 Task: Develop a neon sign-style font for a nightclub.
Action: Mouse moved to (115, 97)
Screenshot: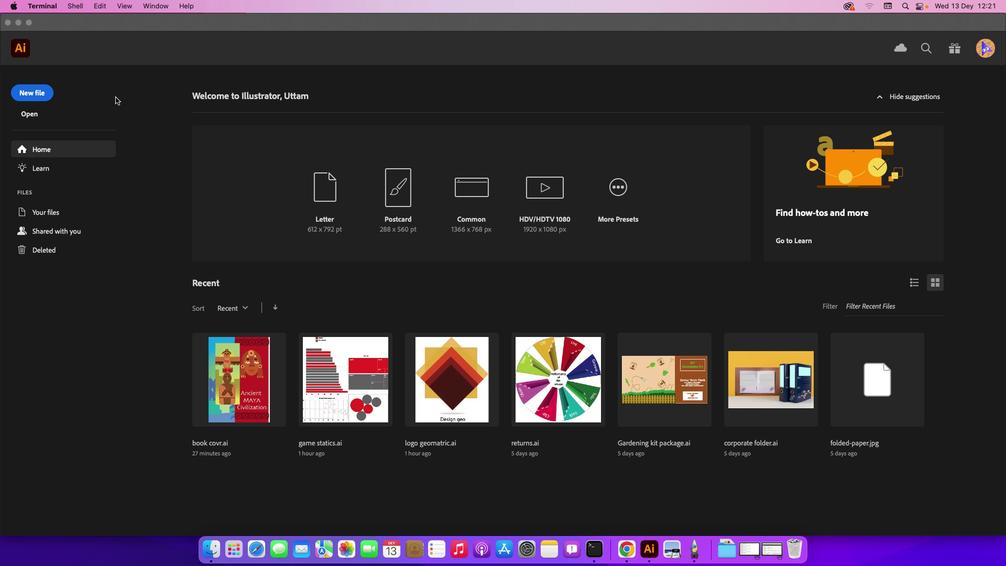 
Action: Mouse pressed left at (115, 97)
Screenshot: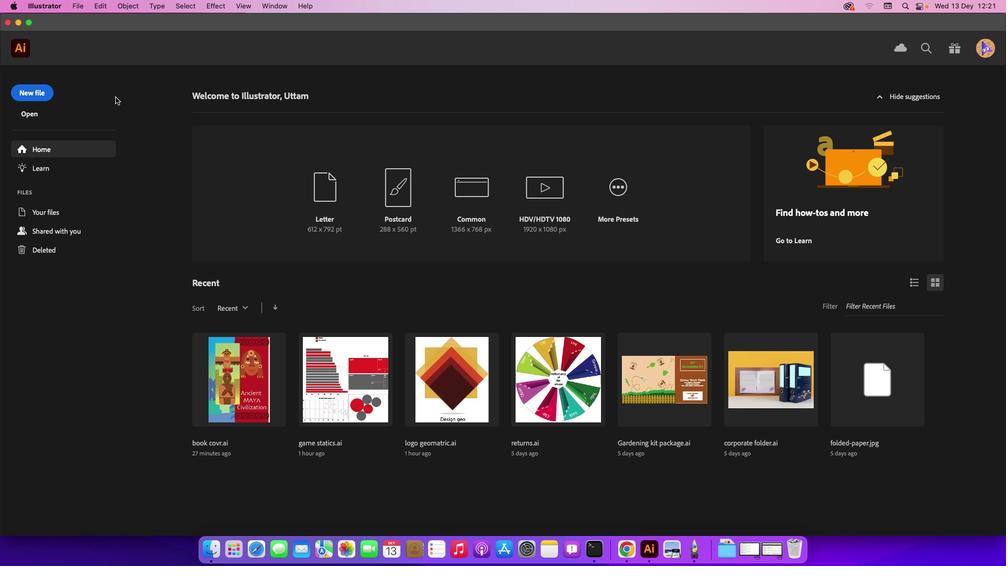 
Action: Mouse moved to (32, 93)
Screenshot: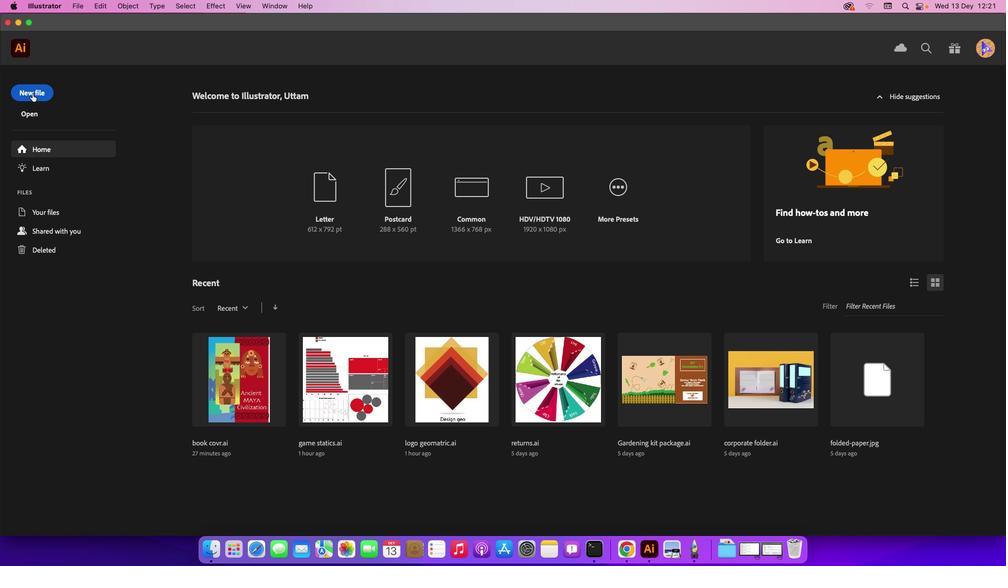 
Action: Mouse pressed left at (32, 93)
Screenshot: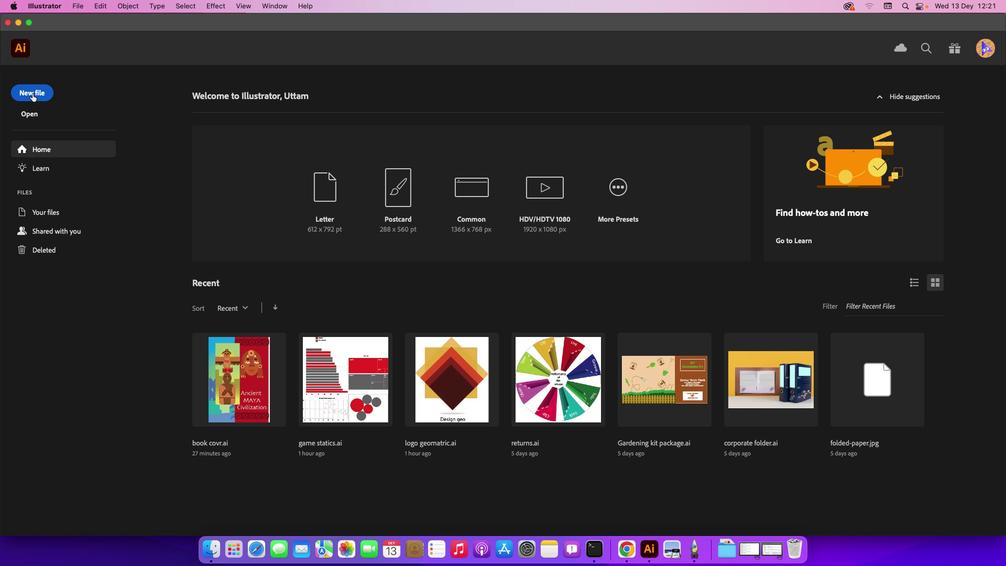 
Action: Mouse moved to (735, 428)
Screenshot: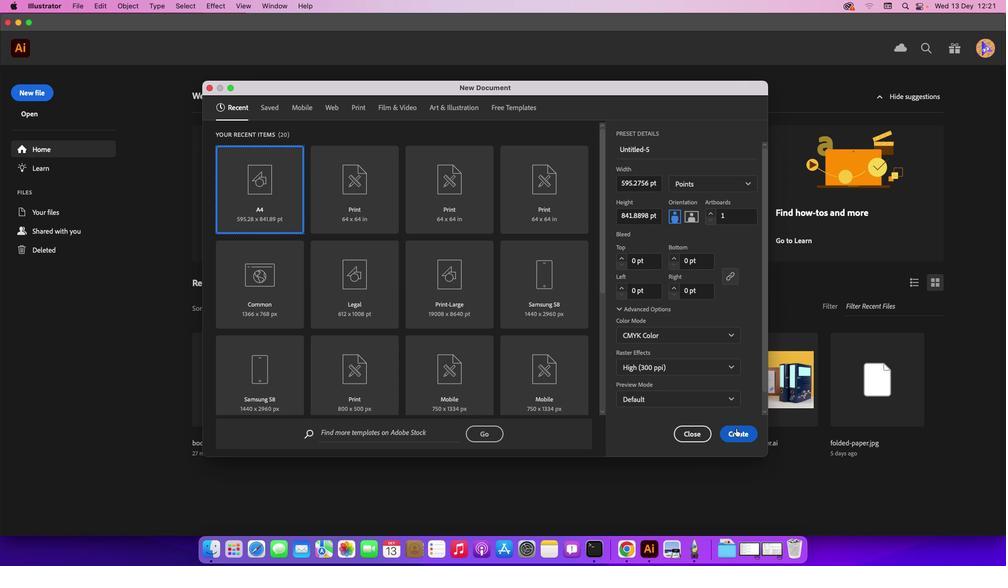 
Action: Mouse pressed left at (735, 428)
Screenshot: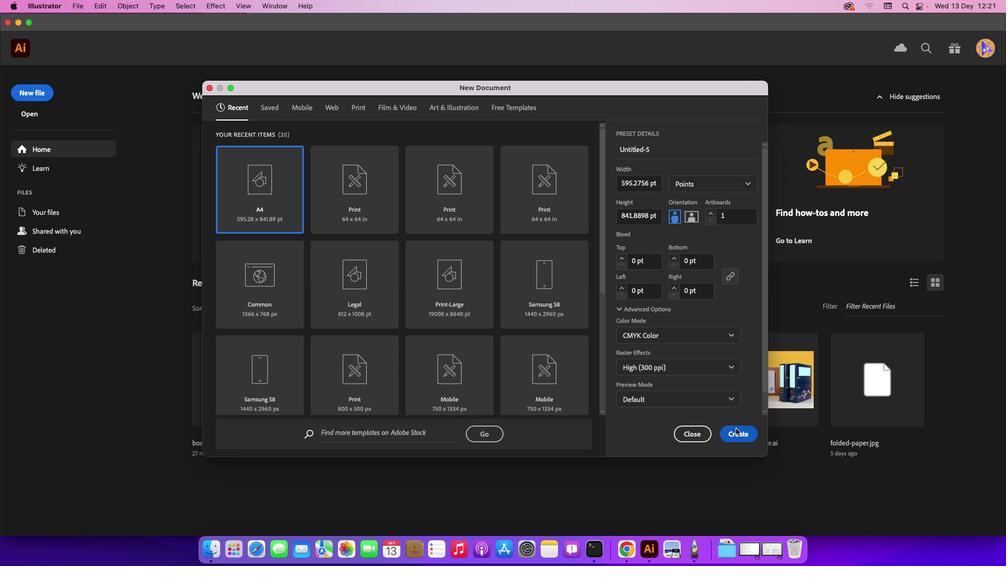 
Action: Mouse moved to (12, 147)
Screenshot: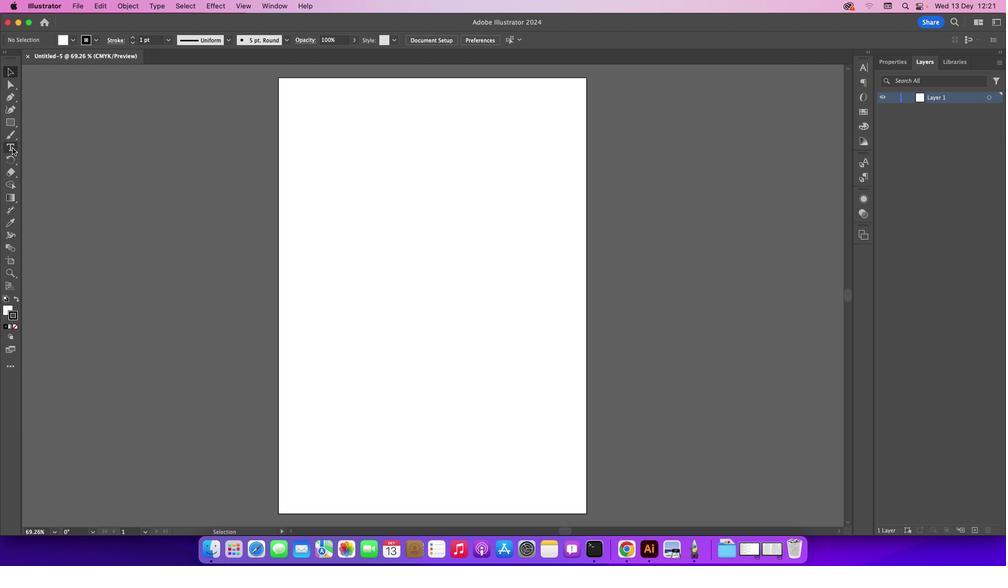 
Action: Mouse pressed left at (12, 147)
Screenshot: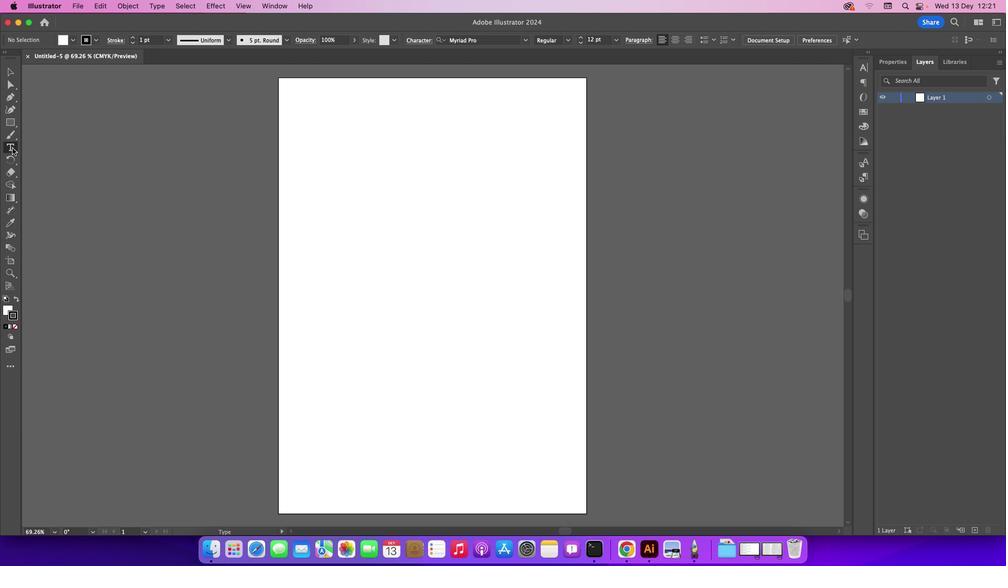 
Action: Mouse moved to (332, 190)
Screenshot: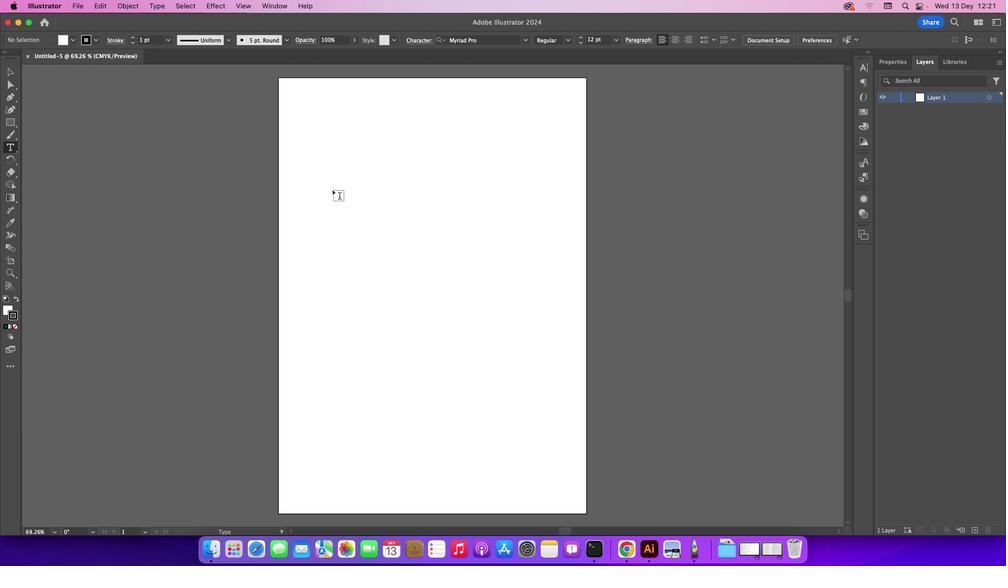 
Action: Mouse pressed left at (332, 190)
Screenshot: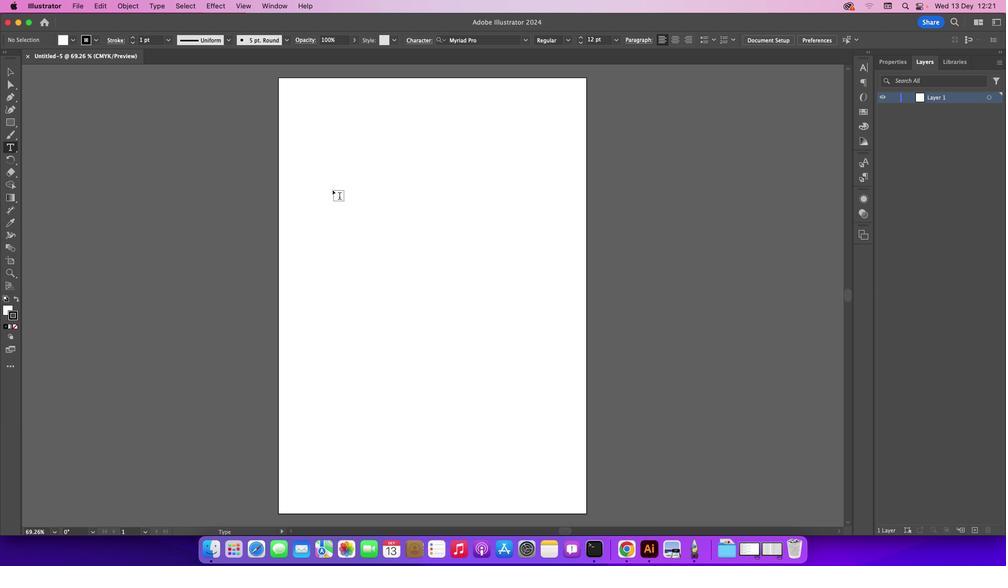 
Action: Mouse moved to (4, 70)
Screenshot: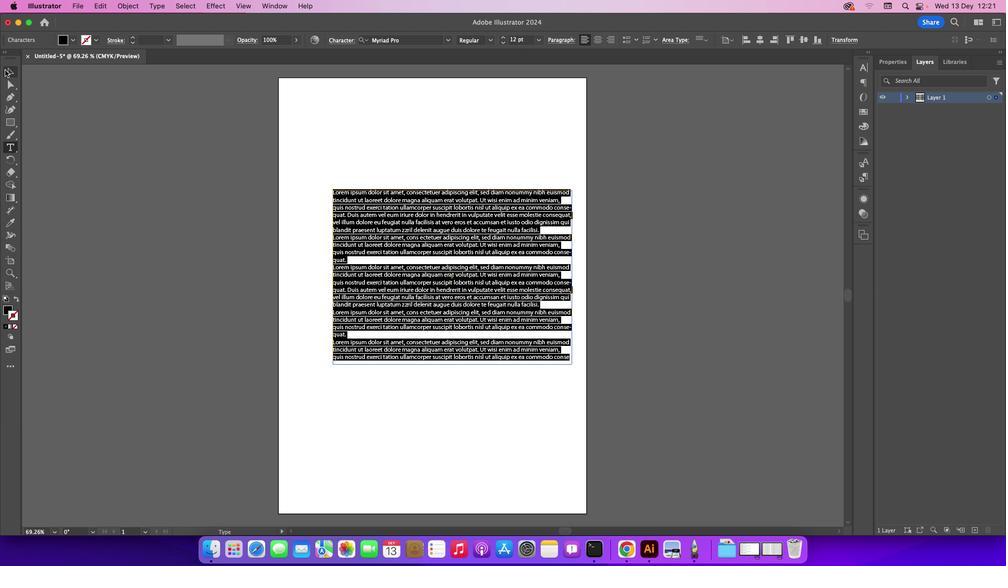 
Action: Mouse pressed left at (4, 70)
Screenshot: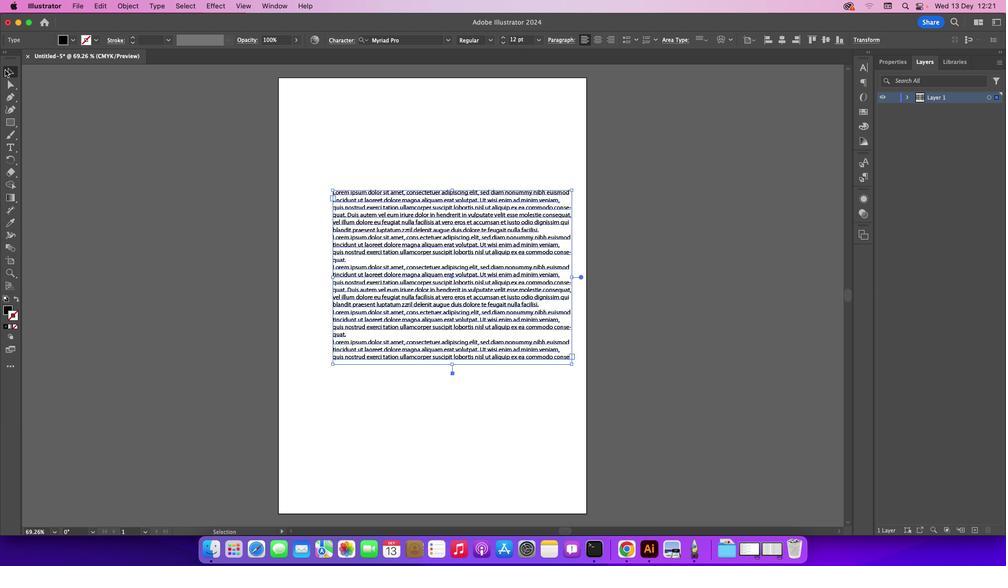 
Action: Mouse moved to (377, 210)
Screenshot: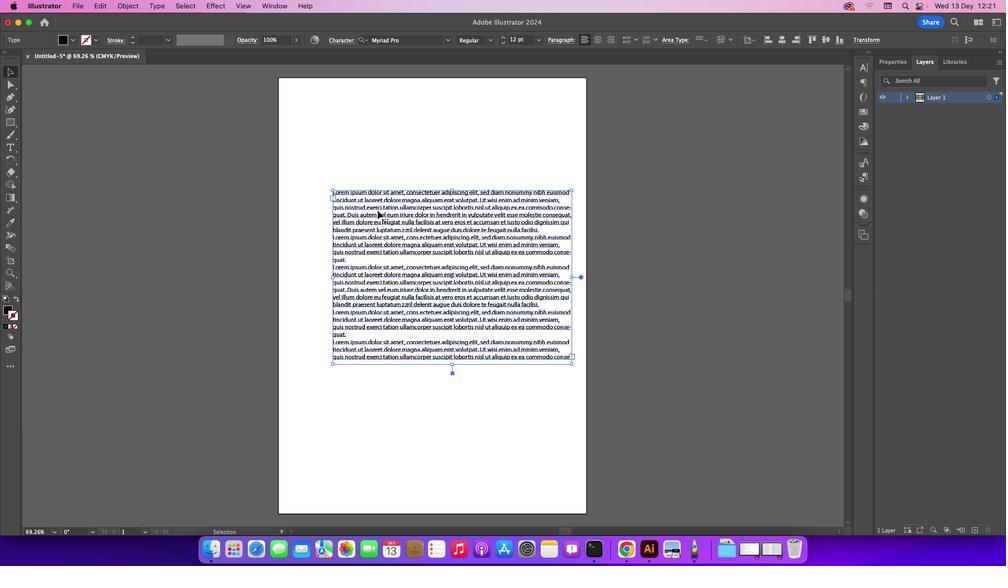 
Action: Mouse pressed left at (377, 210)
Screenshot: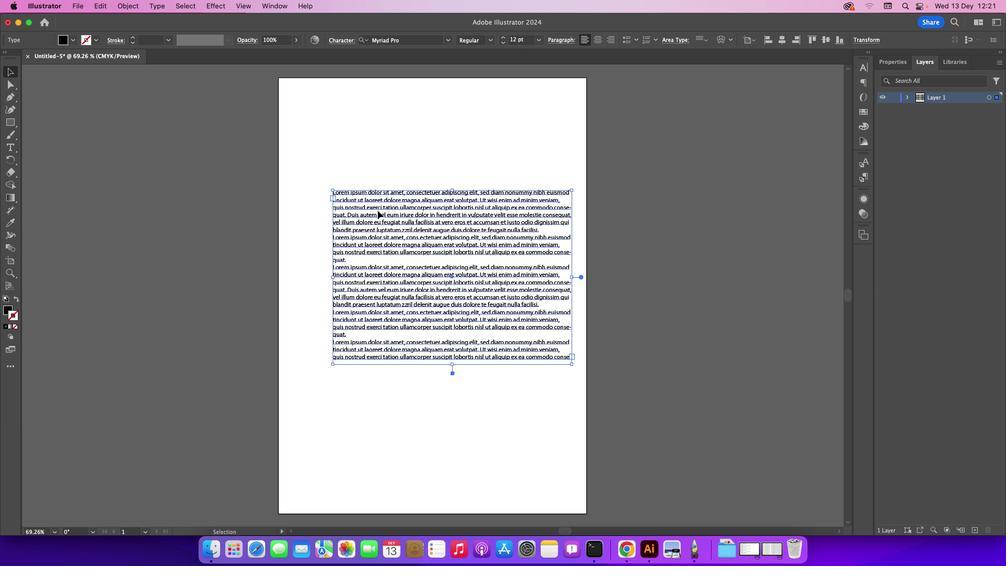 
Action: Mouse moved to (377, 210)
Screenshot: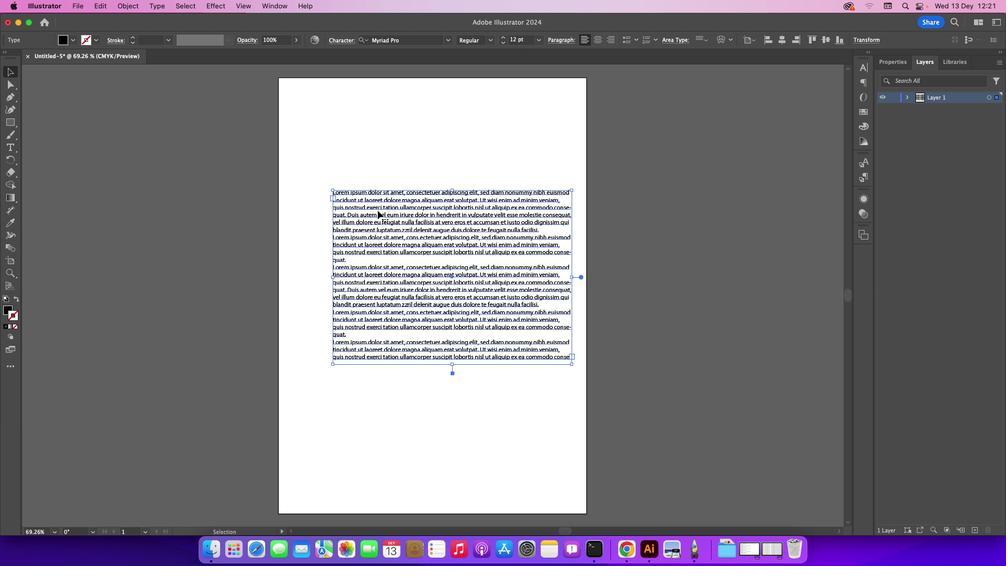 
Action: Key pressed Key.delete
Screenshot: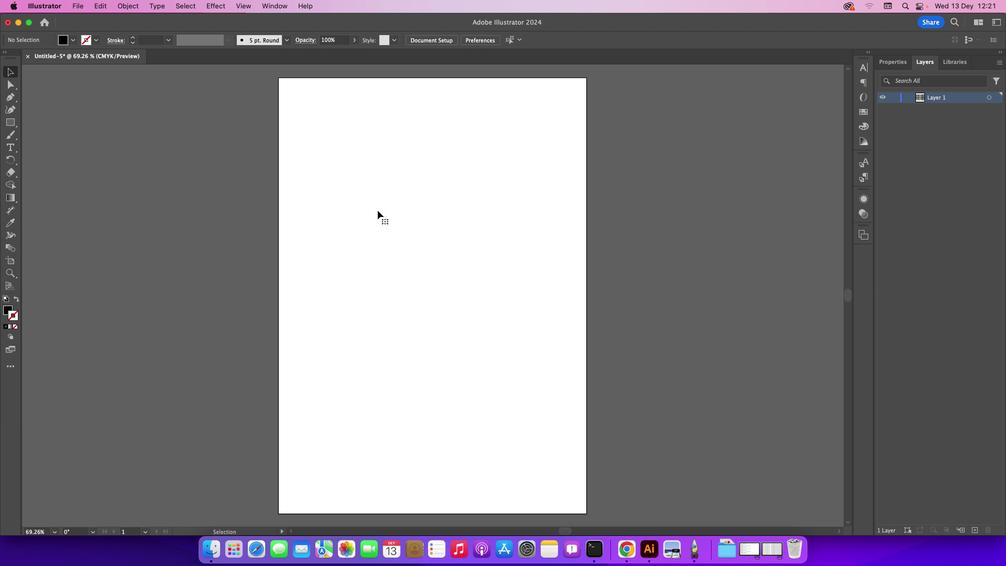 
Action: Mouse moved to (5, 148)
Screenshot: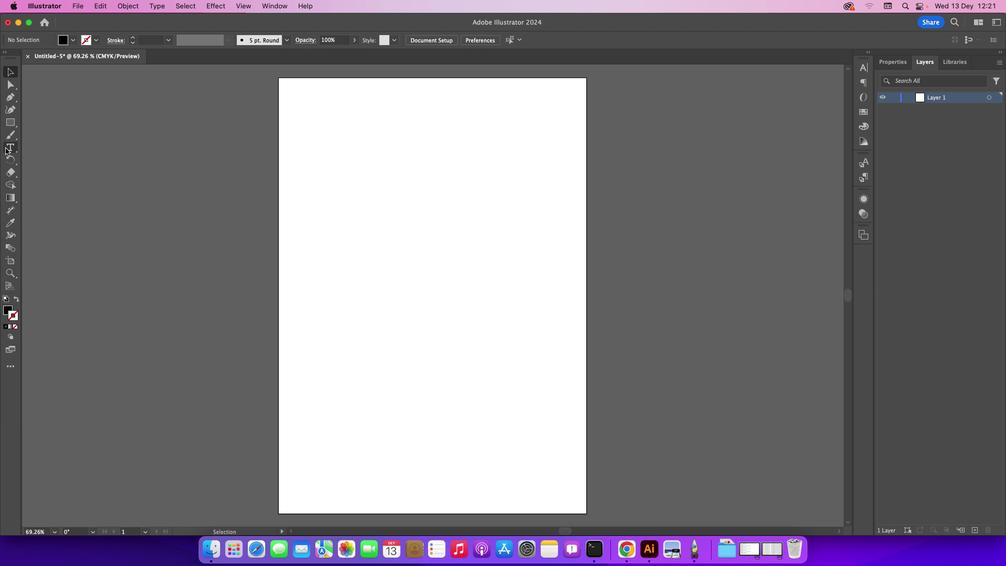 
Action: Mouse pressed left at (5, 148)
Screenshot: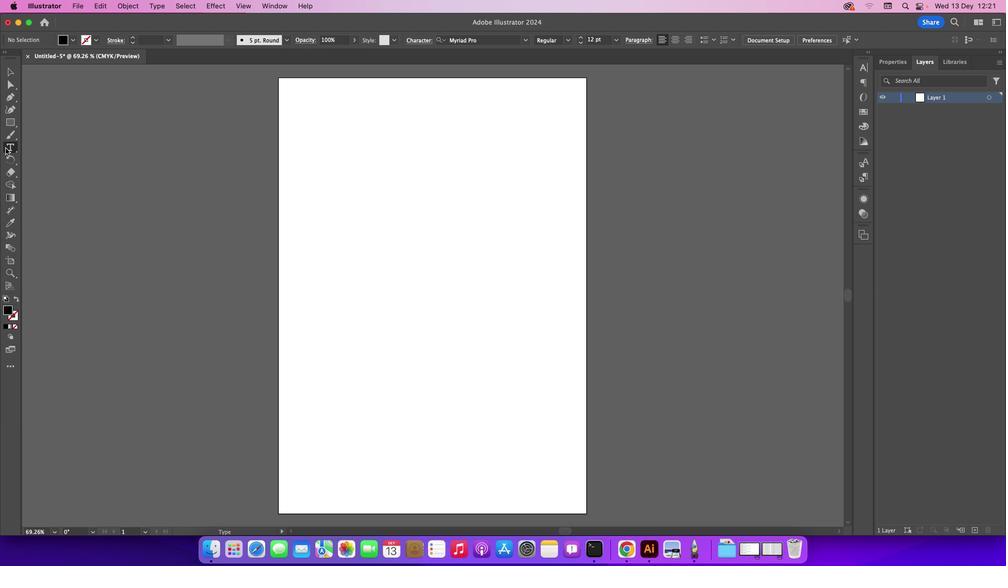 
Action: Mouse moved to (382, 221)
Screenshot: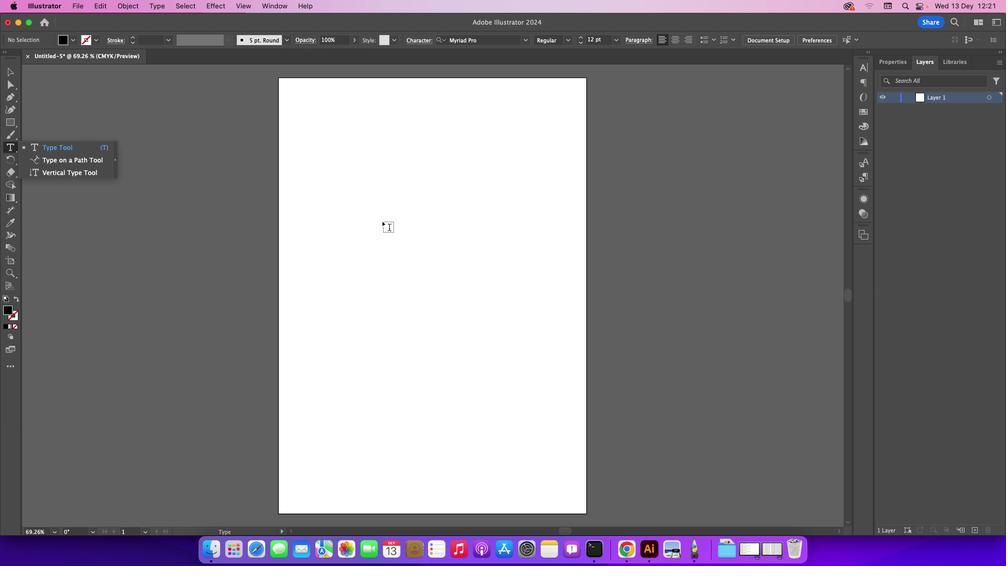 
Action: Mouse pressed left at (382, 221)
Screenshot: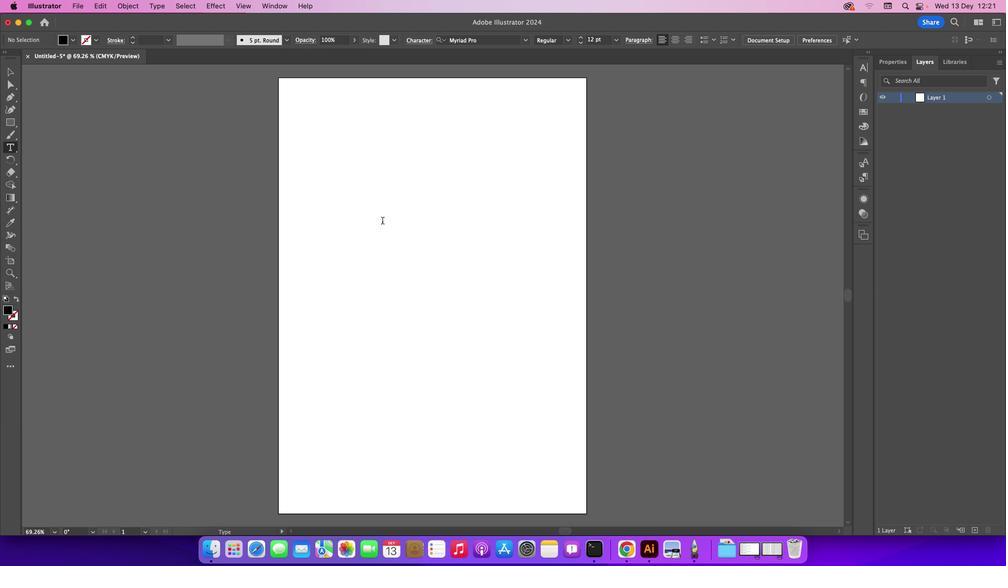 
Action: Mouse moved to (459, 234)
Screenshot: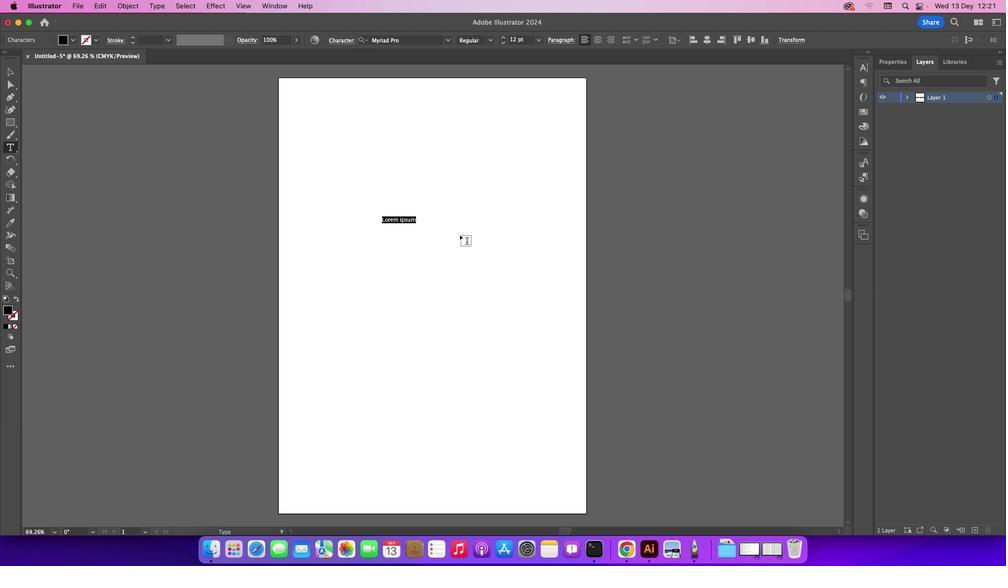 
Action: Key pressed Key.backspaceKey.caps_lockKey.caps_lock'P''A''R''T''Y'
Screenshot: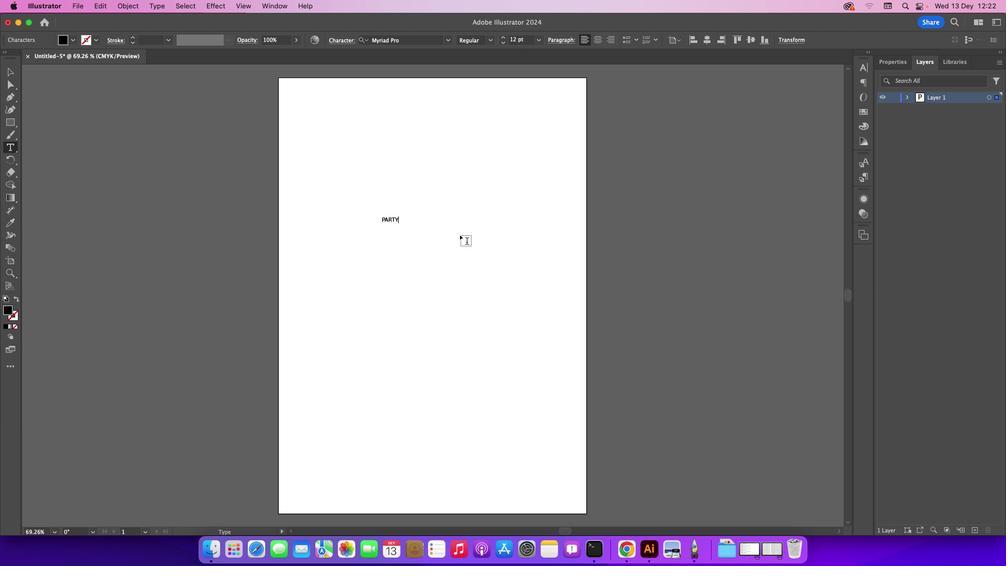 
Action: Mouse moved to (10, 69)
Screenshot: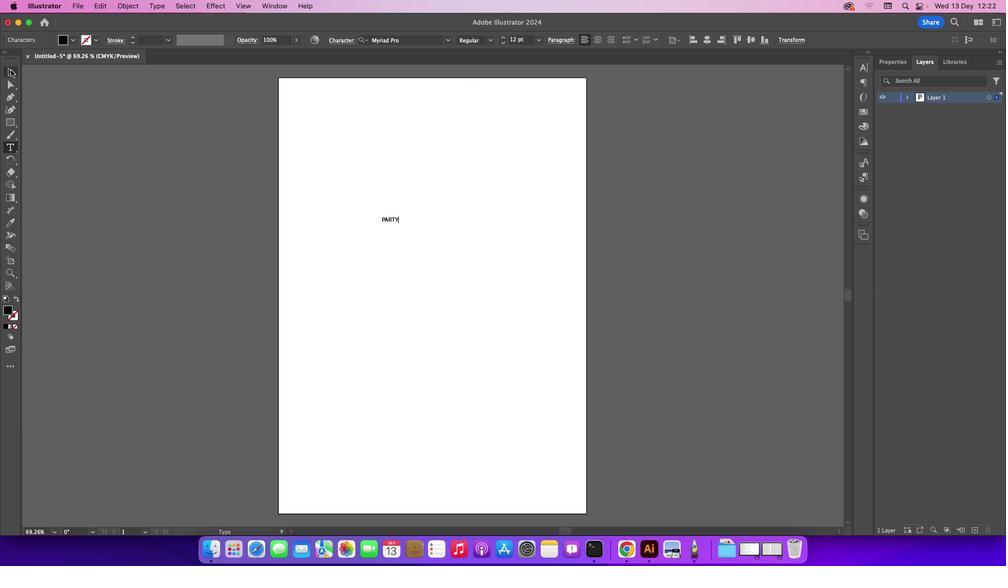 
Action: Mouse pressed left at (10, 69)
Screenshot: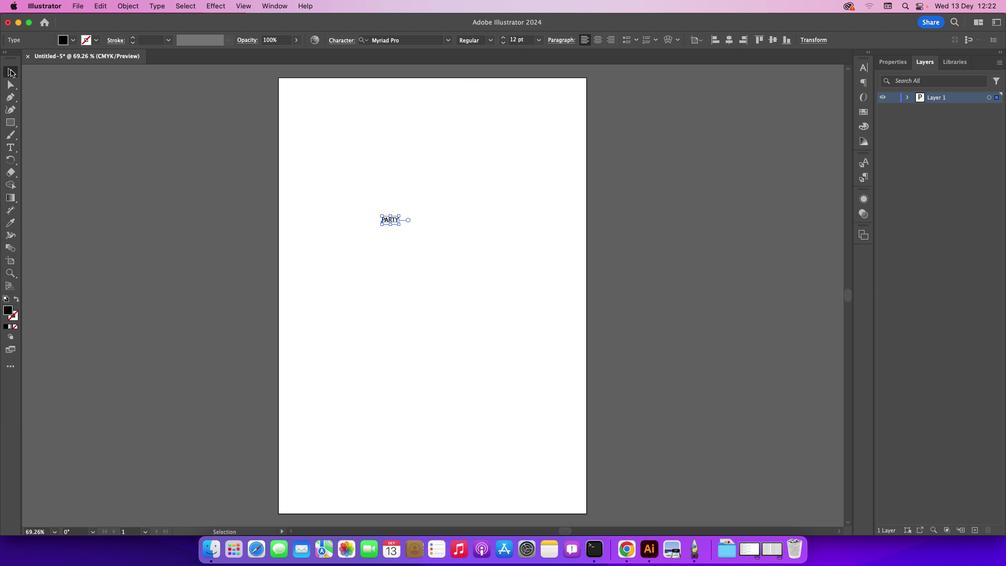 
Action: Mouse moved to (503, 203)
Screenshot: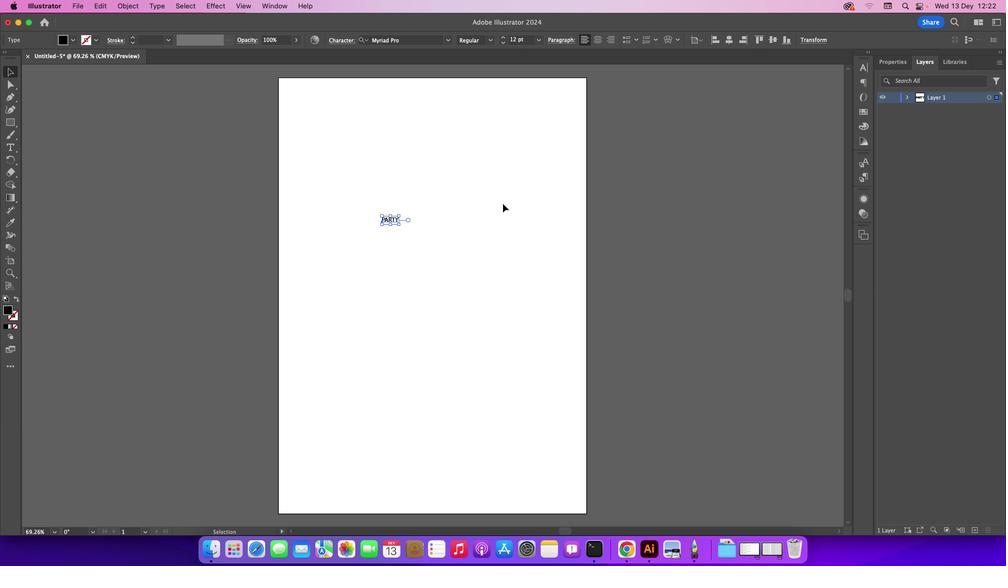 
Action: Mouse pressed left at (503, 203)
Screenshot: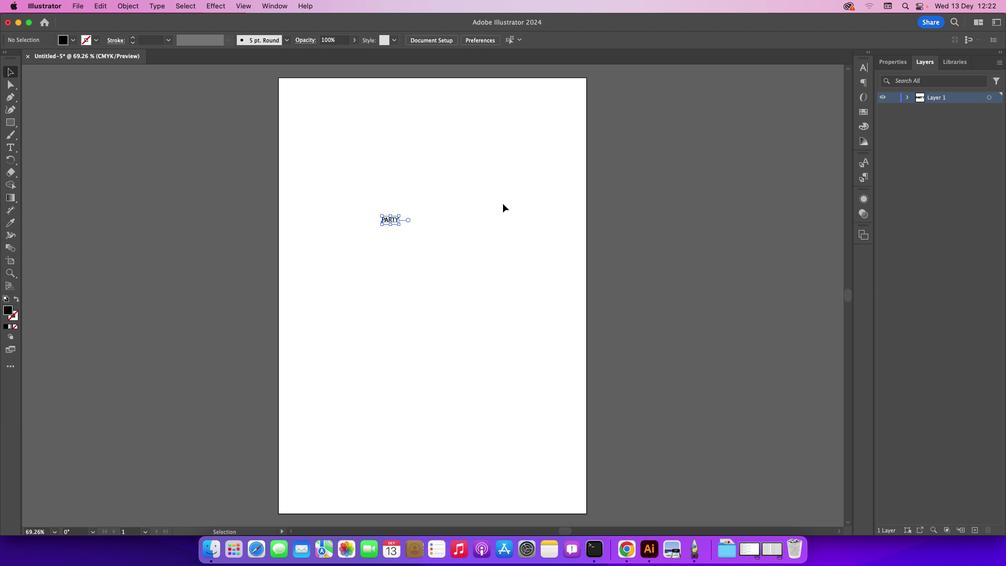 
Action: Mouse moved to (349, 192)
Screenshot: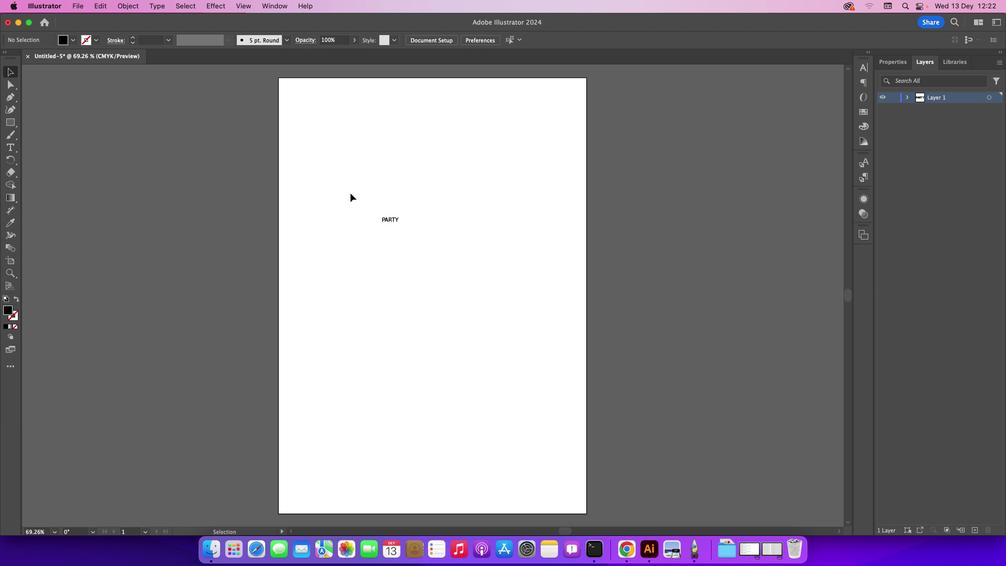 
Action: Mouse pressed left at (349, 192)
Screenshot: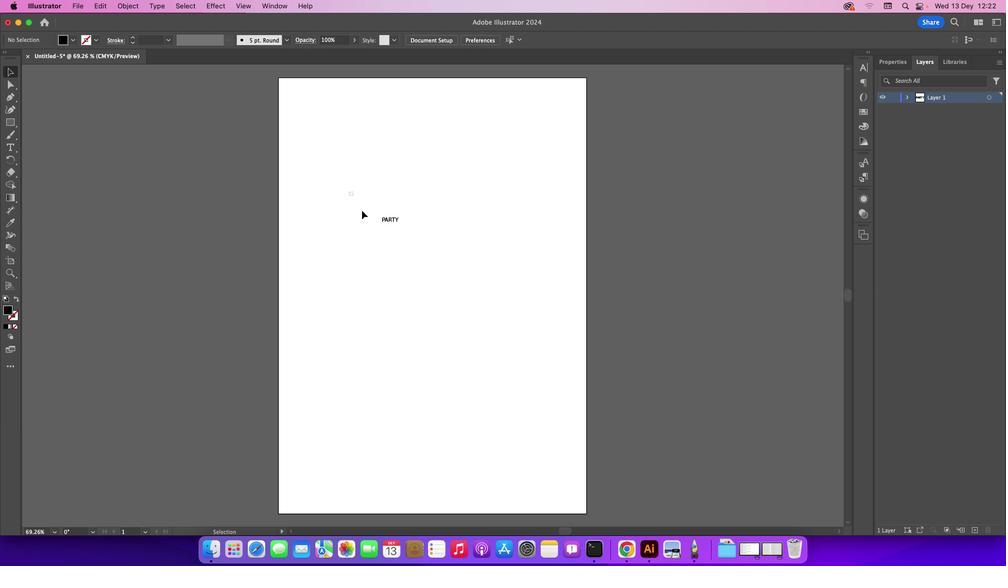 
Action: Mouse moved to (858, 64)
Screenshot: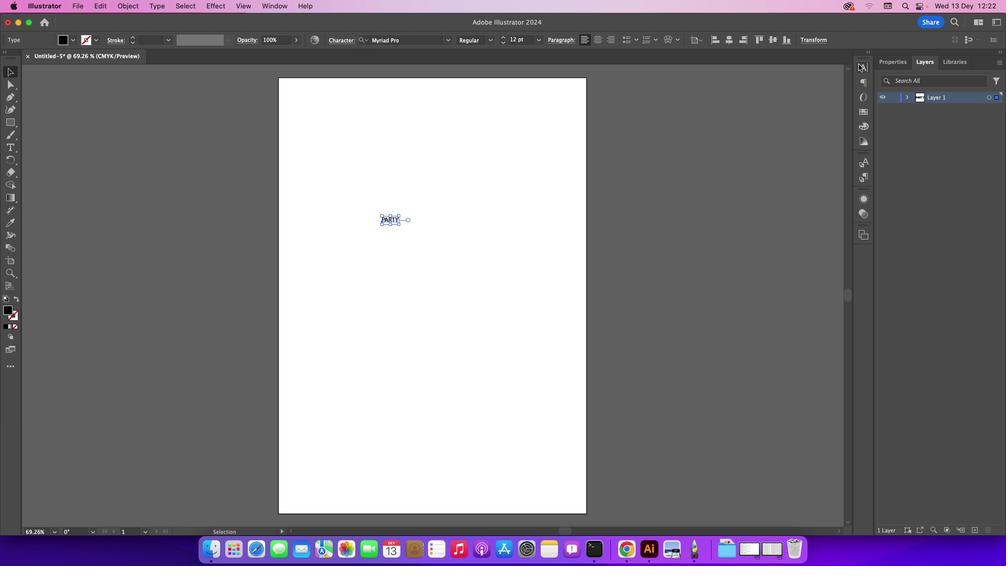 
Action: Mouse pressed left at (858, 64)
Screenshot: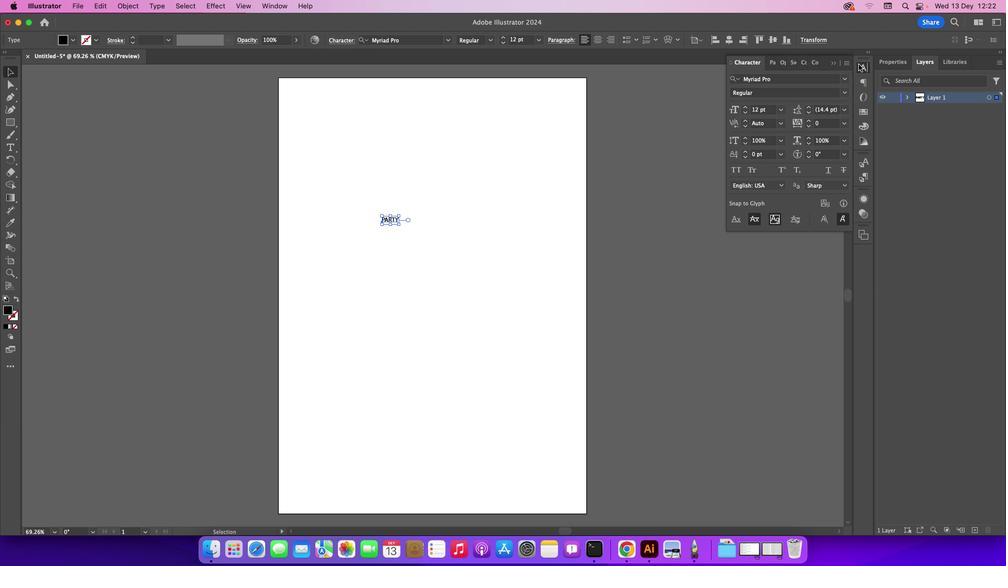
Action: Mouse moved to (742, 108)
Screenshot: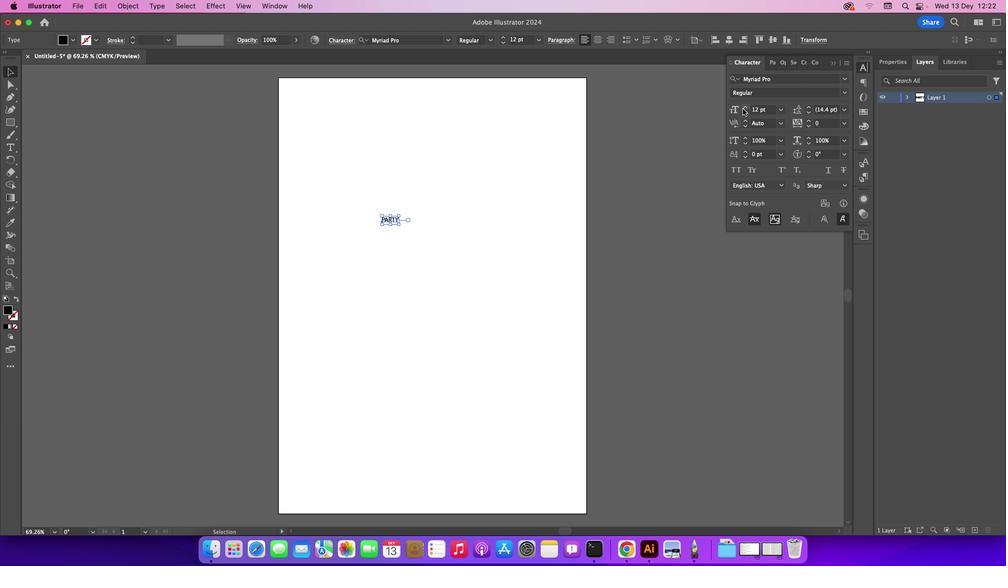 
Action: Mouse pressed left at (742, 108)
Screenshot: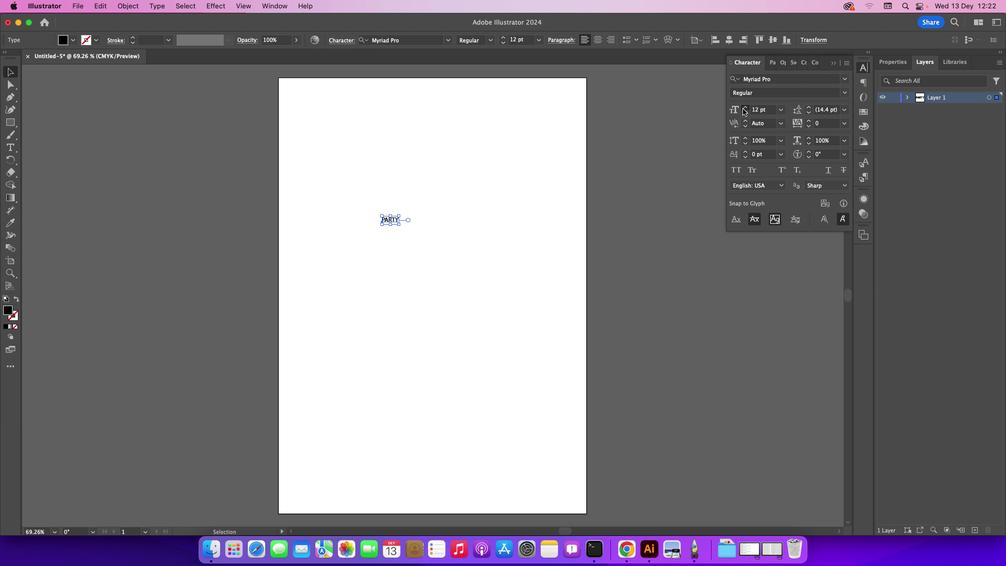 
Action: Mouse moved to (476, 201)
Screenshot: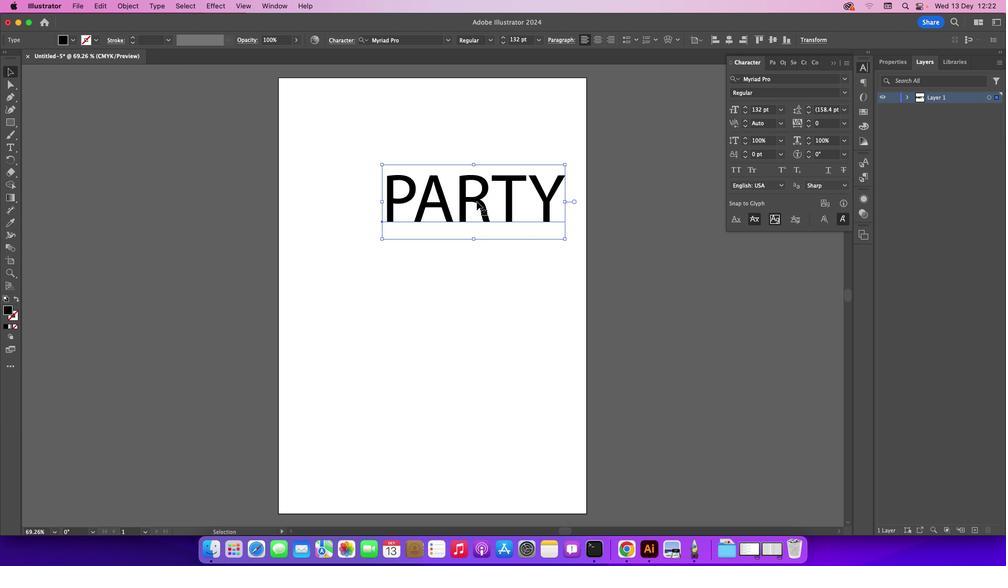 
Action: Mouse pressed left at (476, 201)
Screenshot: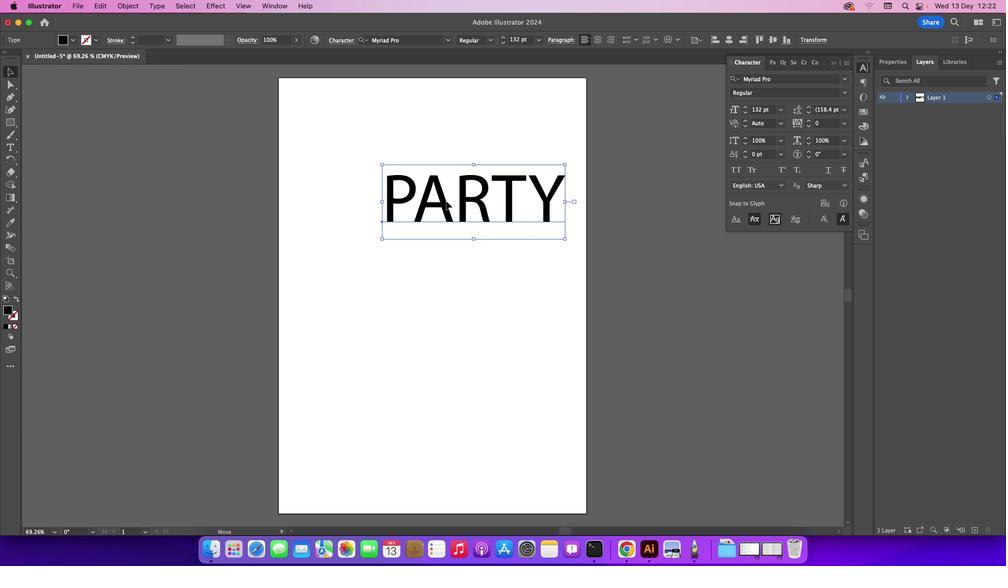 
Action: Mouse moved to (509, 197)
Screenshot: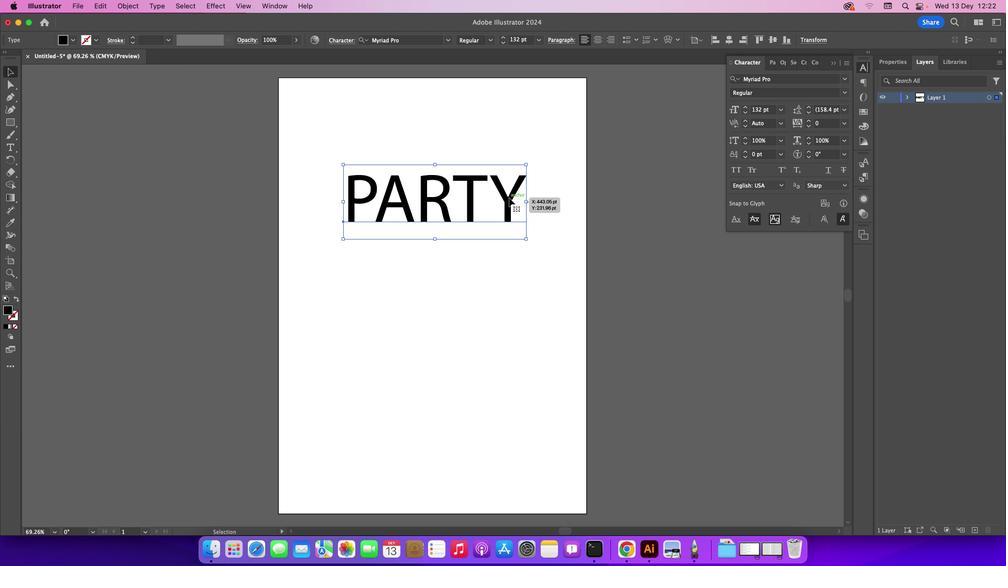 
Action: Mouse pressed left at (509, 197)
Screenshot: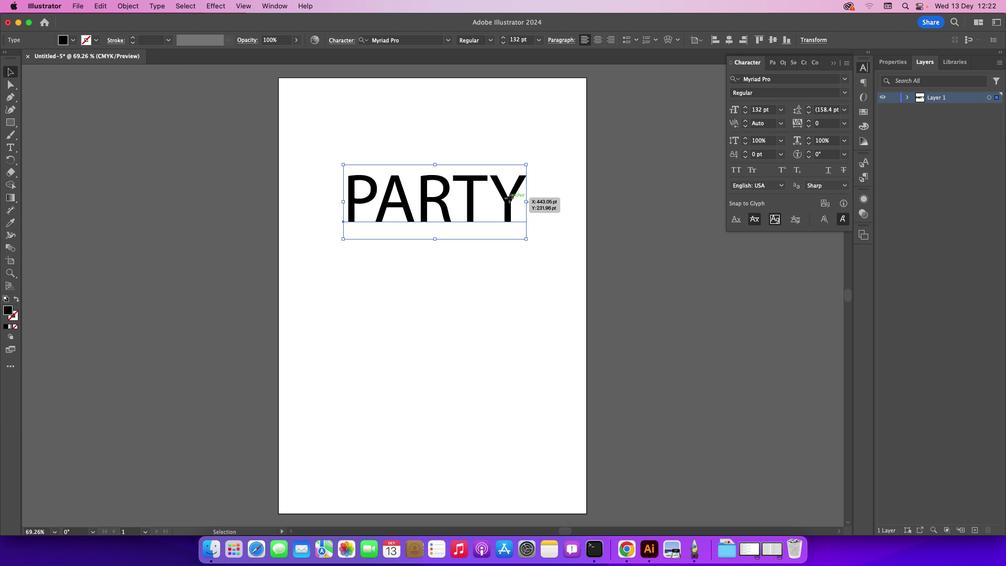 
Action: Mouse pressed left at (509, 197)
Screenshot: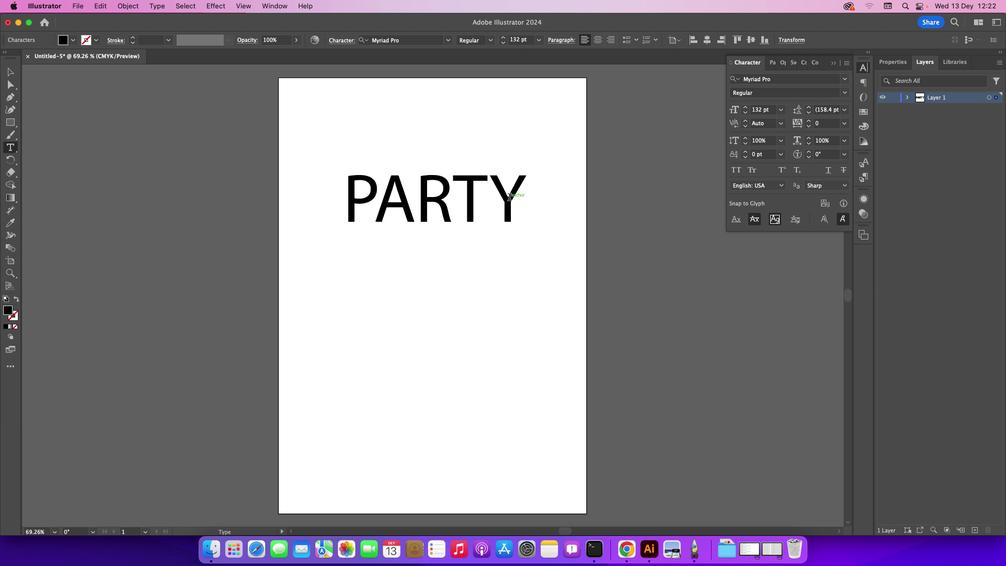 
Action: Mouse moved to (518, 194)
Screenshot: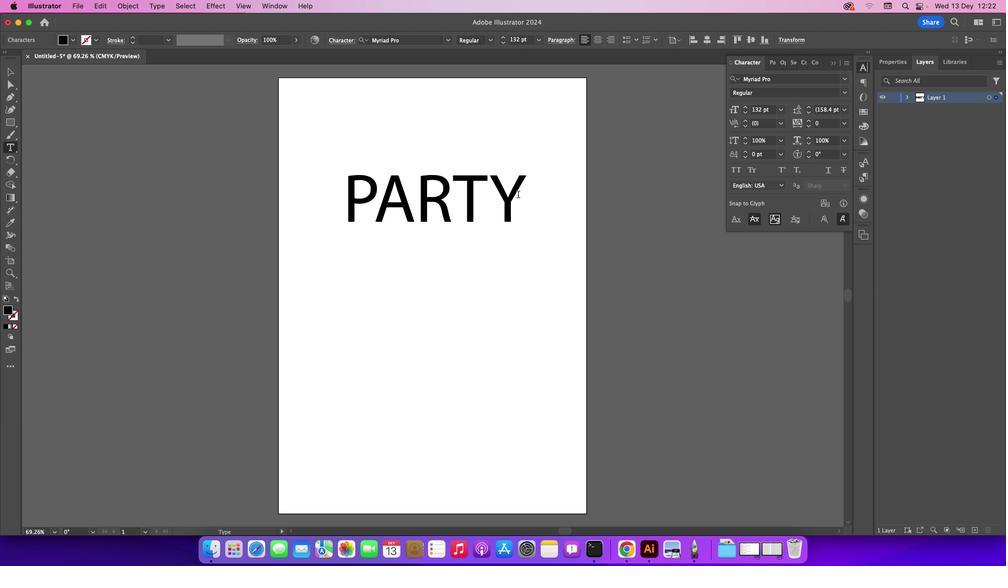 
Action: Key pressed Key.enter'A''L''L'Key.enter'N''I''G''H''T'
Screenshot: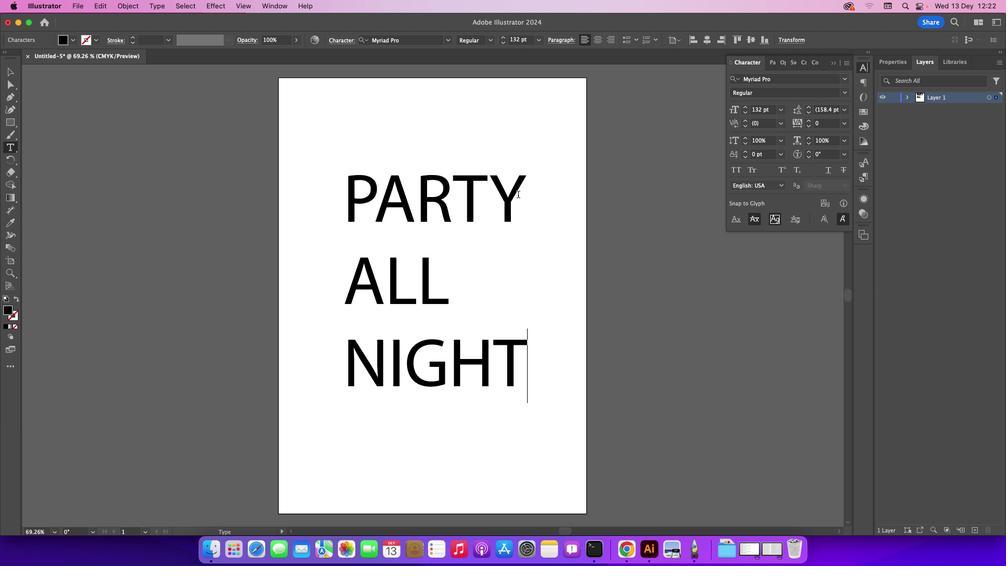 
Action: Mouse moved to (349, 187)
Screenshot: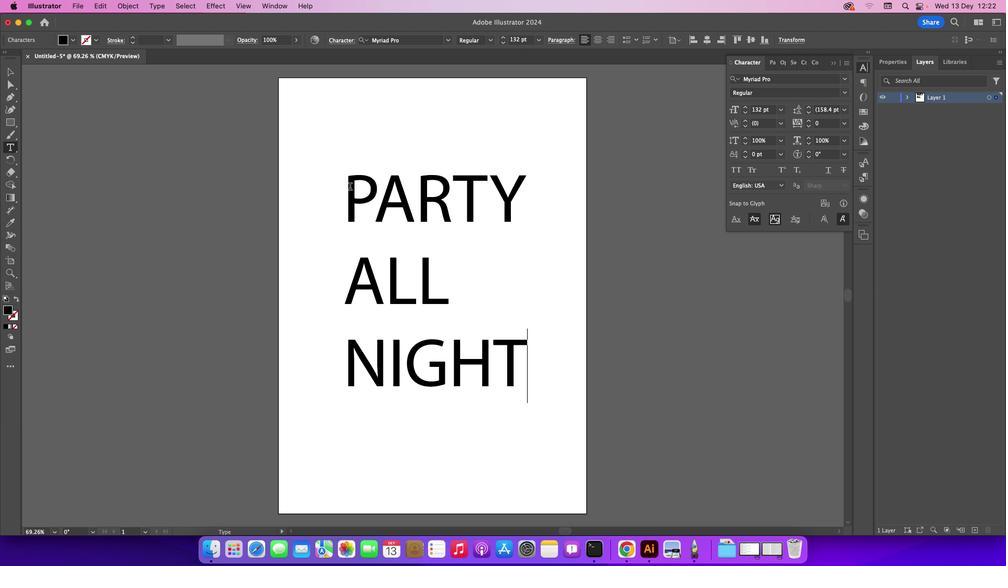 
Action: Mouse pressed left at (349, 187)
Screenshot: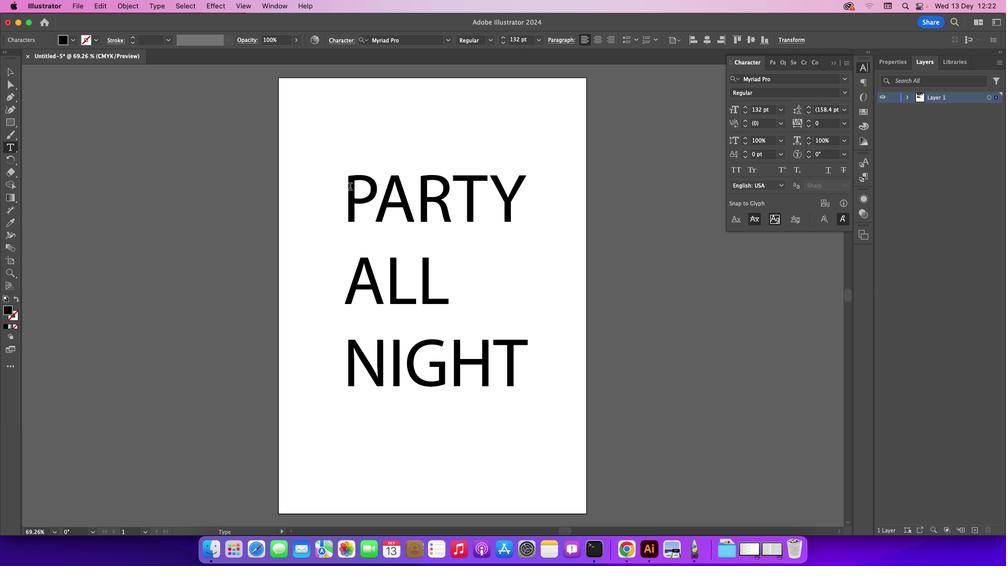 
Action: Mouse moved to (600, 38)
Screenshot: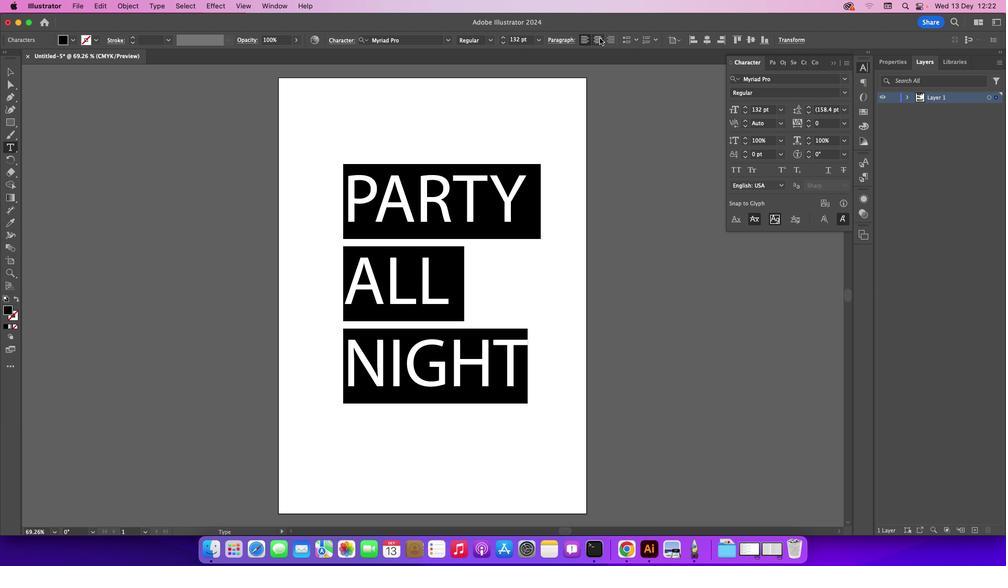 
Action: Mouse pressed left at (600, 38)
Screenshot: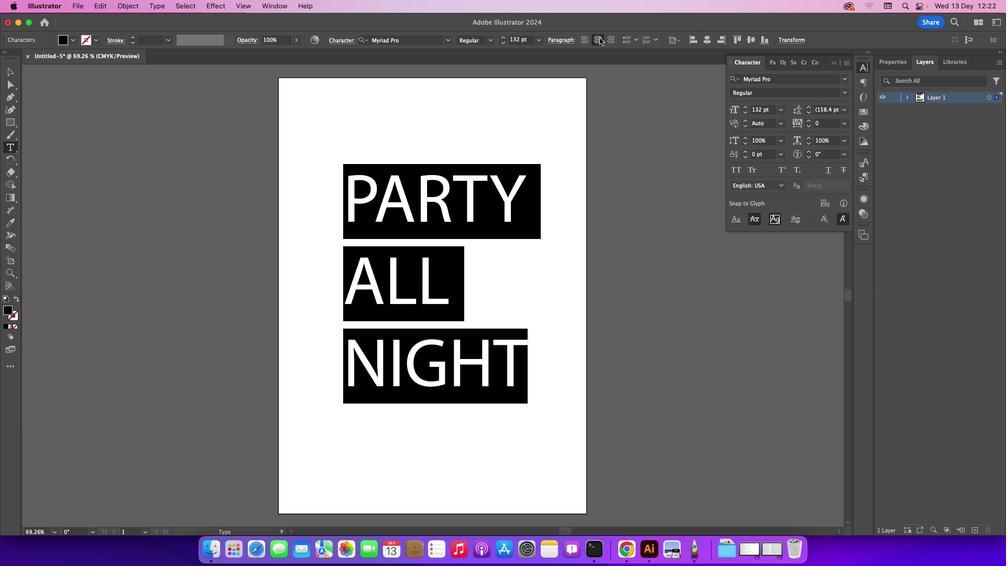 
Action: Mouse moved to (12, 73)
Screenshot: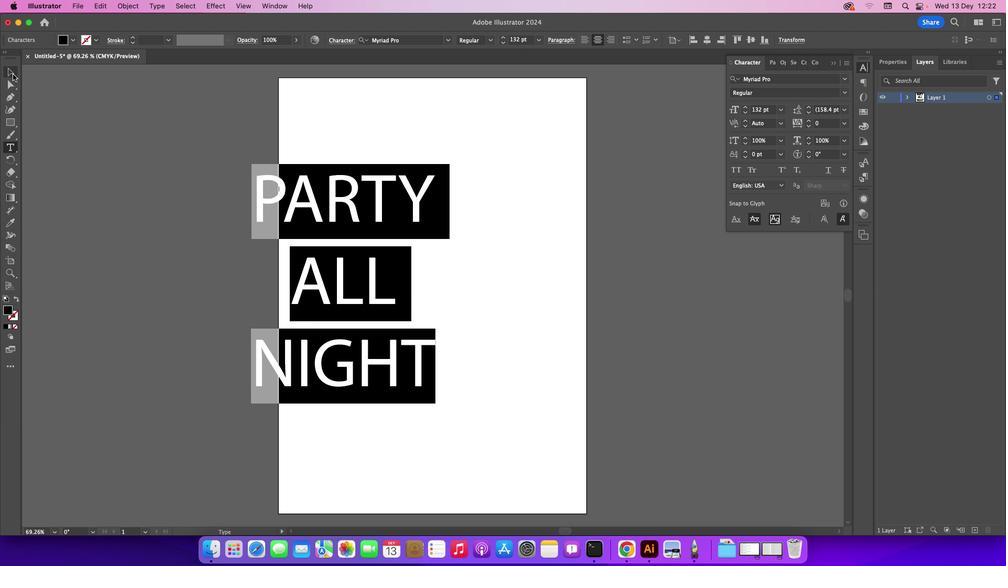 
Action: Mouse pressed left at (12, 73)
Screenshot: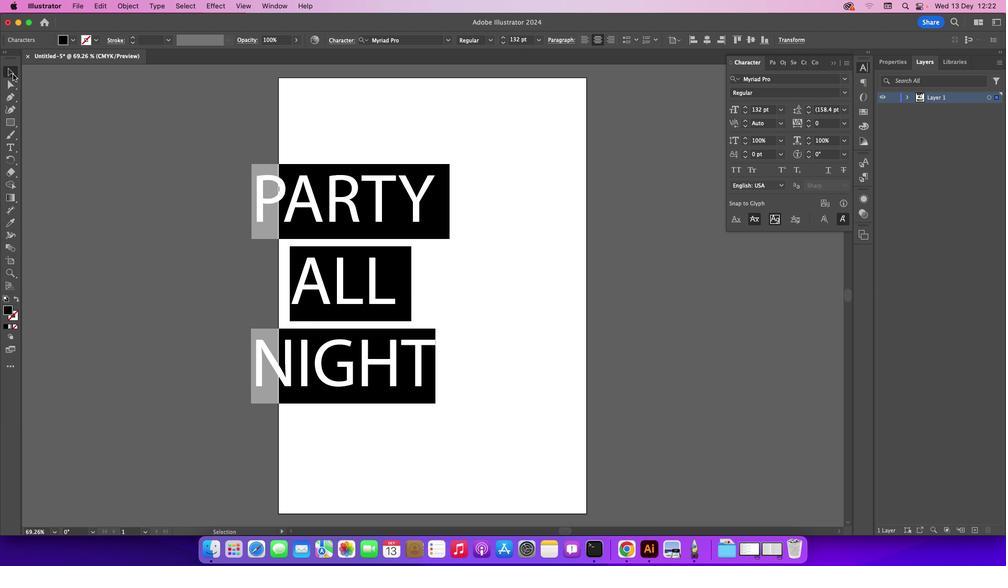 
Action: Mouse moved to (179, 113)
Screenshot: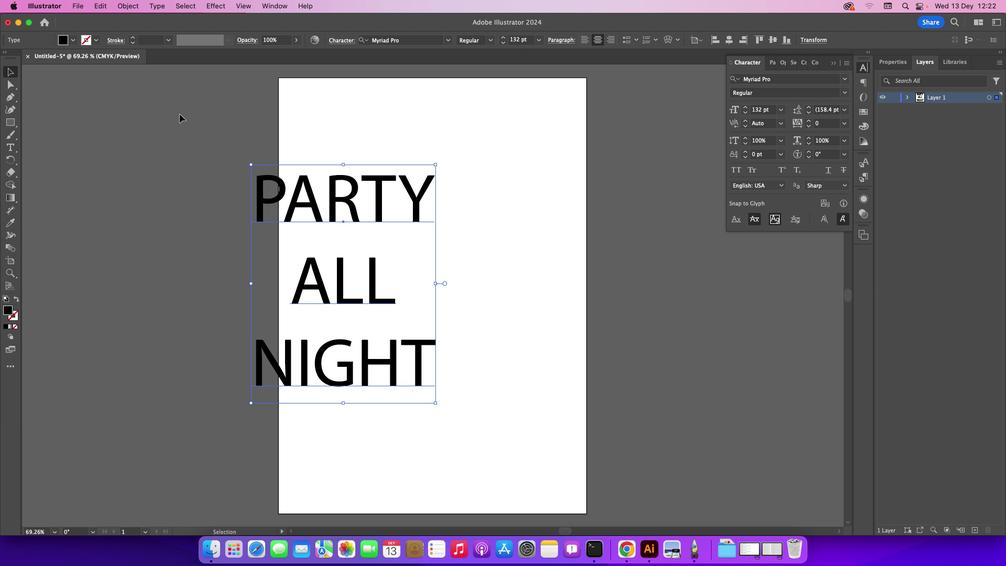 
Action: Mouse pressed left at (179, 113)
Screenshot: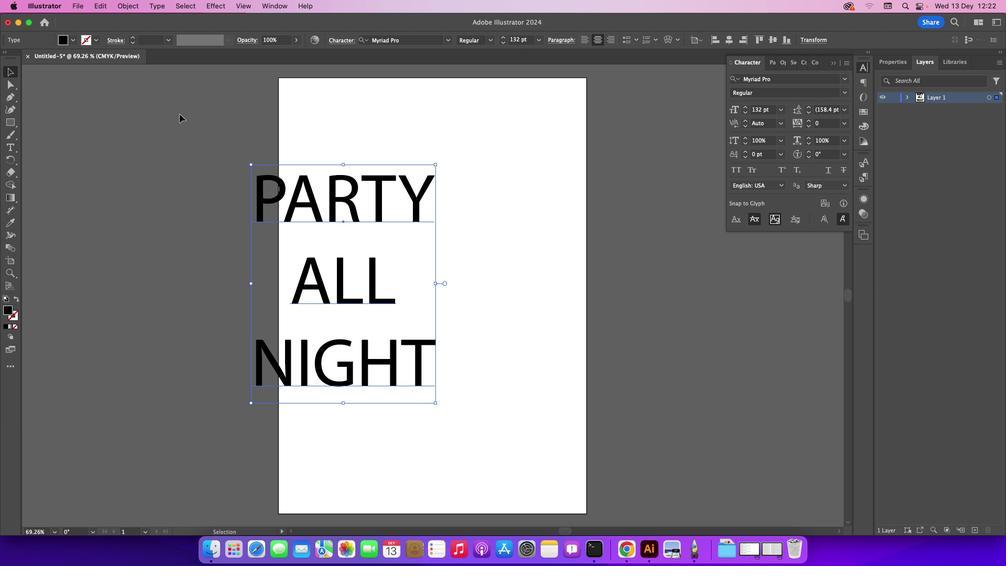 
Action: Mouse moved to (340, 286)
Screenshot: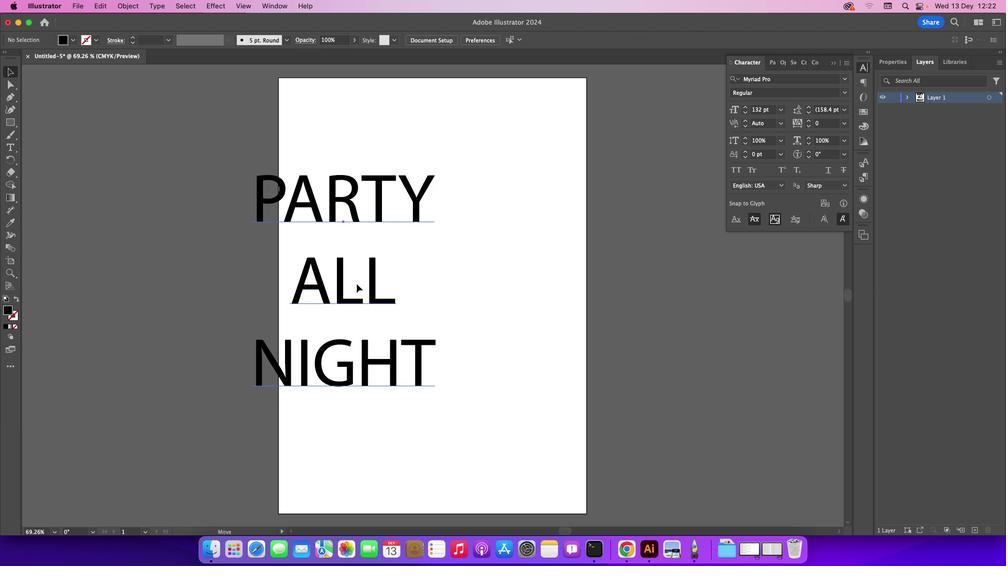 
Action: Mouse pressed left at (340, 286)
Screenshot: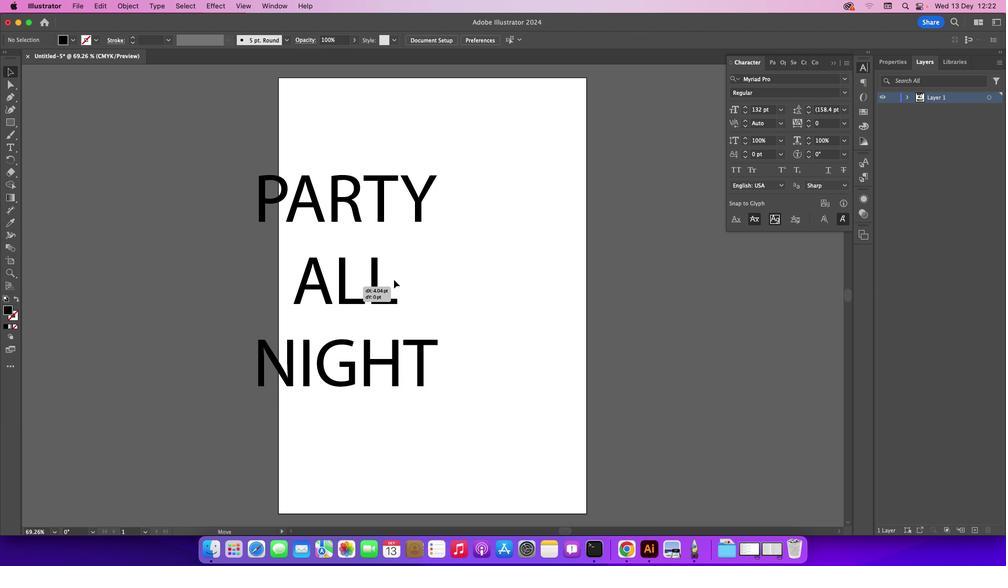 
Action: Mouse moved to (835, 61)
Screenshot: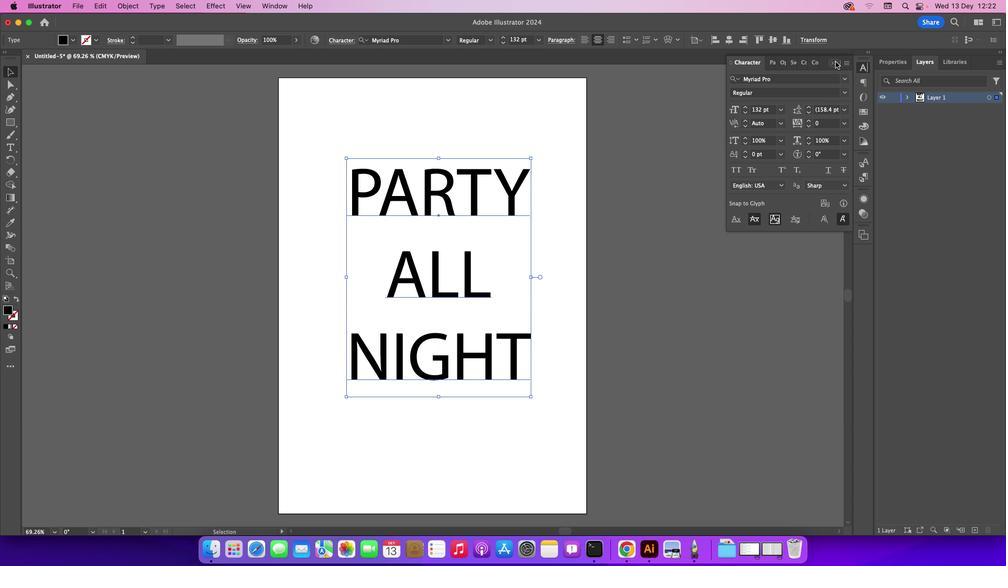 
Action: Mouse pressed left at (835, 61)
Screenshot: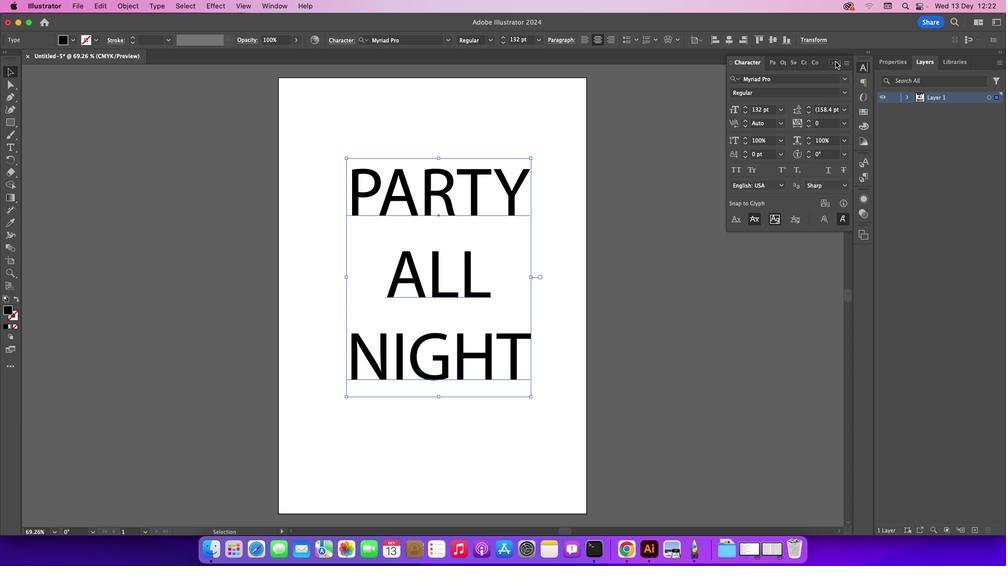 
Action: Mouse moved to (354, 190)
Screenshot: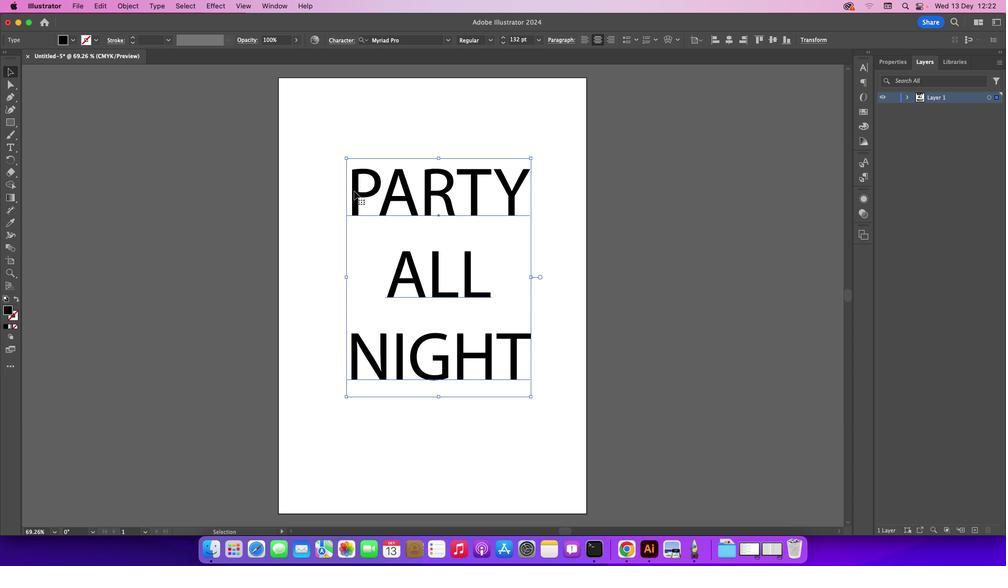 
Action: Mouse pressed left at (354, 190)
Screenshot: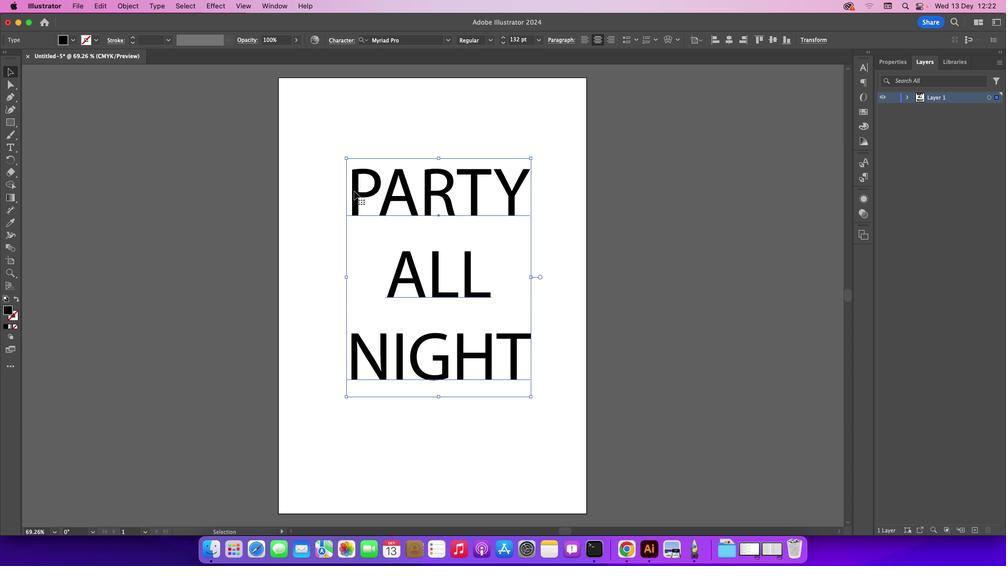 
Action: Mouse pressed left at (354, 190)
Screenshot: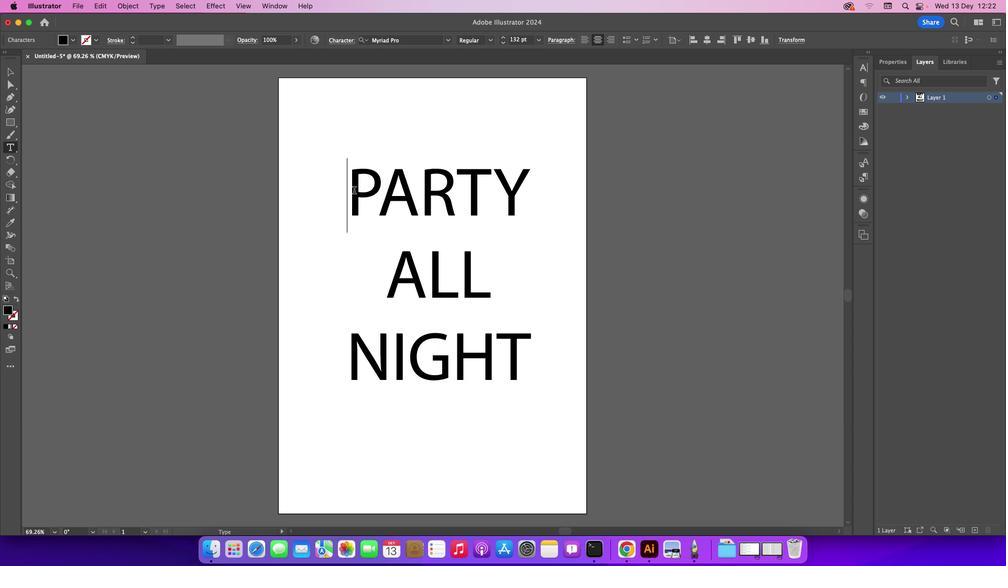 
Action: Mouse moved to (354, 189)
Screenshot: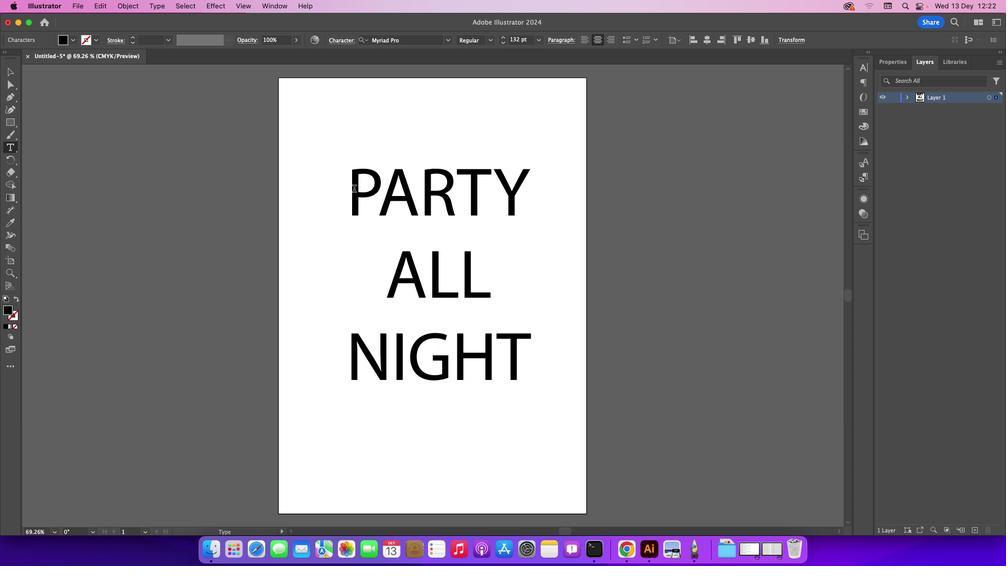 
Action: Mouse pressed left at (354, 189)
Screenshot: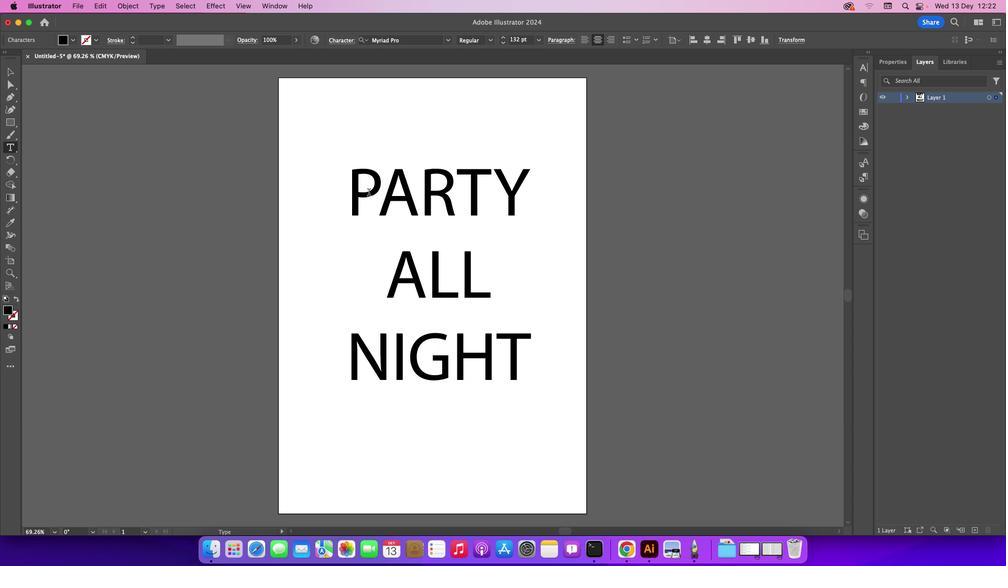
Action: Mouse moved to (5, 309)
Screenshot: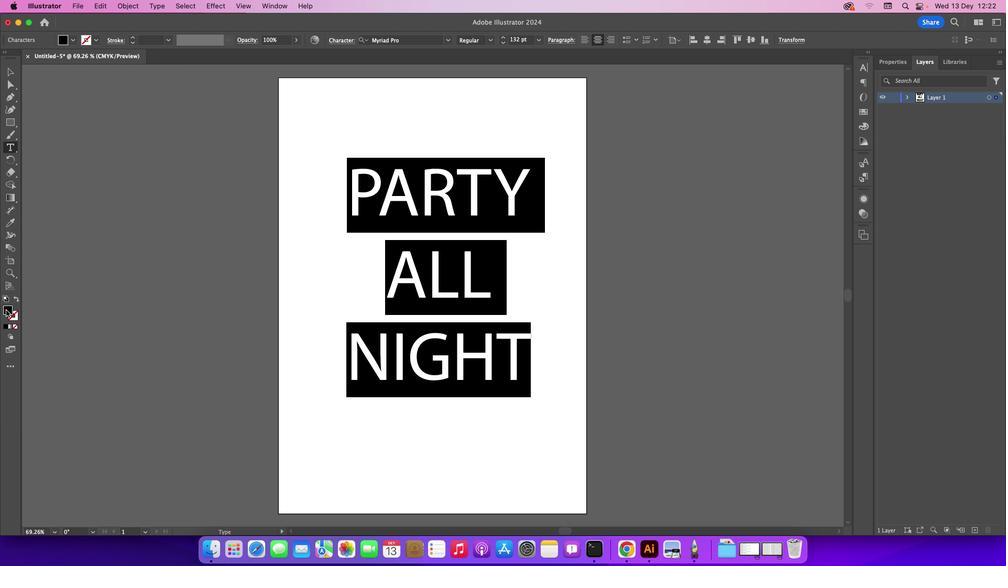 
Action: Mouse pressed left at (5, 309)
Screenshot: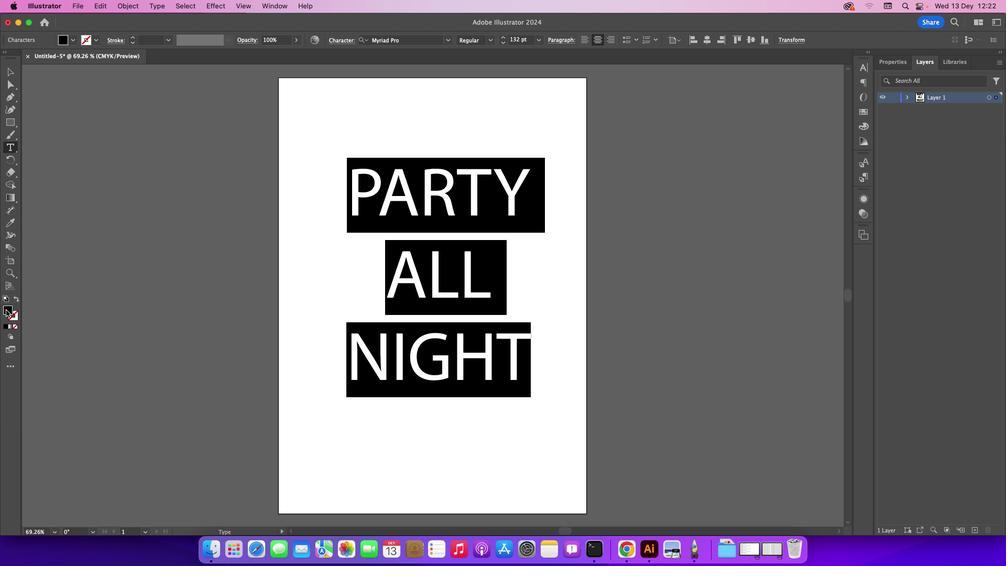 
Action: Mouse pressed left at (5, 309)
Screenshot: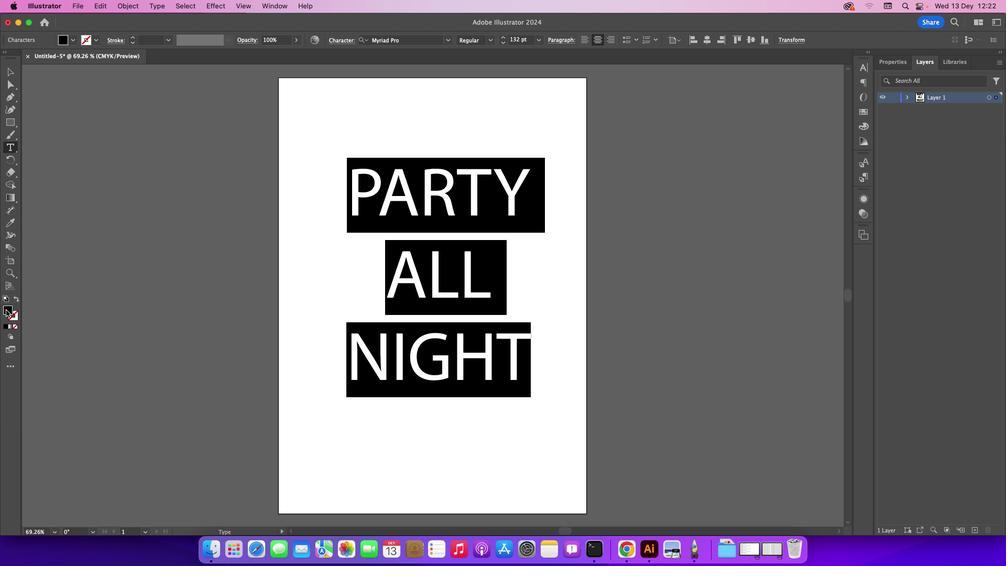 
Action: Mouse moved to (690, 381)
Screenshot: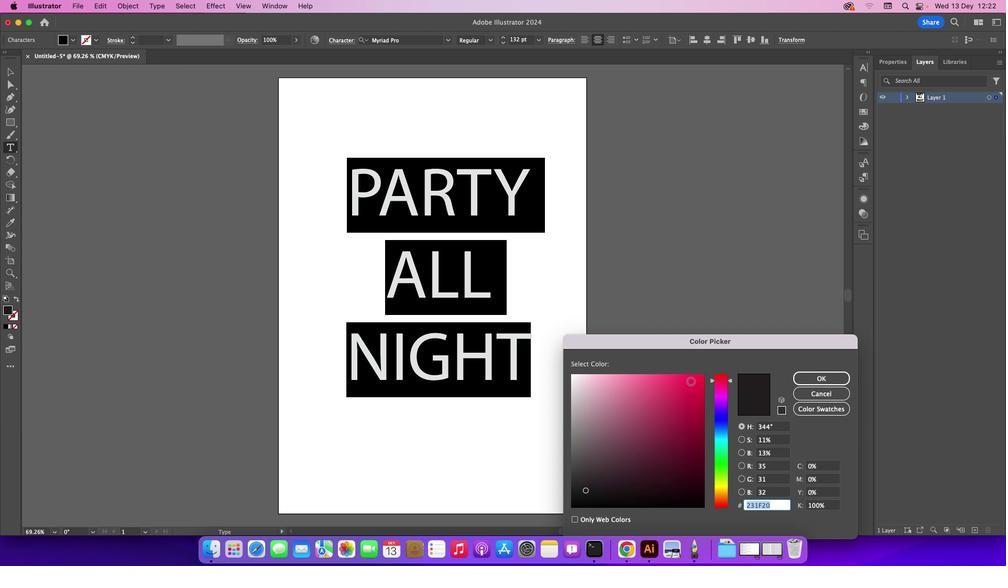 
Action: Mouse pressed left at (690, 381)
Screenshot: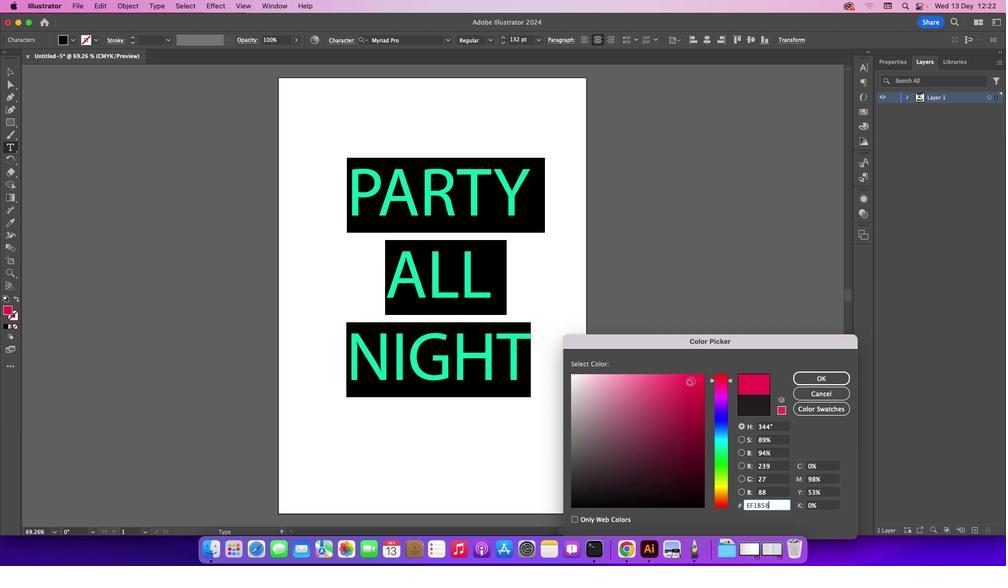 
Action: Mouse moved to (820, 378)
Screenshot: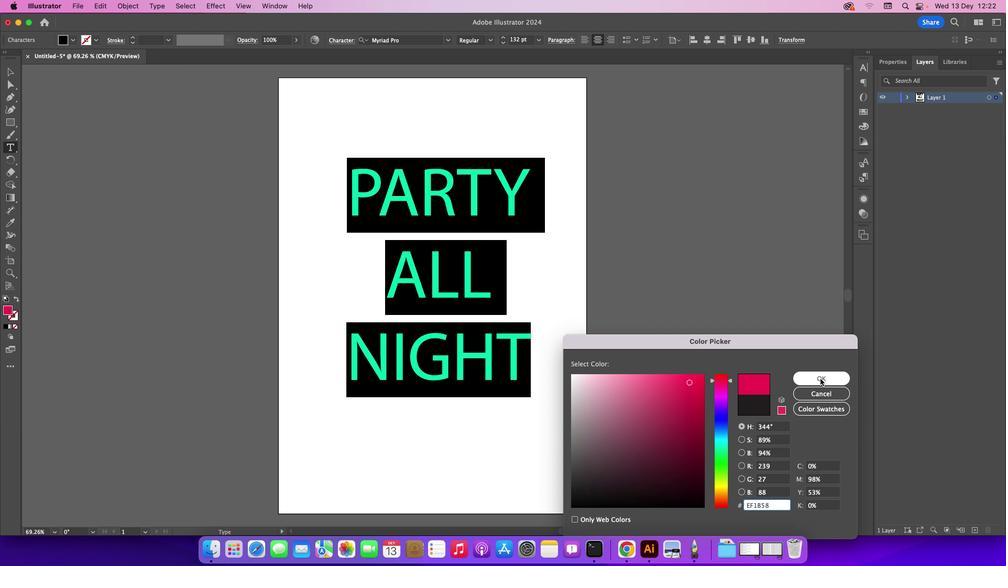 
Action: Mouse pressed left at (820, 378)
Screenshot: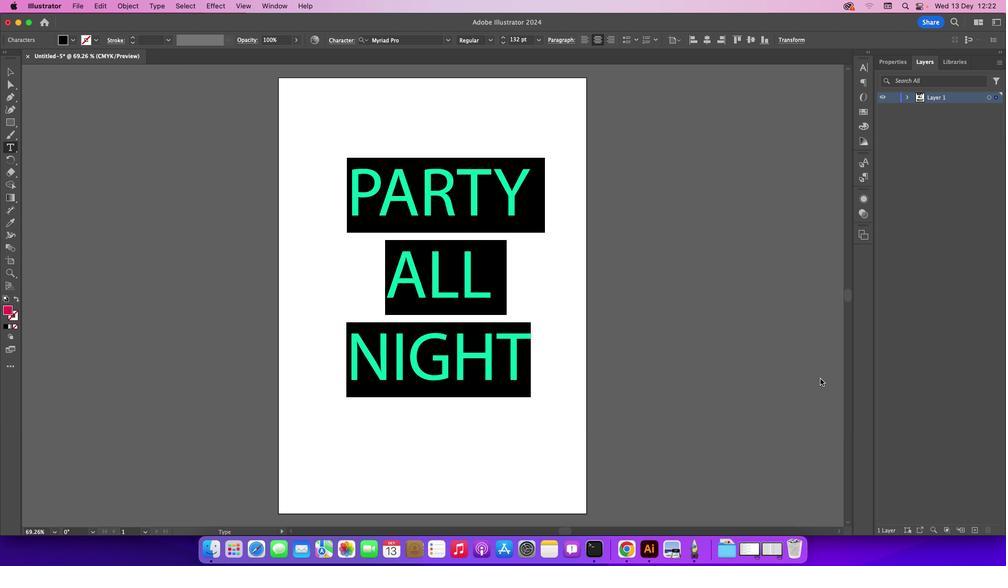 
Action: Mouse moved to (8, 73)
Screenshot: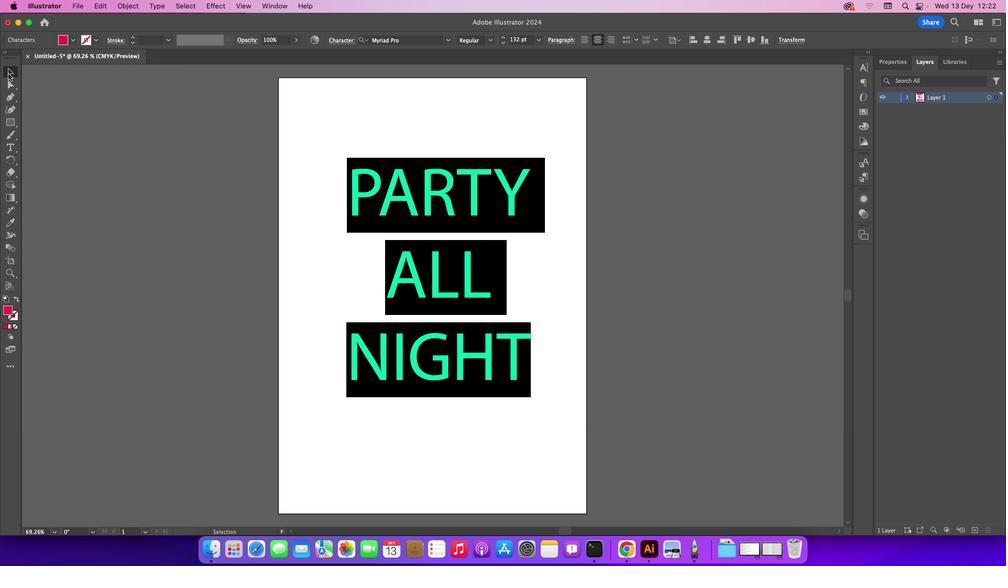 
Action: Mouse pressed left at (8, 73)
Screenshot: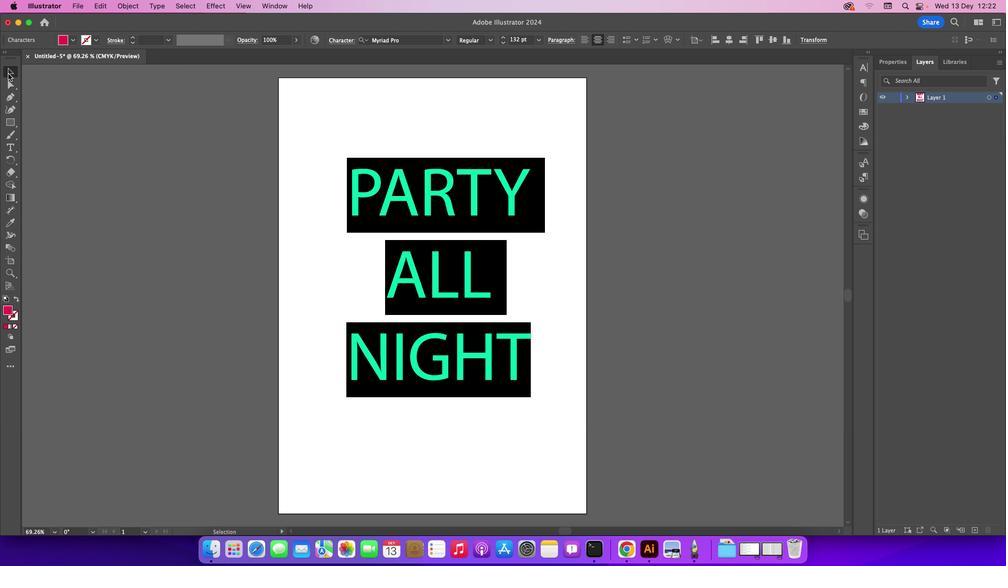 
Action: Mouse moved to (219, 164)
Screenshot: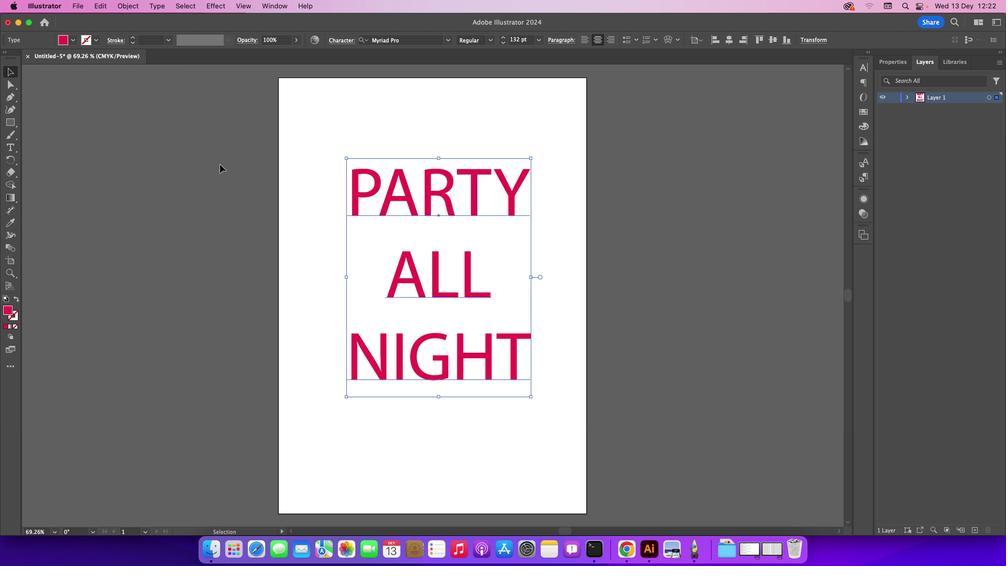 
Action: Mouse pressed left at (219, 164)
Screenshot: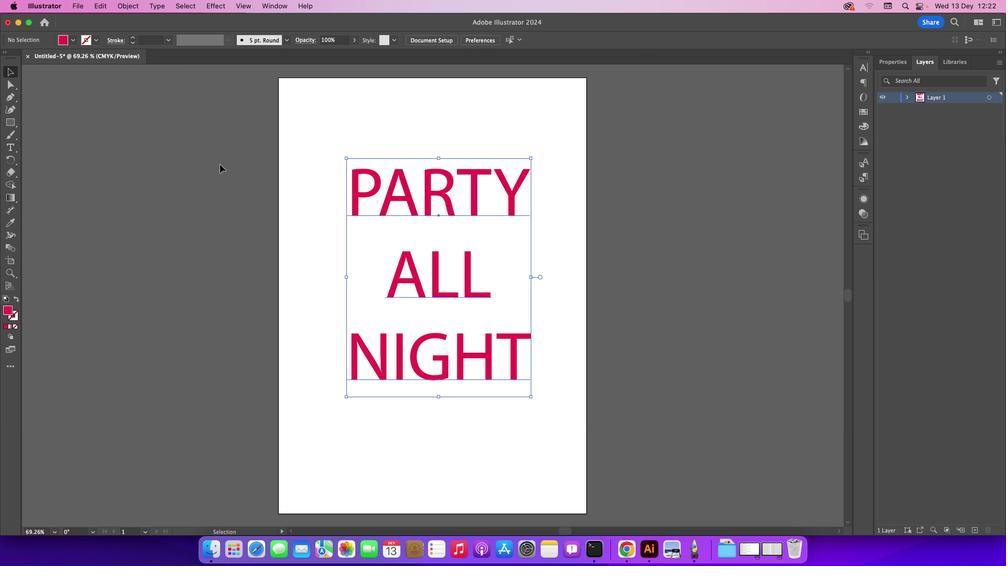 
Action: Mouse moved to (354, 182)
Screenshot: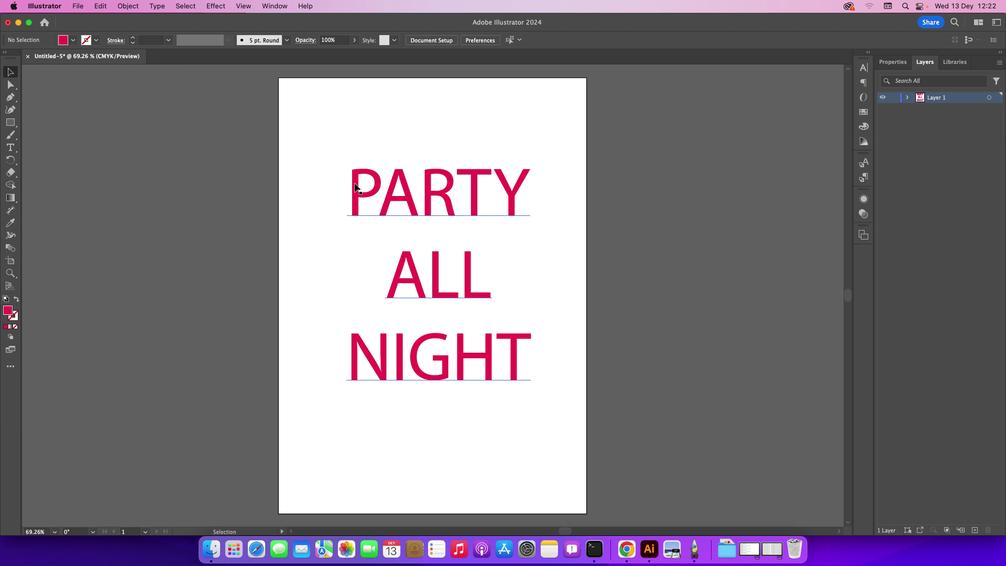 
Action: Mouse pressed left at (354, 182)
Screenshot: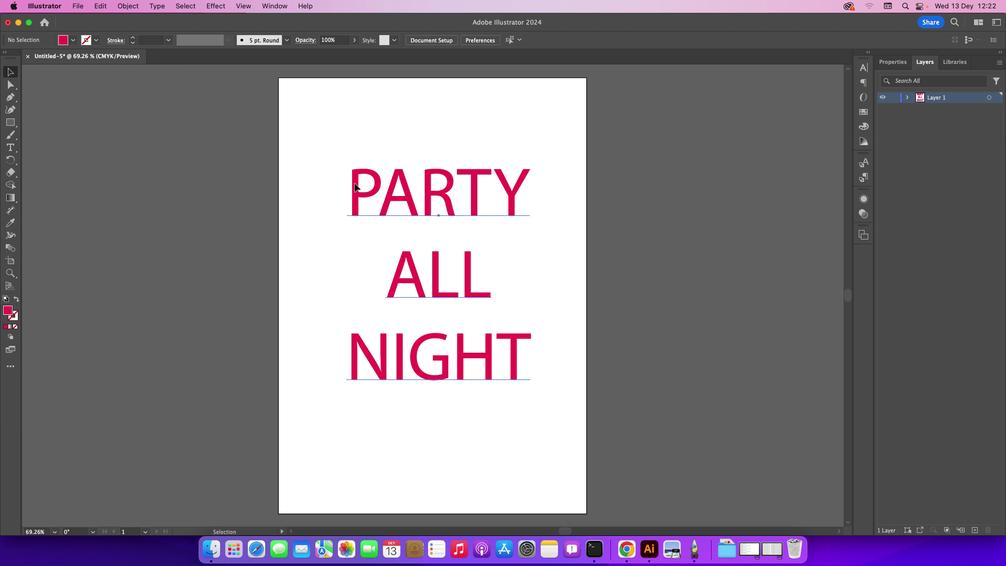 
Action: Mouse moved to (213, 2)
Screenshot: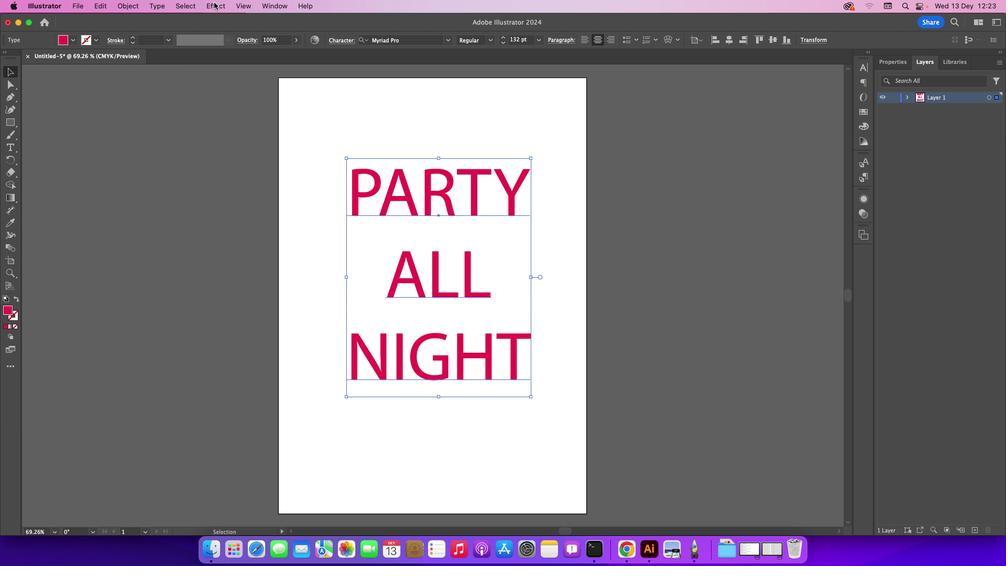 
Action: Mouse pressed left at (213, 2)
Screenshot: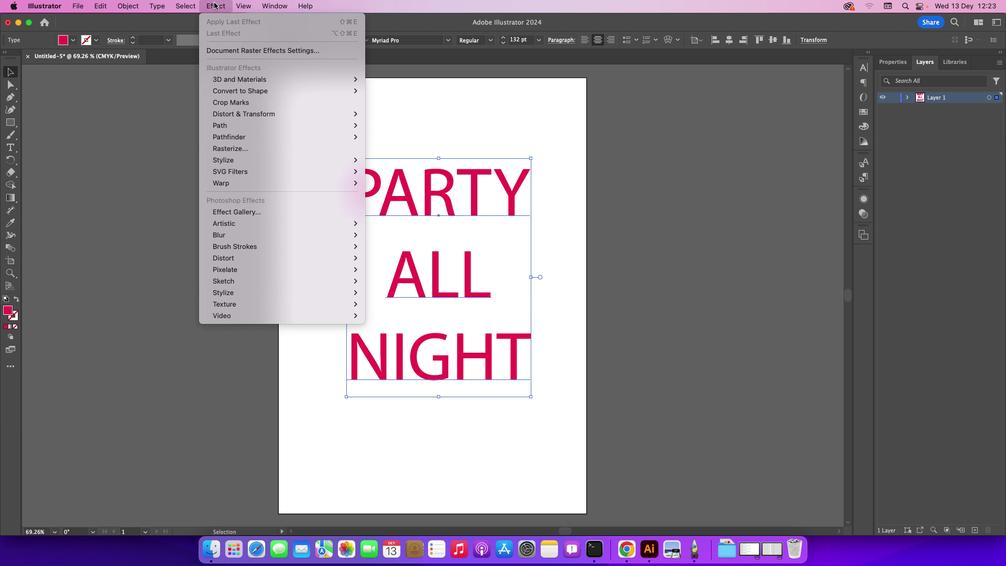 
Action: Mouse moved to (399, 235)
Screenshot: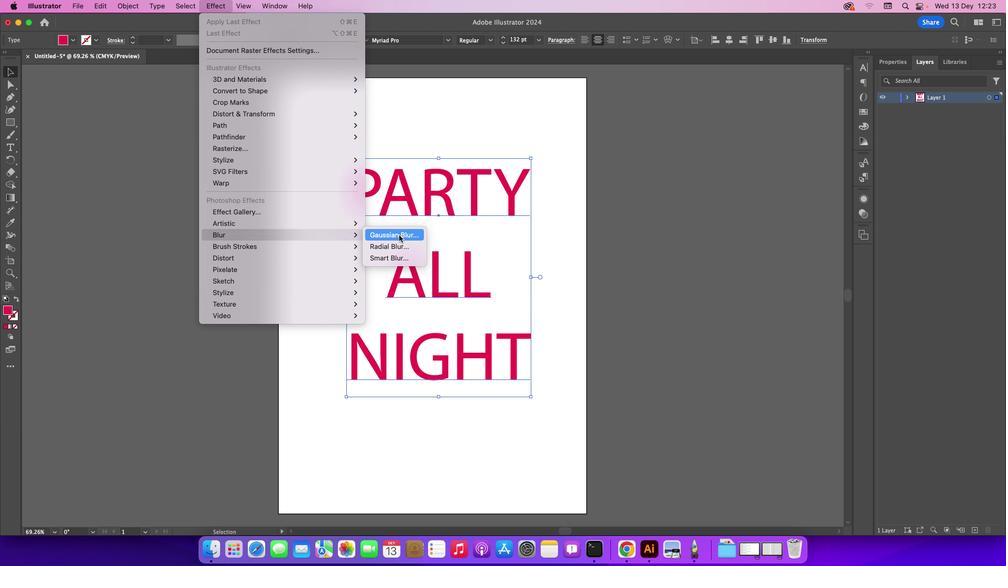 
Action: Mouse pressed left at (399, 235)
Screenshot: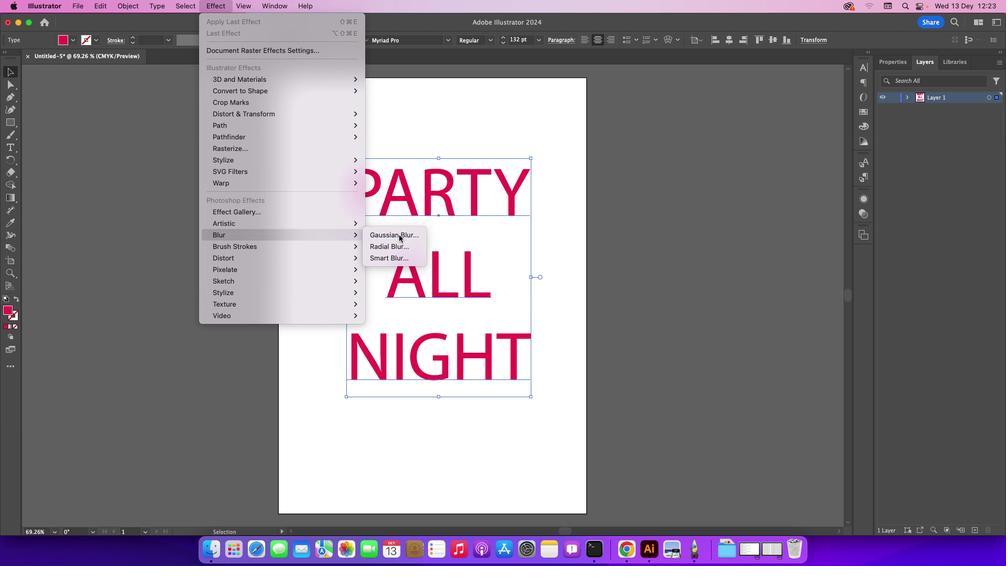 
Action: Mouse moved to (244, 227)
Screenshot: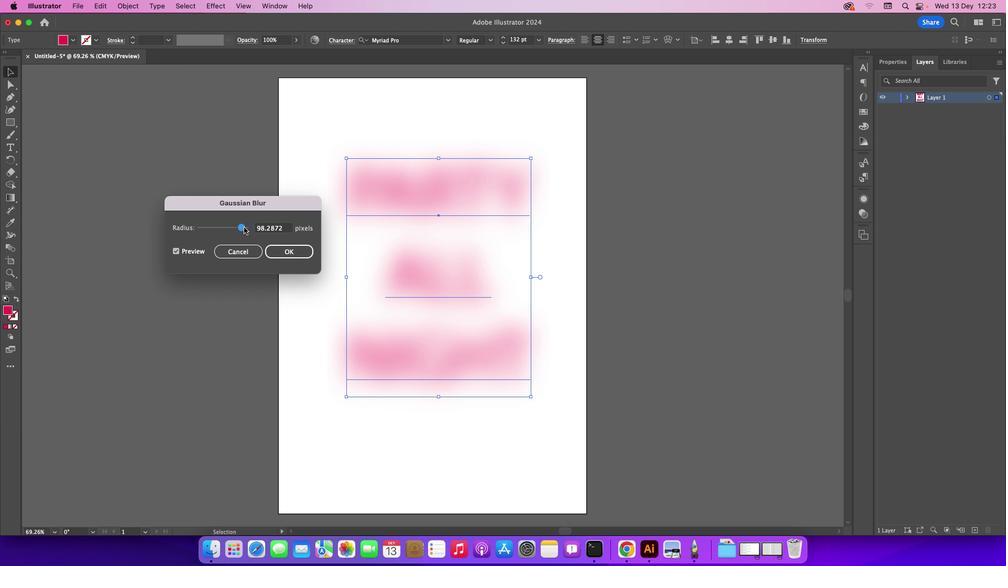 
Action: Mouse pressed left at (244, 227)
Screenshot: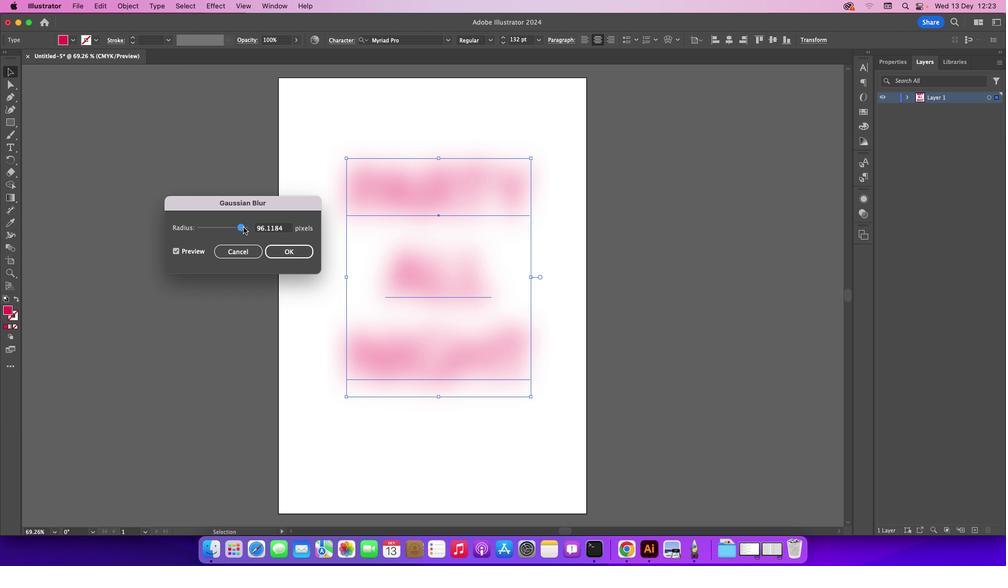 
Action: Mouse moved to (220, 228)
Screenshot: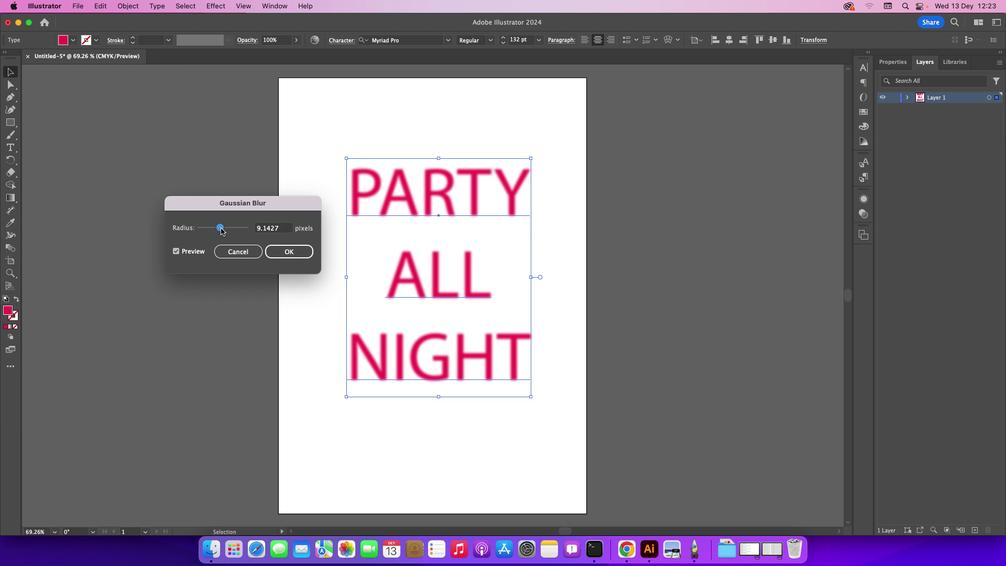 
Action: Mouse pressed left at (220, 228)
Screenshot: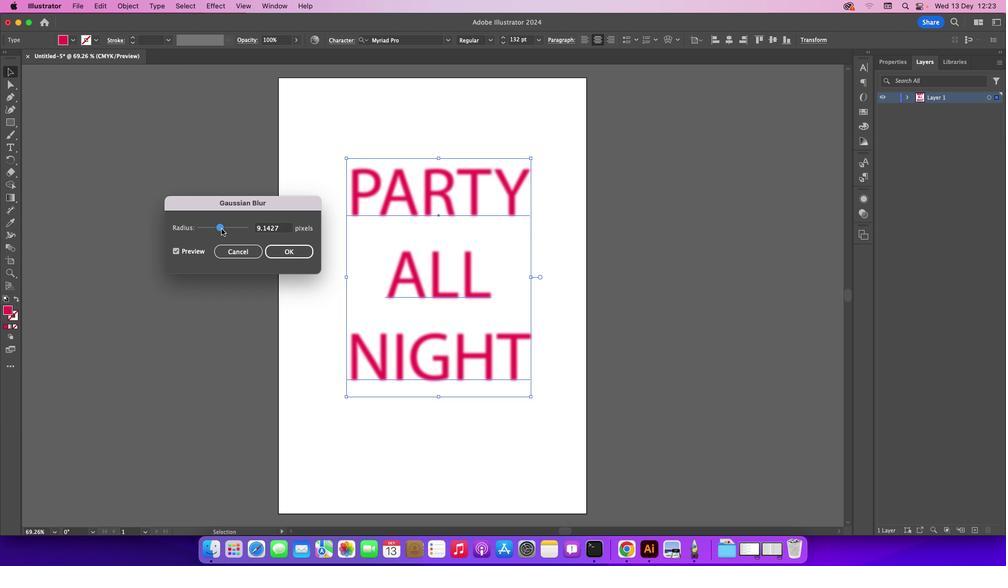
Action: Mouse moved to (243, 250)
Screenshot: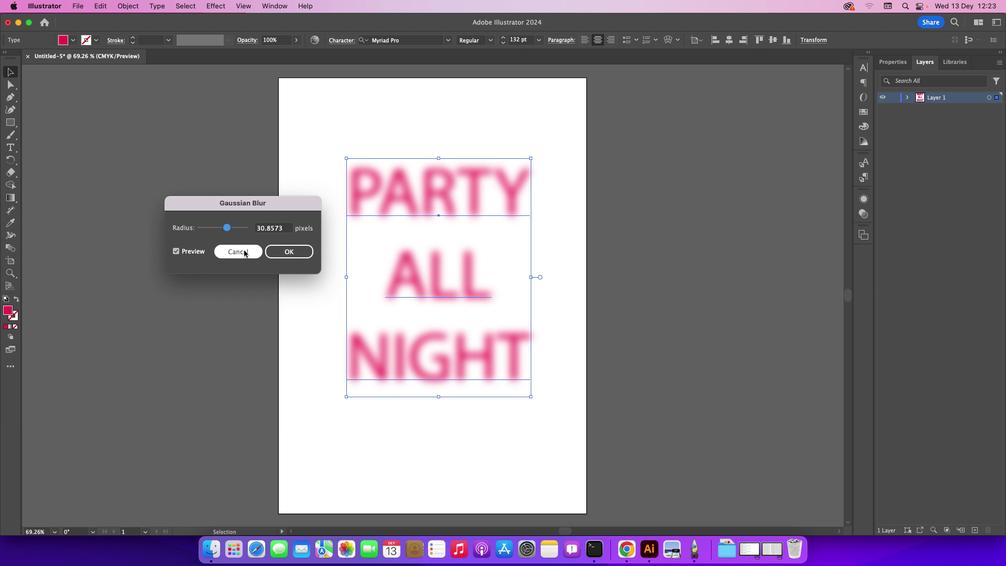 
Action: Mouse pressed left at (243, 250)
Screenshot: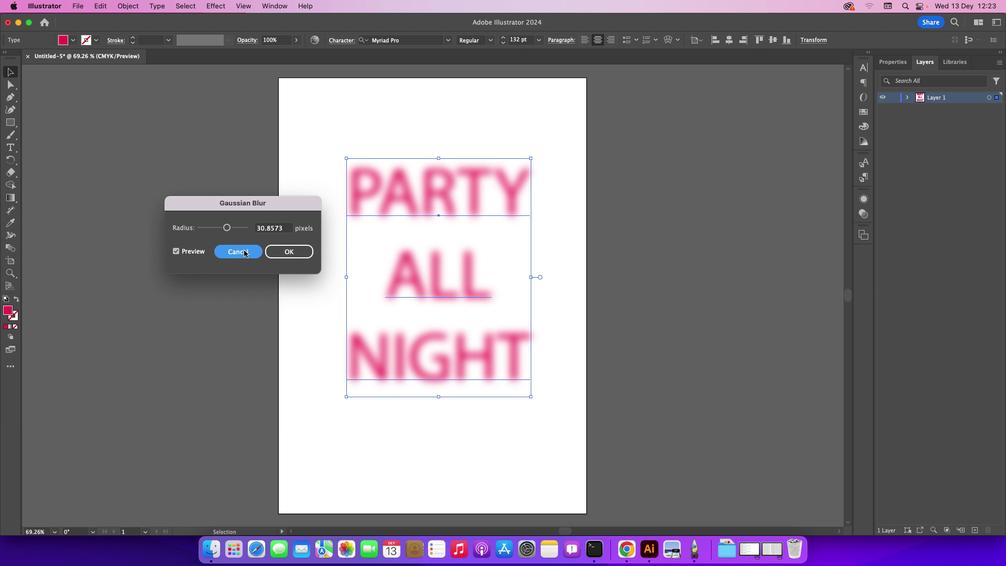 
Action: Mouse moved to (17, 298)
Screenshot: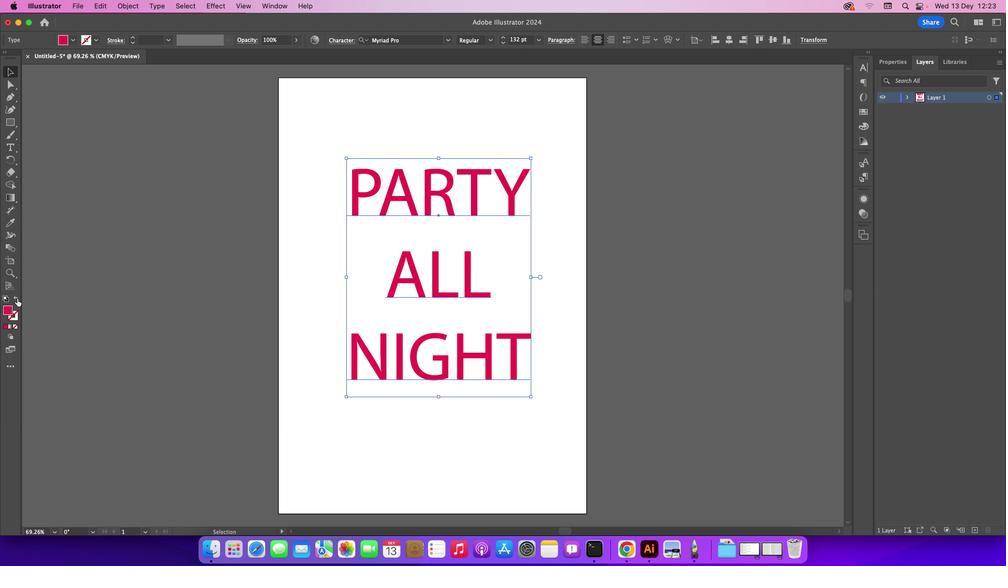 
Action: Mouse pressed left at (17, 298)
Screenshot: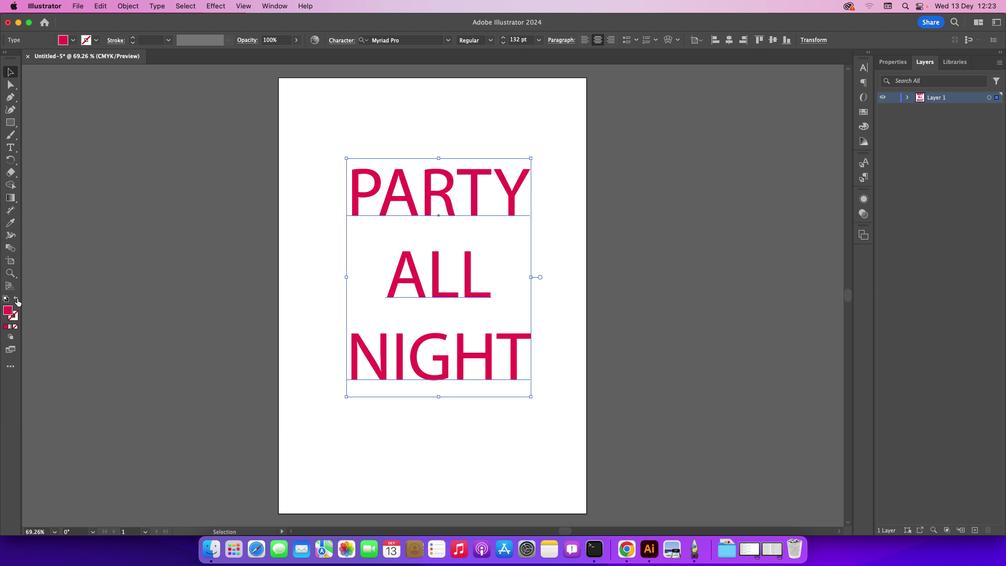 
Action: Mouse moved to (189, 4)
Screenshot: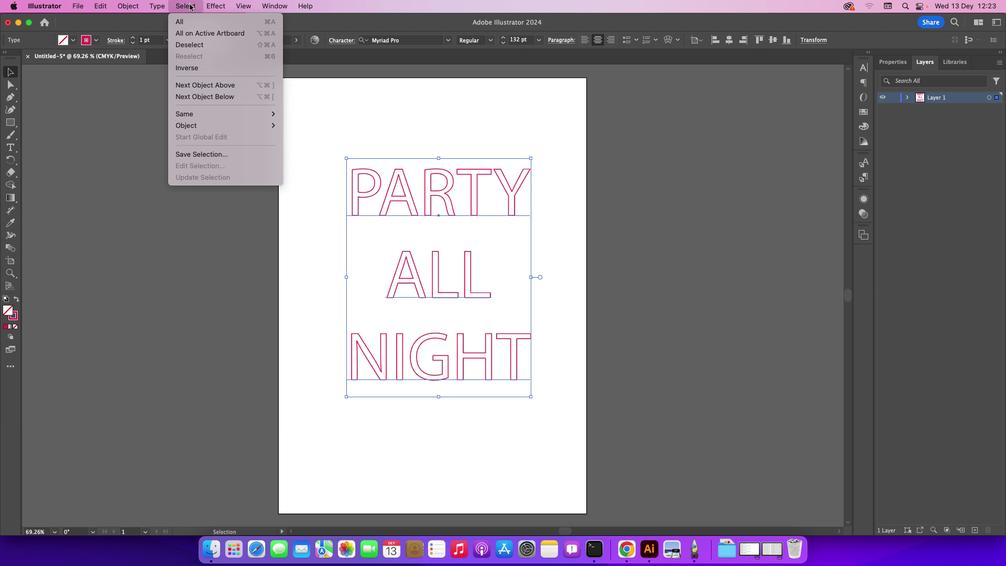 
Action: Mouse pressed left at (189, 4)
Screenshot: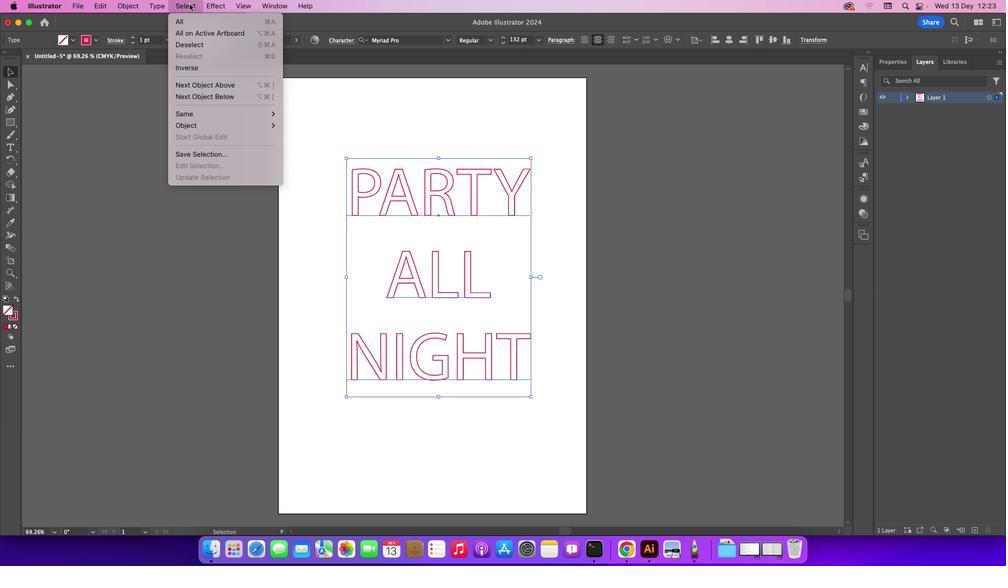 
Action: Mouse moved to (394, 234)
Screenshot: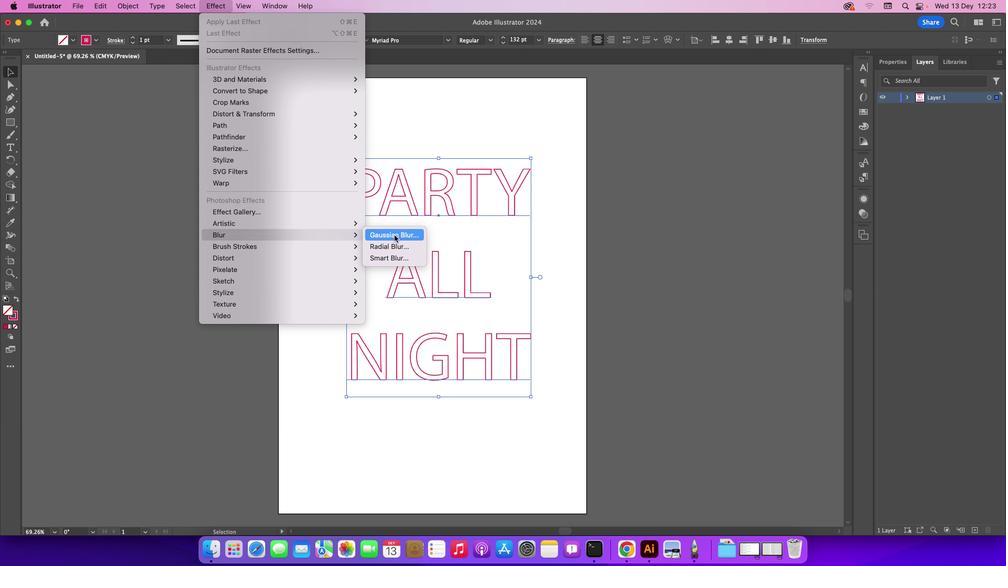 
Action: Mouse pressed left at (394, 234)
Screenshot: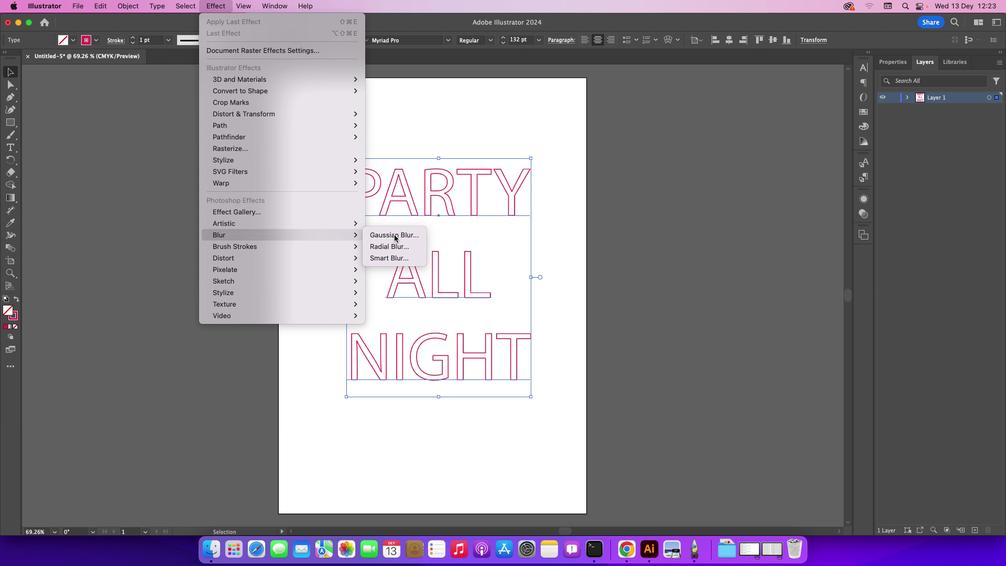 
Action: Mouse moved to (223, 229)
Screenshot: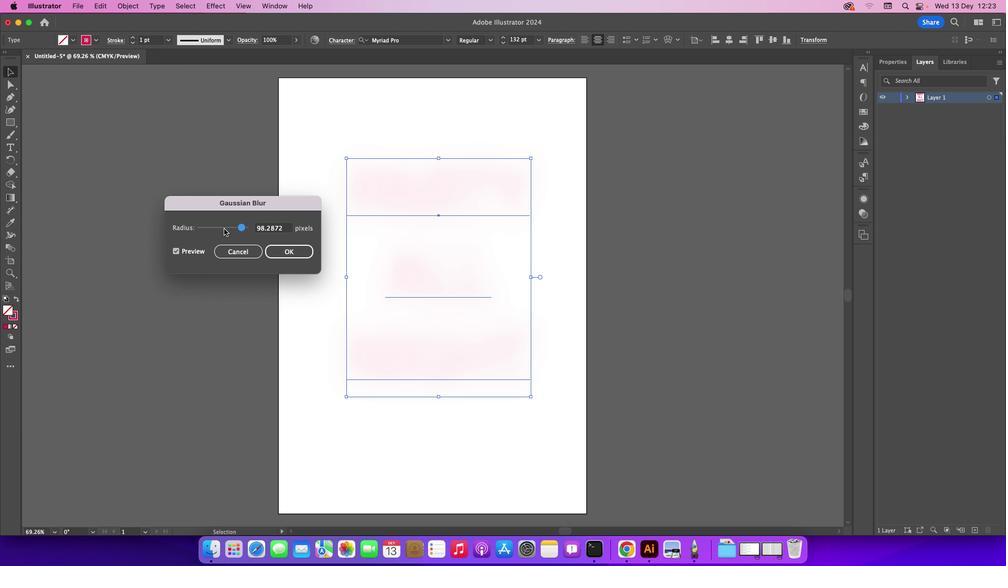 
Action: Mouse pressed left at (223, 229)
Screenshot: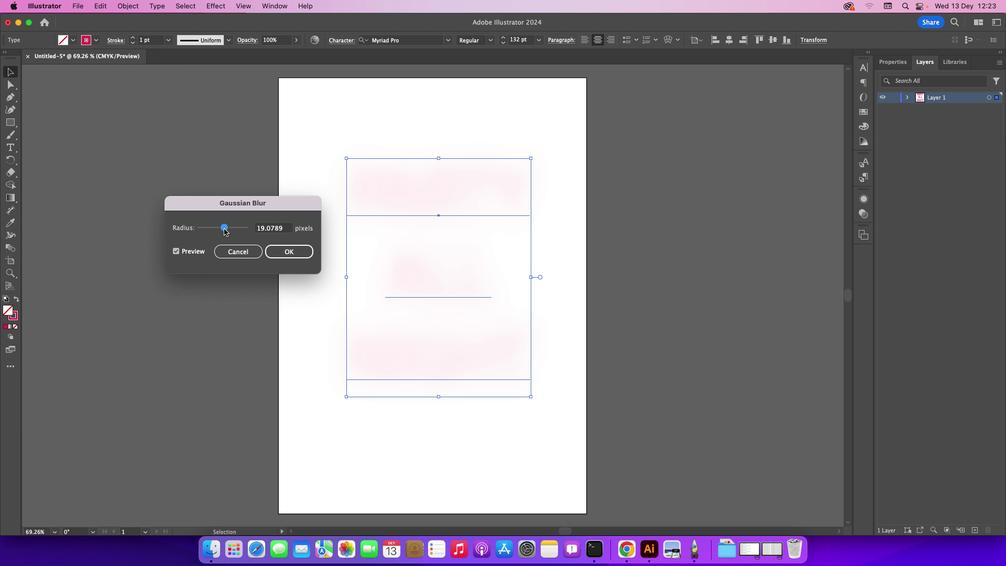 
Action: Mouse moved to (226, 227)
Screenshot: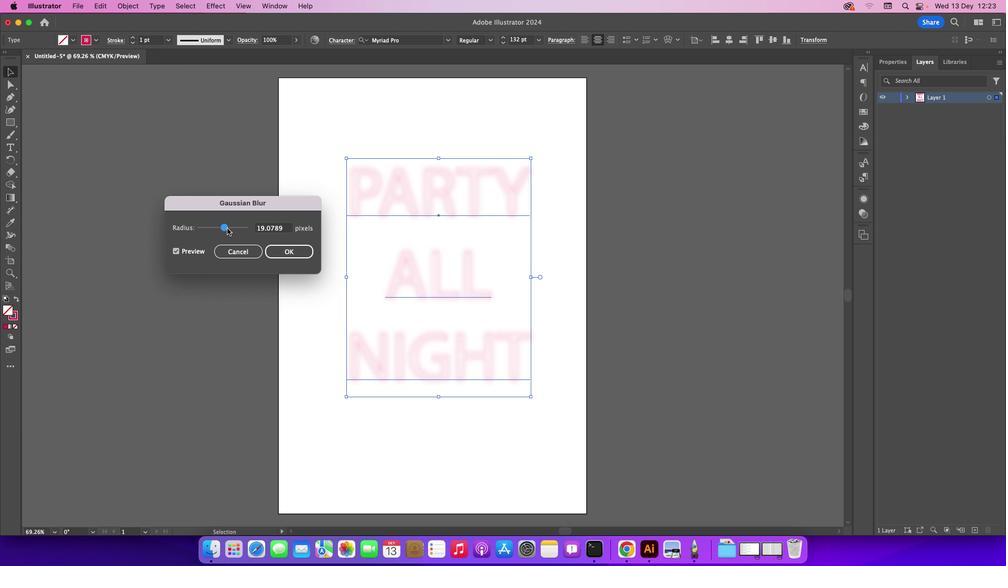 
Action: Mouse pressed left at (226, 227)
Screenshot: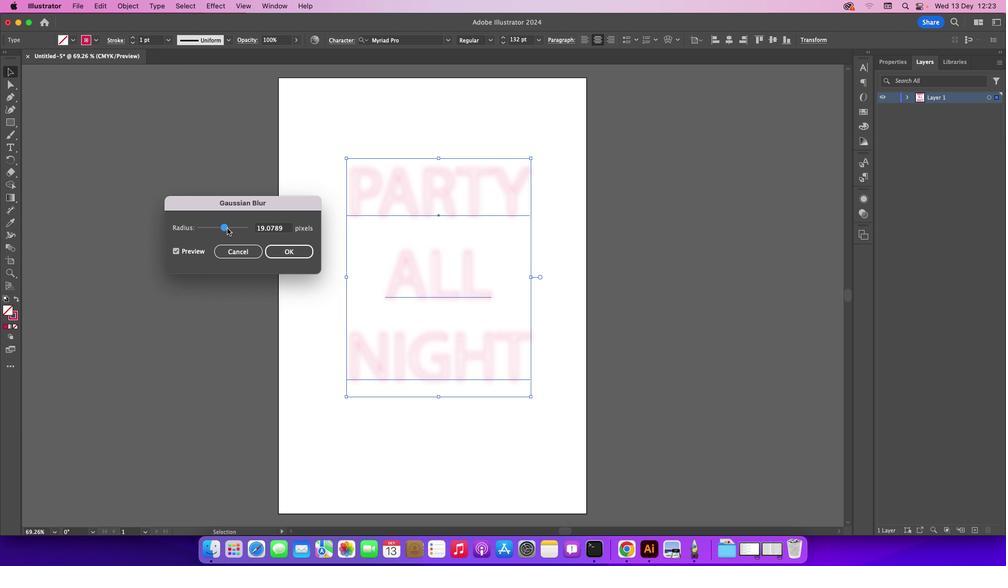 
Action: Mouse moved to (214, 226)
Screenshot: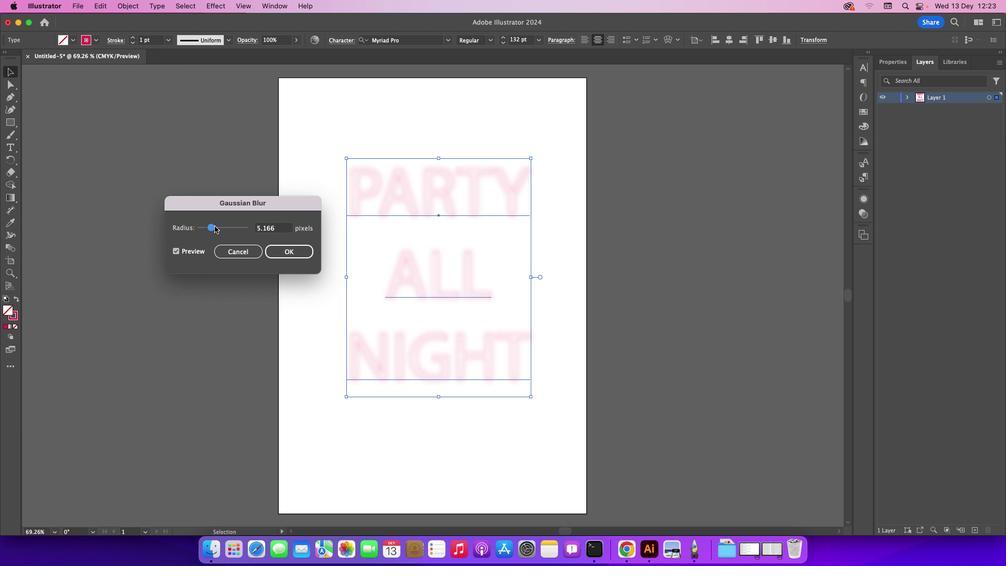 
Action: Mouse pressed left at (214, 226)
Screenshot: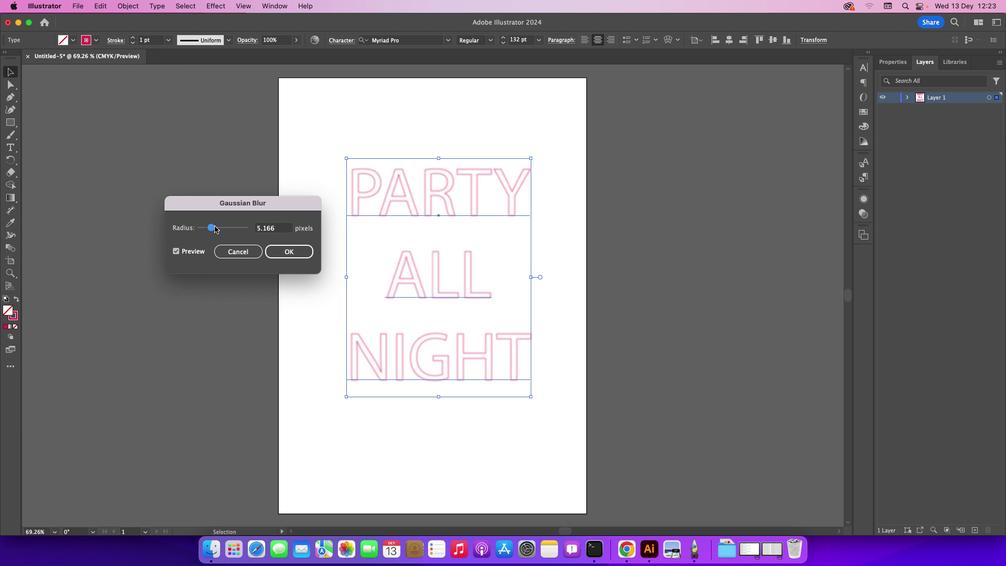 
Action: Mouse moved to (287, 248)
Screenshot: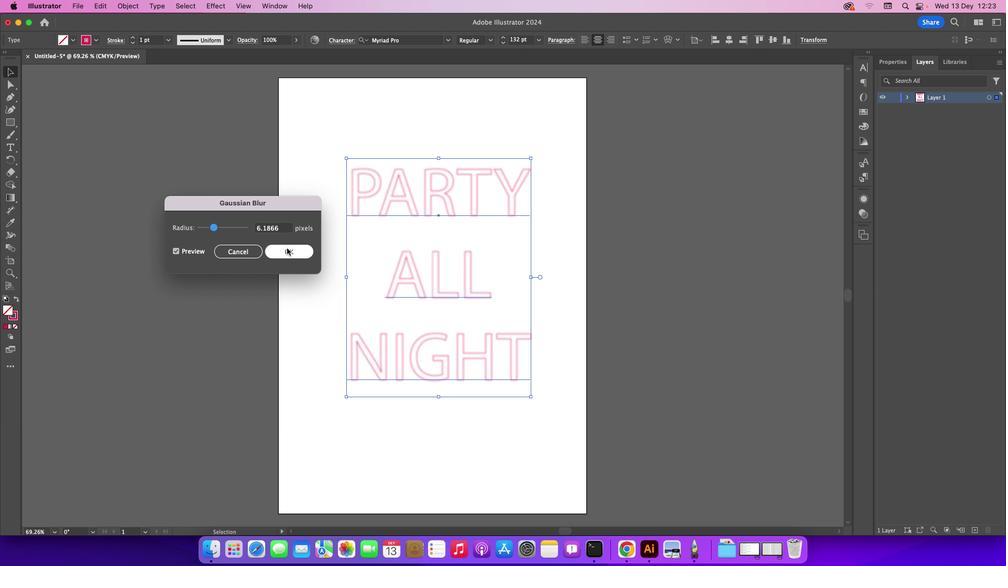 
Action: Mouse pressed left at (287, 248)
Screenshot: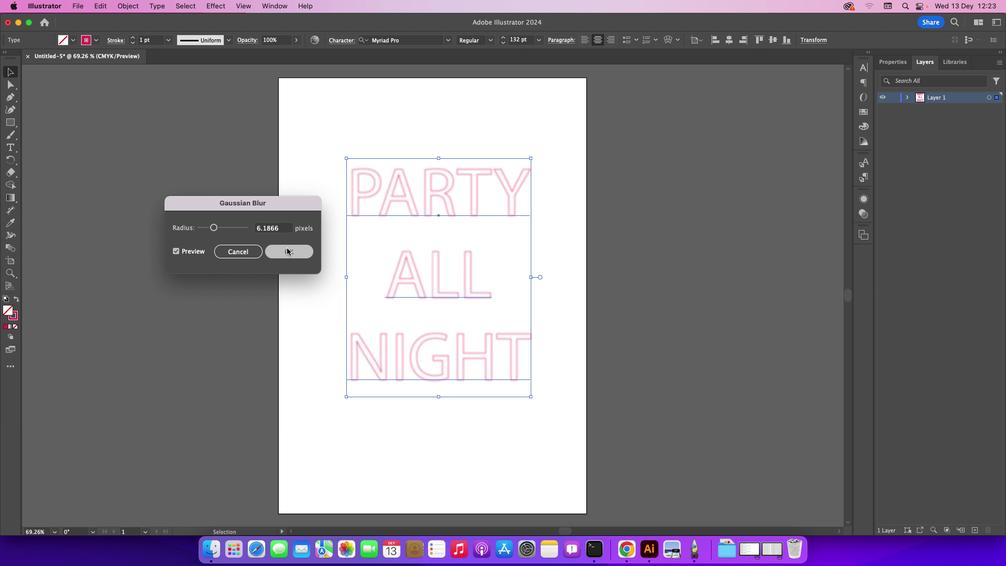
Action: Mouse moved to (12, 298)
Screenshot: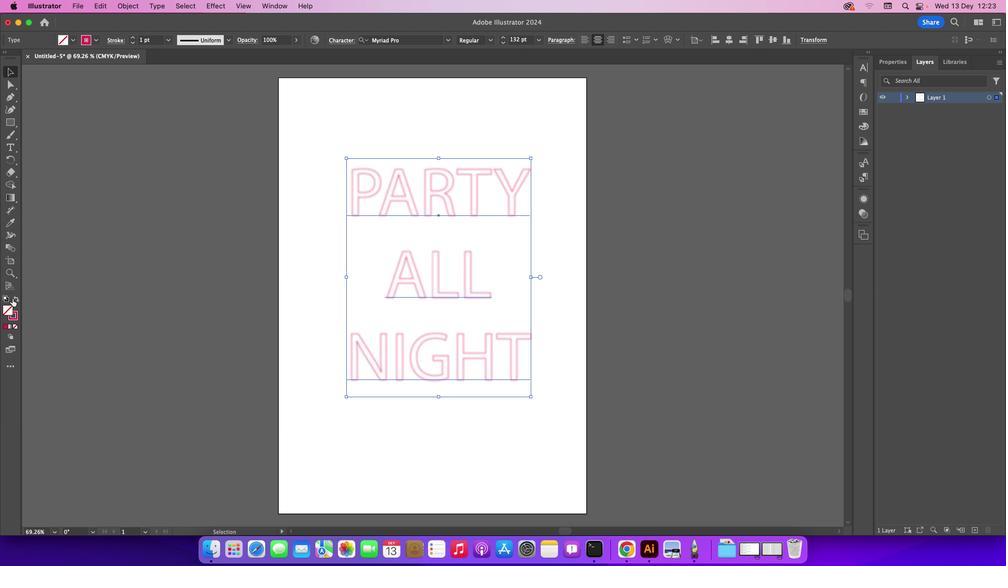 
Action: Mouse pressed left at (12, 298)
Screenshot: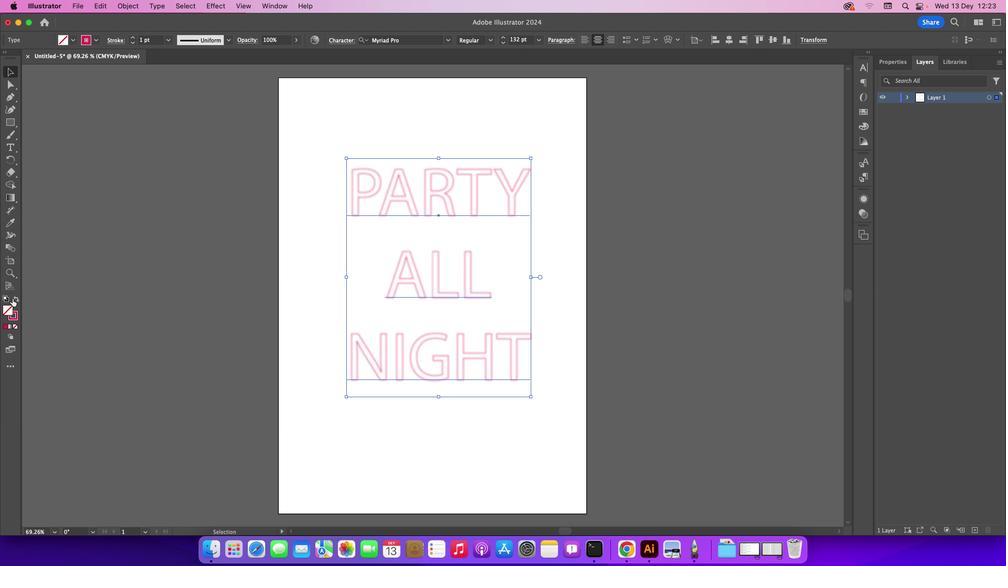 
Action: Mouse moved to (13, 316)
Screenshot: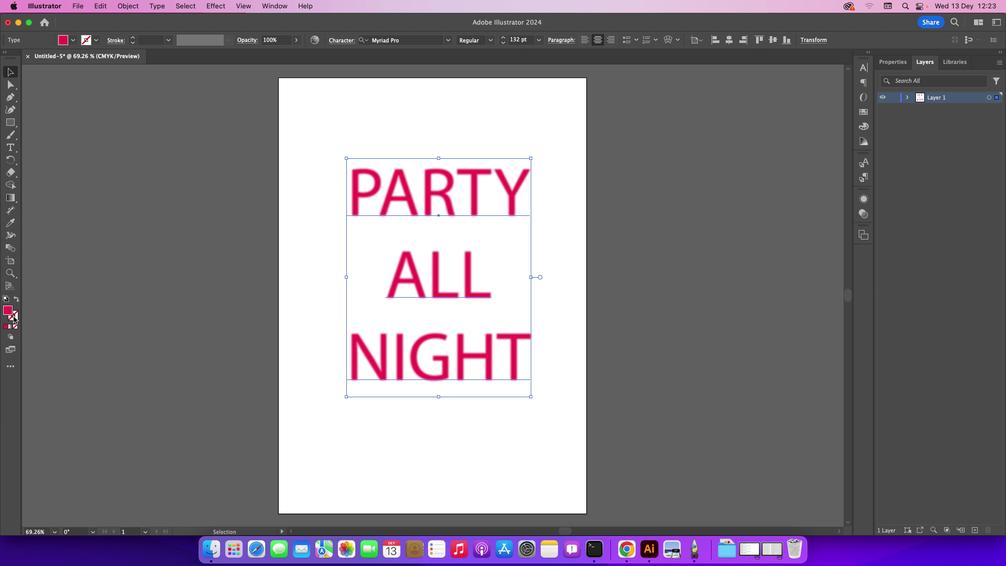 
Action: Mouse pressed left at (13, 316)
Screenshot: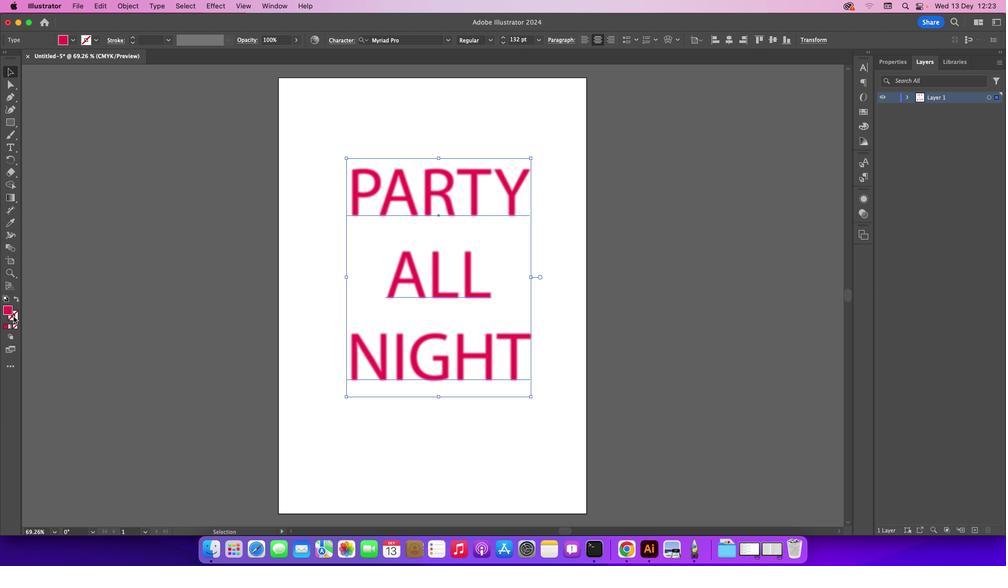 
Action: Mouse pressed left at (13, 316)
Screenshot: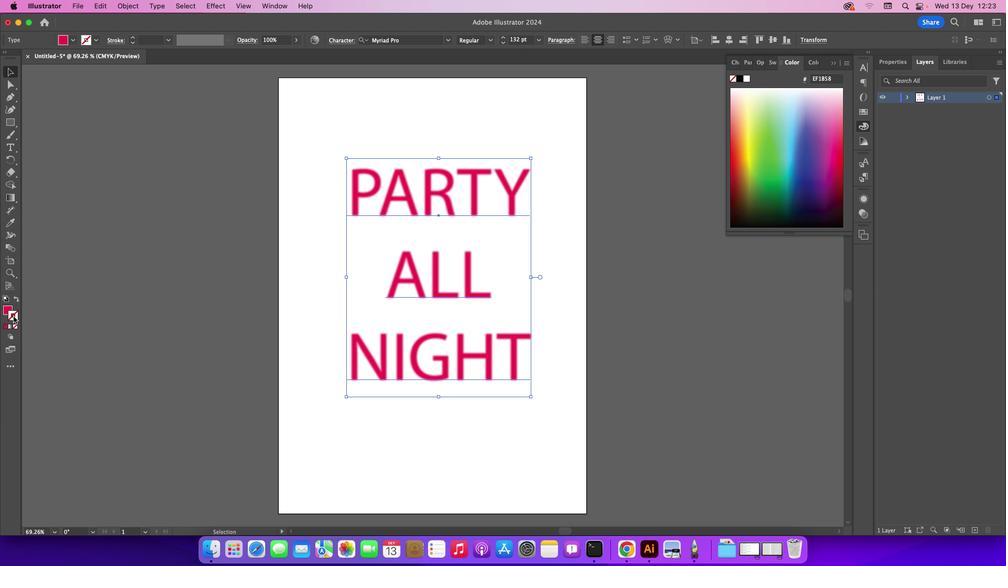 
Action: Mouse pressed left at (13, 316)
Screenshot: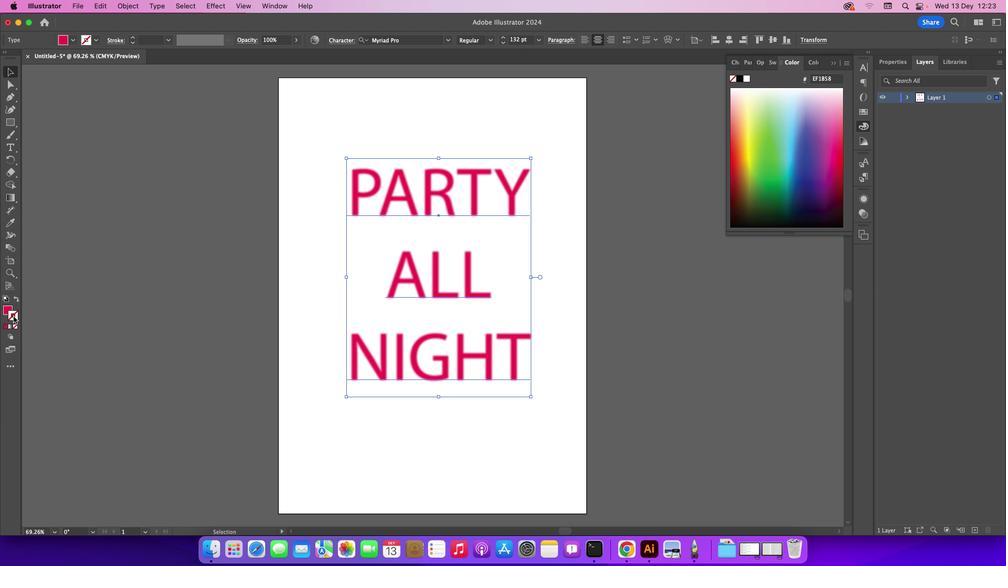 
Action: Mouse moved to (682, 430)
Screenshot: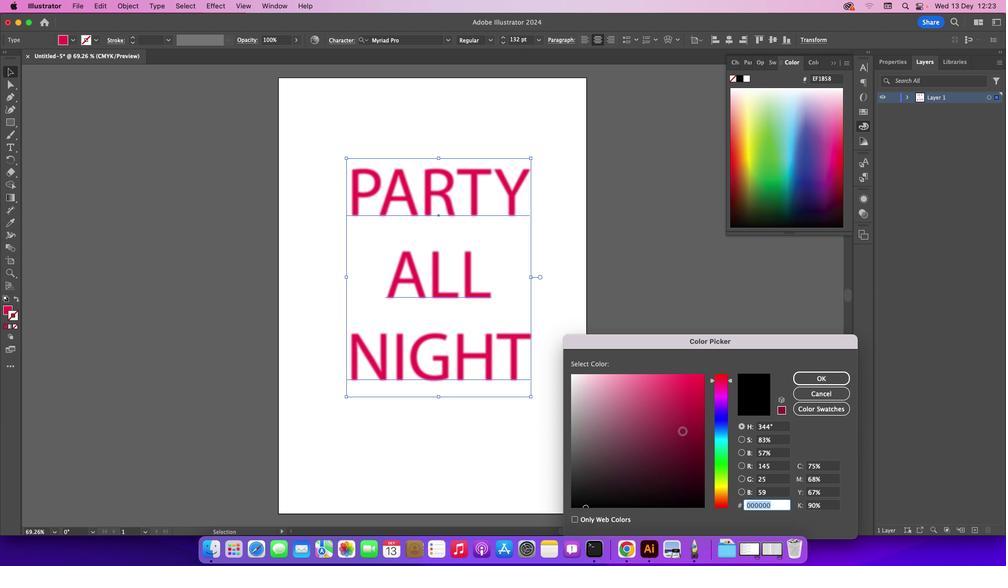
Action: Mouse pressed left at (682, 430)
Screenshot: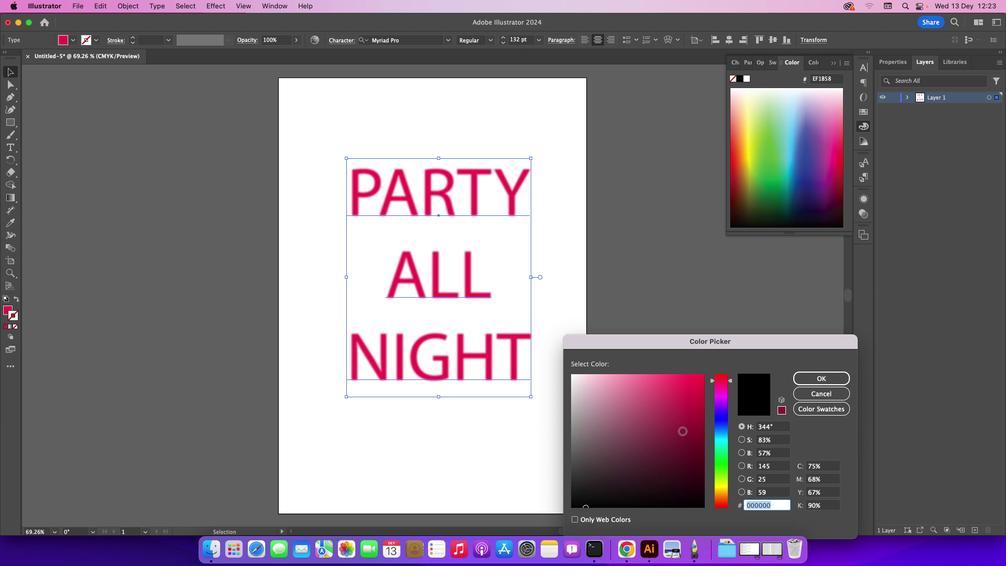 
Action: Mouse moved to (675, 445)
Screenshot: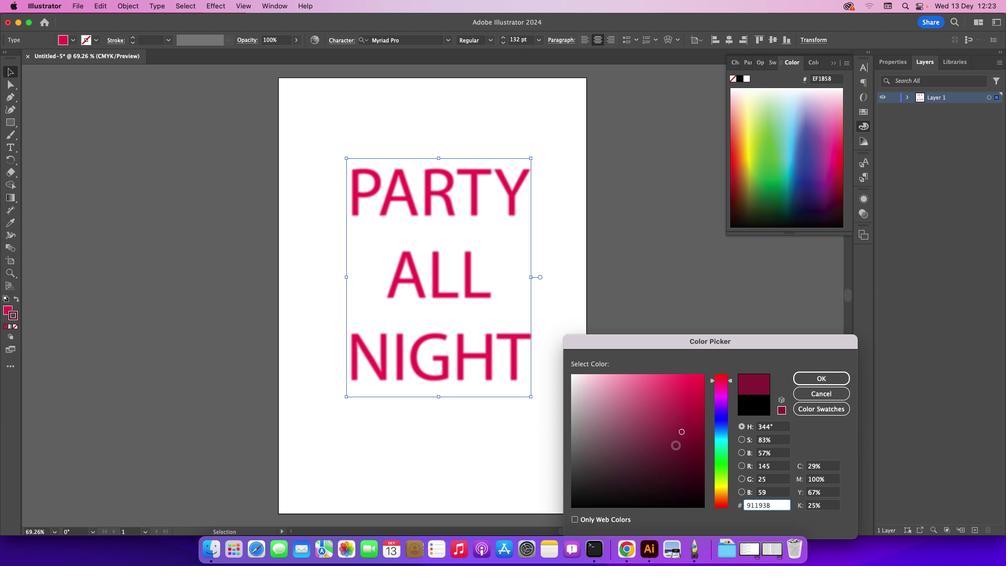 
Action: Mouse pressed left at (675, 445)
Screenshot: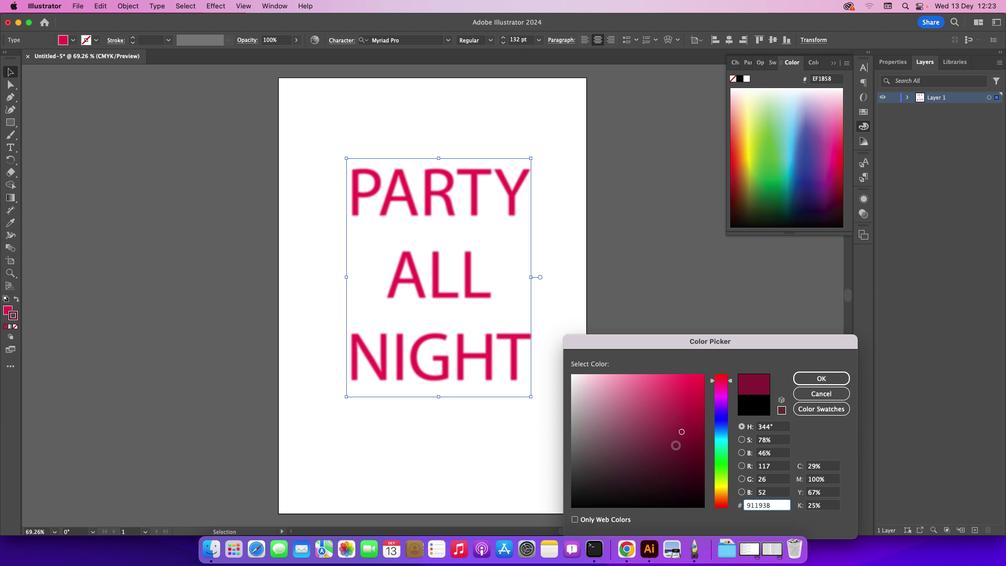 
Action: Mouse moved to (811, 377)
Screenshot: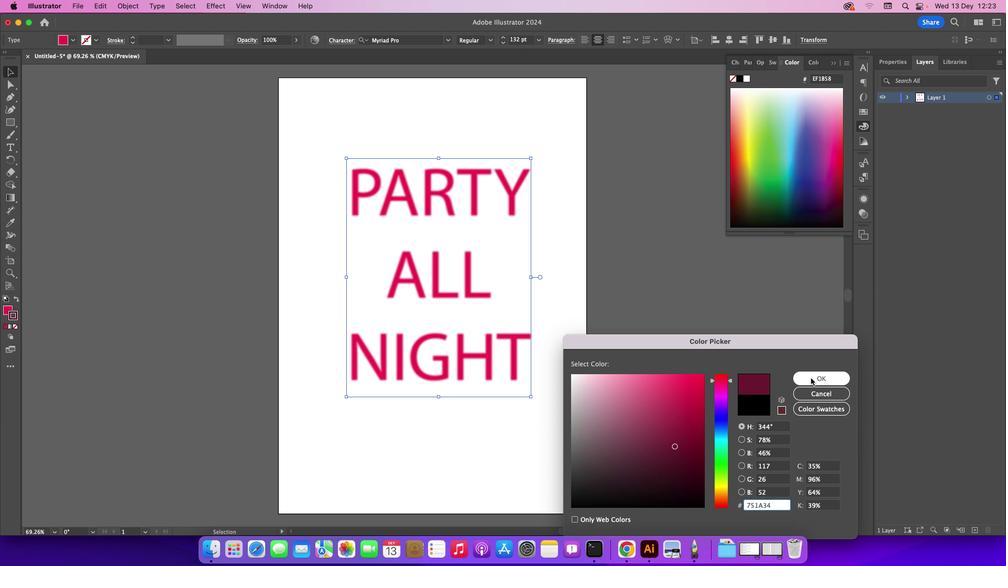 
Action: Mouse pressed left at (811, 377)
Screenshot: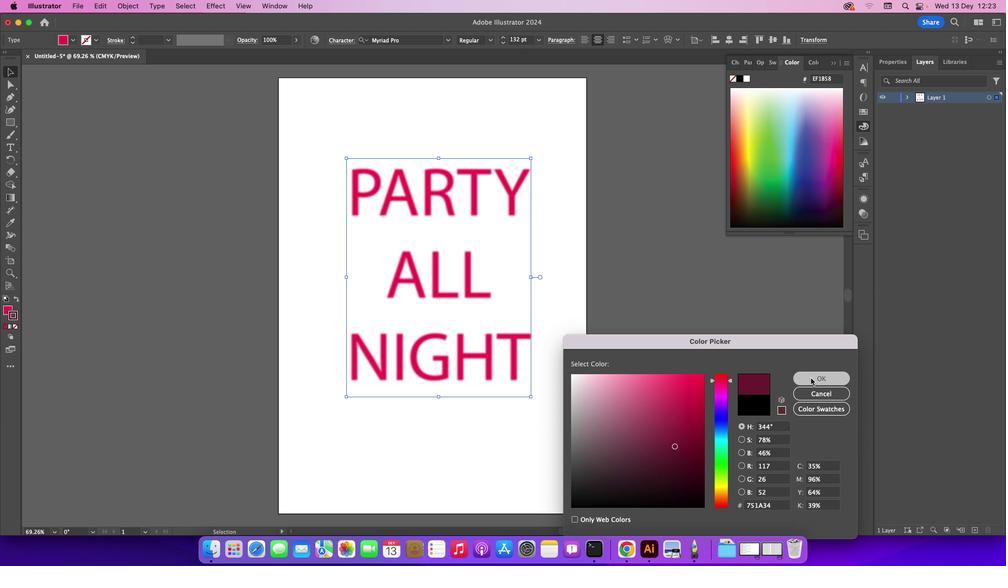 
Action: Mouse moved to (219, 3)
Screenshot: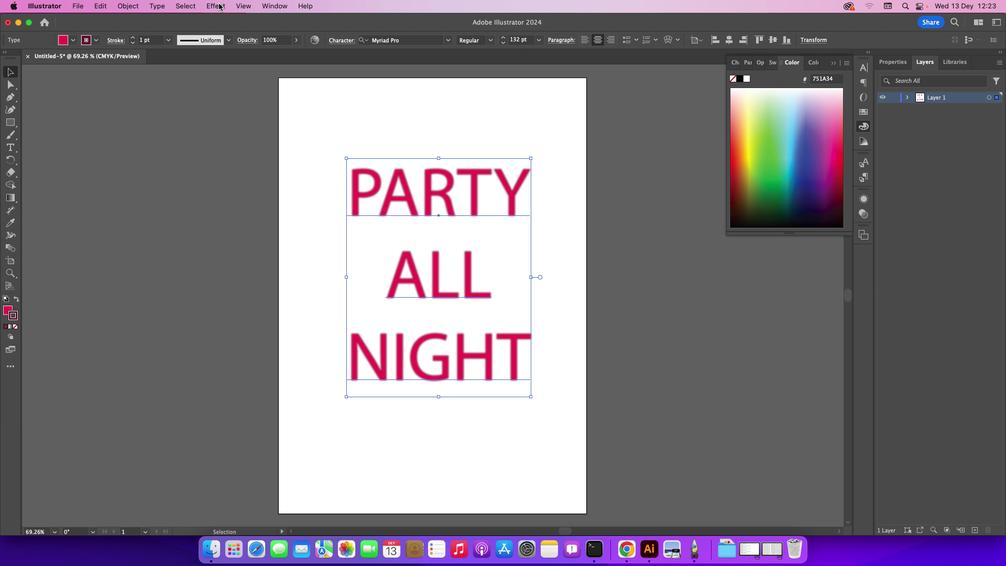 
Action: Mouse pressed left at (219, 3)
Screenshot: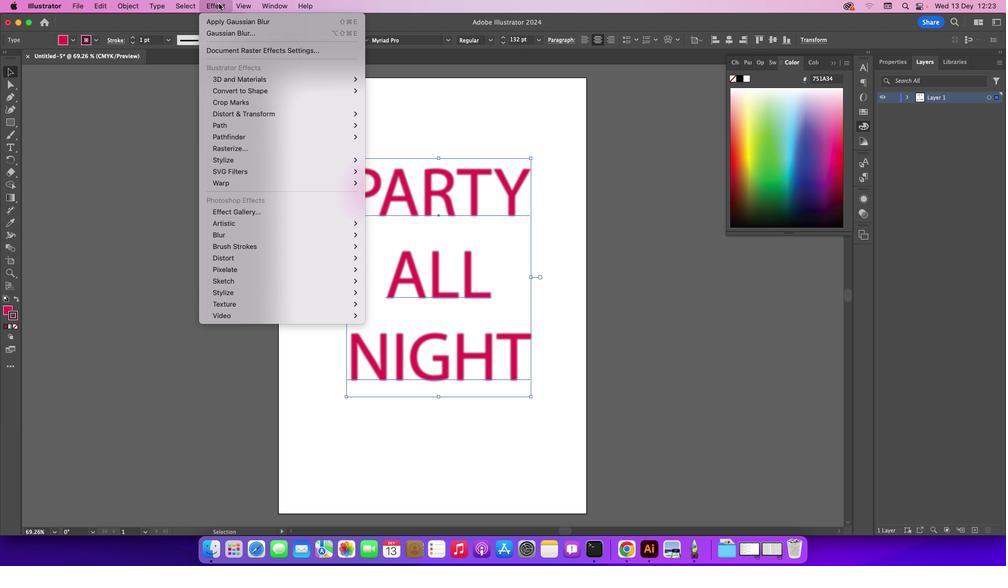 
Action: Mouse moved to (412, 231)
Screenshot: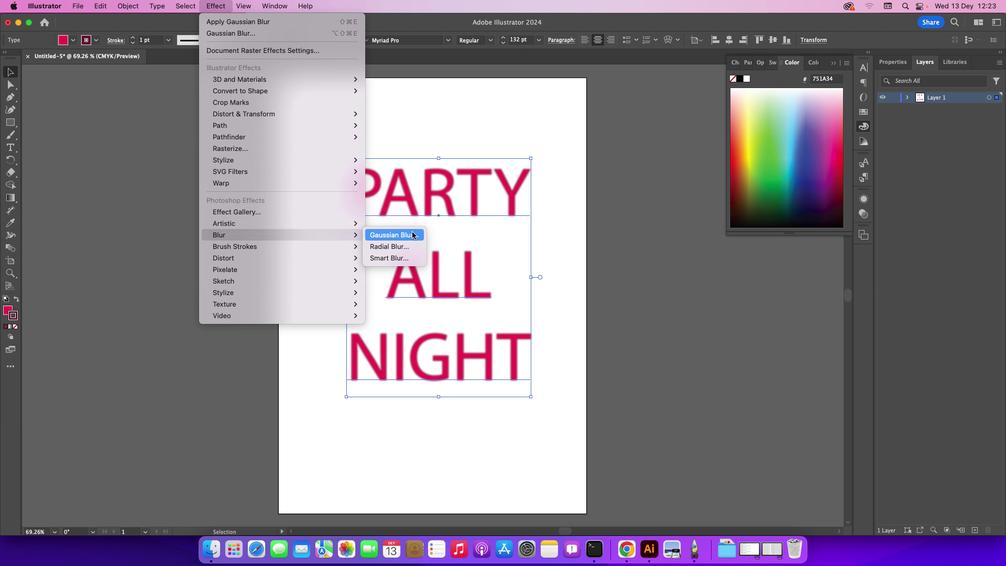 
Action: Mouse pressed left at (412, 231)
Screenshot: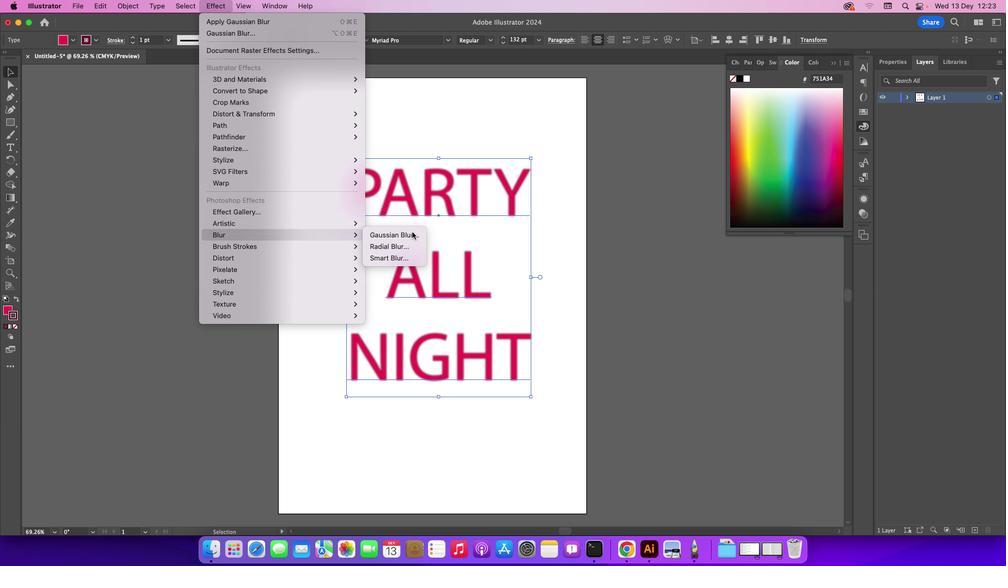 
Action: Mouse moved to (566, 302)
Screenshot: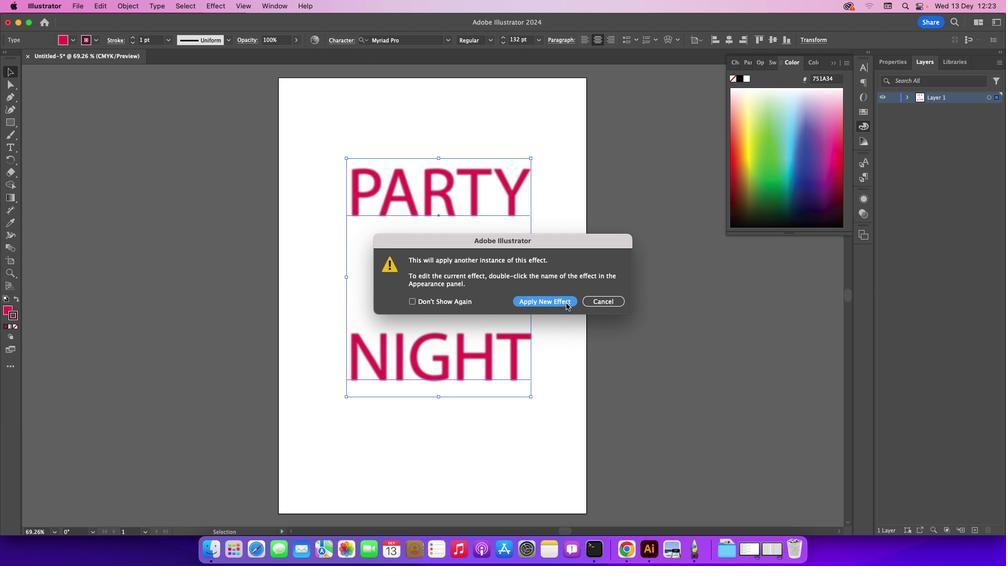 
Action: Mouse pressed left at (566, 302)
Screenshot: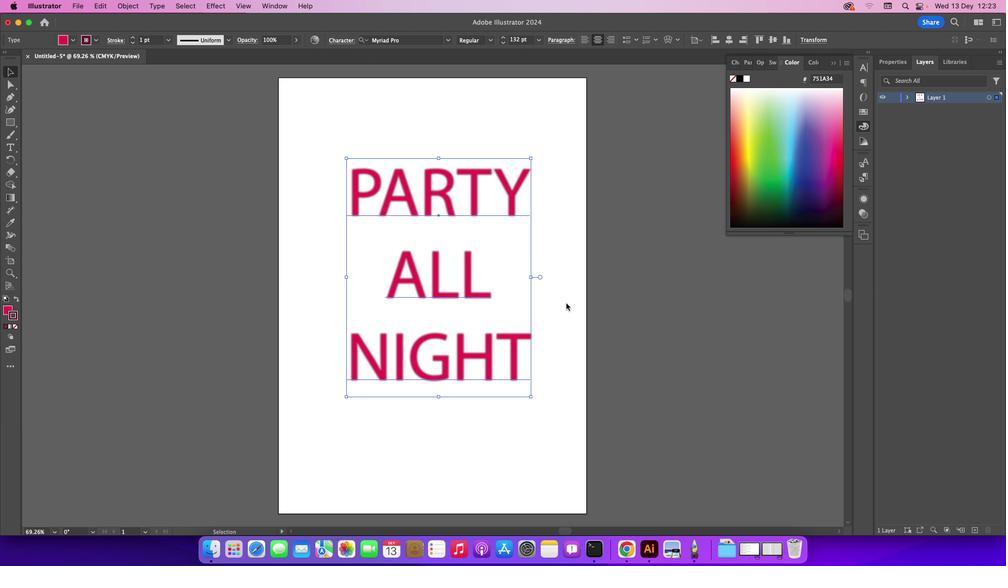 
Action: Mouse moved to (238, 230)
Screenshot: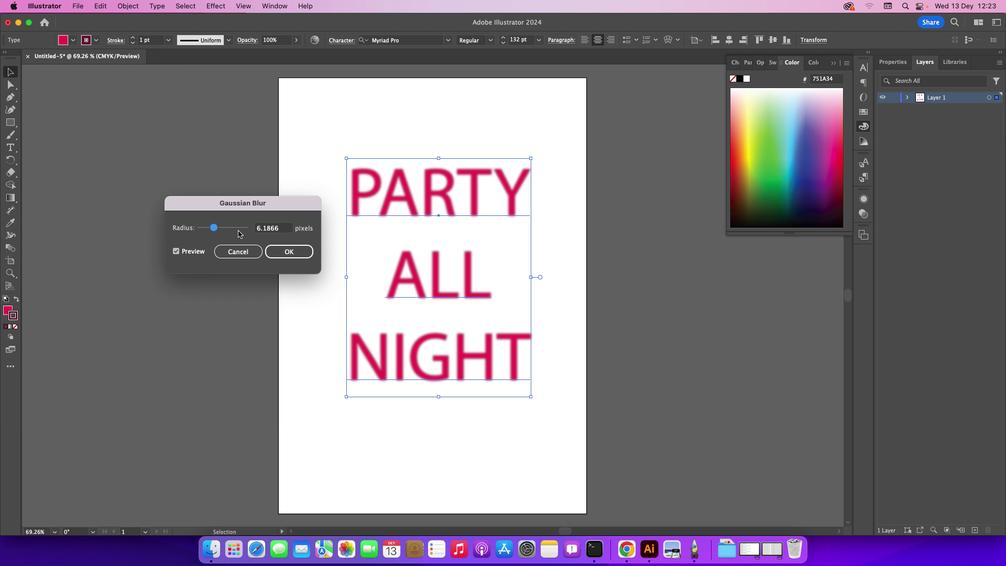 
Action: Mouse pressed left at (238, 230)
Screenshot: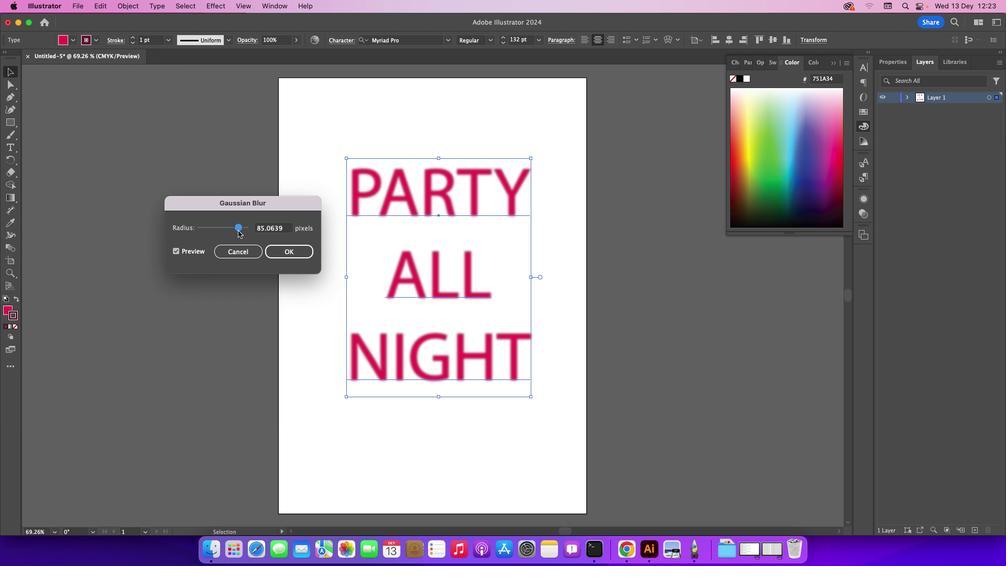 
Action: Mouse moved to (238, 229)
Screenshot: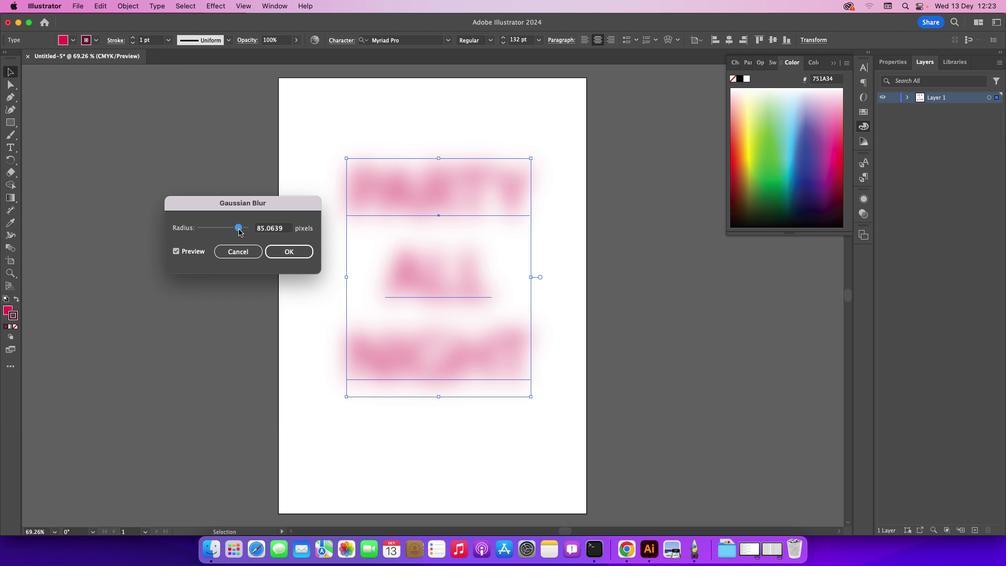 
Action: Mouse pressed left at (238, 229)
Screenshot: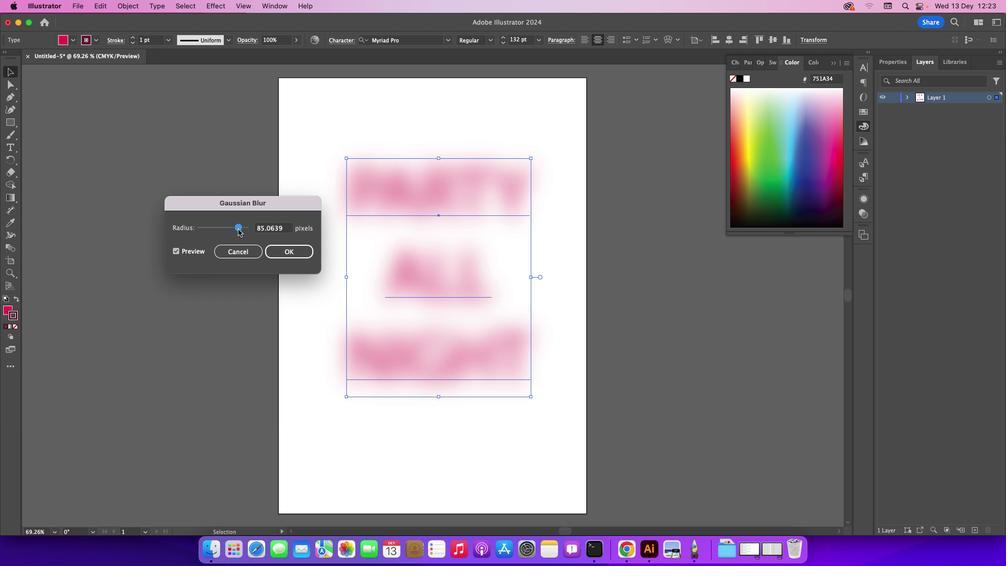 
Action: Mouse moved to (226, 230)
Screenshot: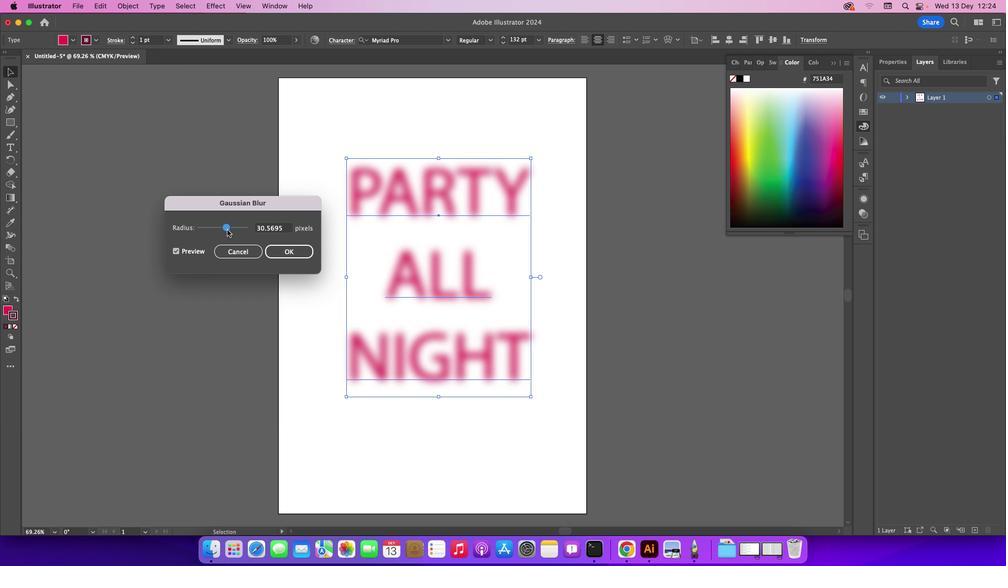 
Action: Mouse pressed left at (226, 230)
Screenshot: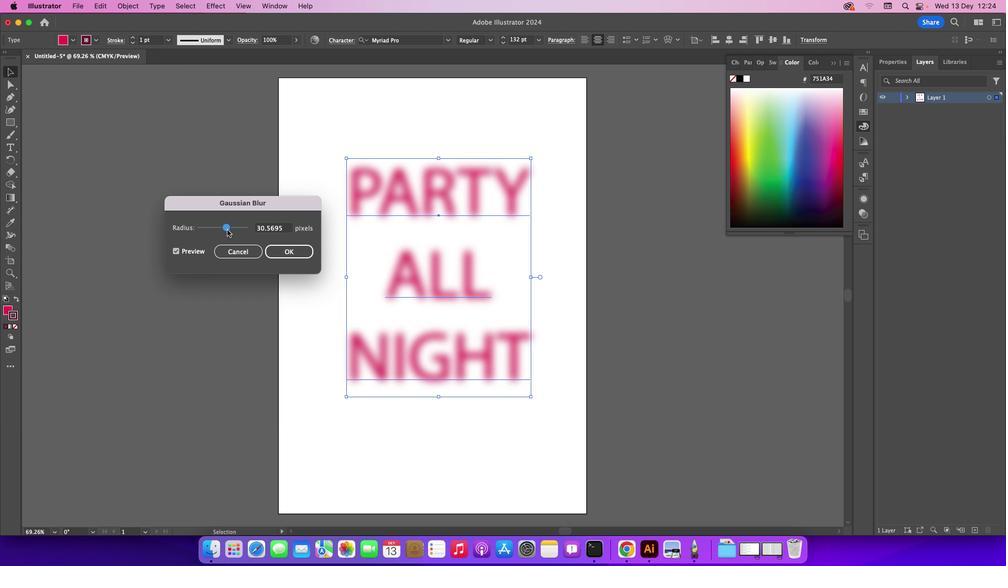 
Action: Mouse moved to (220, 229)
Screenshot: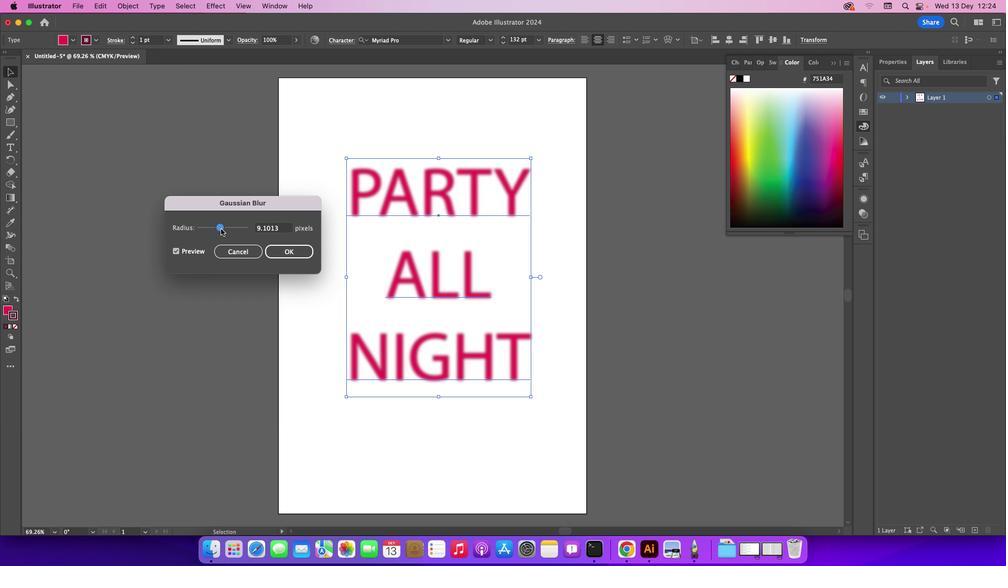 
Action: Mouse pressed left at (220, 229)
Screenshot: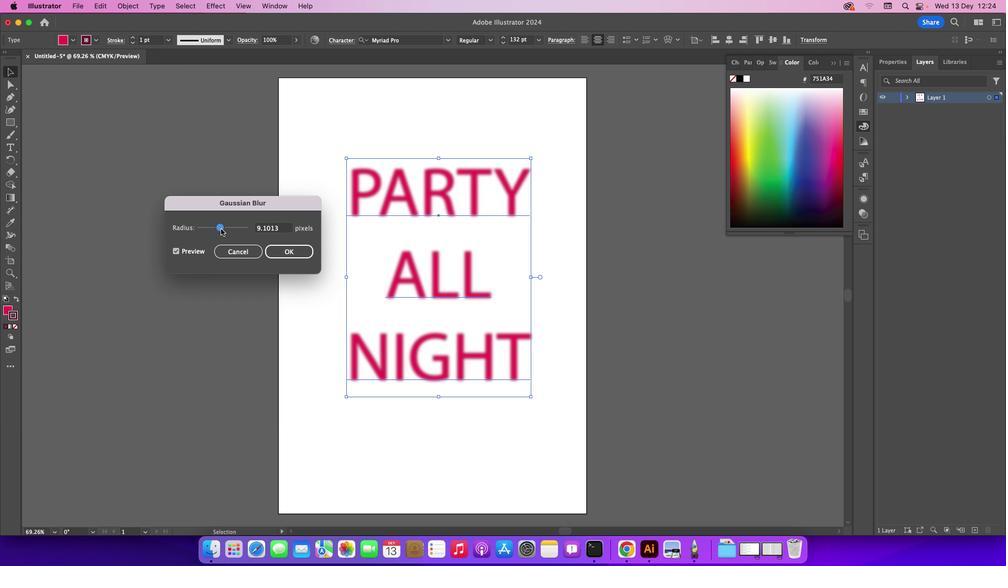 
Action: Mouse moved to (224, 227)
Screenshot: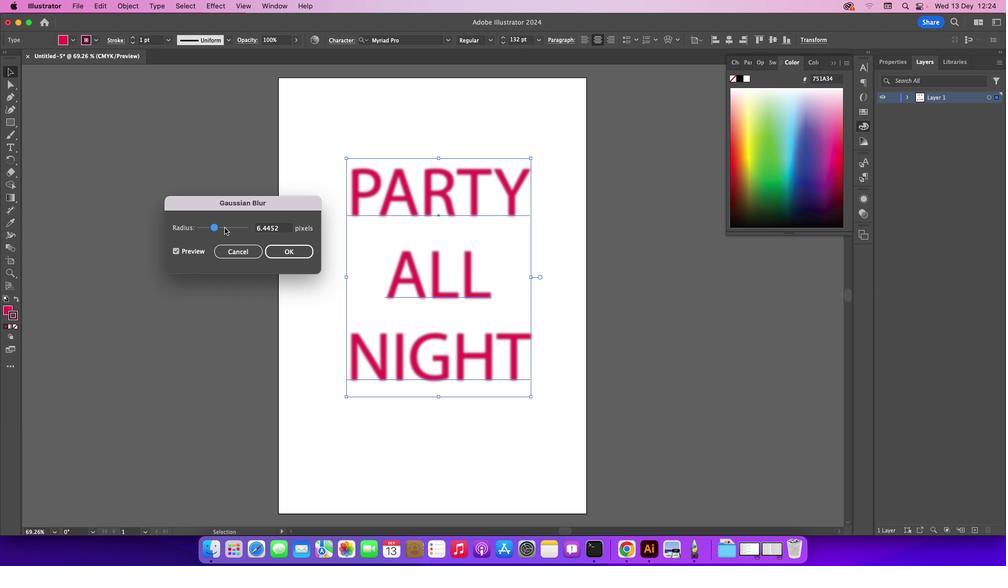 
Action: Mouse pressed left at (224, 227)
Screenshot: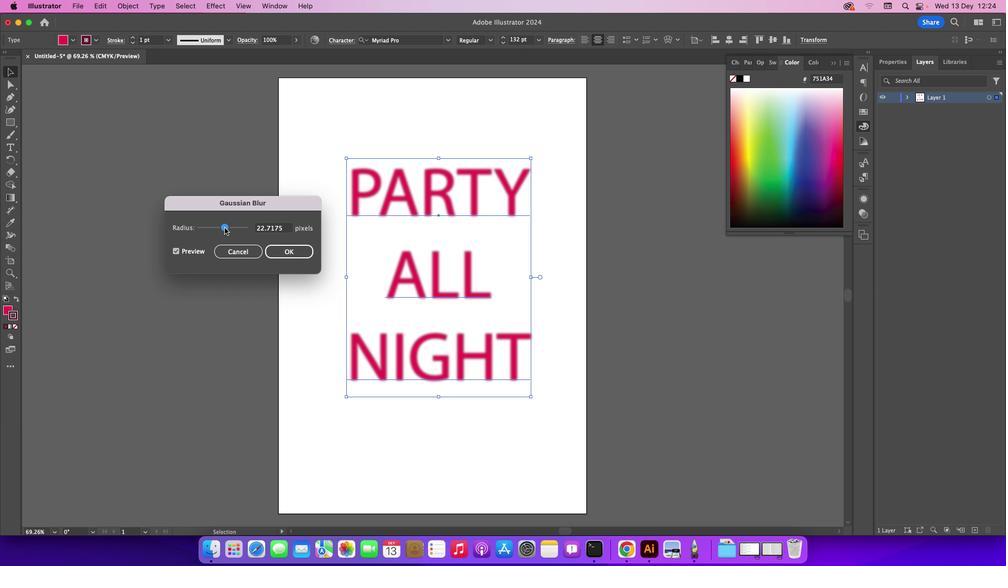 
Action: Mouse pressed left at (224, 227)
Screenshot: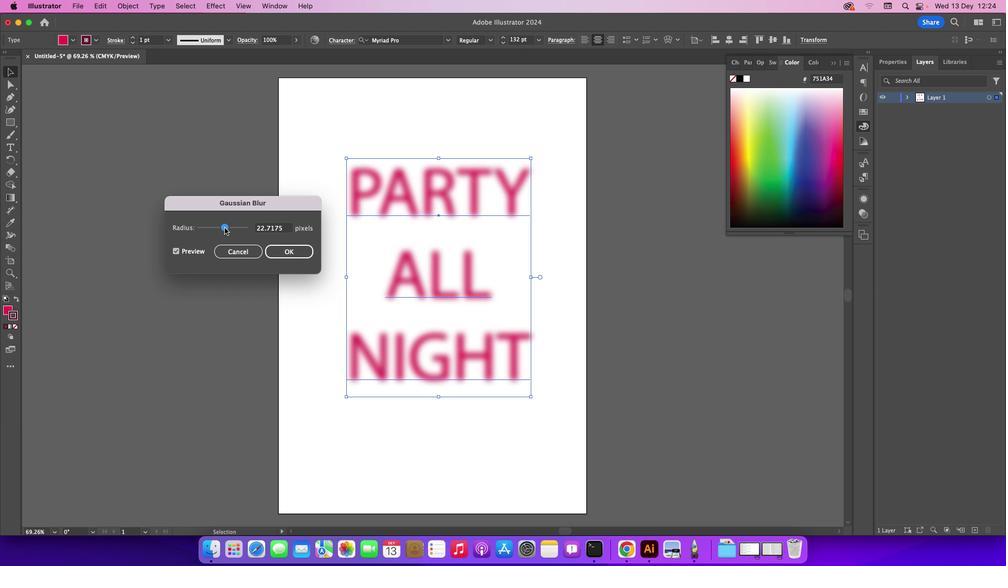 
Action: Mouse moved to (237, 227)
Screenshot: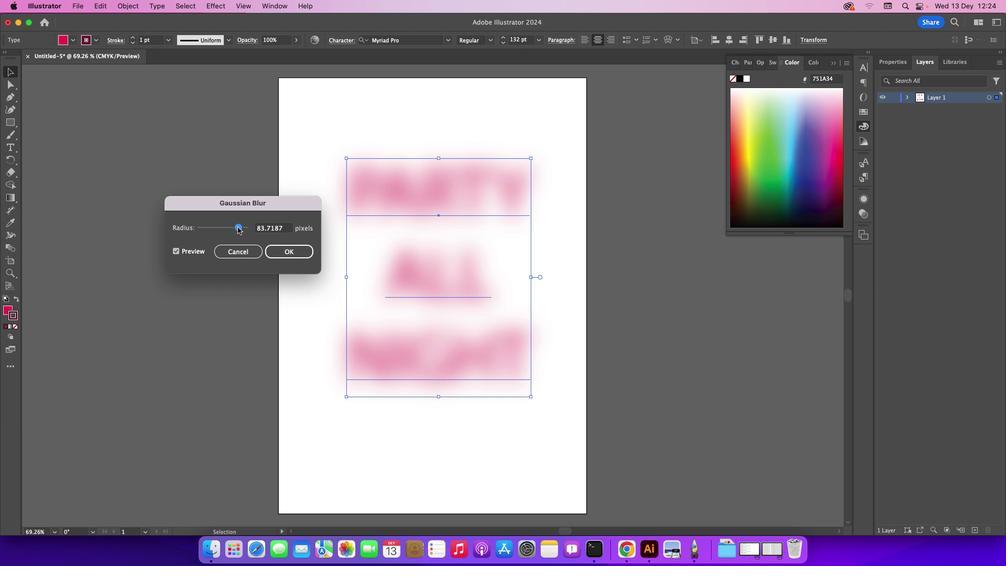 
Action: Mouse pressed left at (237, 227)
Screenshot: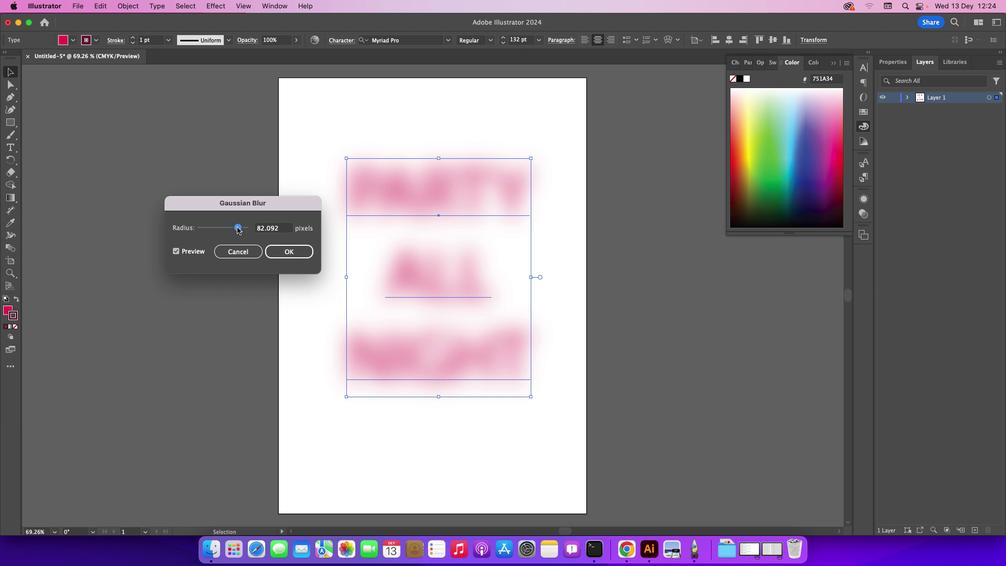 
Action: Mouse moved to (233, 227)
Screenshot: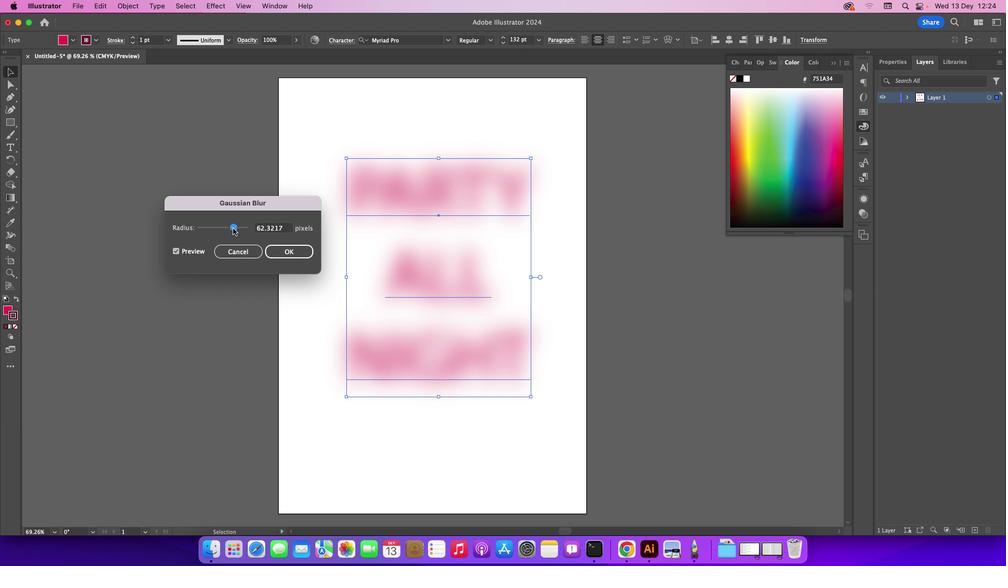 
Action: Mouse pressed left at (233, 227)
Screenshot: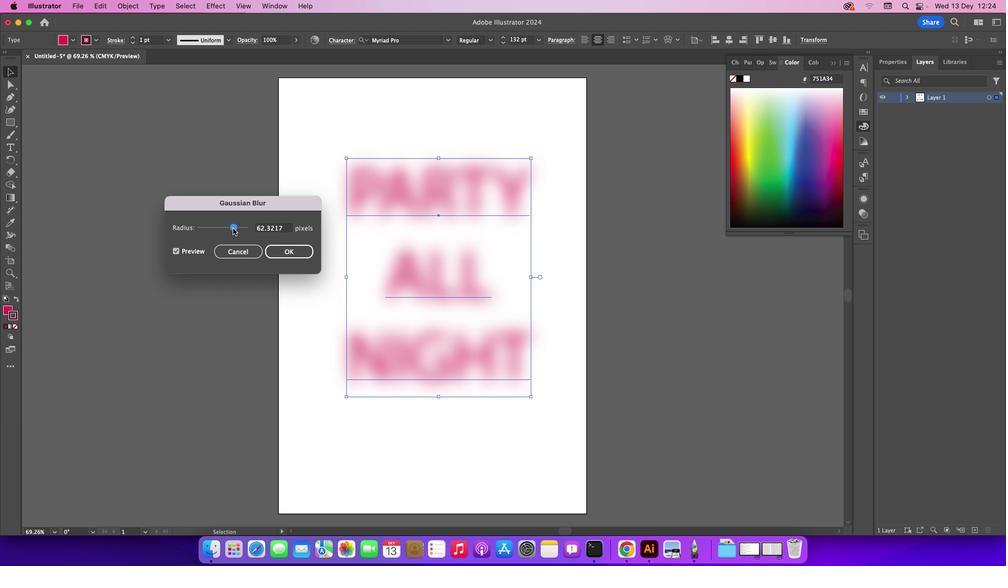 
Action: Mouse moved to (228, 229)
Screenshot: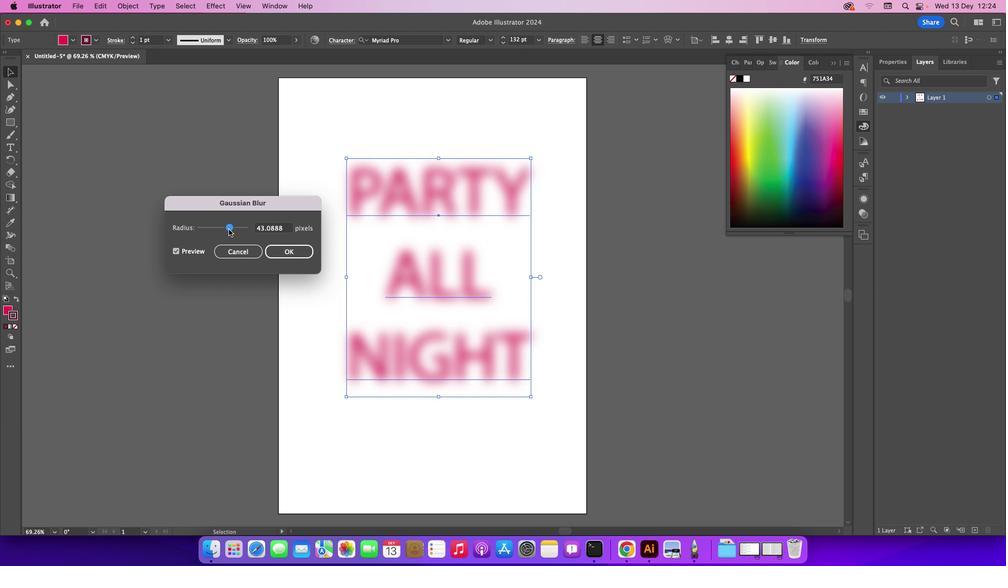 
Action: Mouse pressed left at (228, 229)
Screenshot: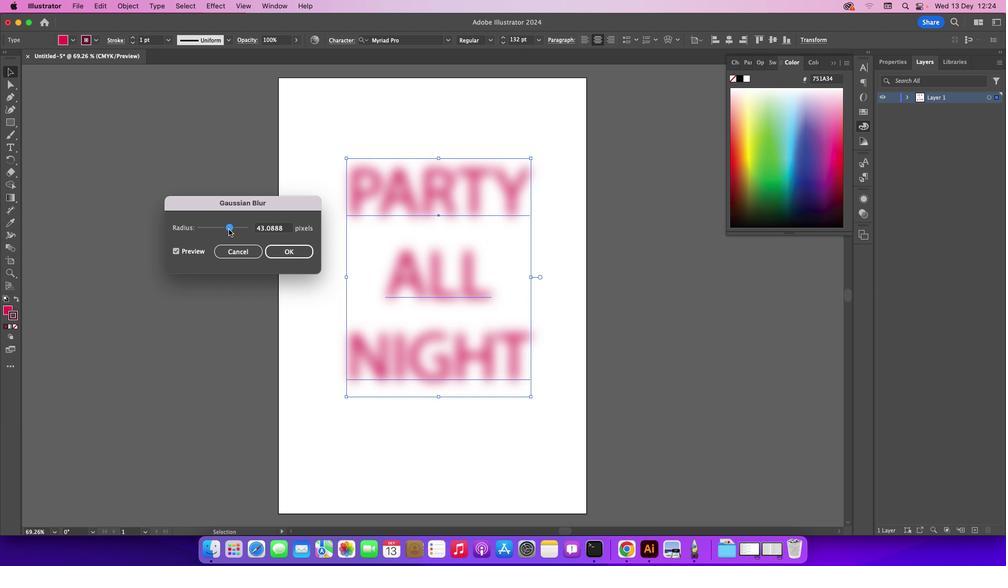 
Action: Mouse moved to (223, 226)
Screenshot: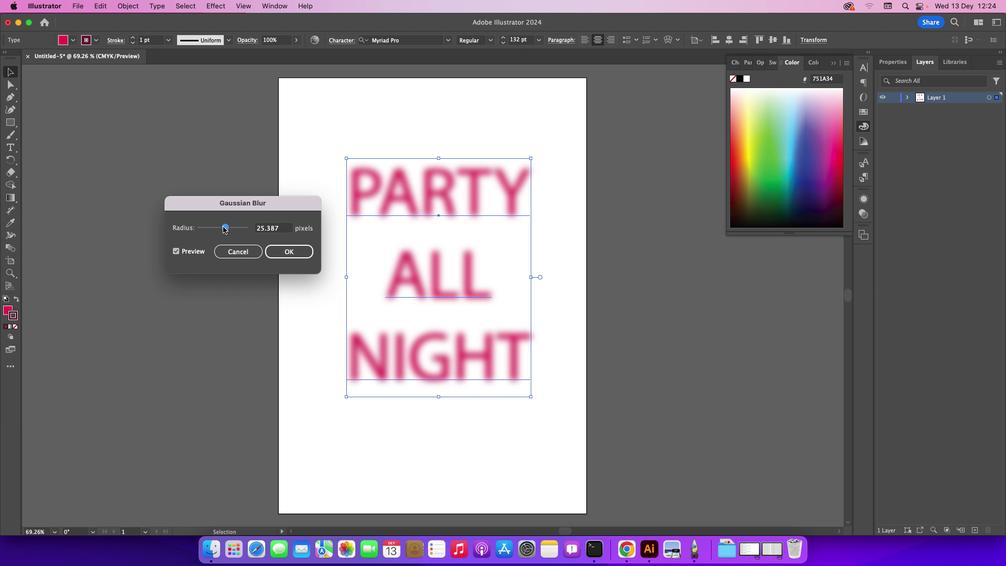 
Action: Mouse pressed left at (223, 226)
Screenshot: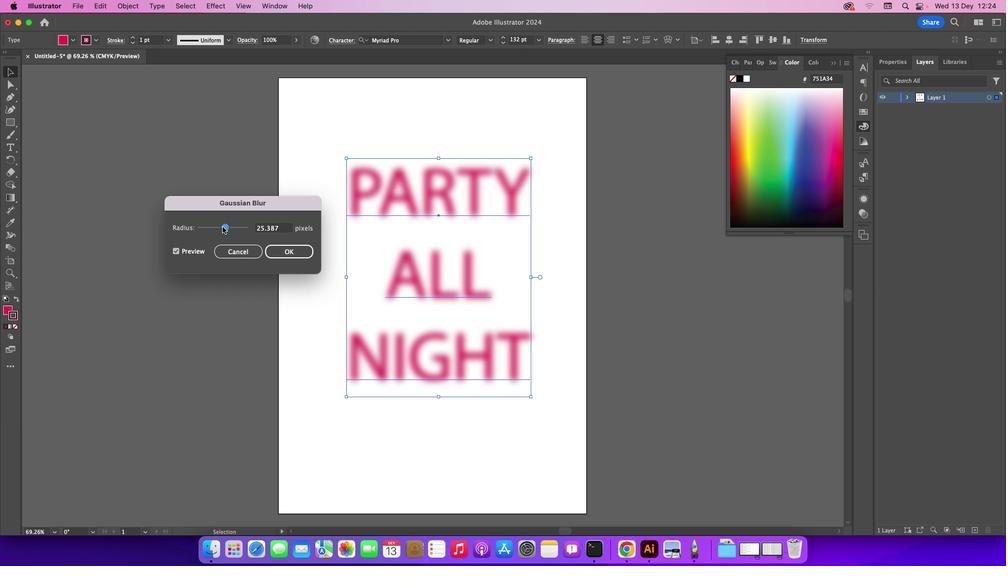 
Action: Mouse moved to (220, 227)
Screenshot: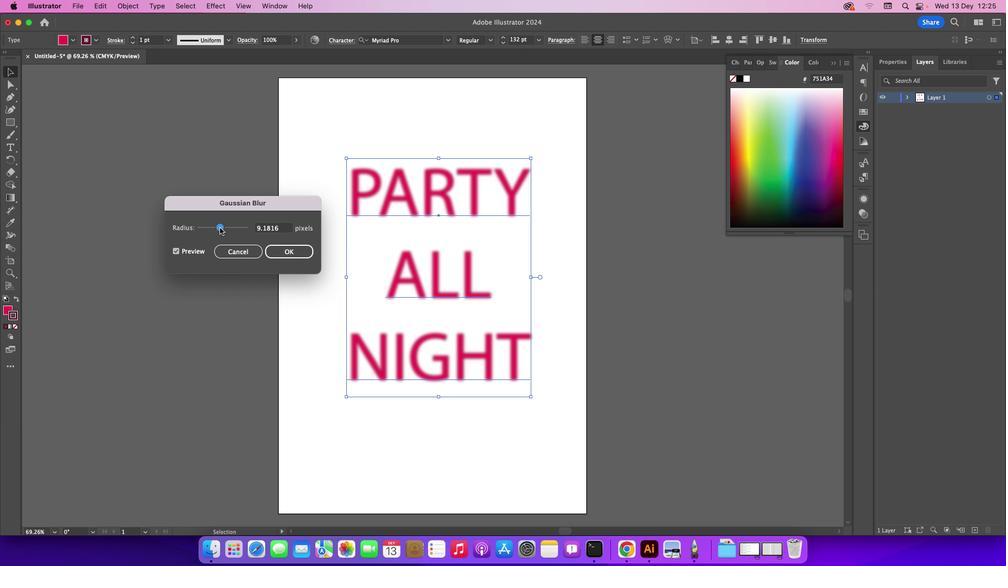 
Action: Mouse pressed left at (220, 227)
Screenshot: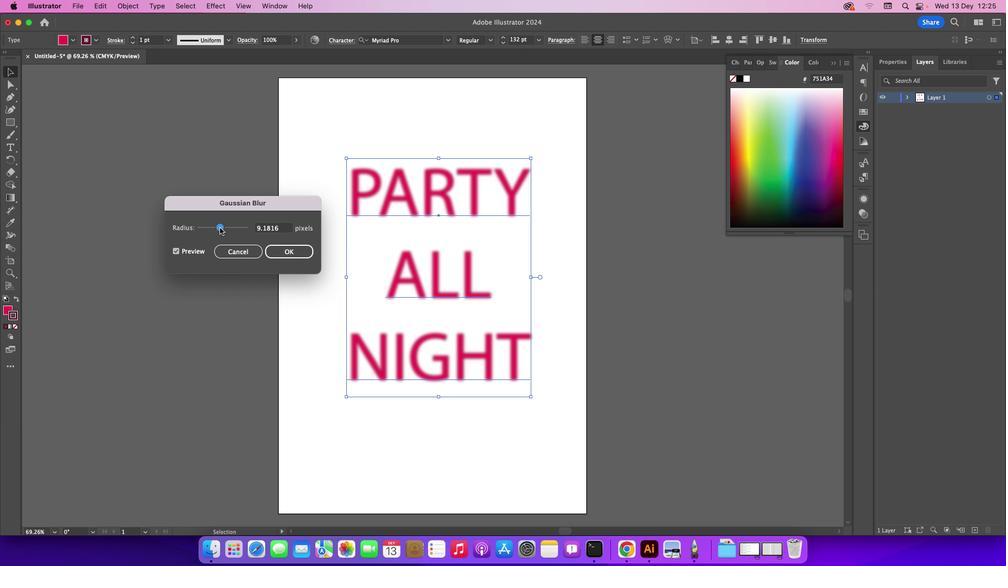 
Action: Mouse moved to (281, 255)
Screenshot: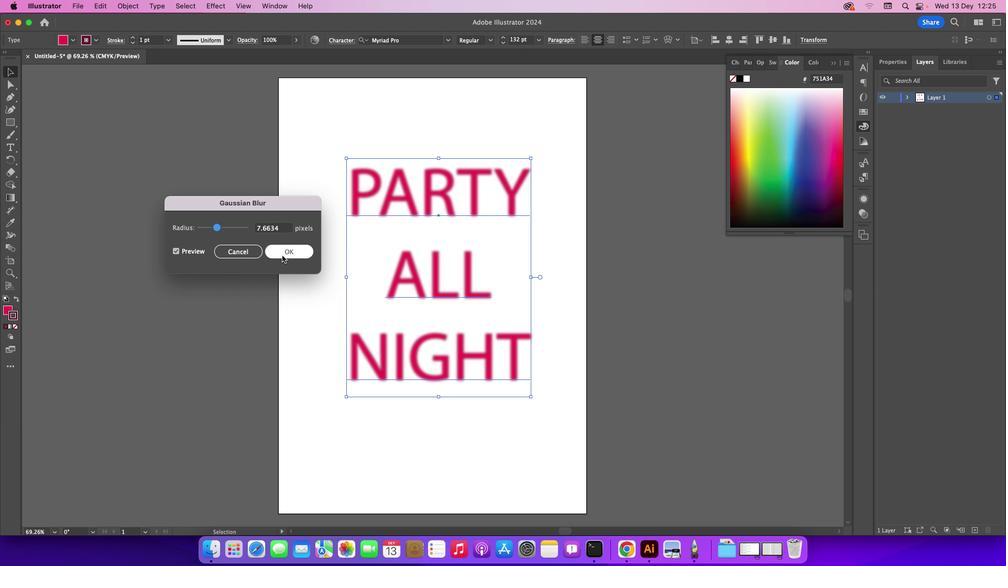 
Action: Mouse pressed left at (281, 255)
Screenshot: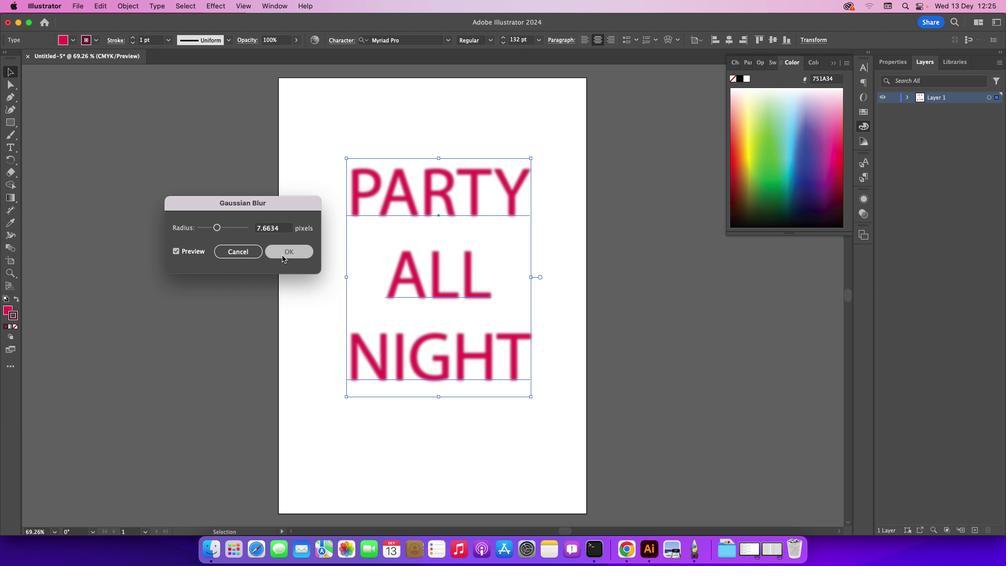 
Action: Mouse moved to (900, 61)
Screenshot: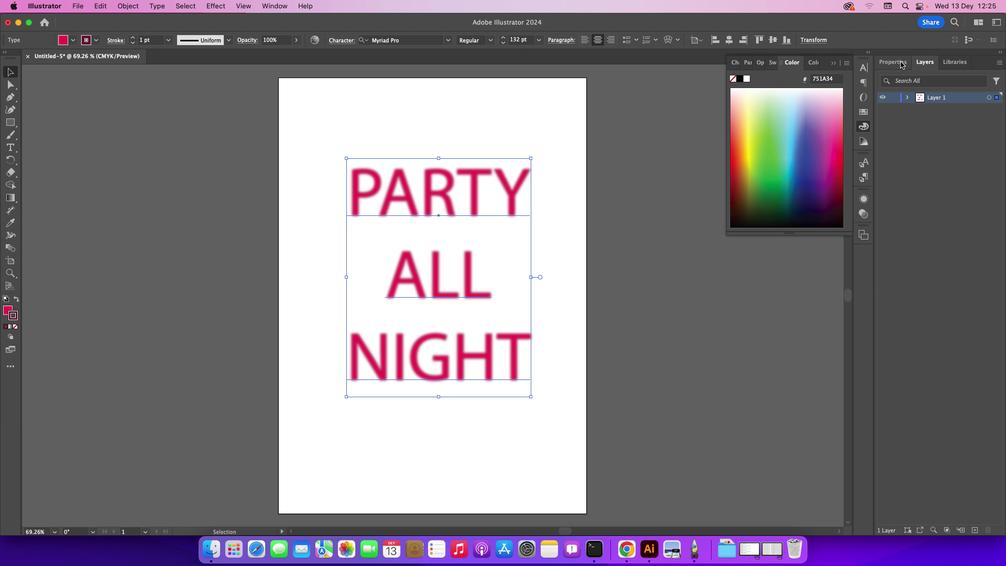 
Action: Mouse pressed left at (900, 61)
Screenshot: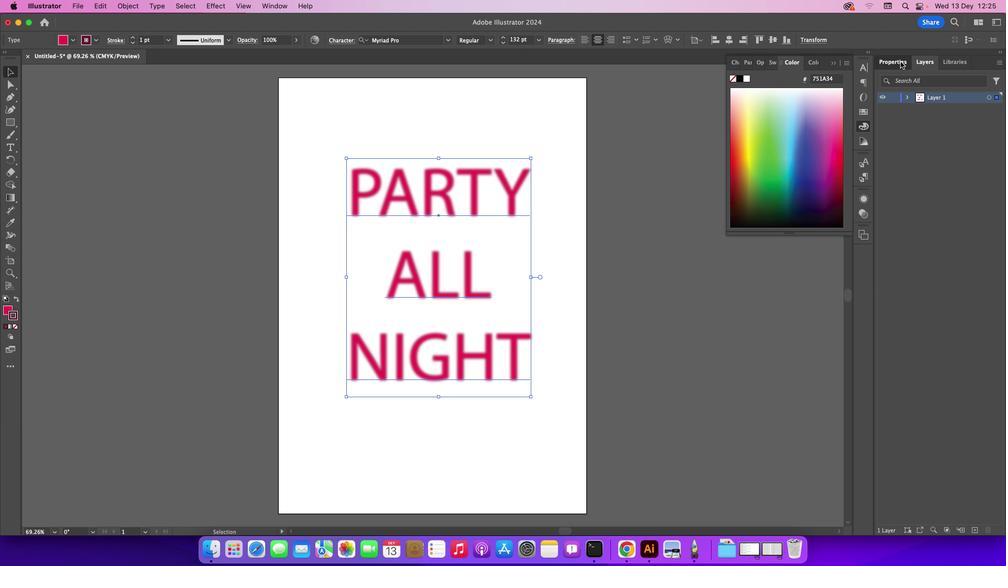 
Action: Mouse moved to (883, 443)
Screenshot: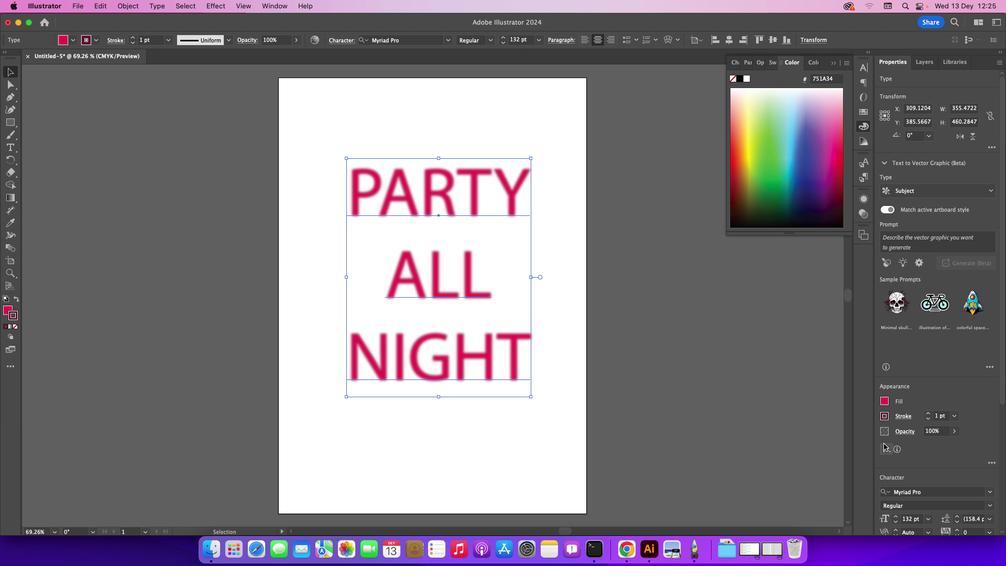 
Action: Mouse pressed left at (883, 443)
Screenshot: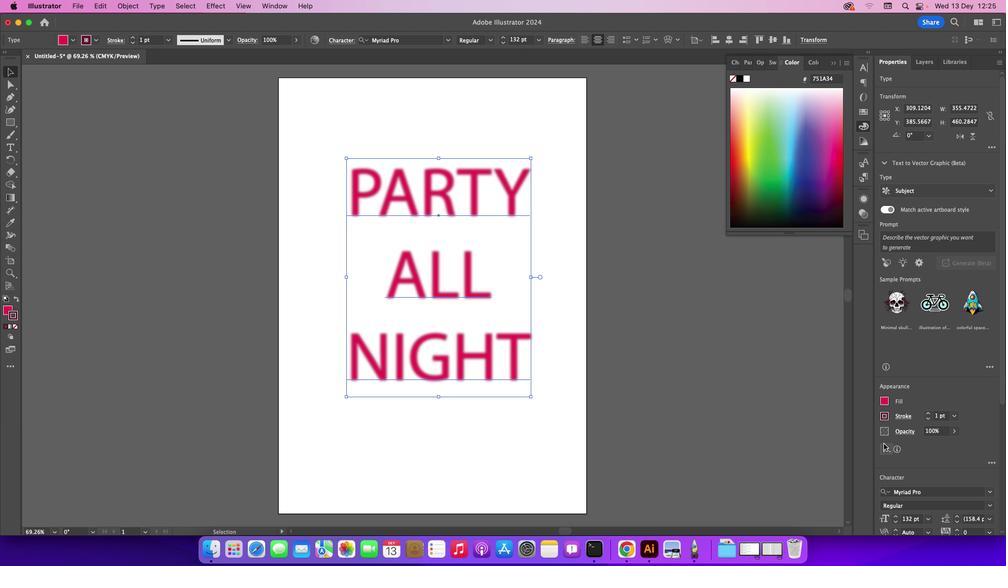 
Action: Mouse moved to (844, 403)
Screenshot: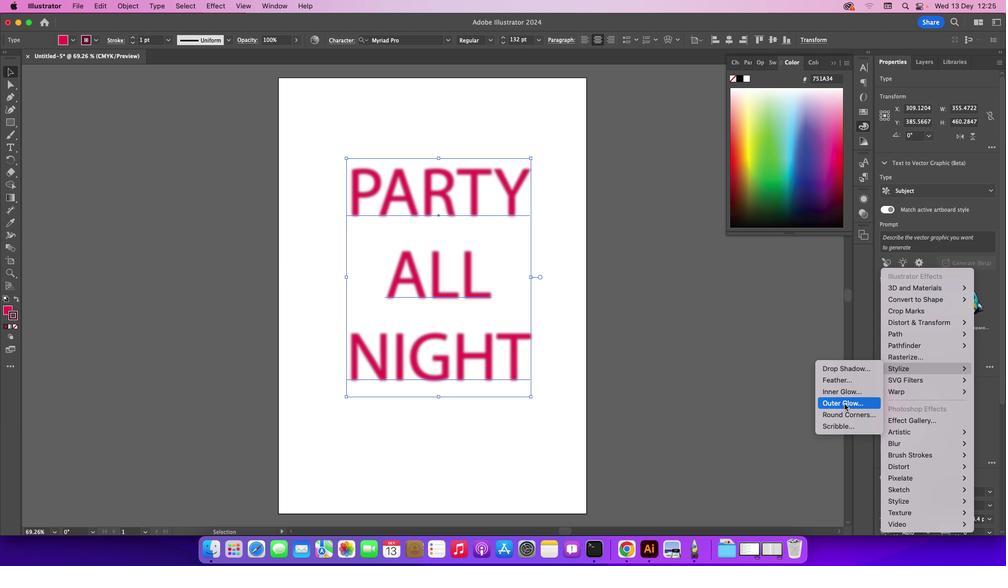 
Action: Mouse pressed left at (844, 403)
Screenshot: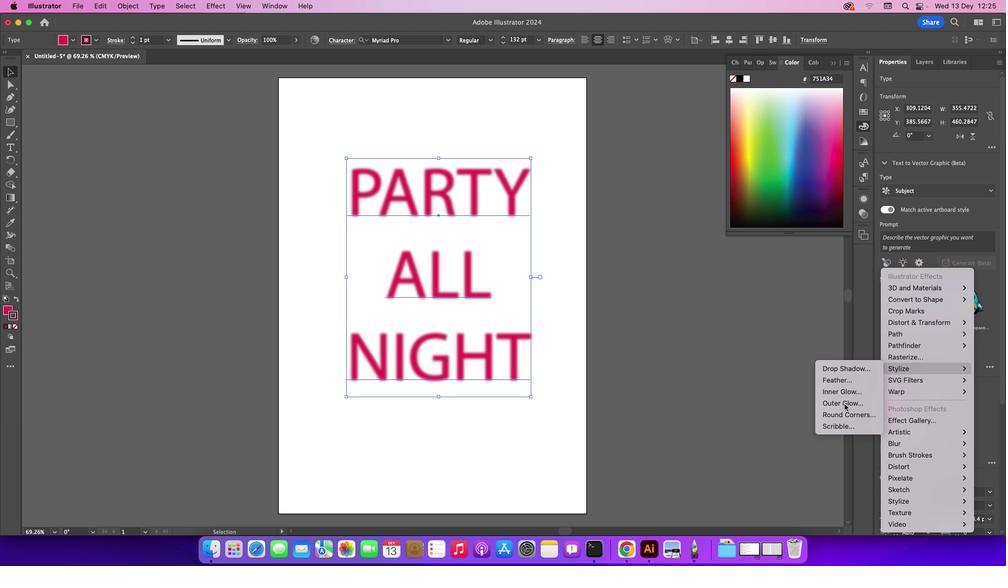 
Action: Mouse moved to (713, 232)
Screenshot: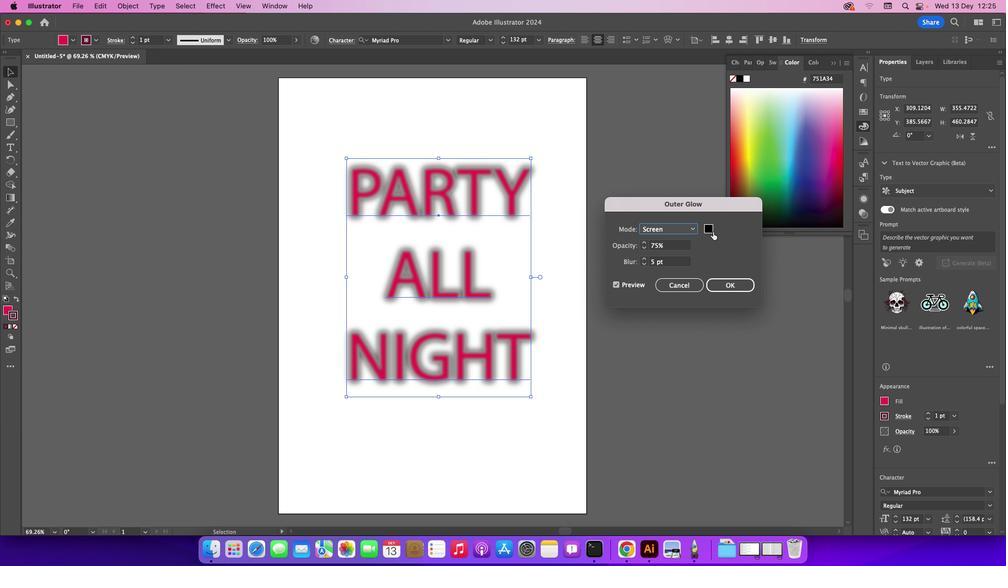 
Action: Mouse pressed left at (713, 232)
Screenshot: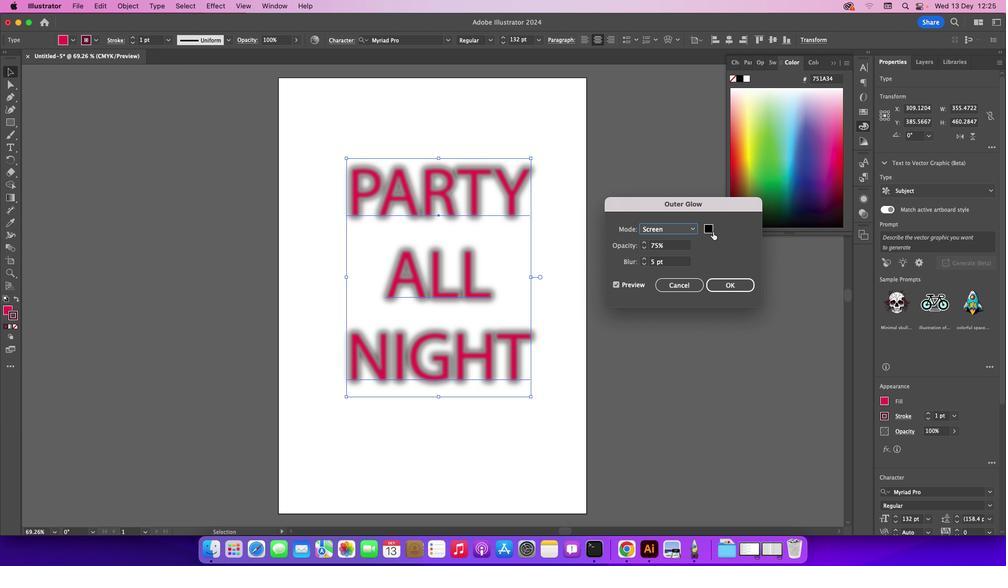 
Action: Mouse moved to (686, 382)
Screenshot: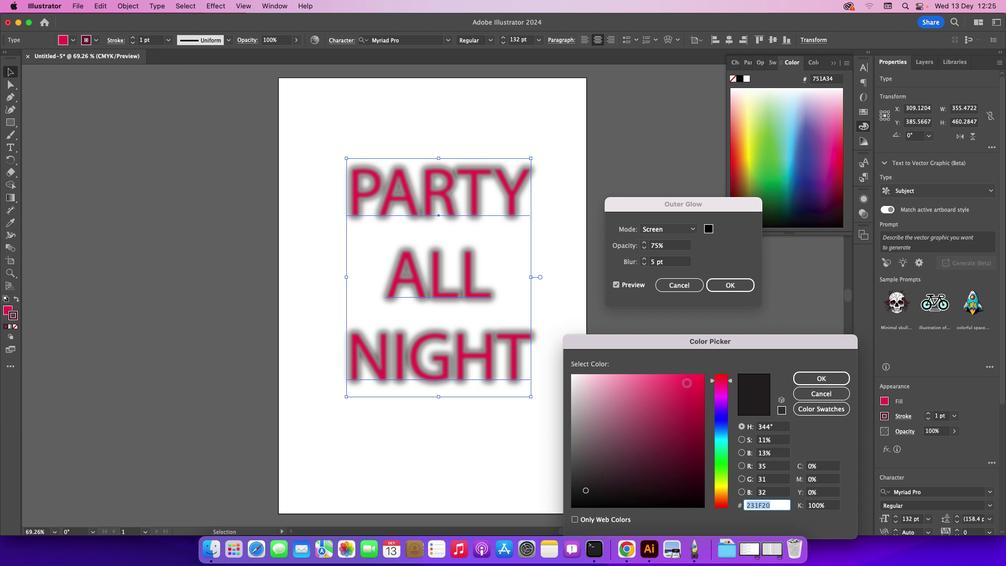 
Action: Mouse pressed left at (686, 382)
Screenshot: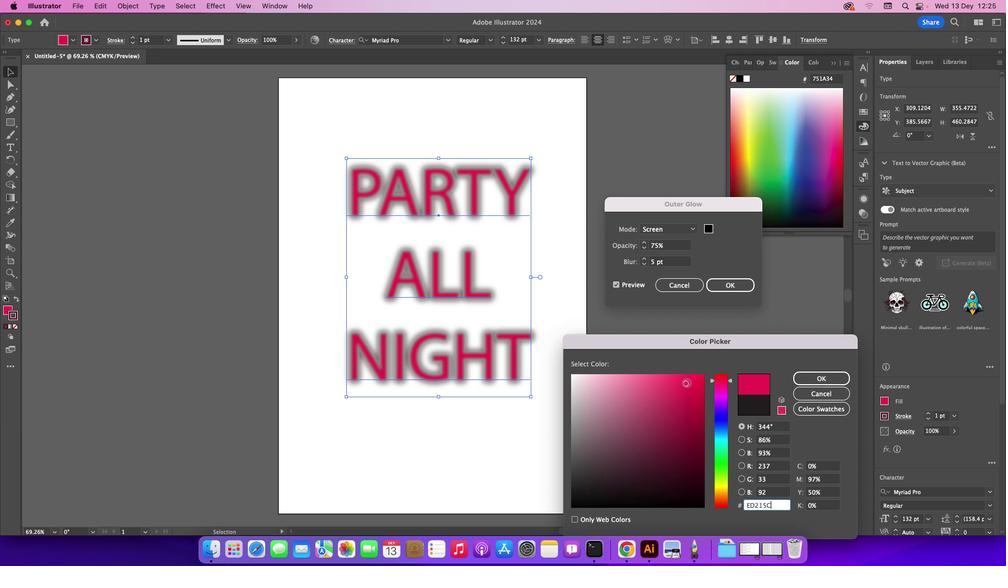 
Action: Mouse moved to (682, 402)
Screenshot: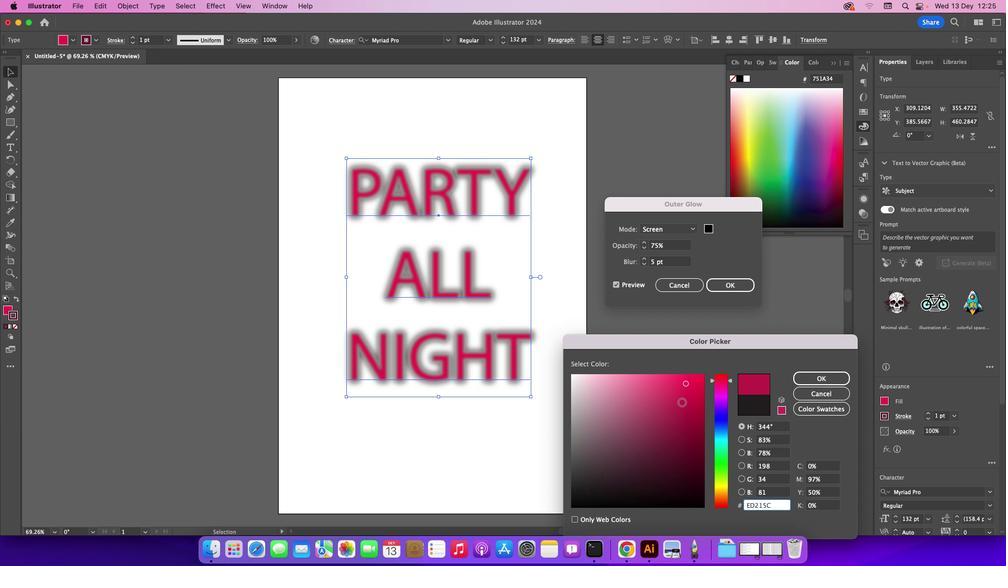 
Action: Mouse pressed left at (682, 402)
Screenshot: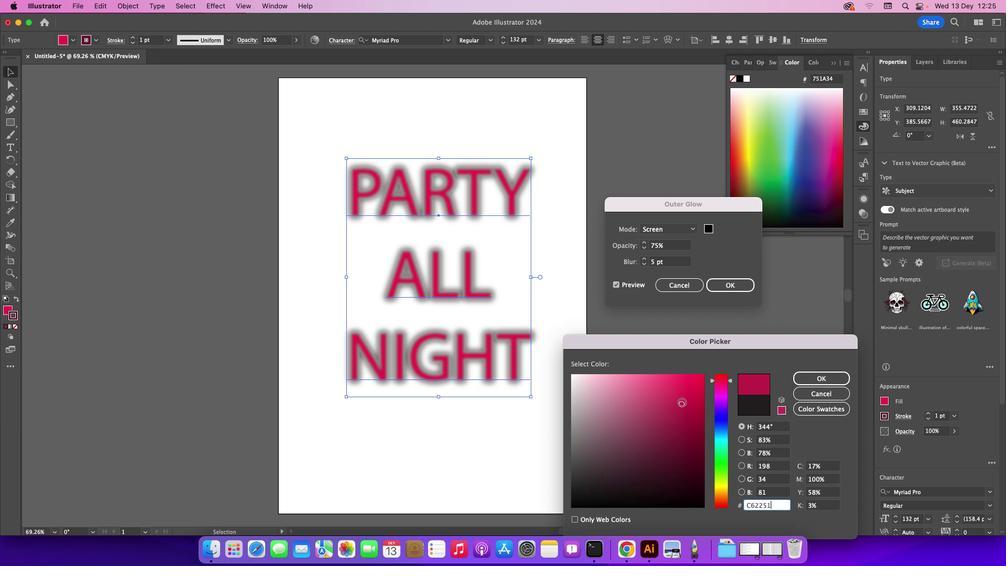 
Action: Mouse moved to (725, 486)
Screenshot: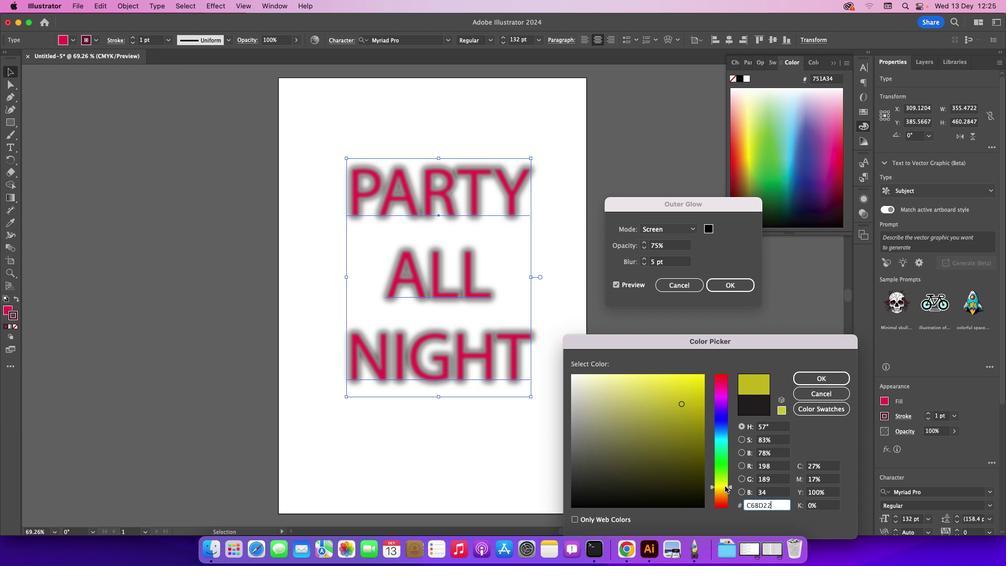 
Action: Mouse pressed left at (725, 486)
Screenshot: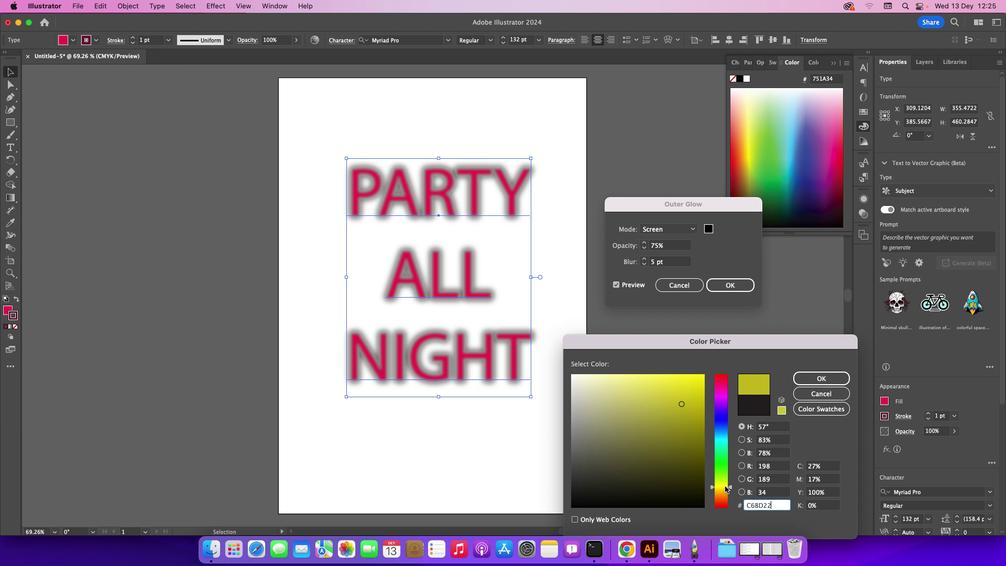 
Action: Mouse moved to (686, 385)
Screenshot: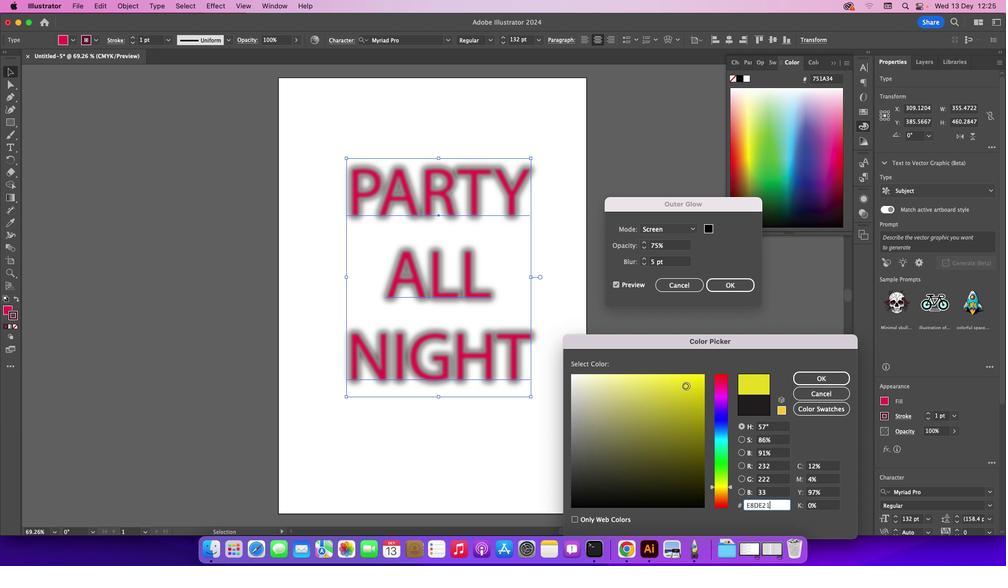 
Action: Mouse pressed left at (686, 385)
Screenshot: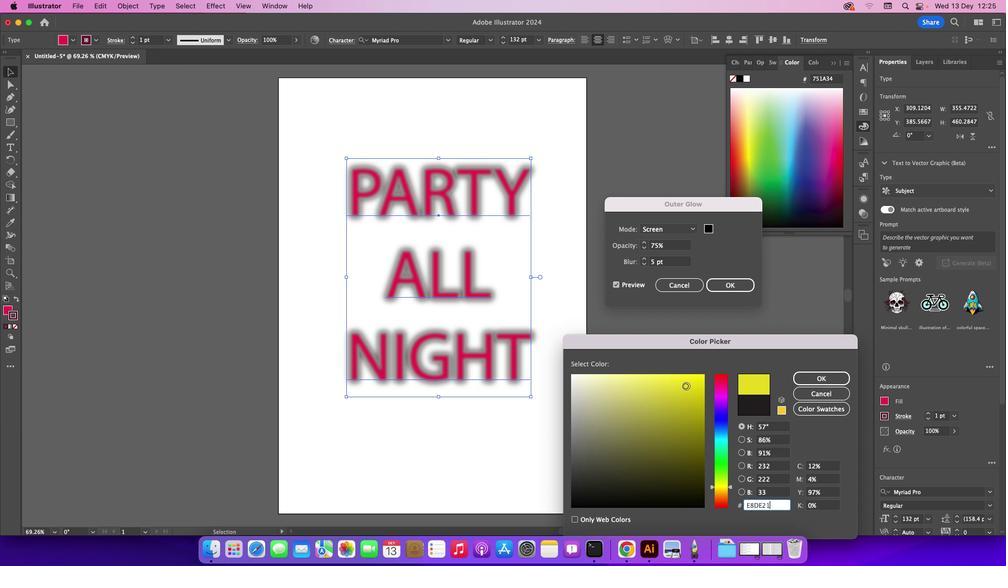 
Action: Mouse moved to (806, 377)
Screenshot: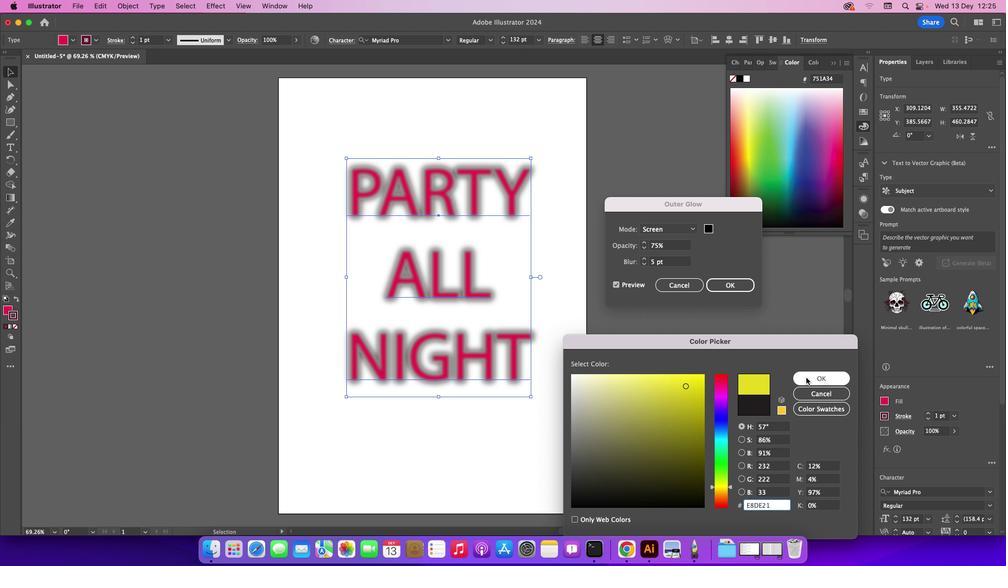
Action: Mouse pressed left at (806, 377)
Screenshot: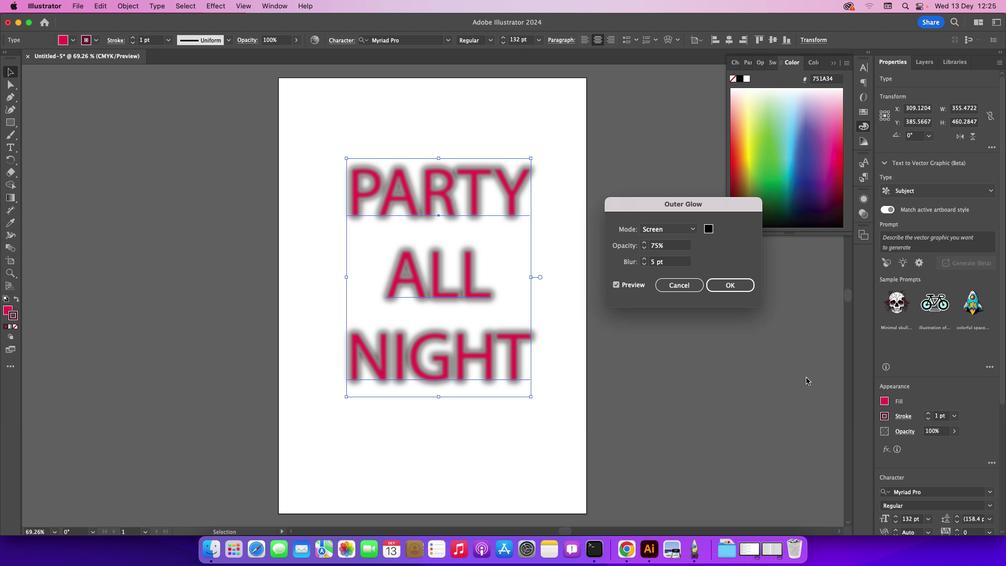 
Action: Mouse moved to (680, 233)
Screenshot: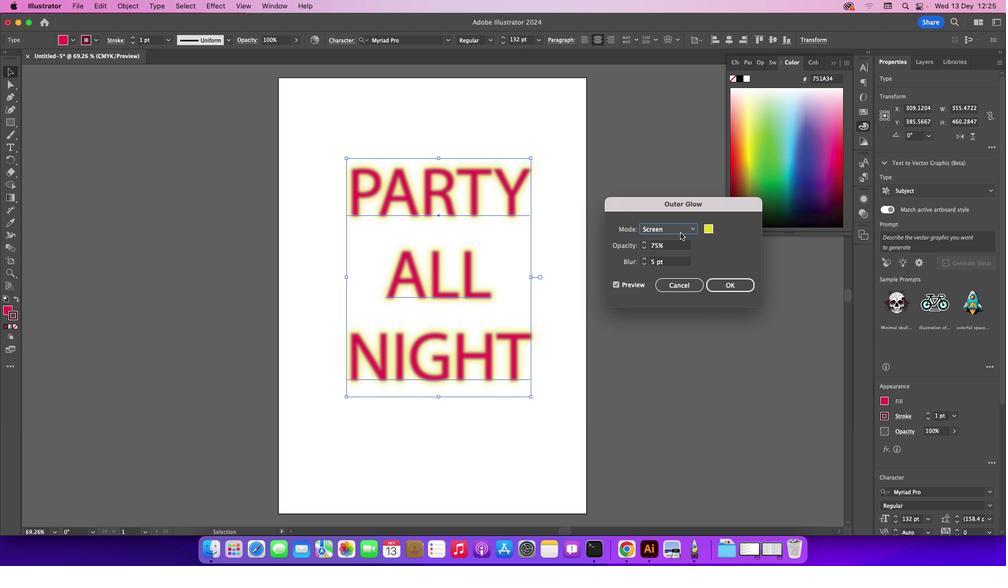 
Action: Mouse pressed left at (680, 233)
Screenshot: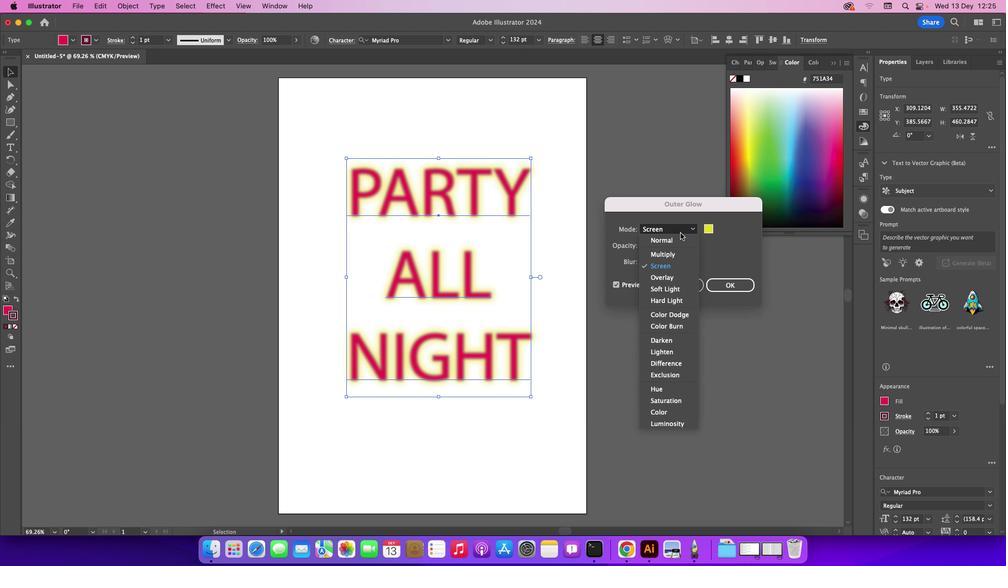 
Action: Mouse moved to (670, 254)
Screenshot: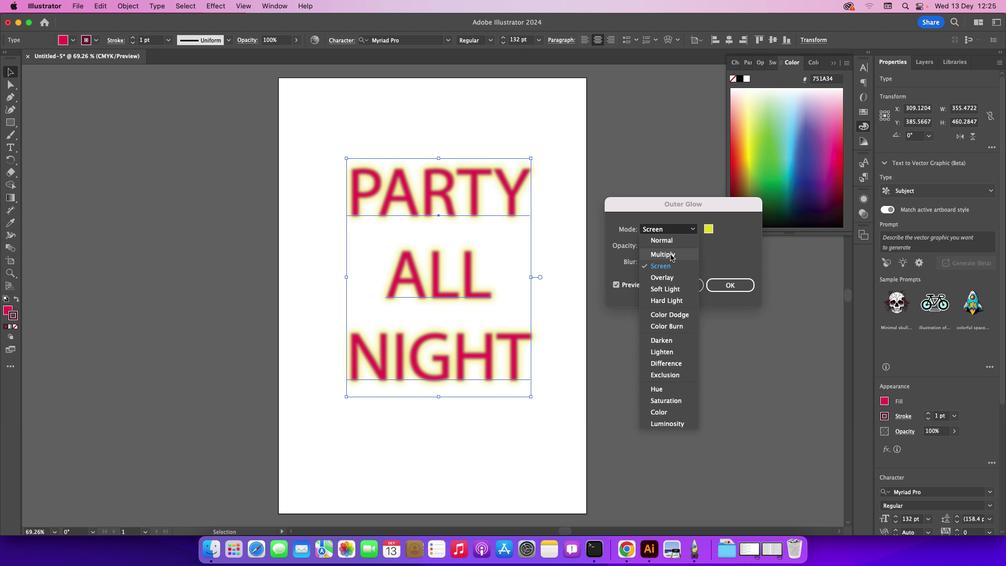 
Action: Mouse pressed left at (670, 254)
Screenshot: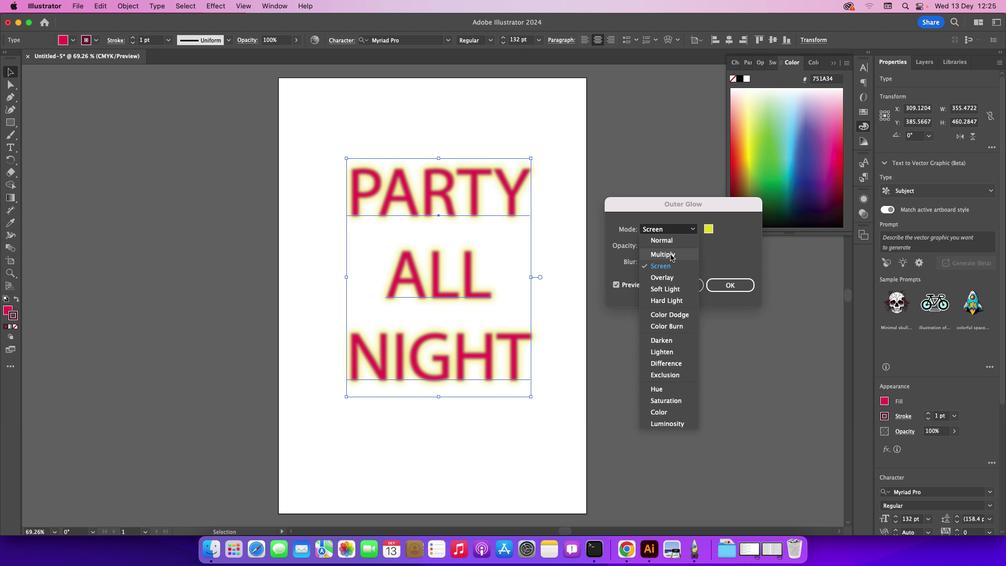 
Action: Mouse moved to (680, 228)
Screenshot: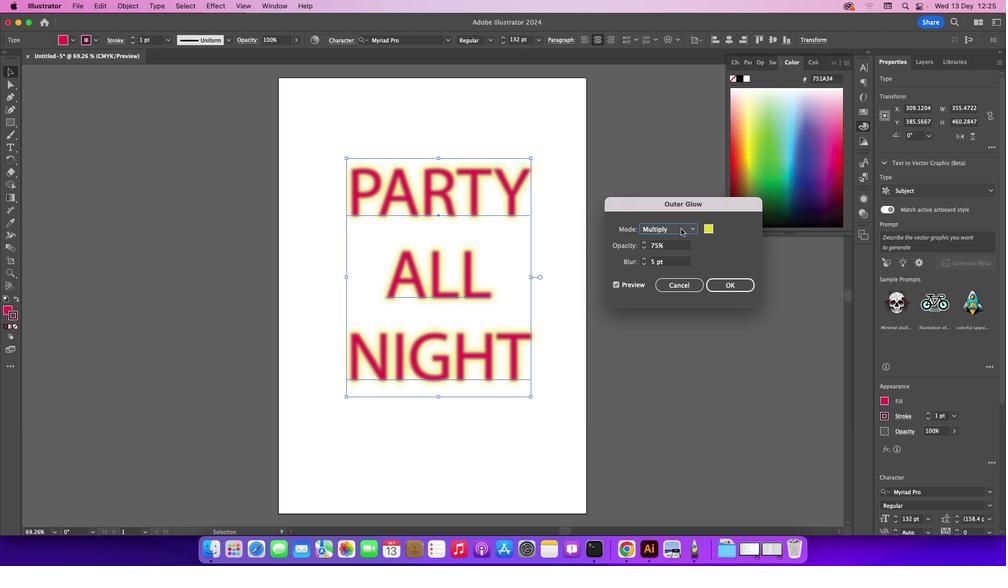 
Action: Mouse pressed left at (680, 228)
Screenshot: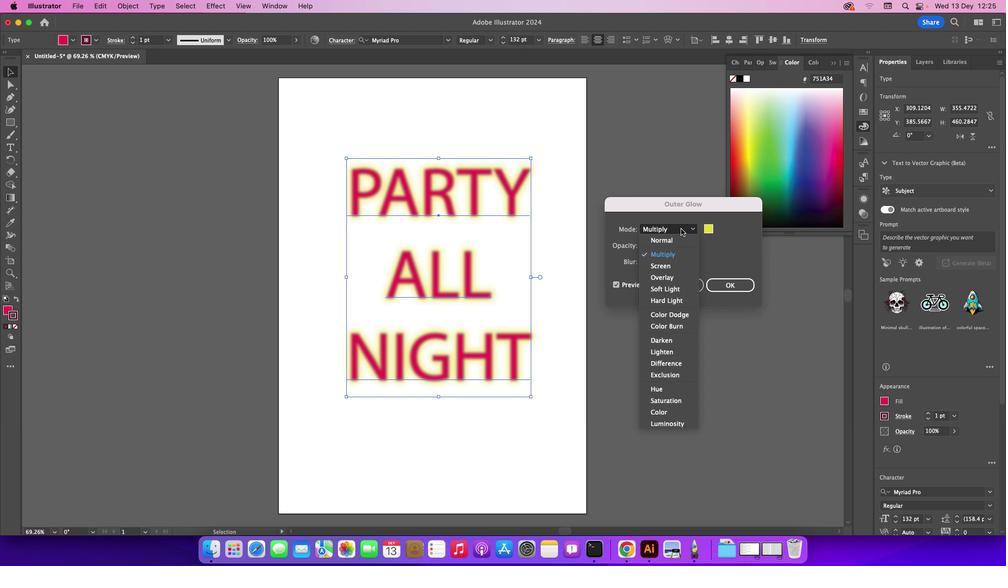 
Action: Mouse moved to (666, 238)
Screenshot: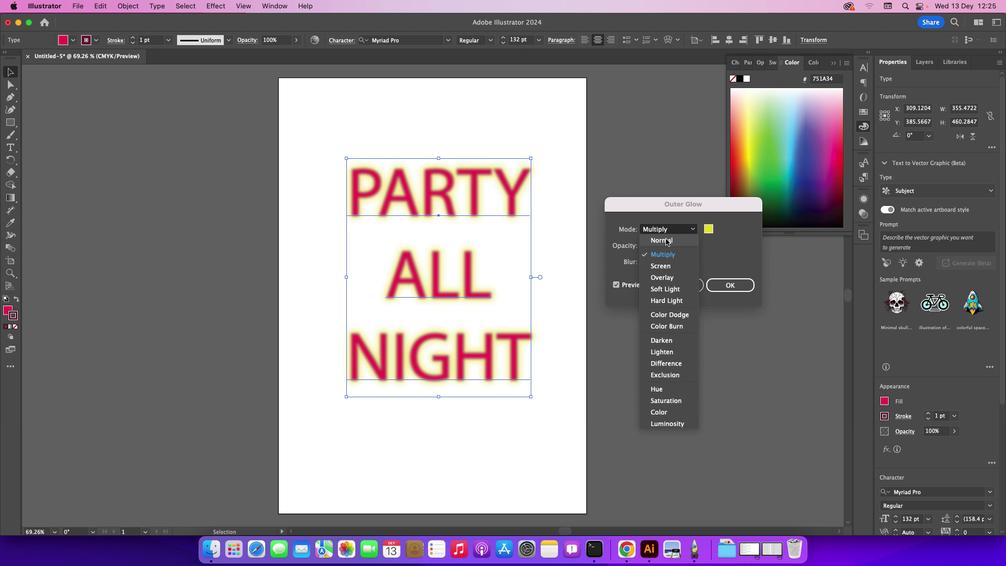 
Action: Mouse pressed left at (666, 238)
Screenshot: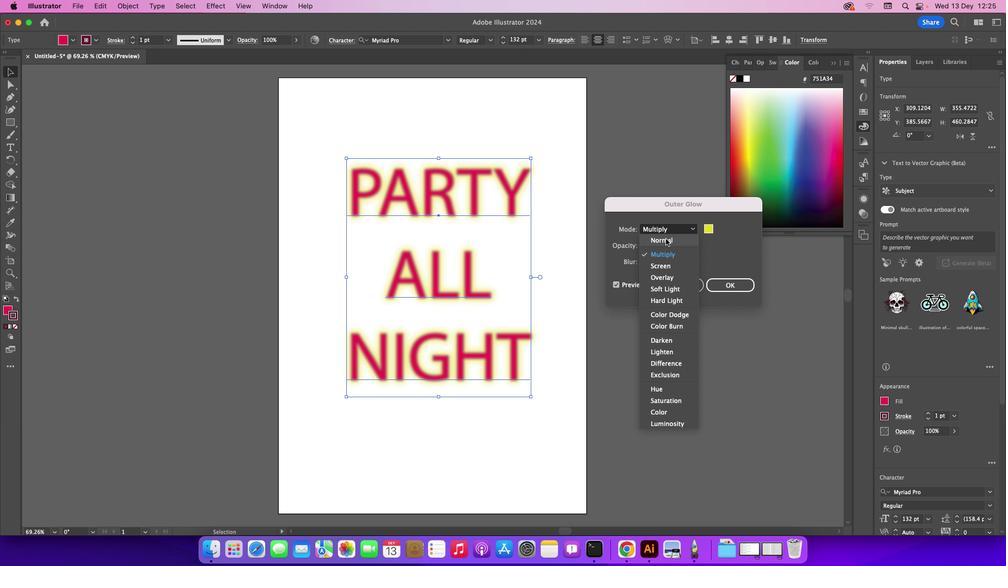 
Action: Mouse moved to (645, 246)
Screenshot: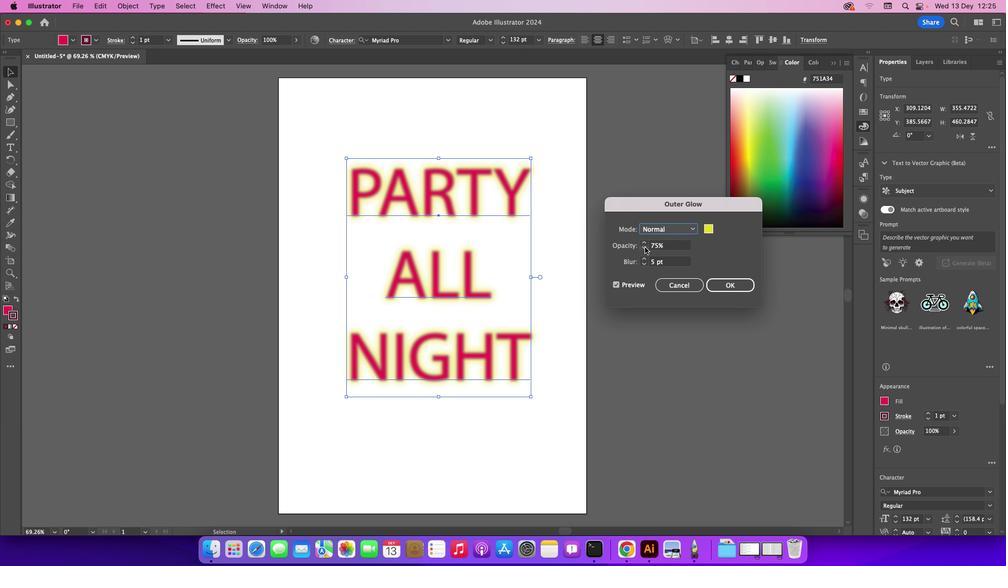 
Action: Mouse pressed left at (645, 246)
Screenshot: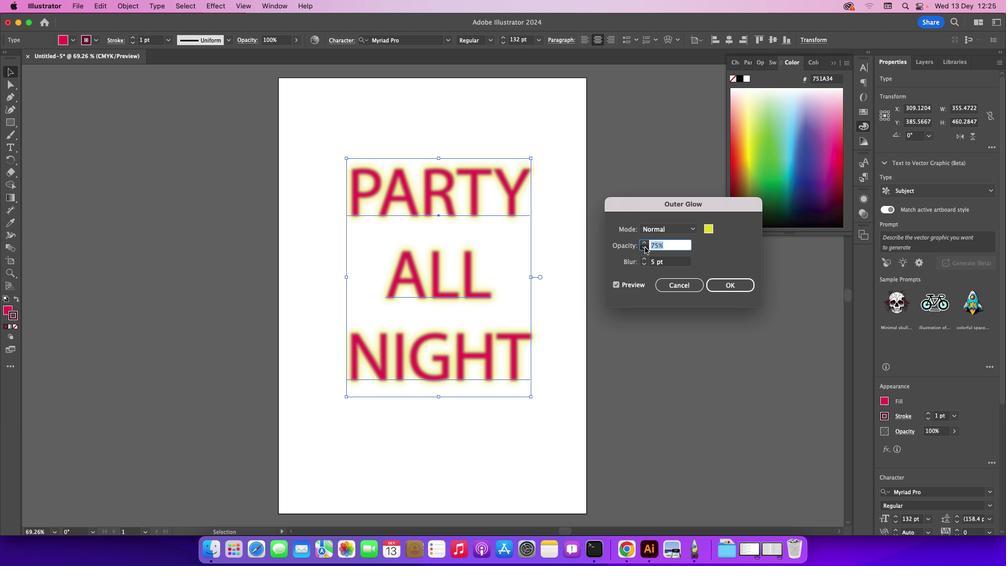 
Action: Mouse pressed left at (645, 246)
Screenshot: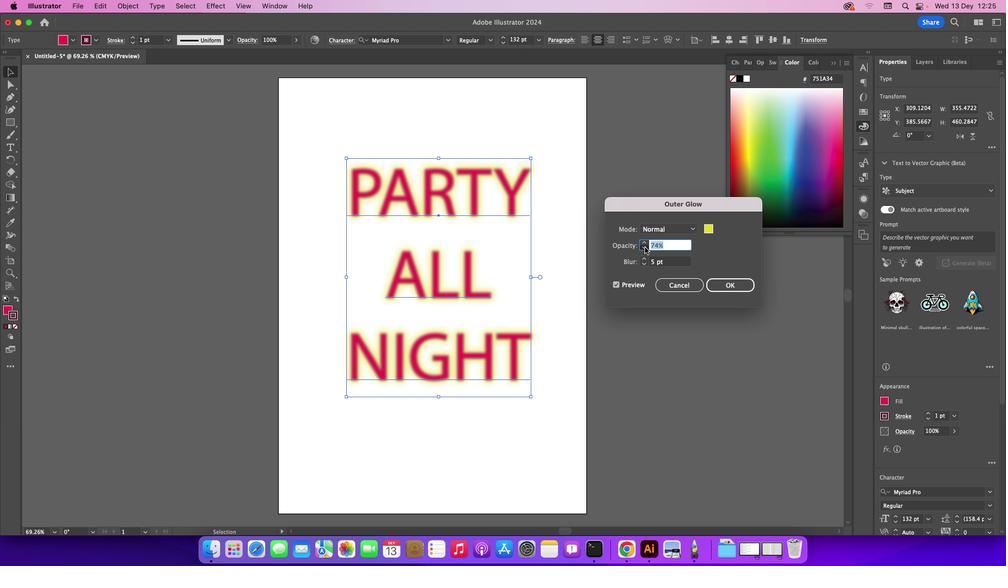 
Action: Mouse pressed left at (645, 246)
Screenshot: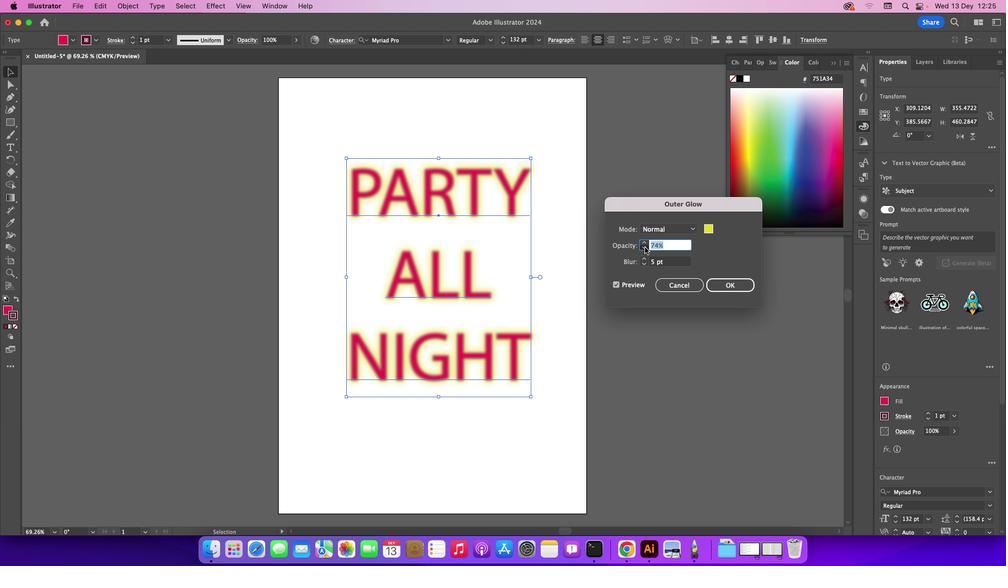 
Action: Mouse pressed left at (645, 246)
Screenshot: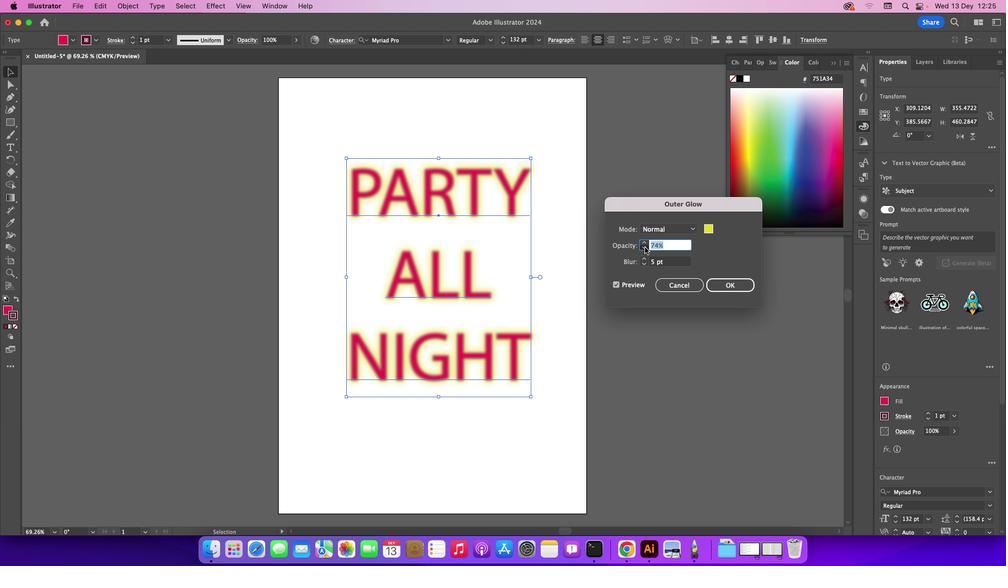 
Action: Mouse pressed left at (645, 246)
Screenshot: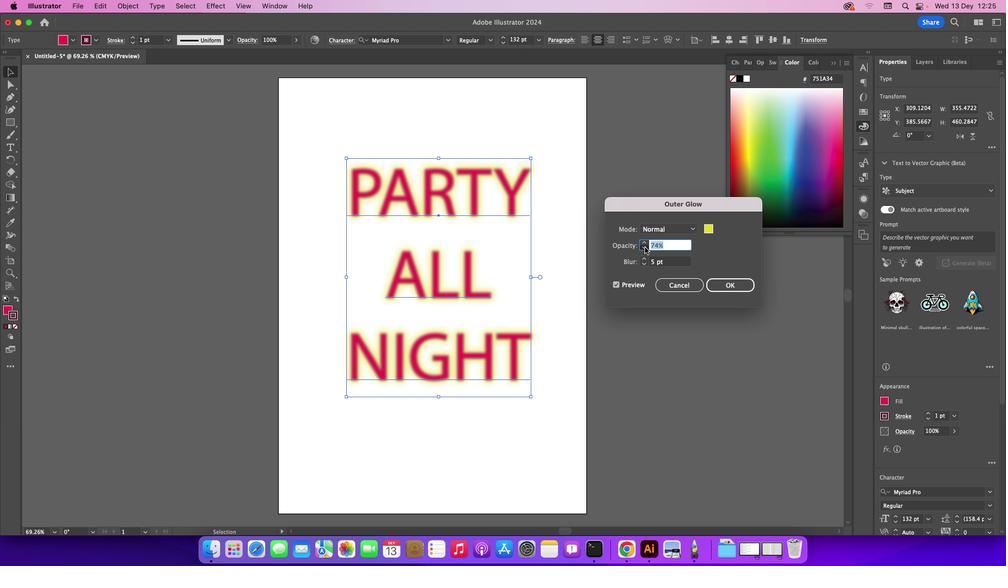 
Action: Mouse moved to (677, 289)
Screenshot: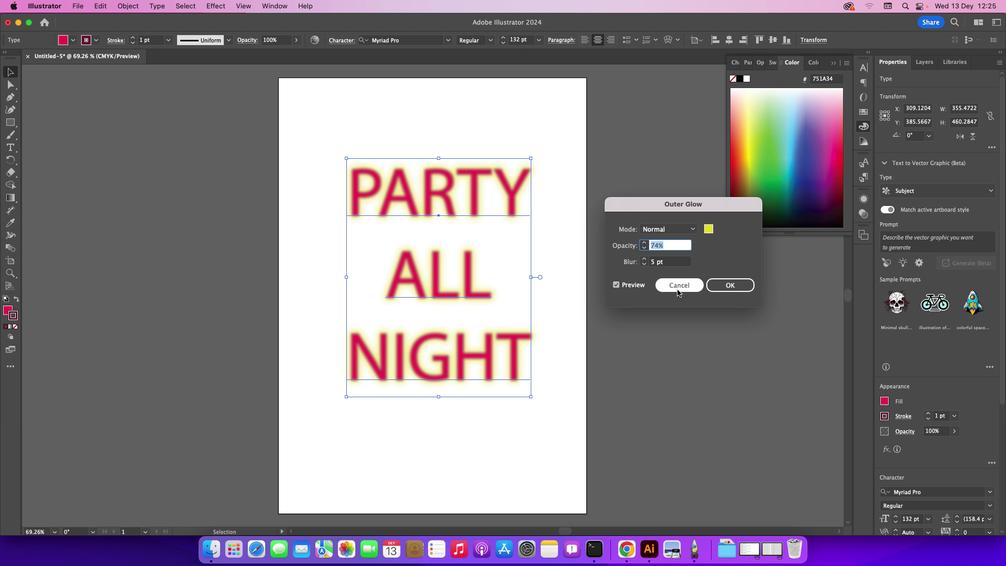 
Action: Mouse pressed left at (677, 289)
Screenshot: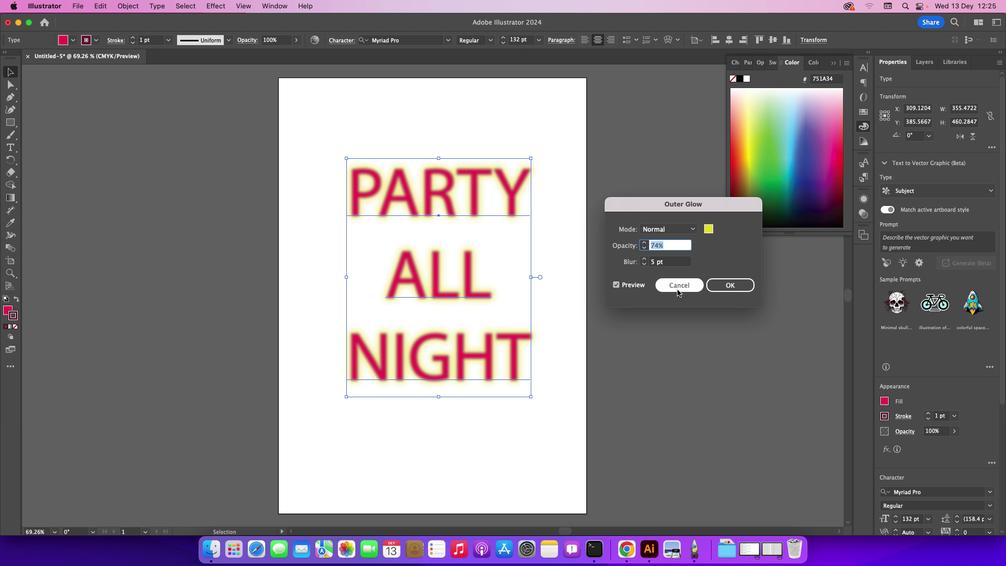 
Action: Mouse moved to (5, 124)
Screenshot: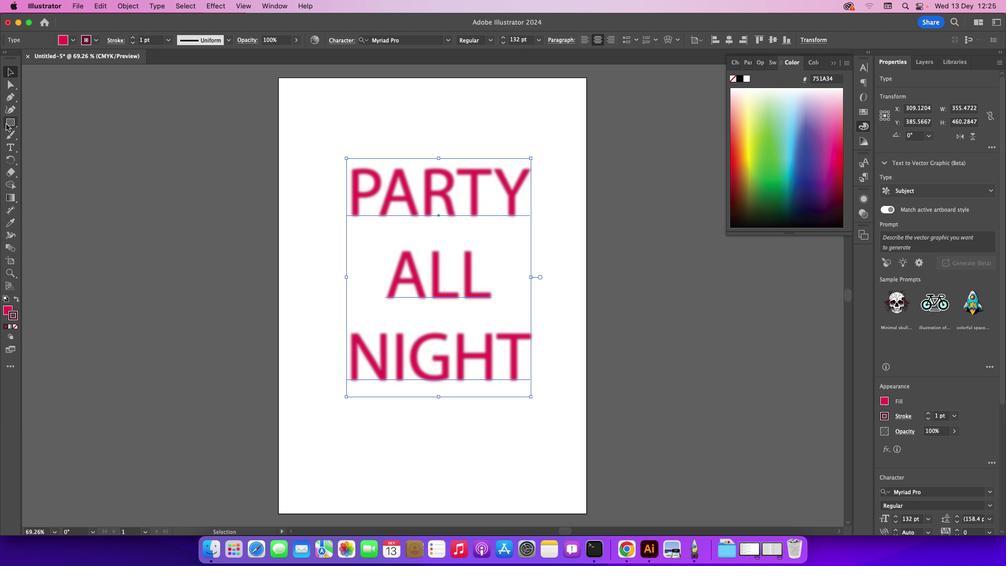 
Action: Mouse pressed left at (5, 124)
Screenshot: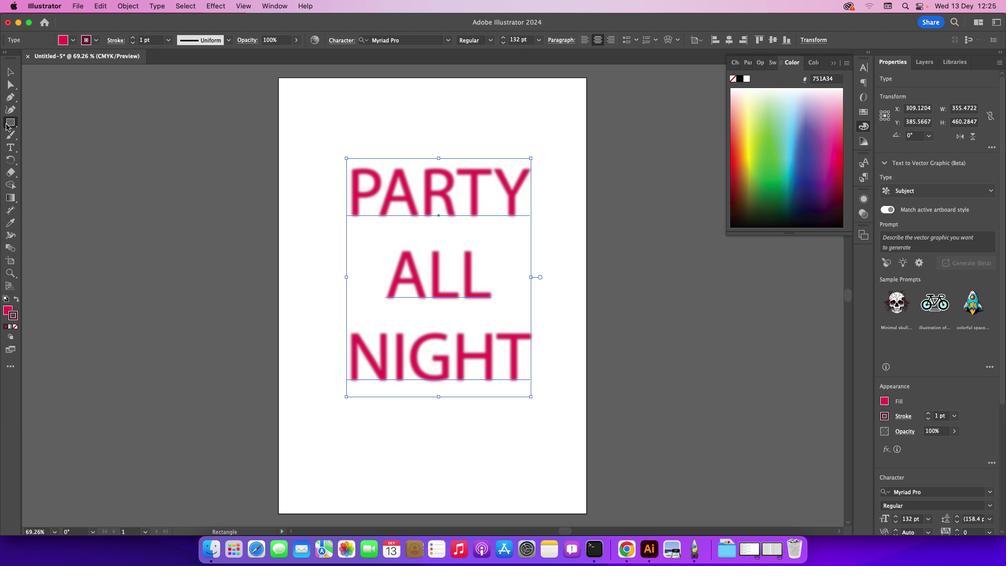 
Action: Mouse moved to (278, 78)
Screenshot: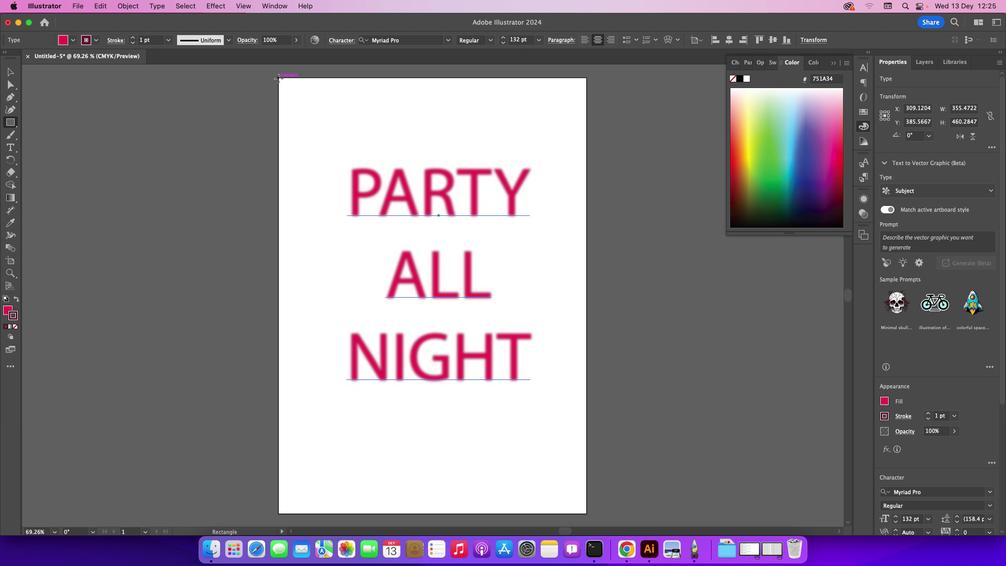 
Action: Mouse pressed left at (278, 78)
Screenshot: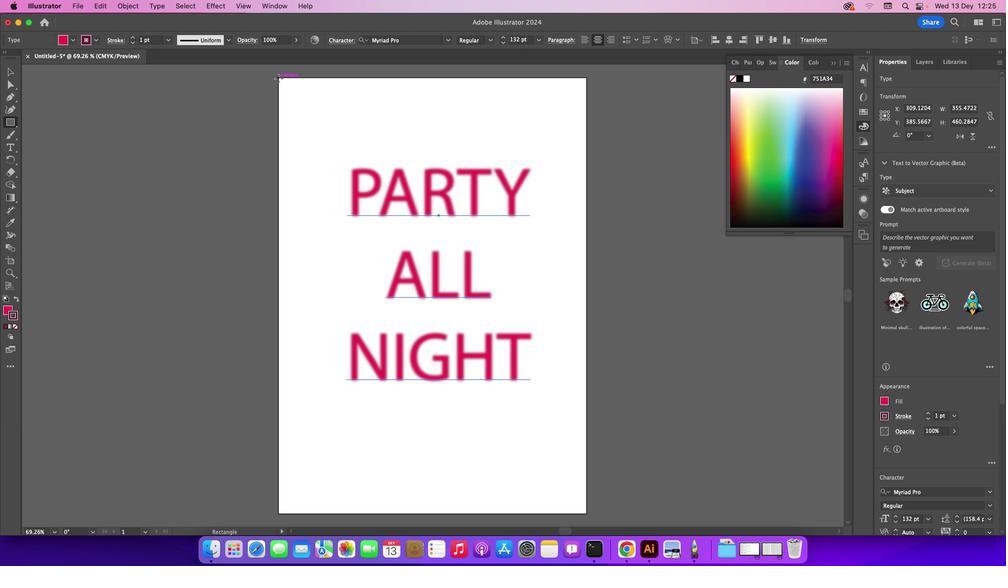 
Action: Mouse moved to (6, 310)
Screenshot: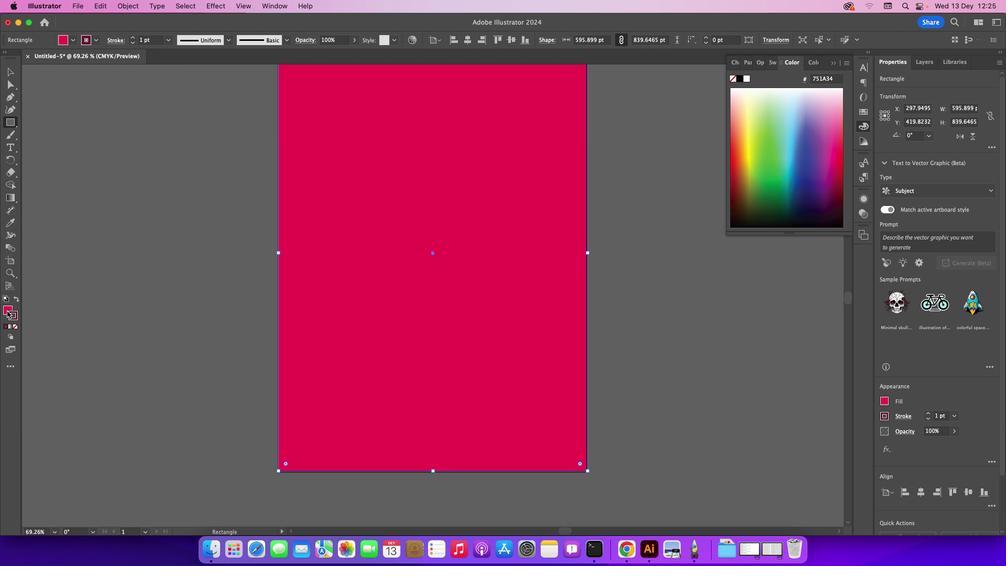 
Action: Mouse pressed left at (6, 310)
Screenshot: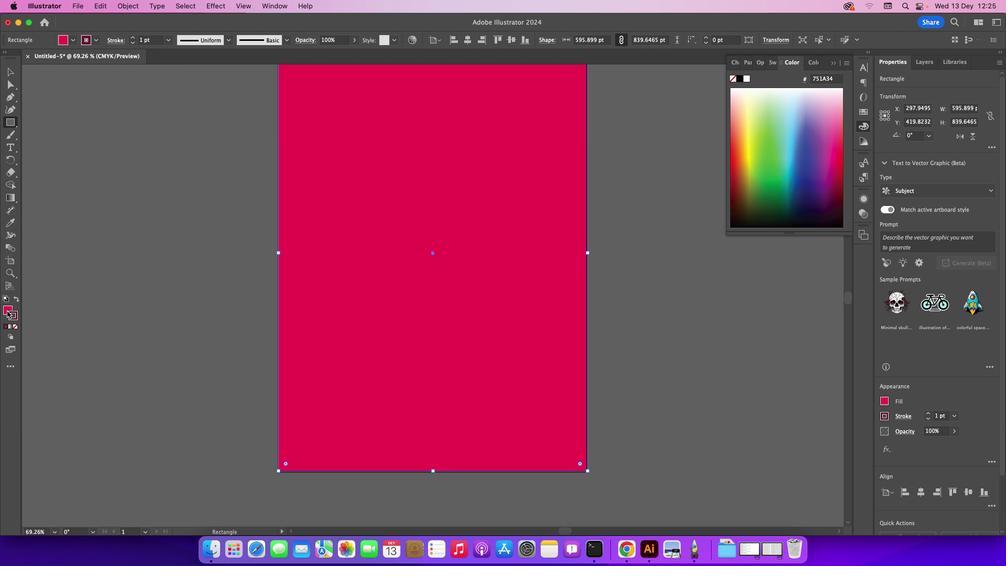 
Action: Mouse pressed left at (6, 310)
Screenshot: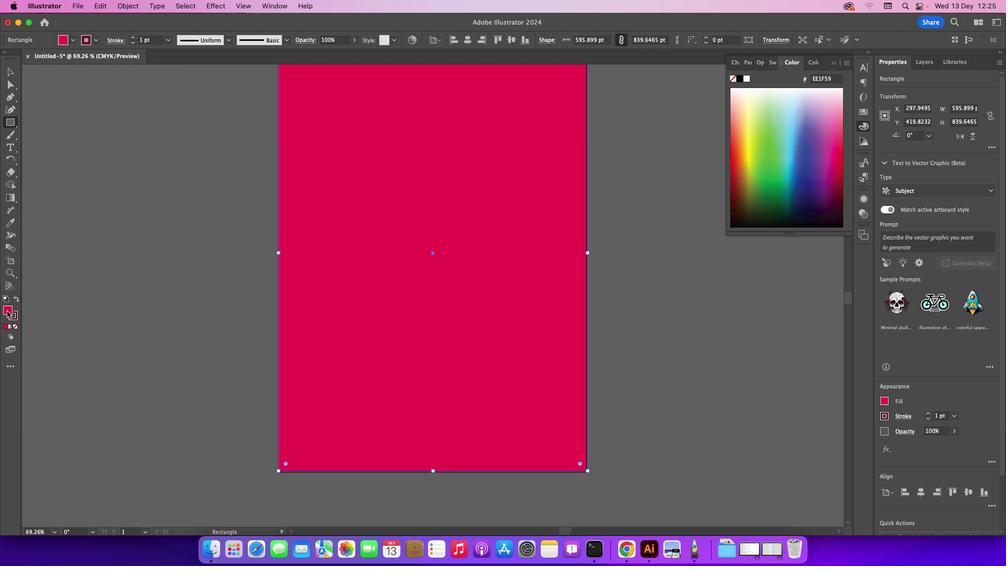 
Action: Mouse pressed left at (6, 310)
Screenshot: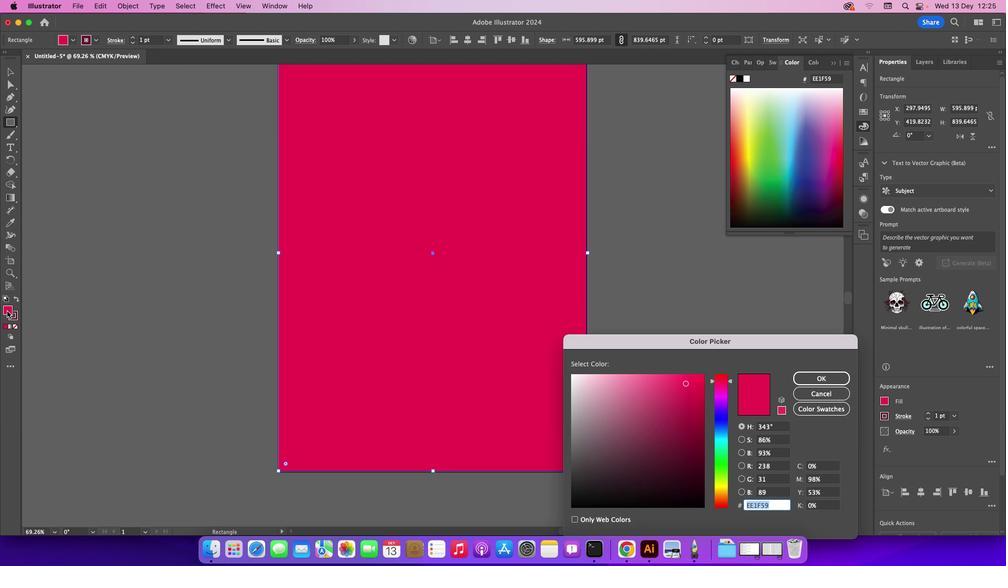 
Action: Mouse moved to (586, 494)
Screenshot: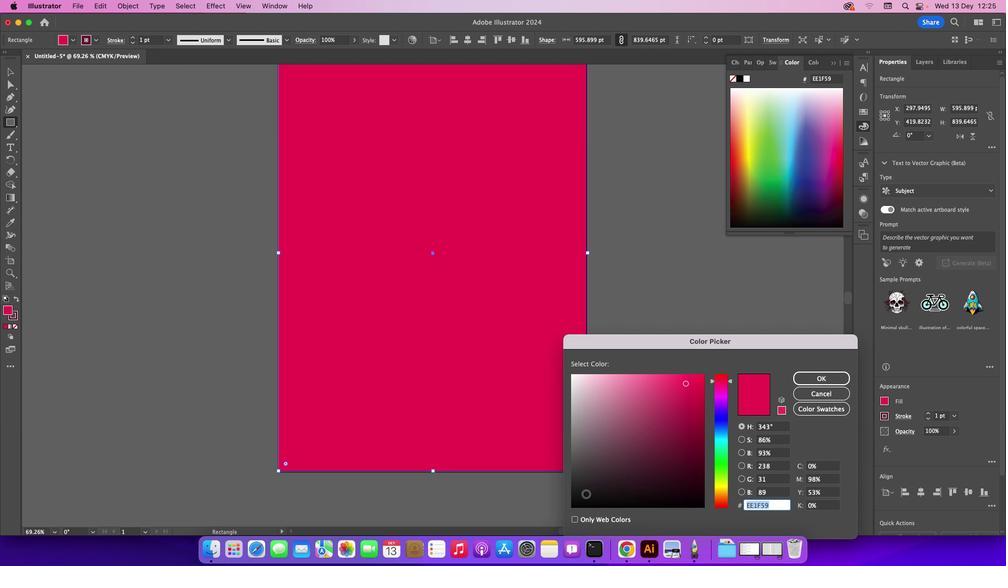 
Action: Mouse pressed left at (586, 494)
Screenshot: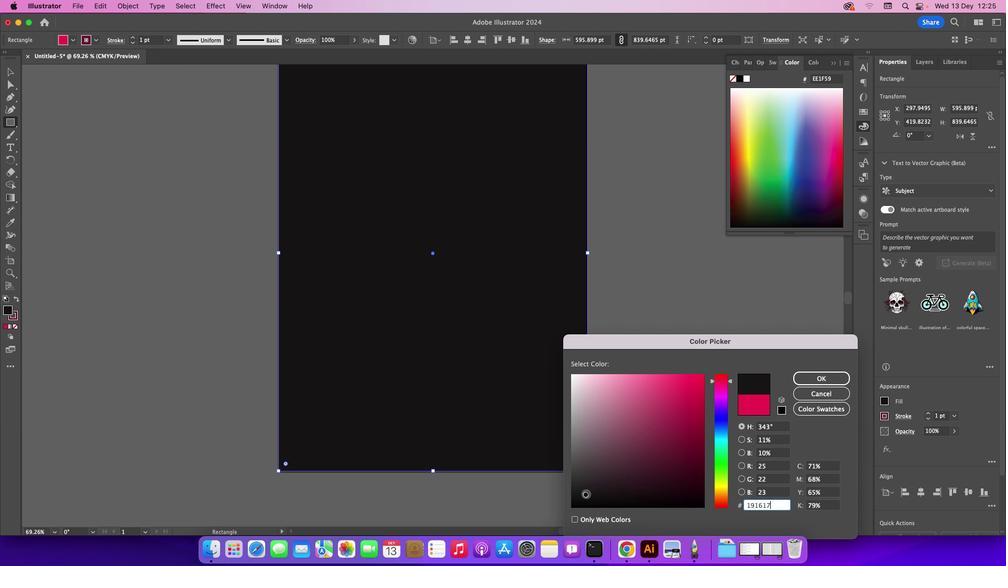 
Action: Mouse moved to (820, 382)
Screenshot: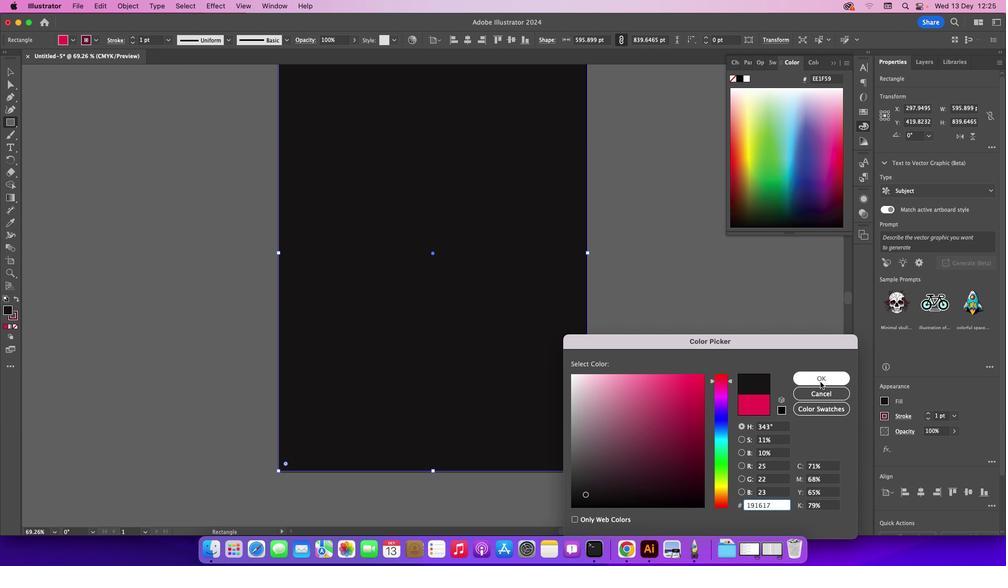 
Action: Mouse pressed left at (820, 382)
Screenshot: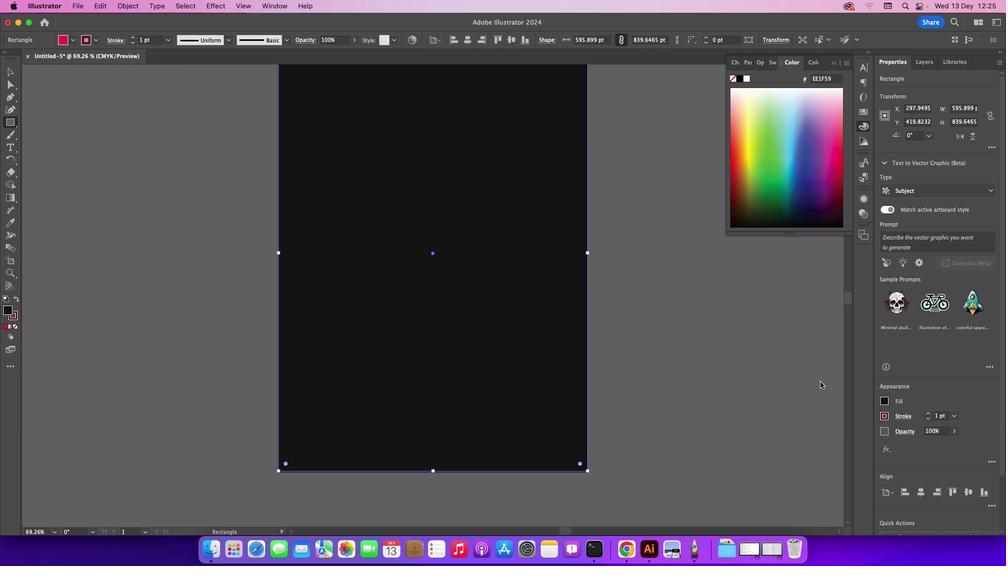 
Action: Mouse moved to (8, 74)
Screenshot: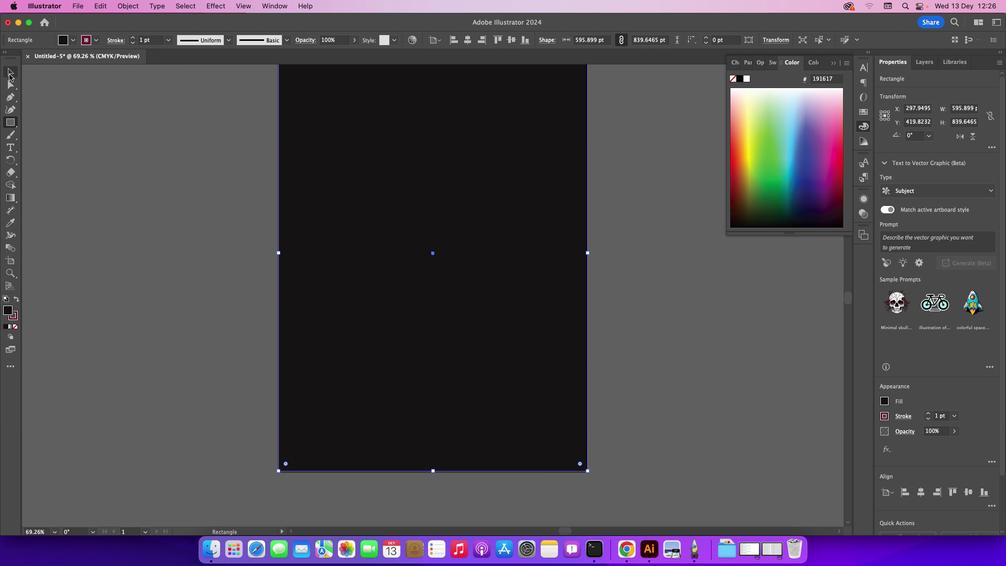 
Action: Mouse pressed left at (8, 74)
Screenshot: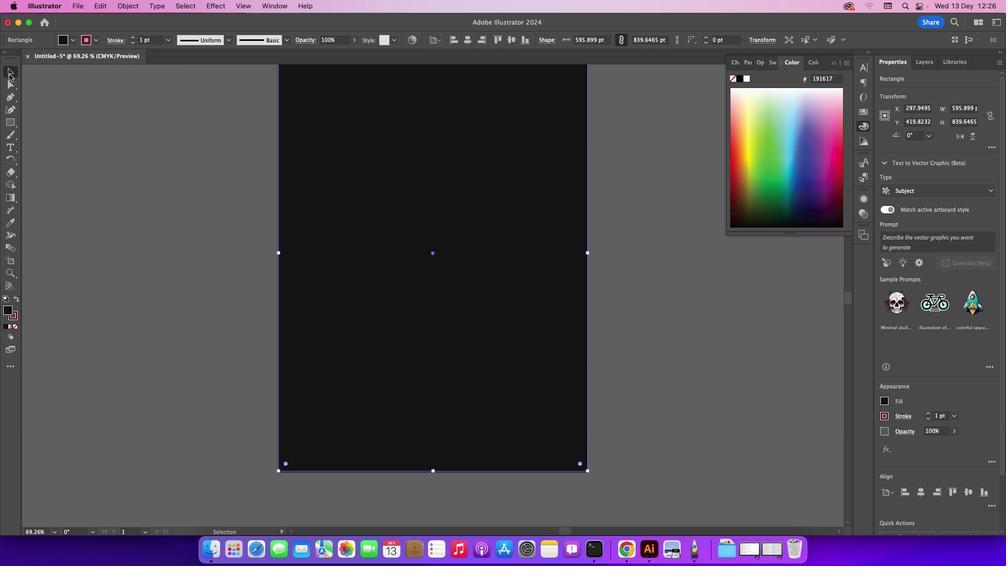 
Action: Mouse moved to (335, 376)
Screenshot: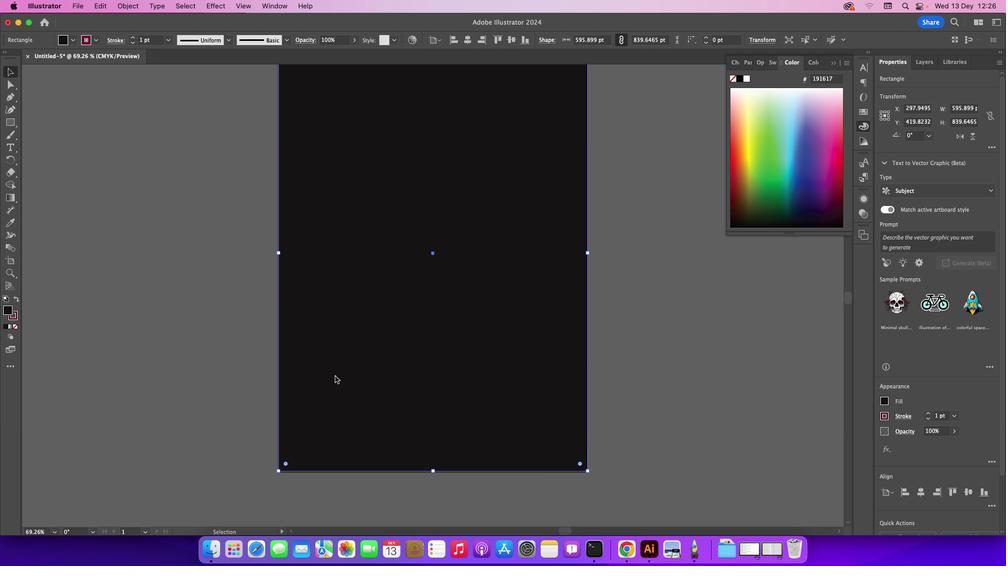 
Action: Mouse pressed right at (335, 376)
Screenshot: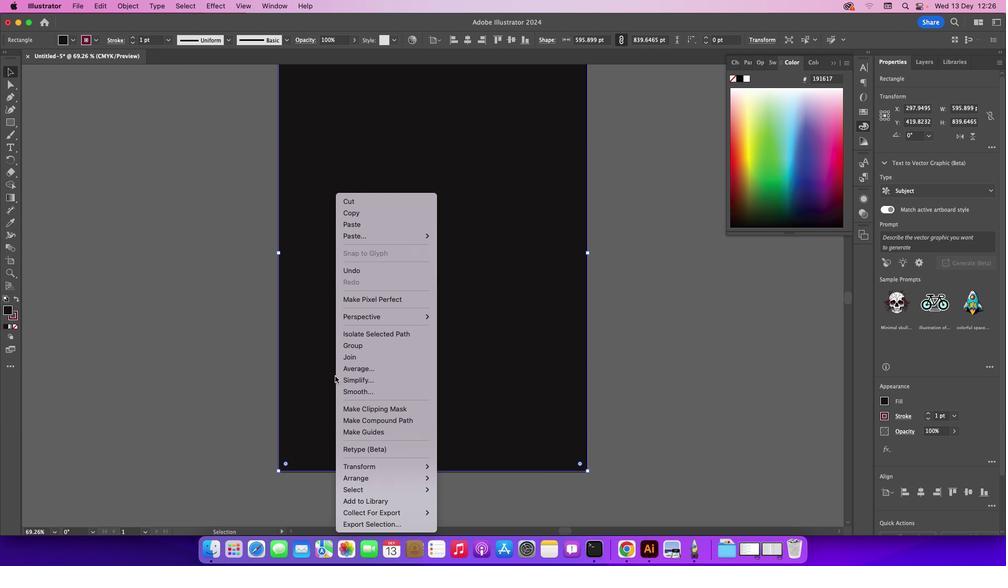 
Action: Mouse moved to (483, 496)
Screenshot: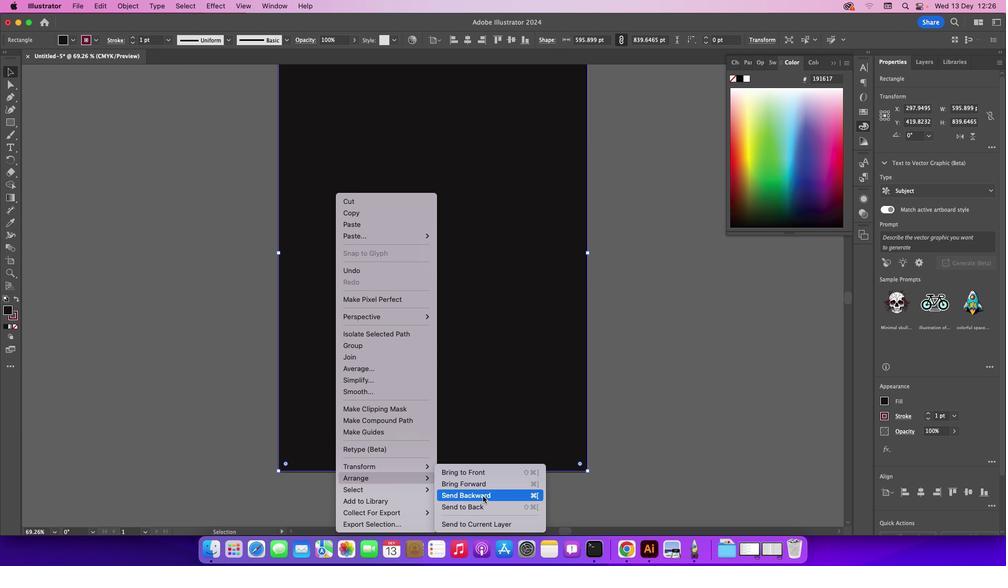 
Action: Mouse pressed left at (483, 496)
Screenshot: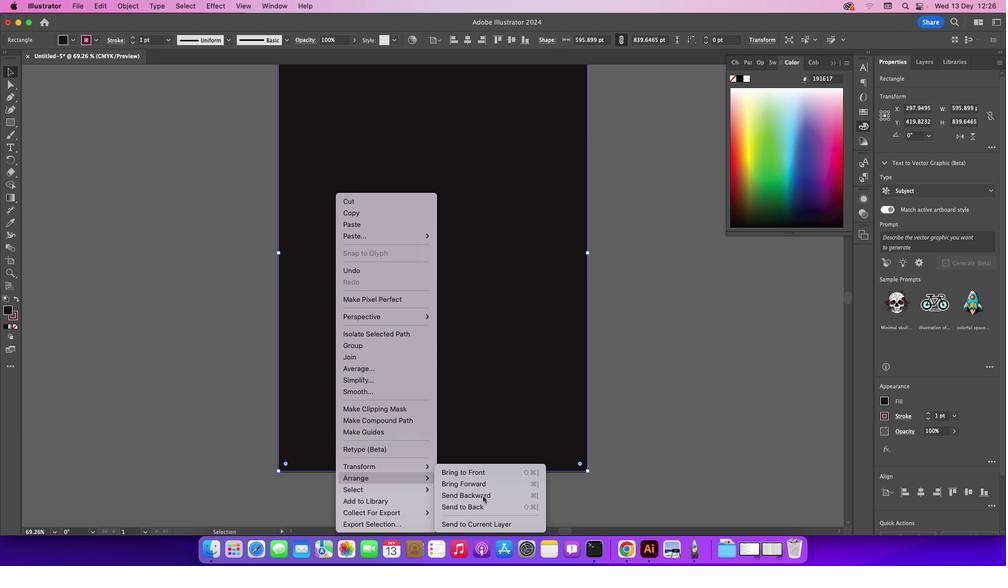
Action: Mouse moved to (616, 352)
Screenshot: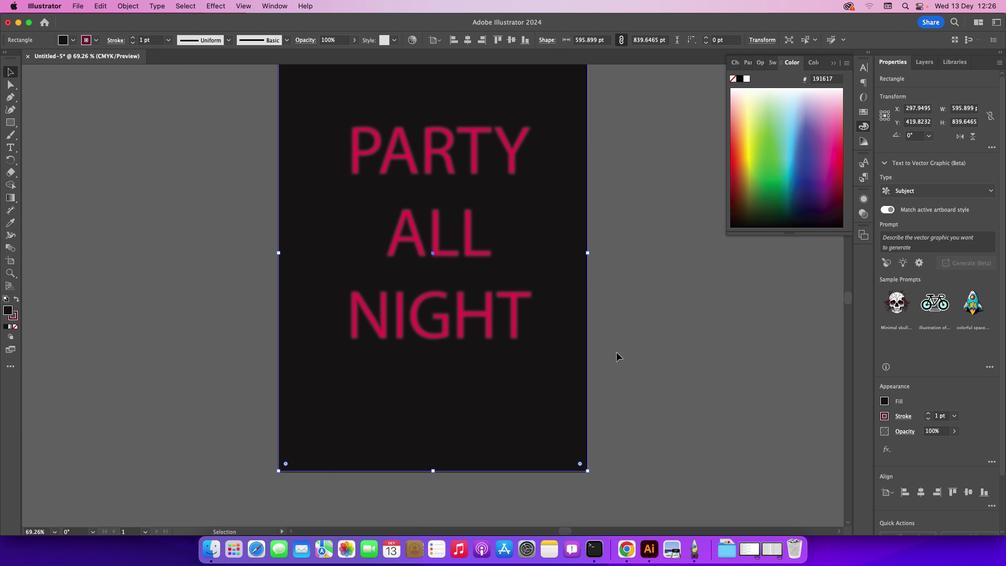 
Action: Mouse pressed left at (616, 352)
Screenshot: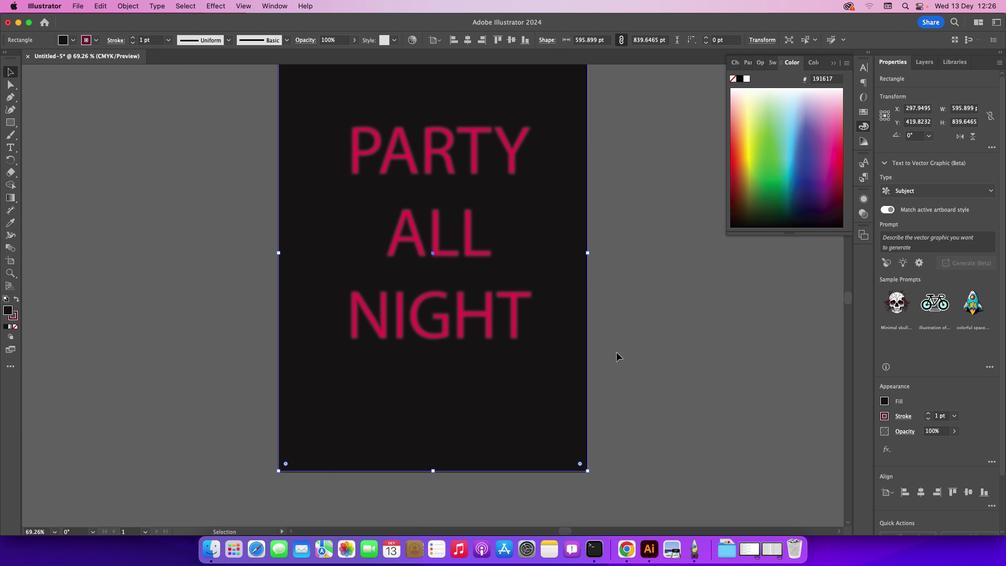
Action: Mouse moved to (615, 218)
Screenshot: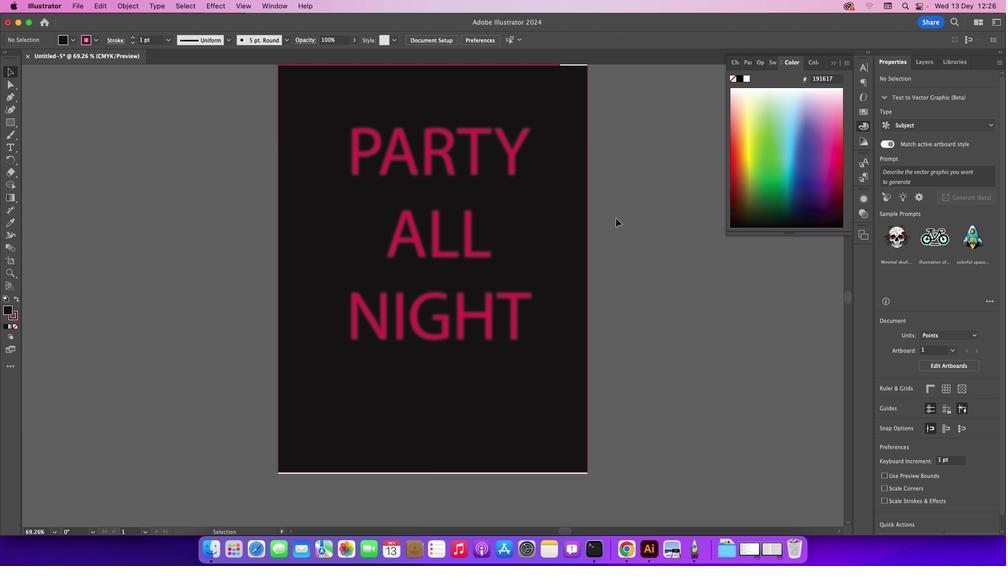 
Action: Mouse scrolled (615, 218) with delta (0, 0)
Screenshot: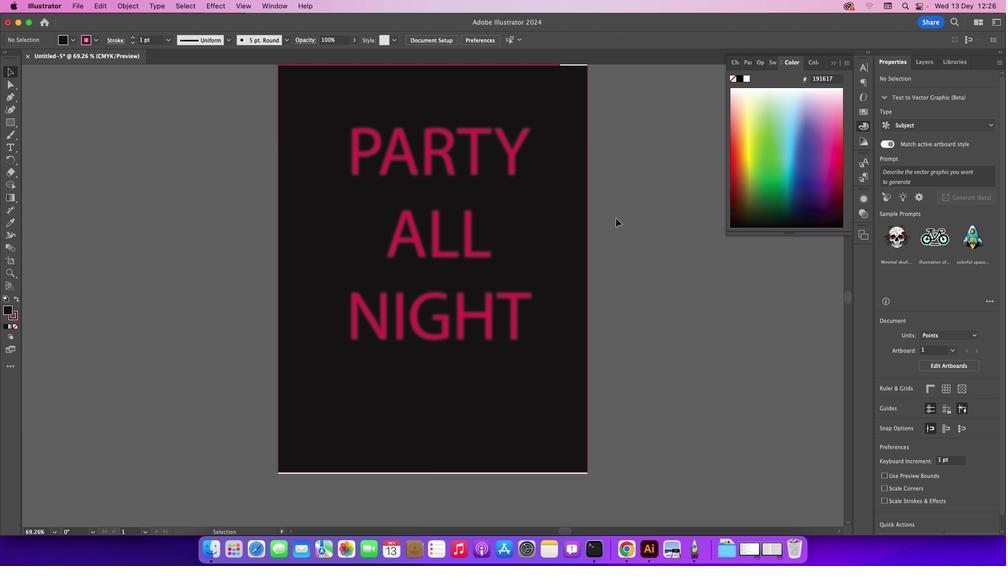
Action: Mouse scrolled (615, 218) with delta (0, 0)
Screenshot: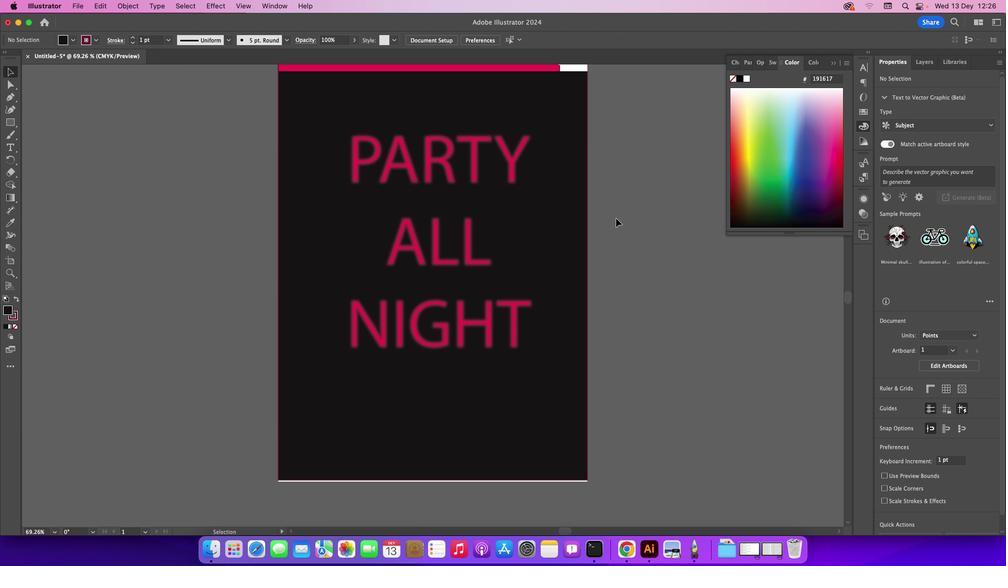 
Action: Mouse scrolled (615, 218) with delta (0, 0)
Screenshot: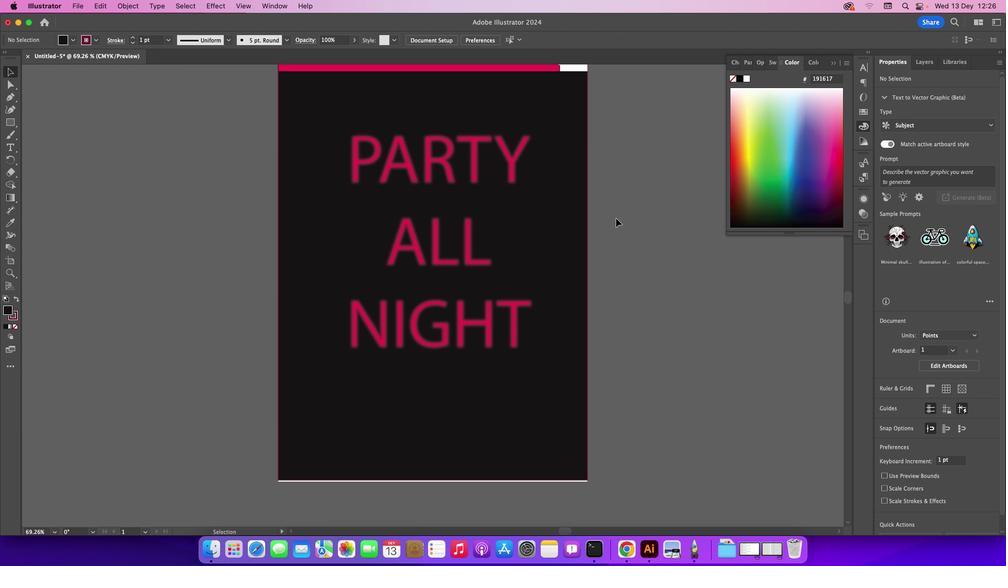 
Action: Mouse scrolled (615, 218) with delta (0, 0)
Screenshot: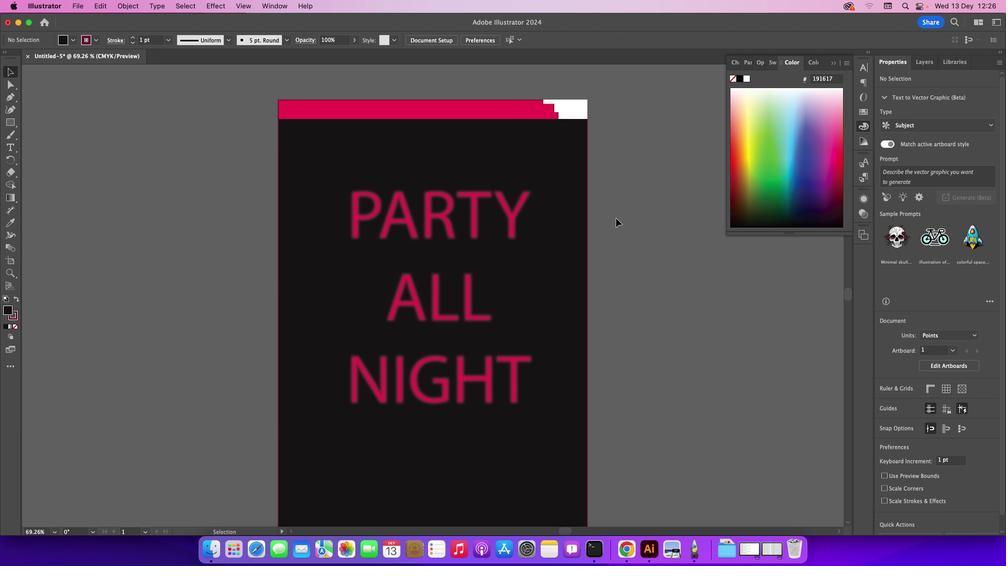 
Action: Mouse scrolled (615, 218) with delta (0, 0)
Screenshot: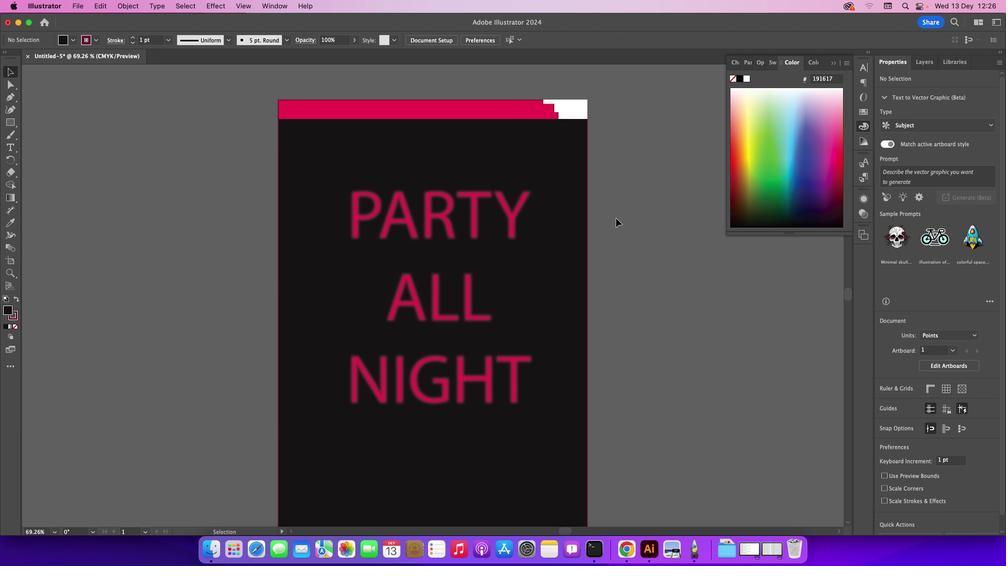 
Action: Mouse scrolled (615, 218) with delta (0, 1)
Screenshot: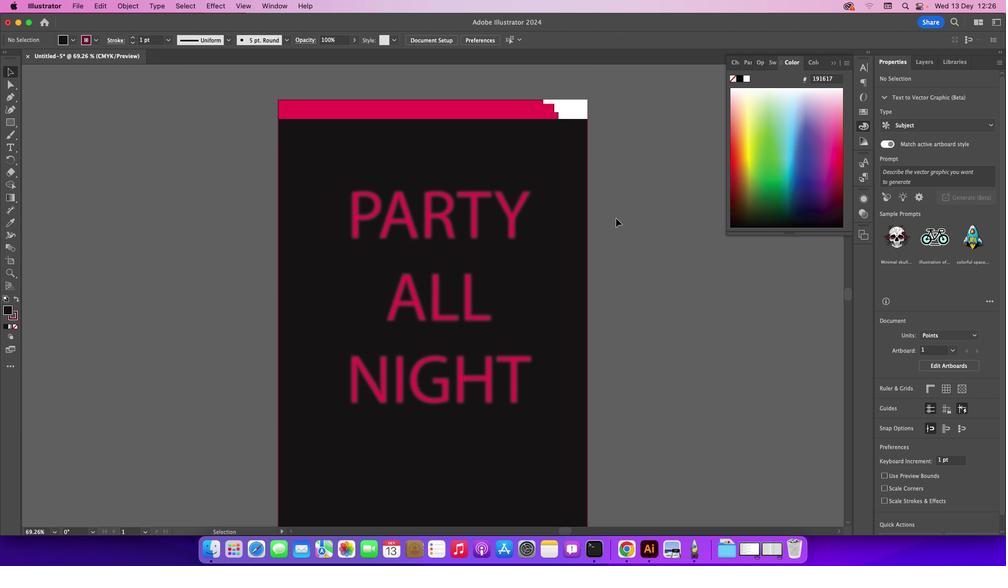 
Action: Mouse moved to (617, 226)
Screenshot: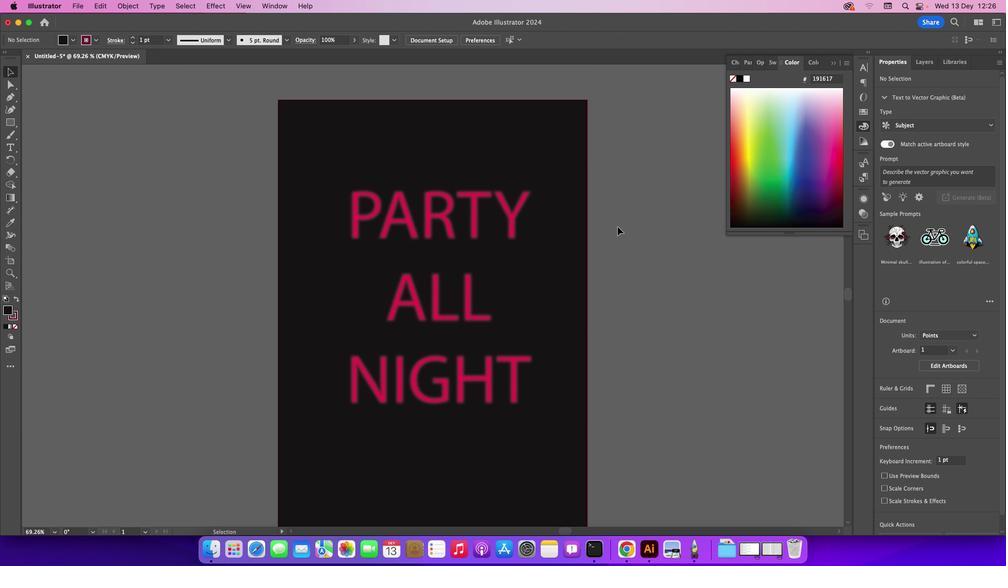 
Action: Mouse scrolled (617, 226) with delta (0, 0)
Screenshot: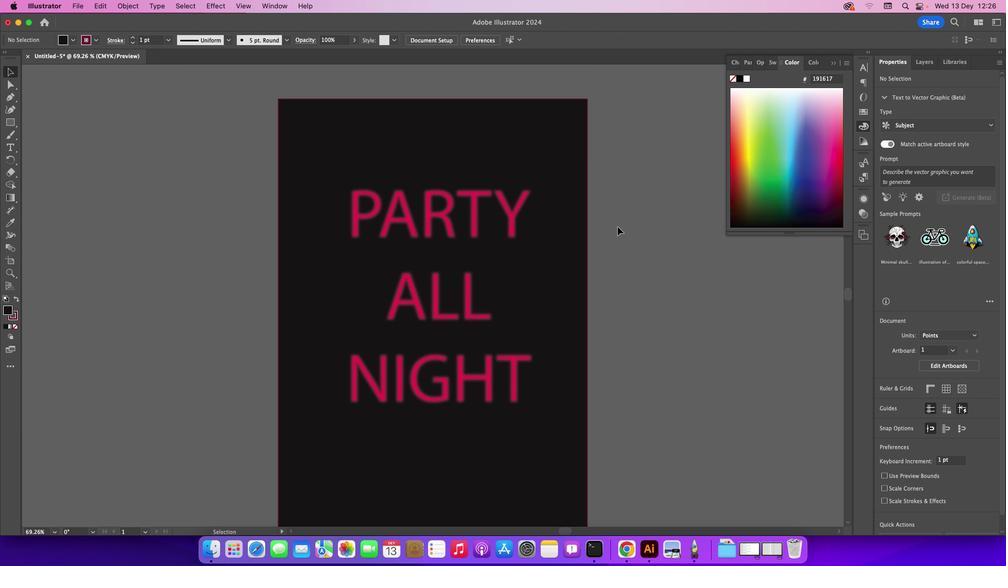 
Action: Mouse scrolled (617, 226) with delta (0, 0)
Screenshot: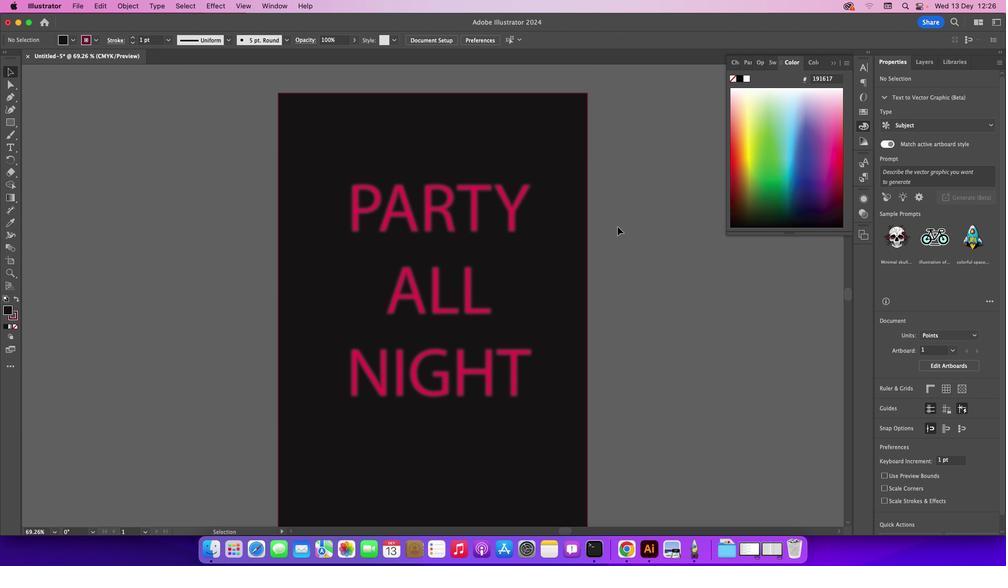 
Action: Mouse scrolled (617, 226) with delta (0, 0)
Screenshot: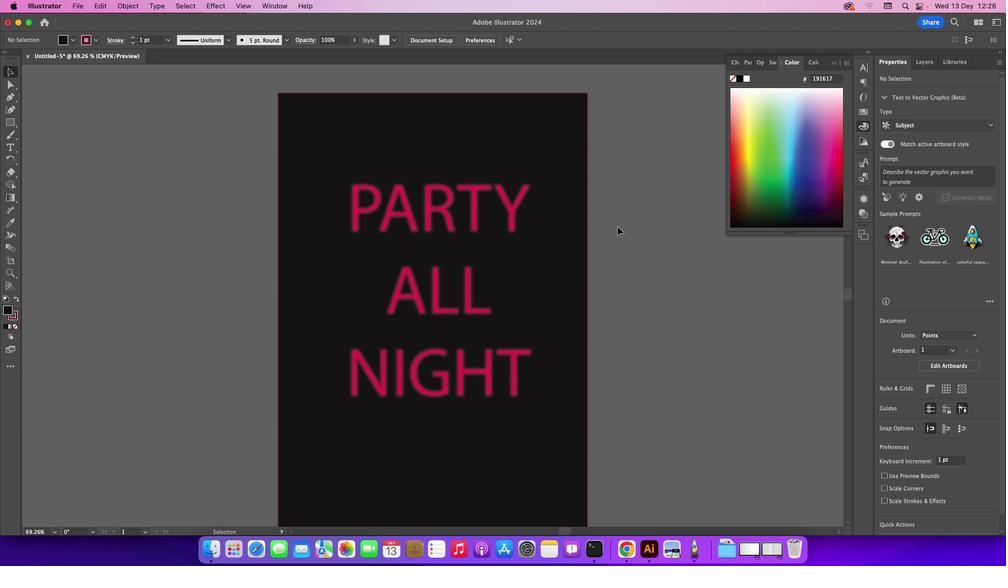 
Action: Mouse moved to (552, 110)
Screenshot: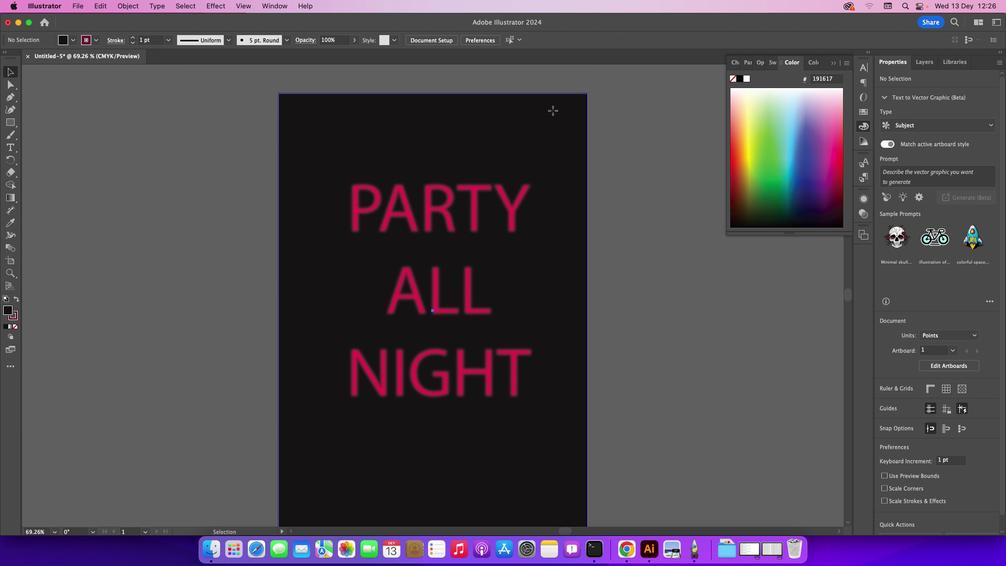 
Action: Mouse pressed left at (552, 110)
Screenshot: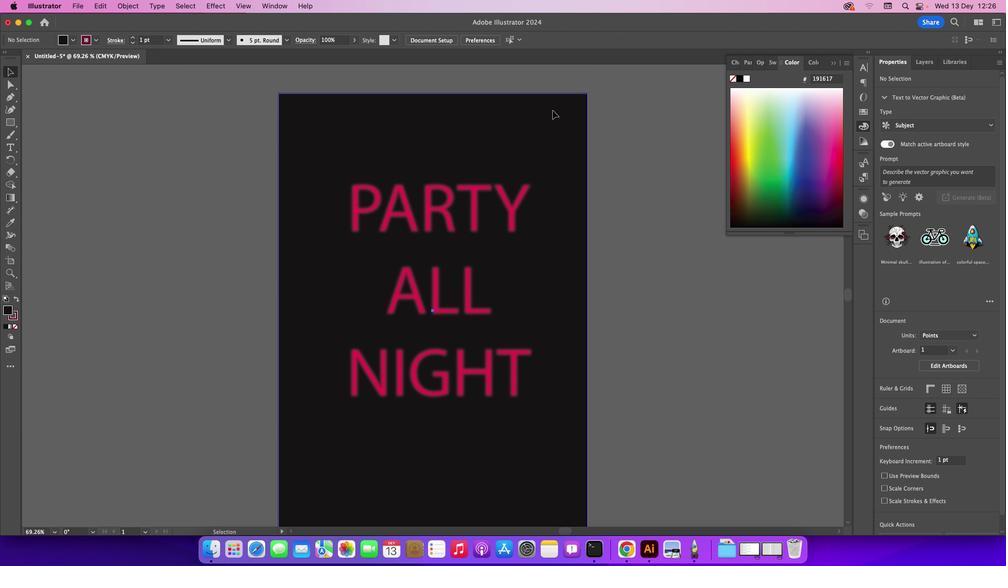 
Action: Mouse moved to (586, 308)
Screenshot: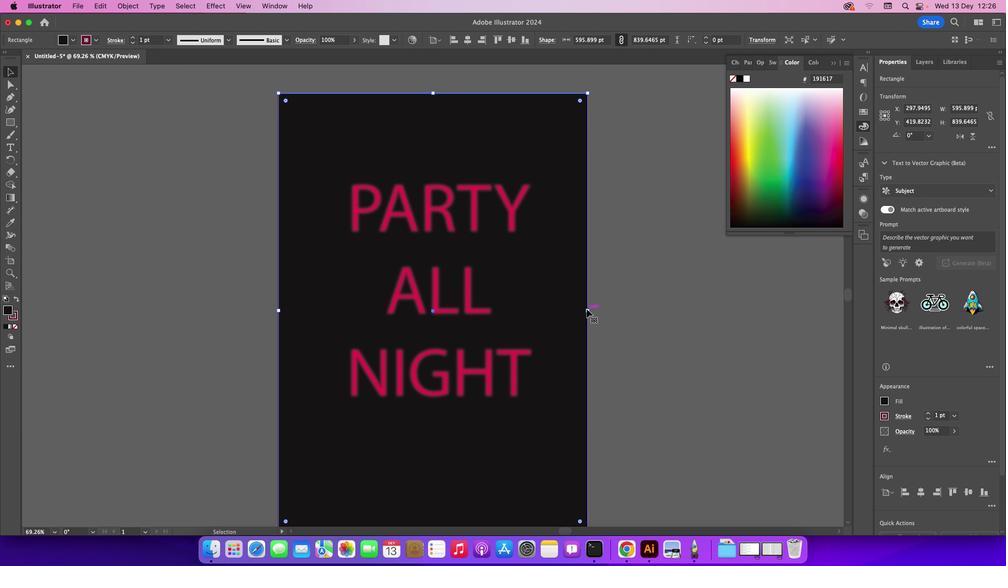 
Action: Mouse pressed left at (586, 308)
Screenshot: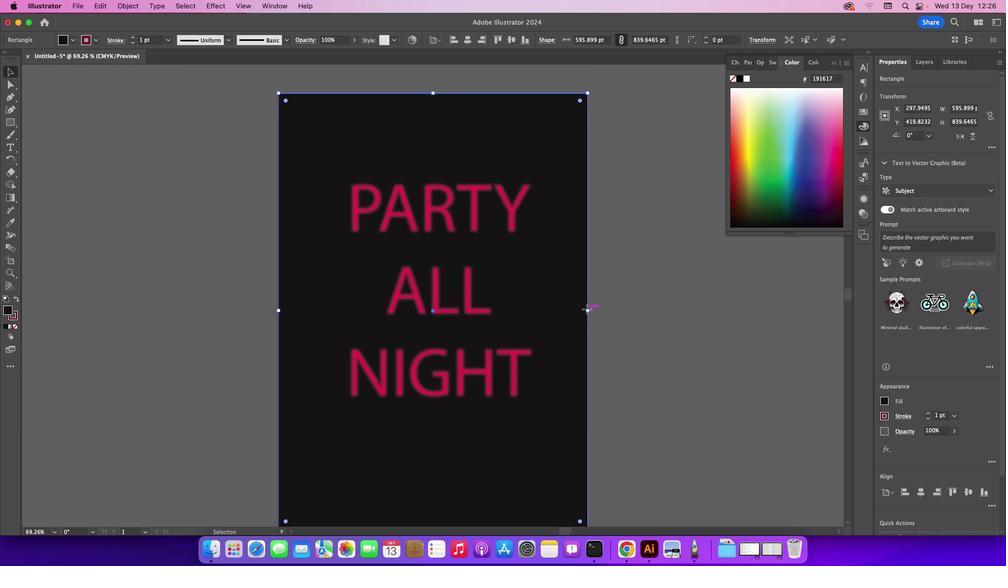 
Action: Mouse moved to (618, 297)
Screenshot: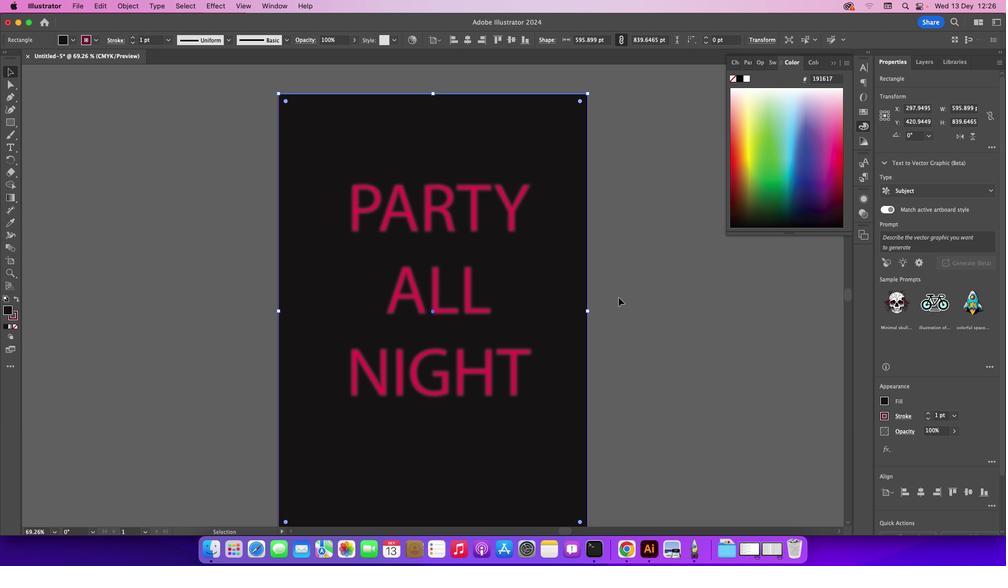 
Action: Mouse pressed left at (618, 297)
Screenshot: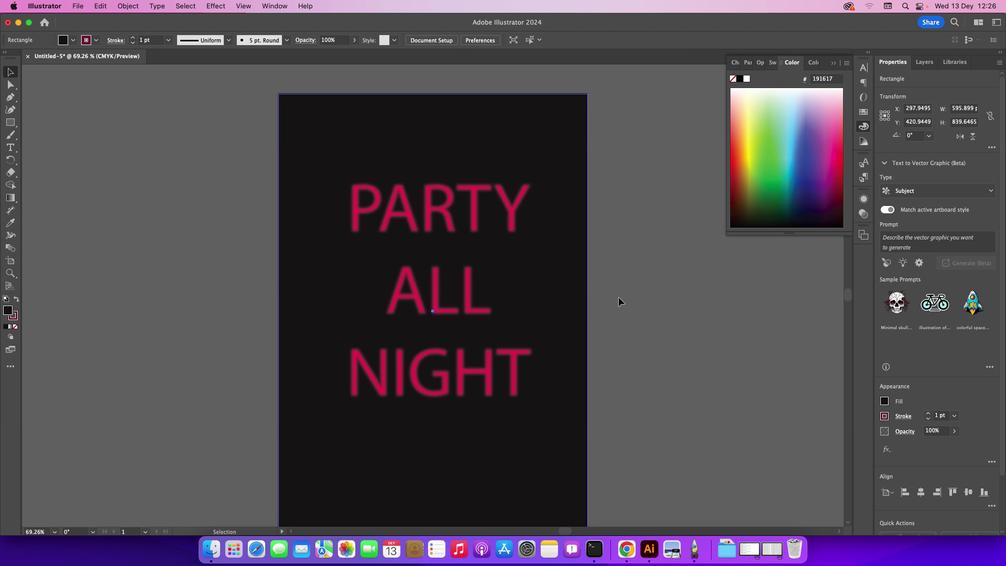 
Action: Mouse moved to (409, 221)
Screenshot: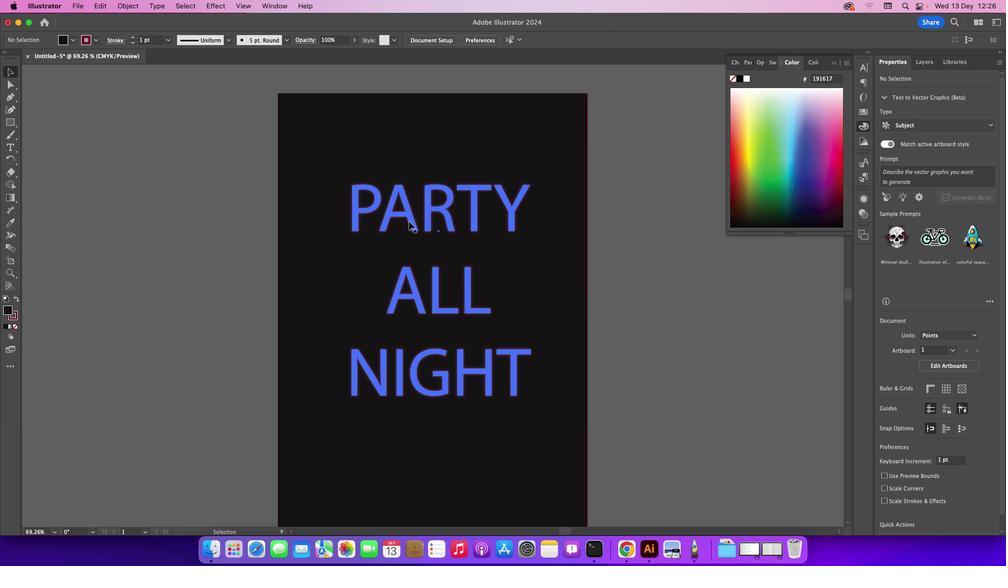 
Action: Mouse pressed left at (409, 221)
Screenshot: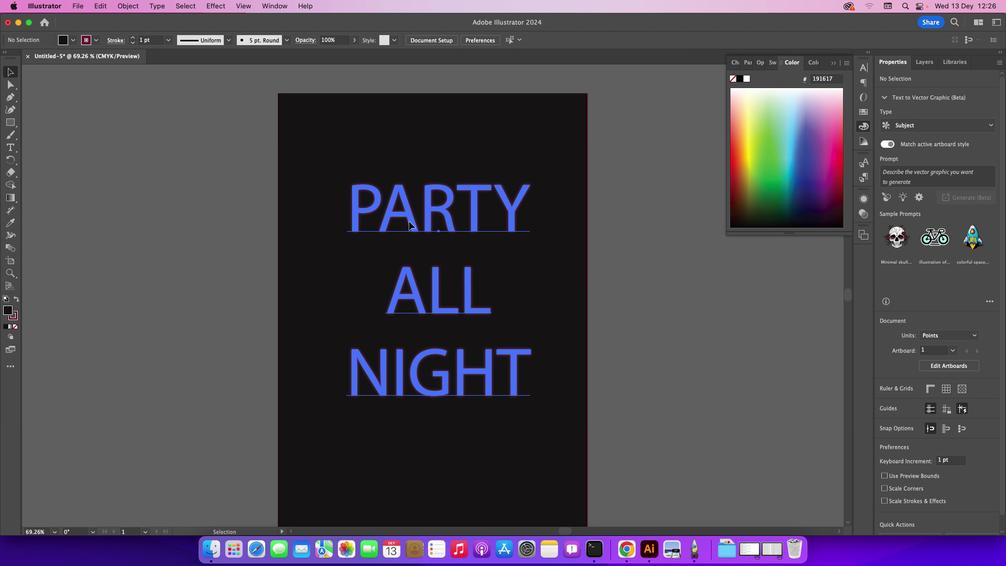 
Action: Mouse moved to (394, 208)
Screenshot: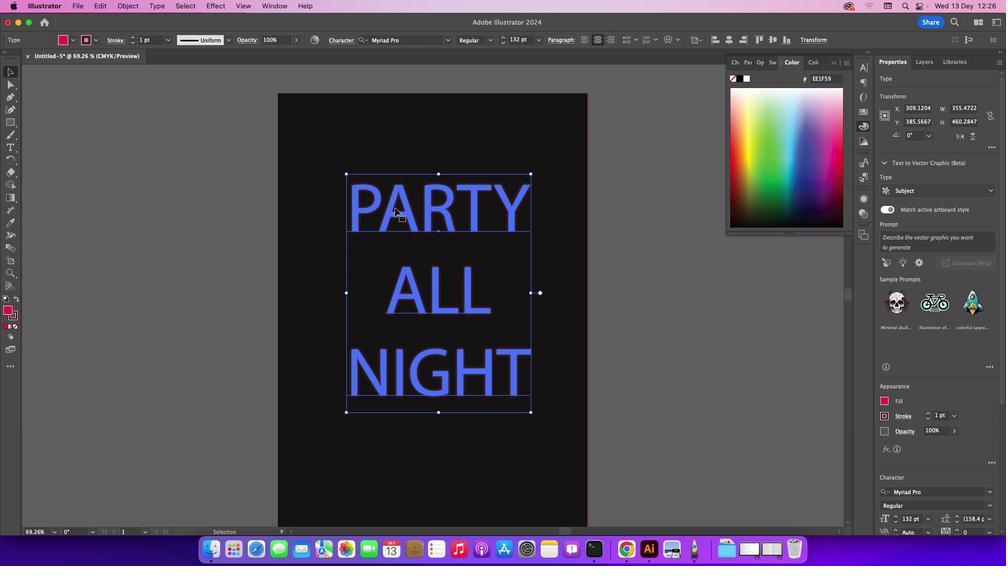 
Action: Mouse pressed left at (394, 208)
Screenshot: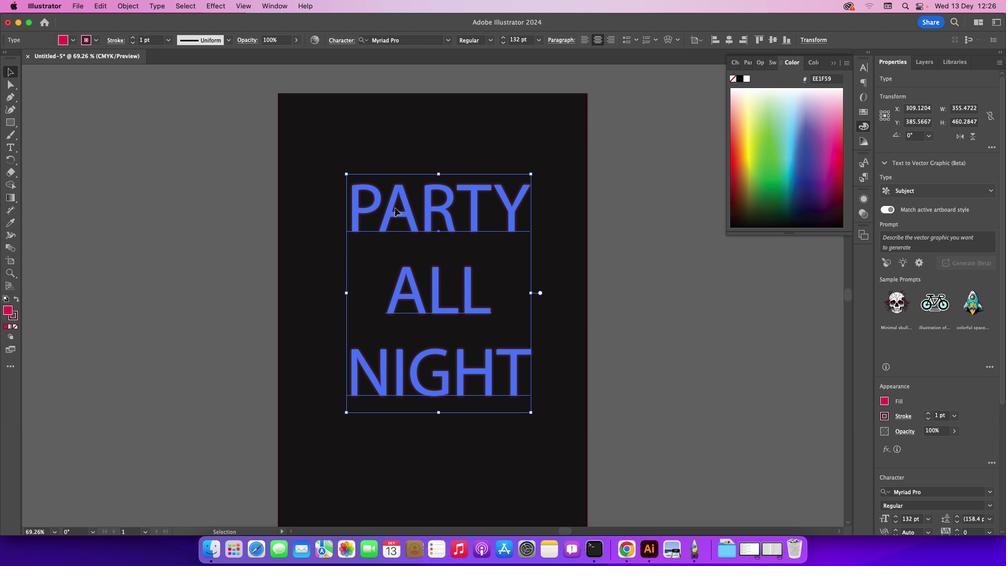 
Action: Mouse moved to (17, 316)
Screenshot: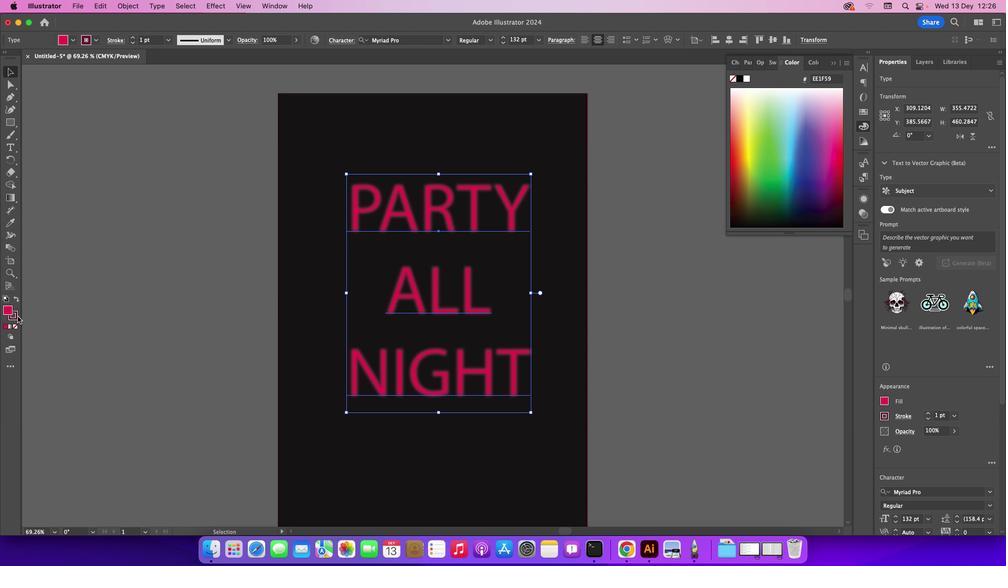 
Action: Mouse pressed left at (17, 316)
Screenshot: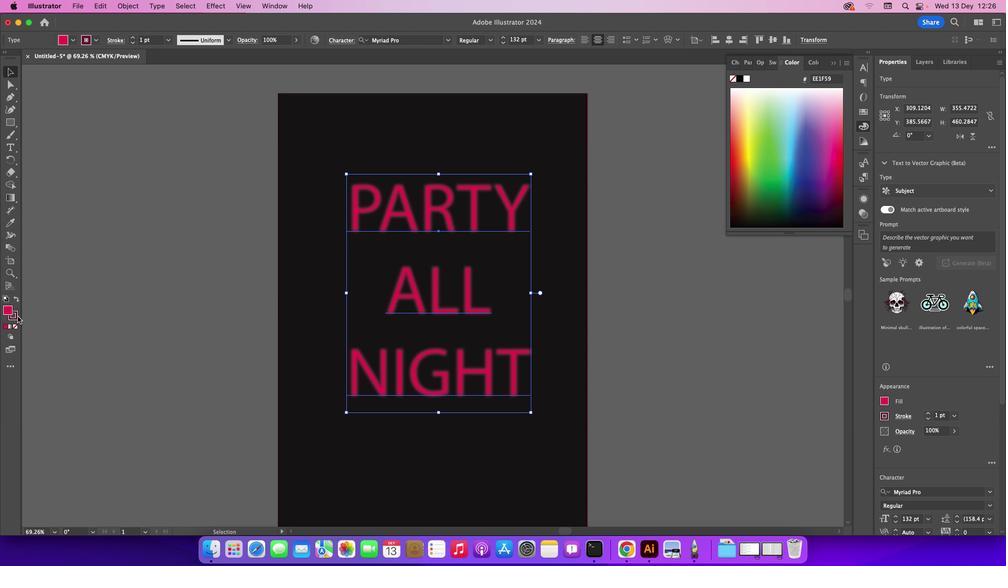 
Action: Mouse moved to (16, 326)
Screenshot: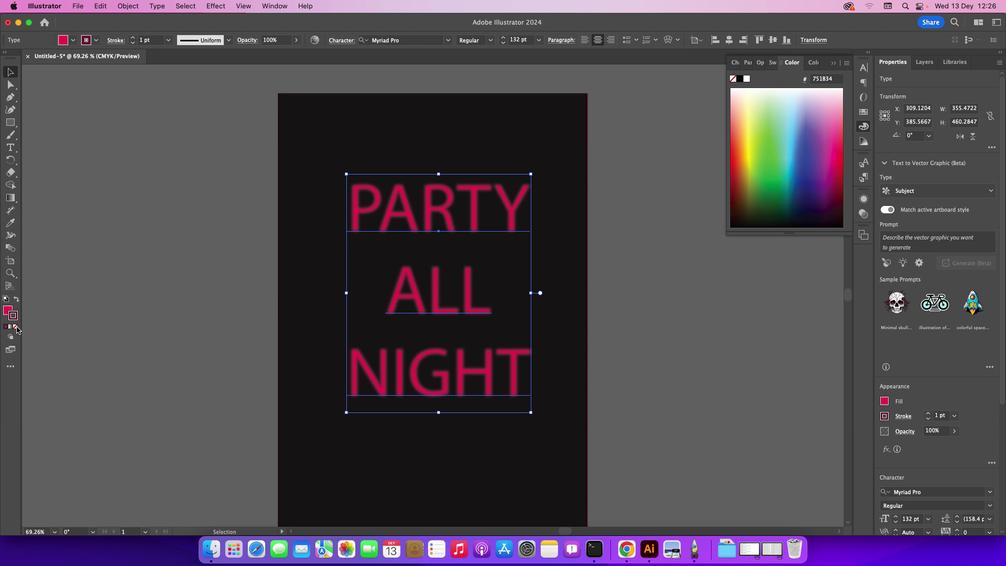 
Action: Mouse pressed left at (16, 326)
Screenshot: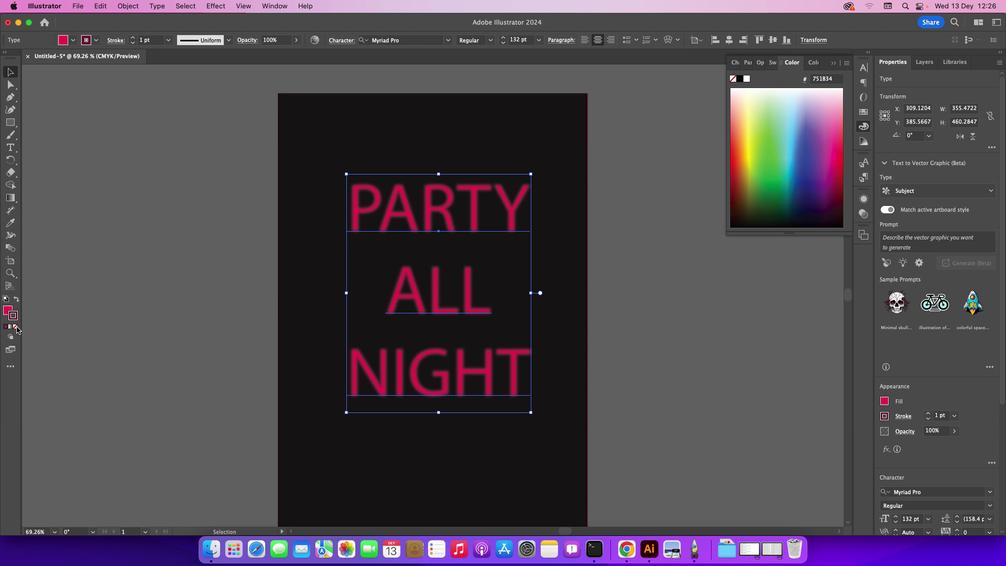 
Action: Mouse moved to (6, 307)
Screenshot: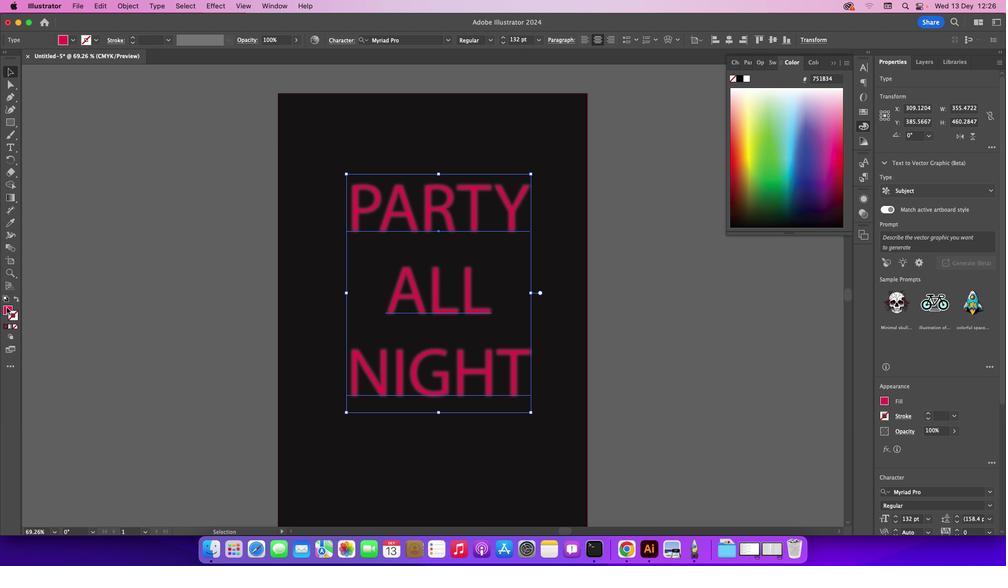 
Action: Mouse pressed left at (6, 307)
Screenshot: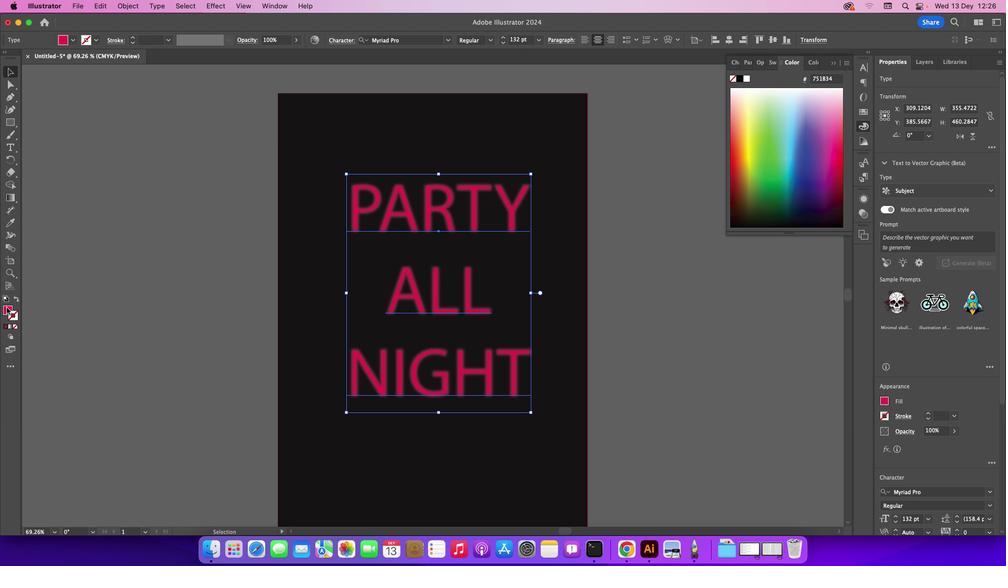 
Action: Mouse moved to (216, 8)
Screenshot: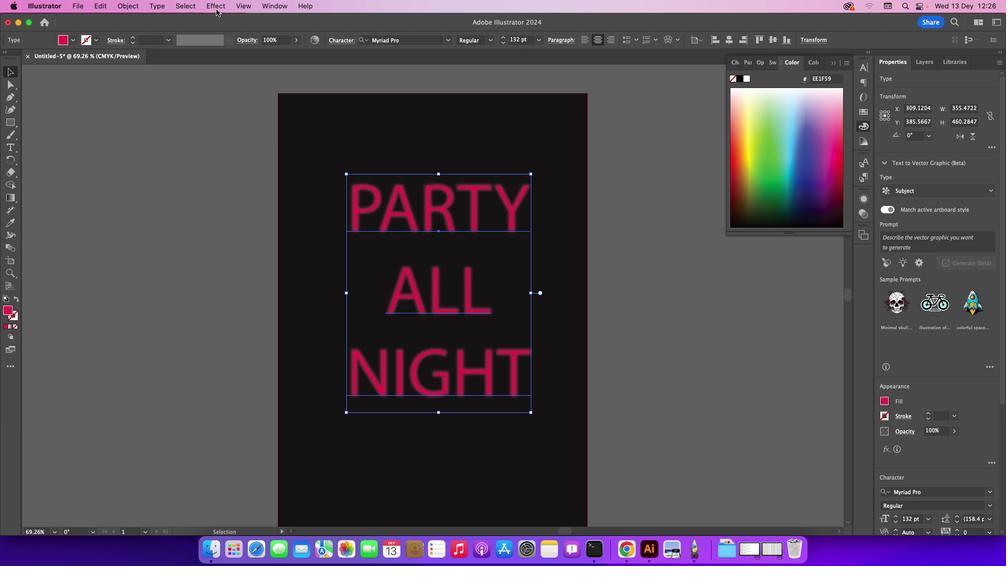 
Action: Mouse pressed left at (216, 8)
Screenshot: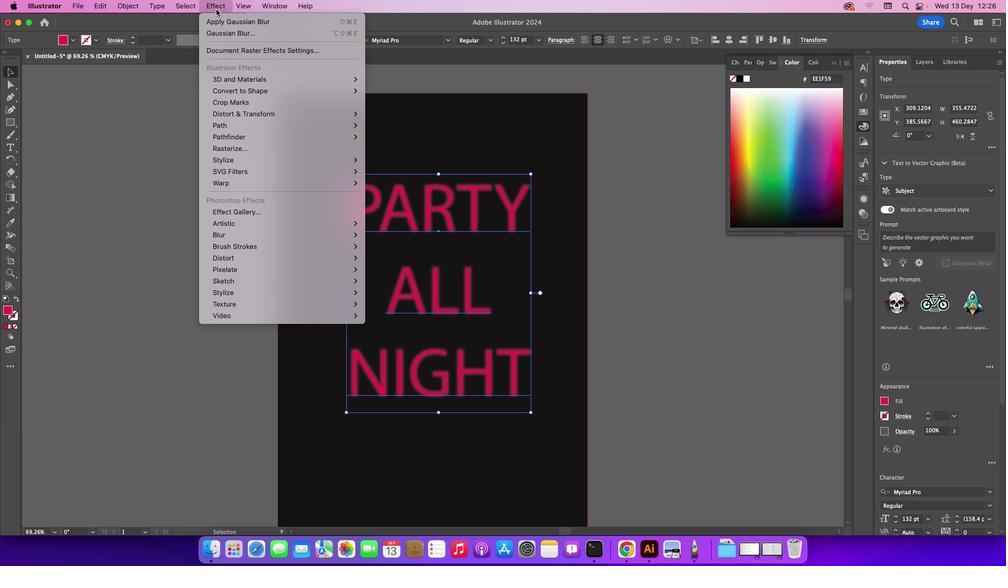 
Action: Mouse moved to (400, 237)
Screenshot: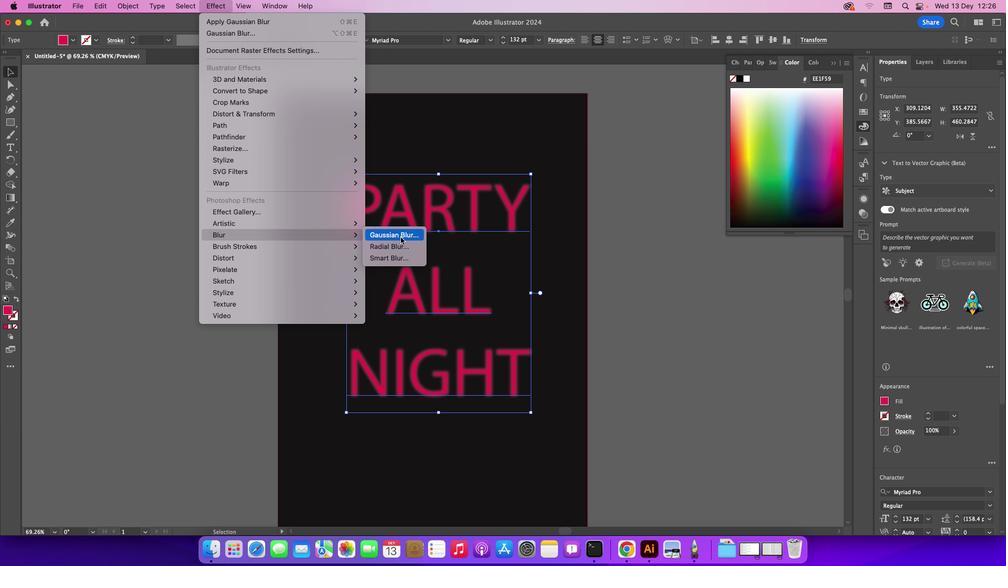 
Action: Mouse pressed left at (400, 237)
Screenshot: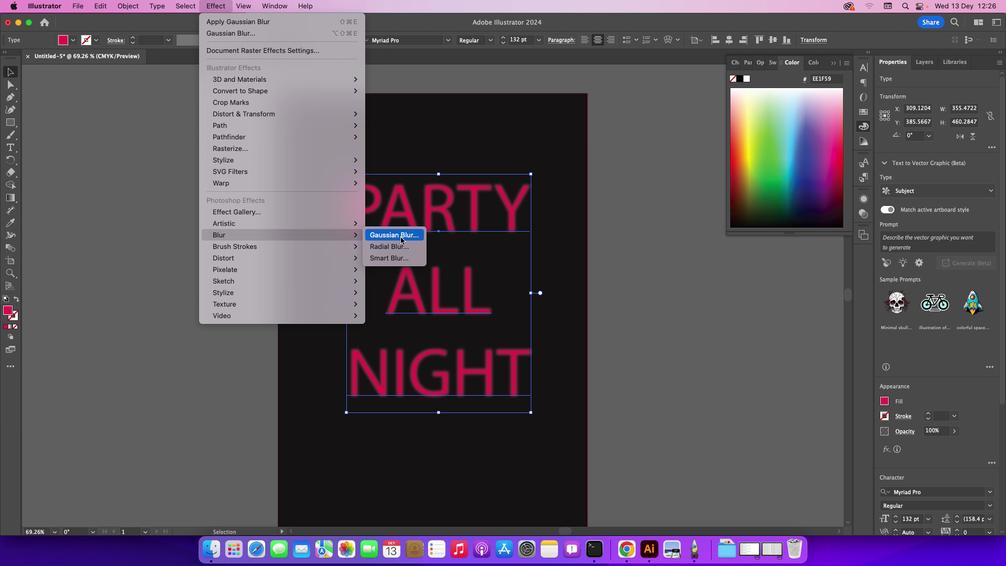 
Action: Mouse moved to (553, 303)
Screenshot: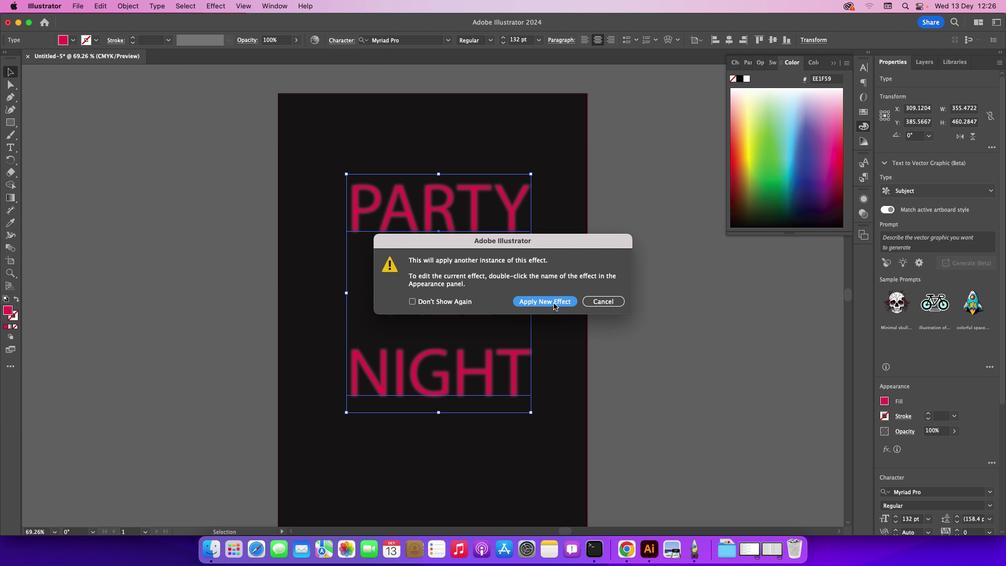 
Action: Mouse pressed left at (553, 303)
Screenshot: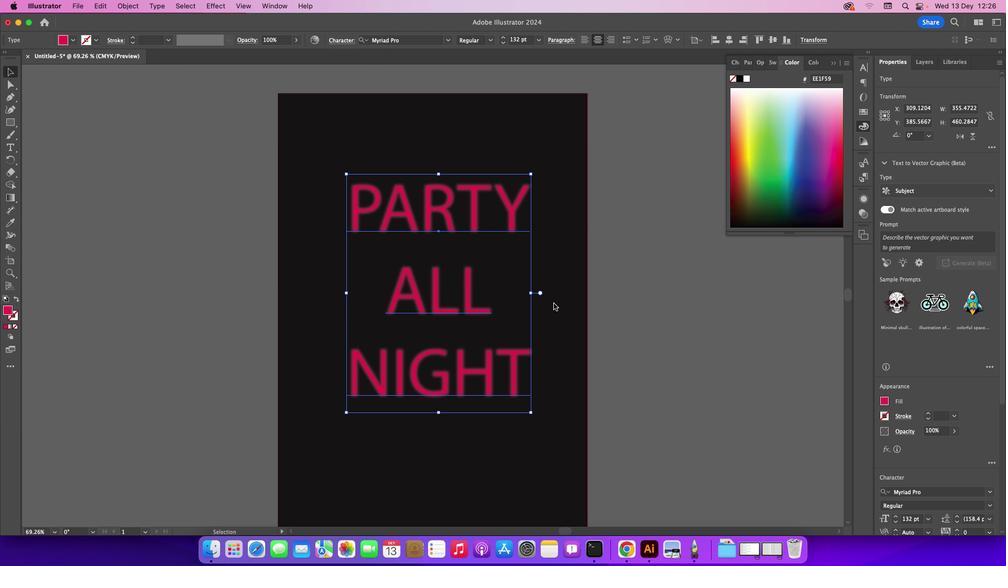 
Action: Mouse moved to (232, 229)
Screenshot: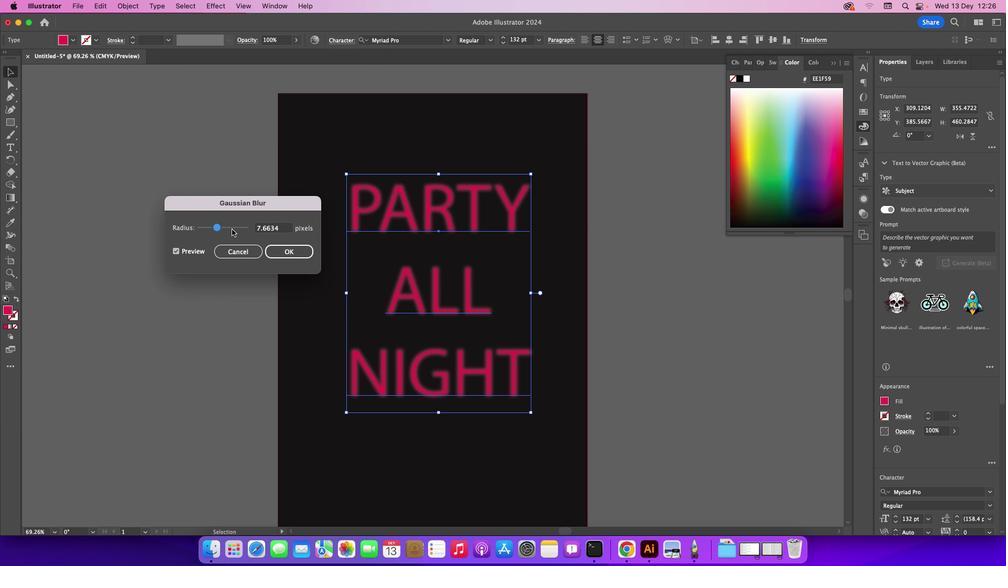 
Action: Mouse pressed left at (232, 229)
Screenshot: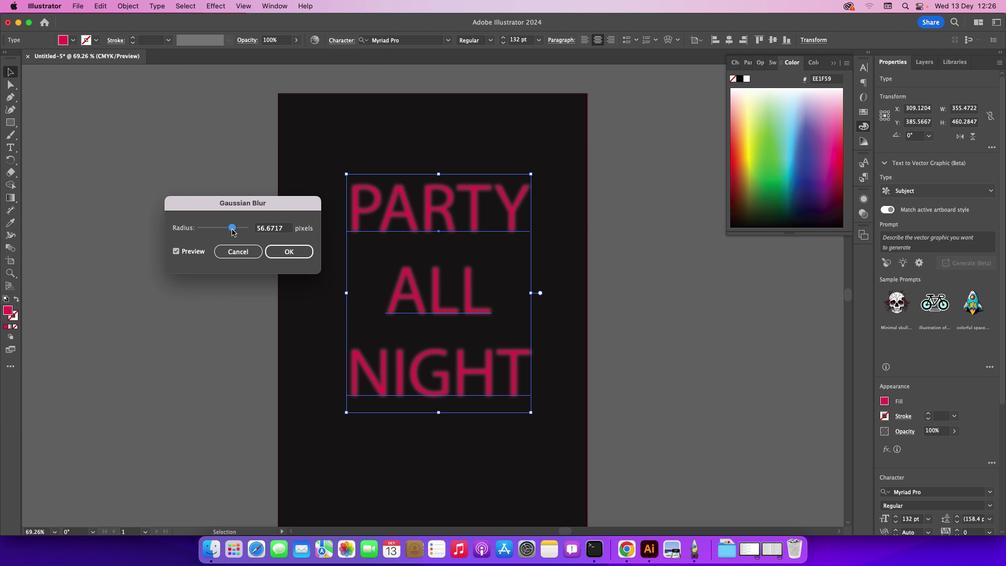 
Action: Mouse moved to (232, 225)
Screenshot: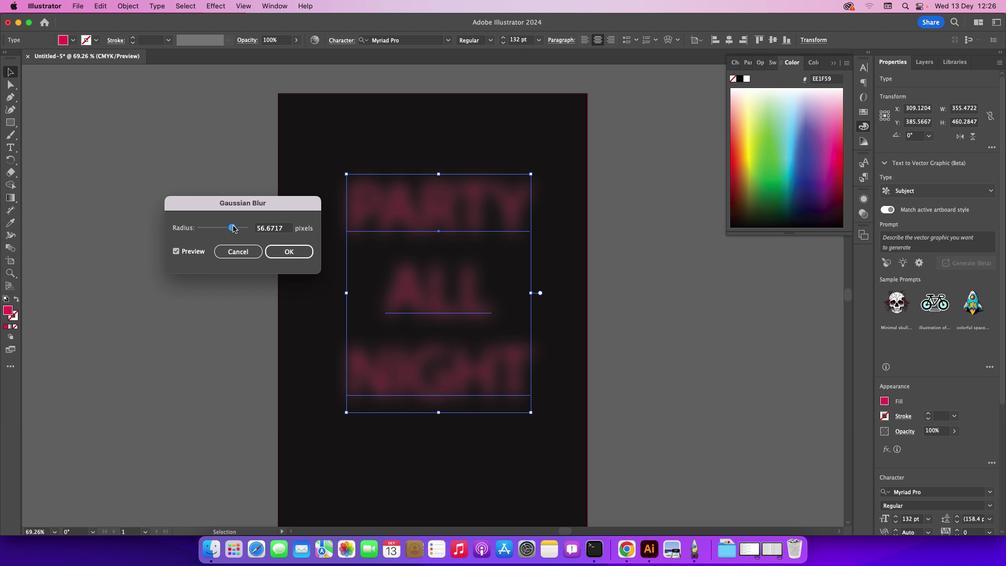 
Action: Mouse pressed left at (232, 225)
Screenshot: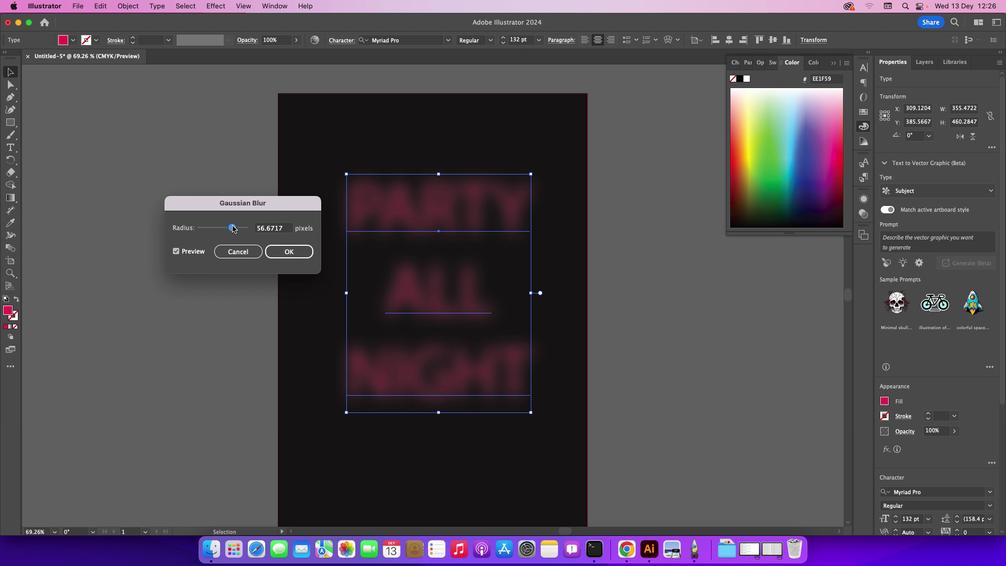
Action: Mouse moved to (225, 226)
Screenshot: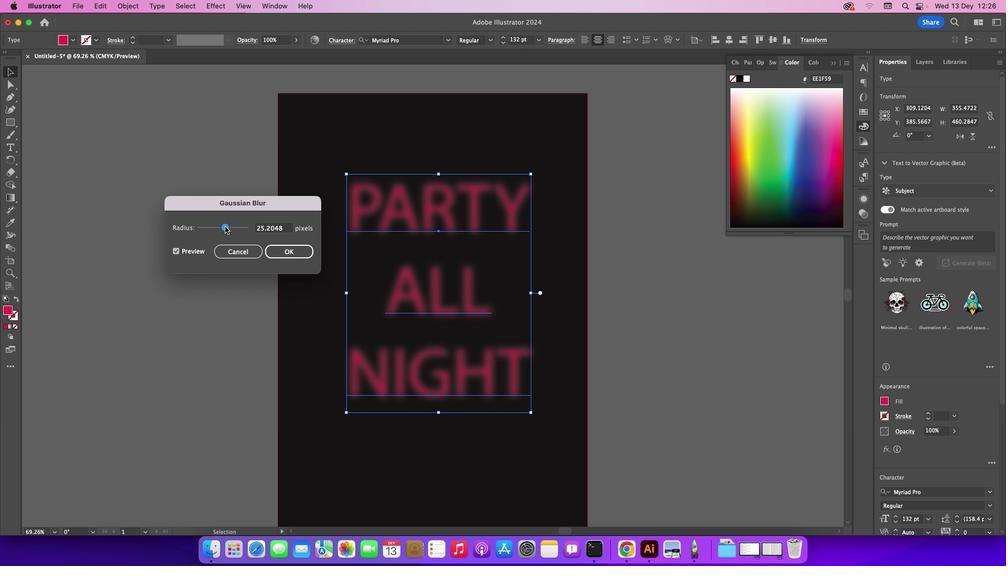 
Action: Mouse pressed left at (225, 226)
Screenshot: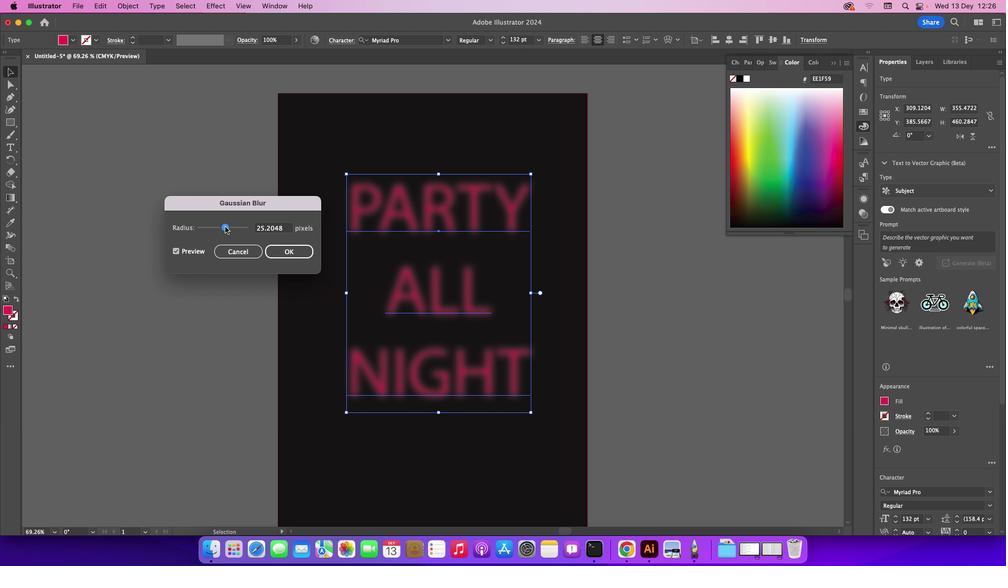 
Action: Mouse moved to (221, 229)
Screenshot: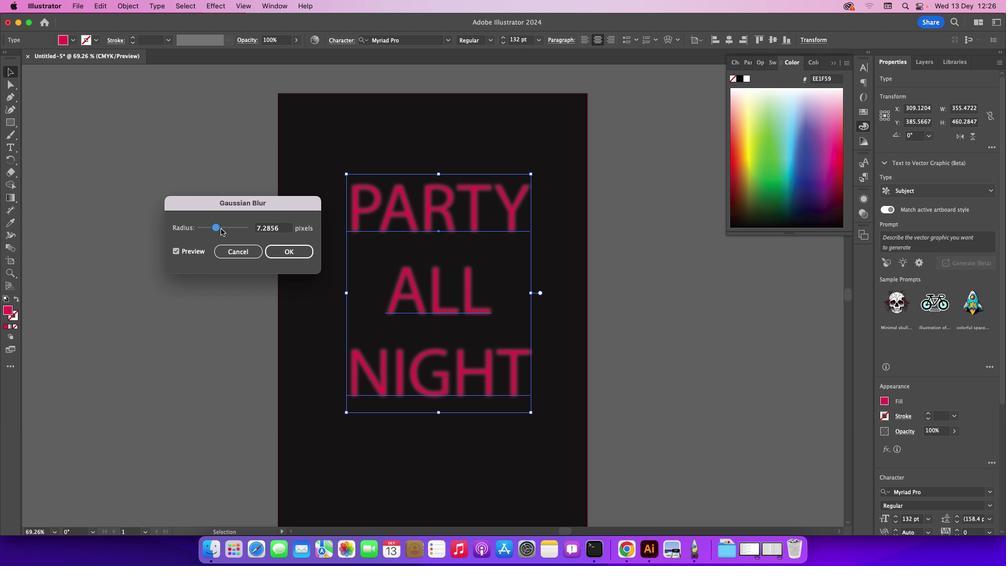 
Action: Mouse pressed left at (221, 229)
Screenshot: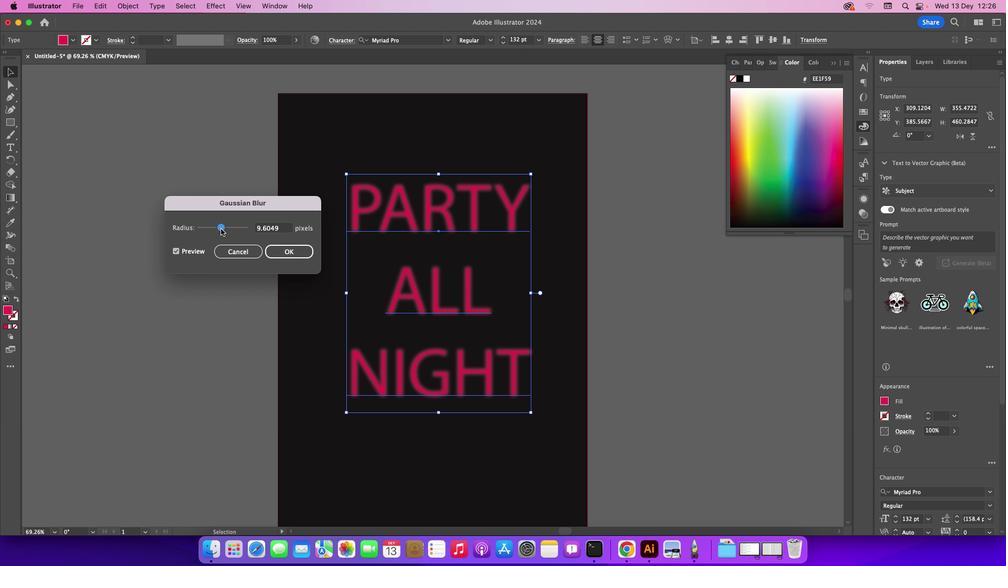 
Action: Mouse pressed left at (221, 229)
Screenshot: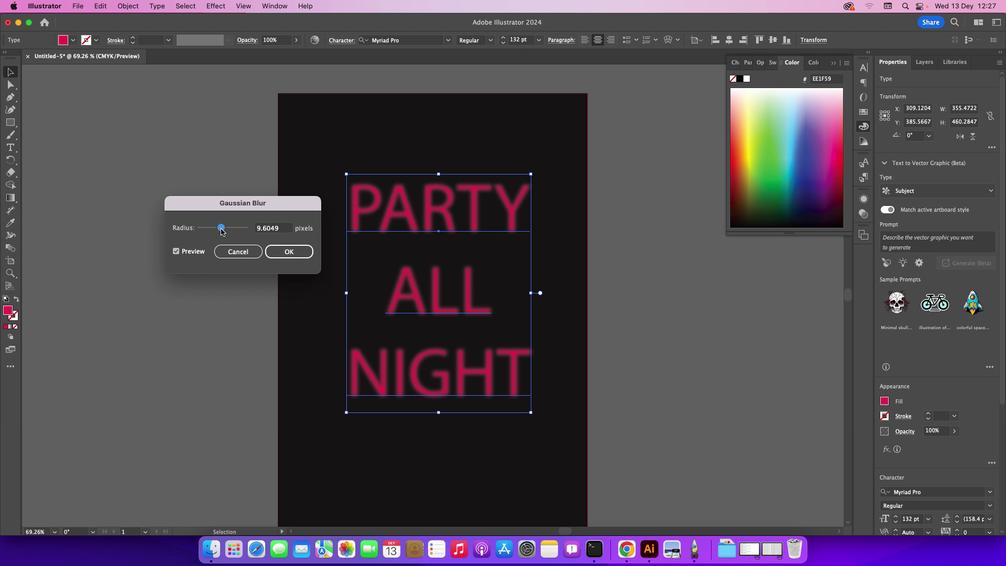 
Action: Mouse moved to (223, 228)
Screenshot: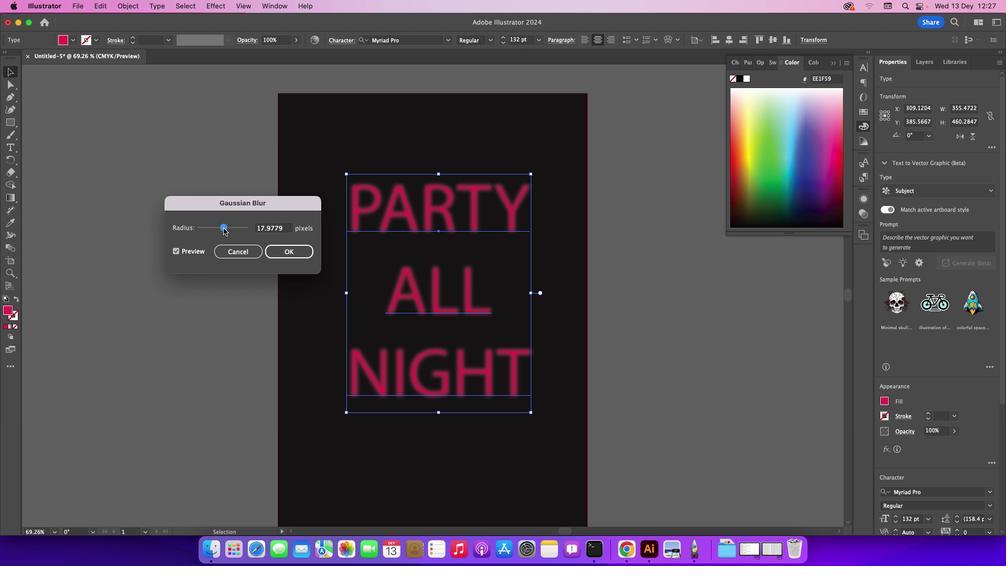 
Action: Mouse pressed left at (223, 228)
Screenshot: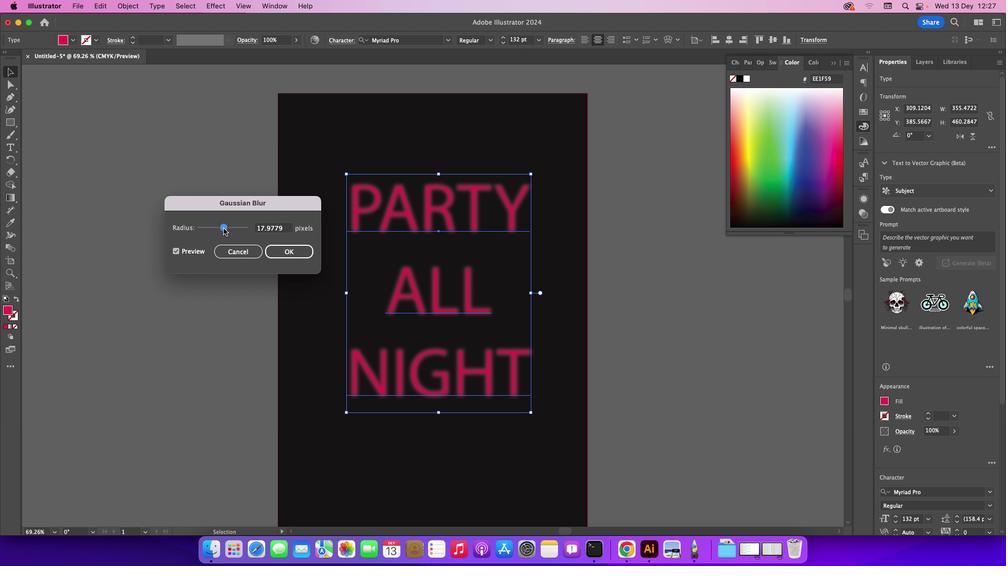
Action: Mouse moved to (222, 228)
Screenshot: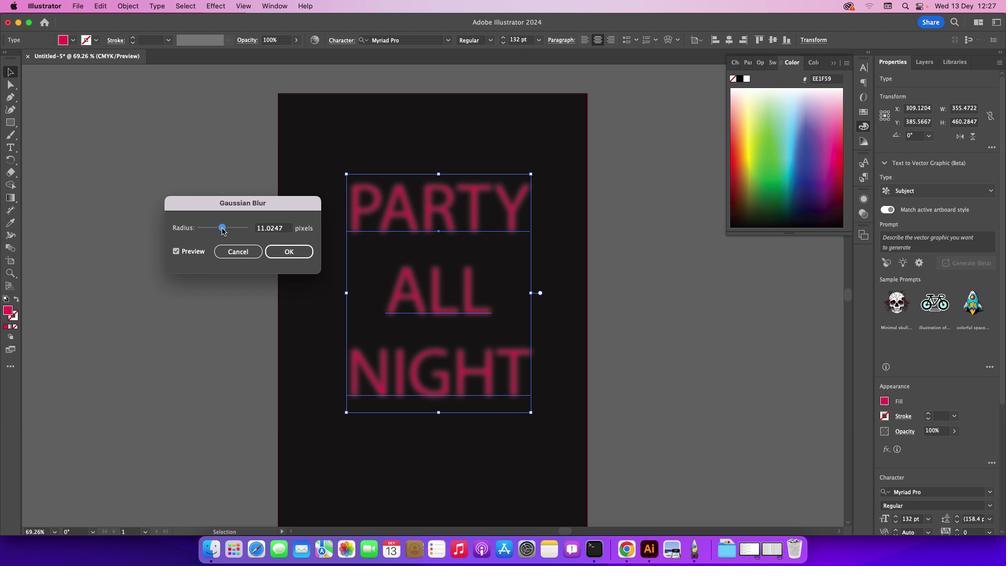 
Action: Mouse pressed left at (222, 228)
Screenshot: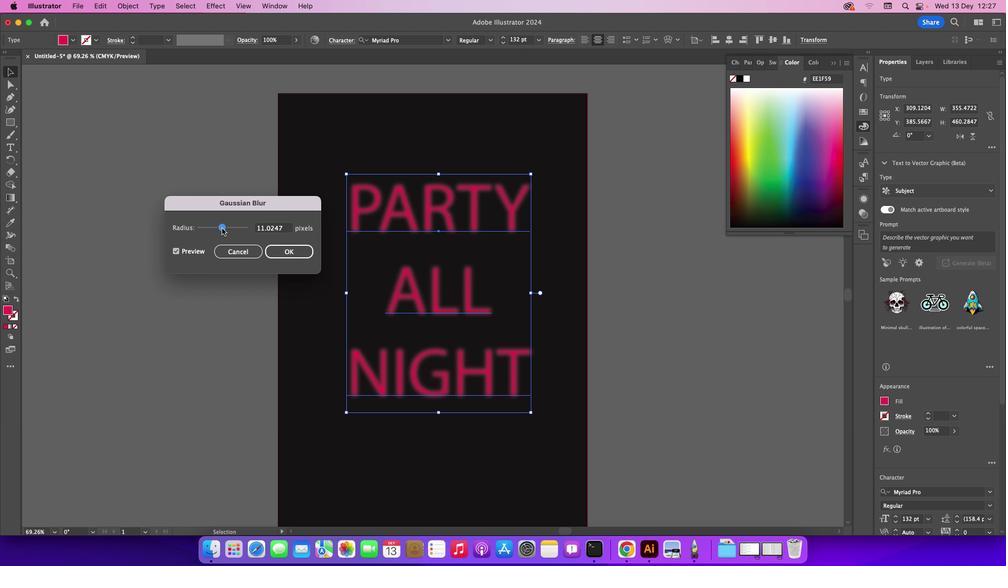 
Action: Mouse moved to (286, 252)
Screenshot: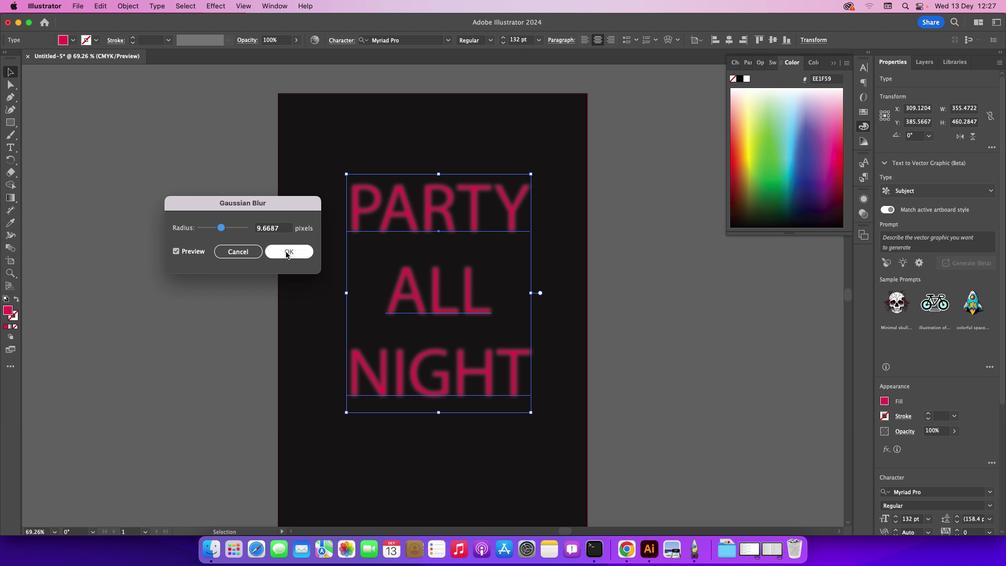 
Action: Mouse pressed left at (286, 252)
Screenshot: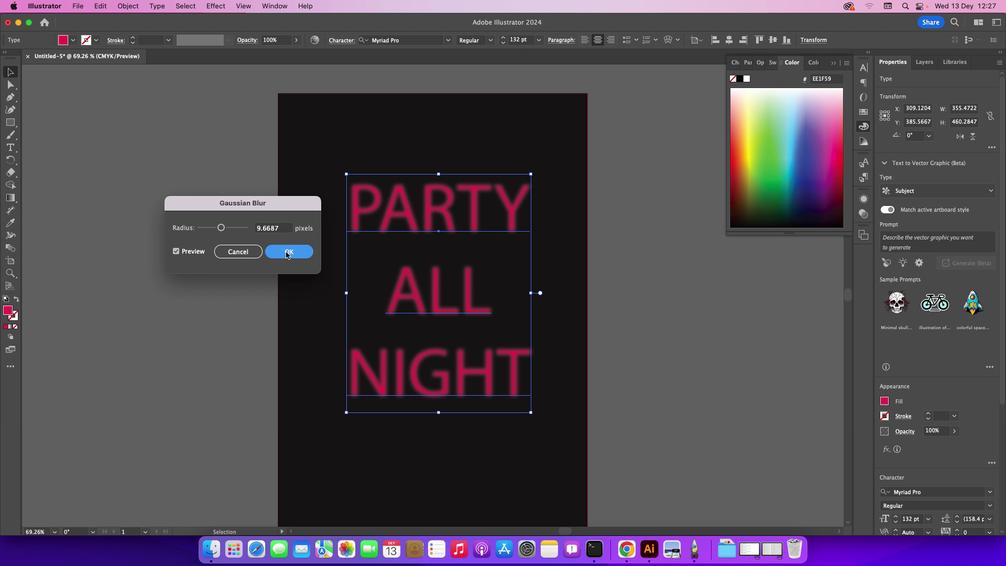 
Action: Mouse moved to (191, 146)
Screenshot: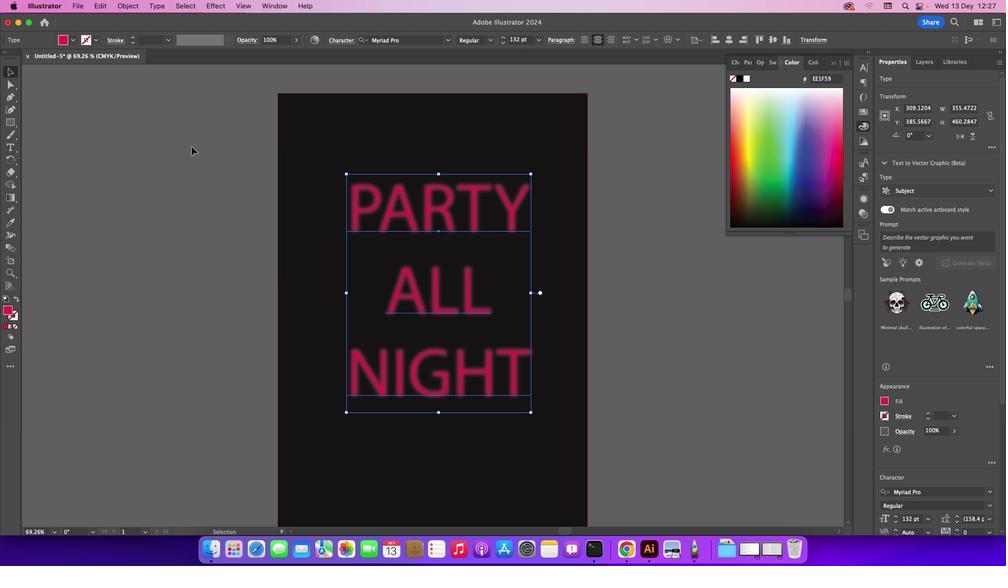 
Action: Mouse pressed left at (191, 146)
Screenshot: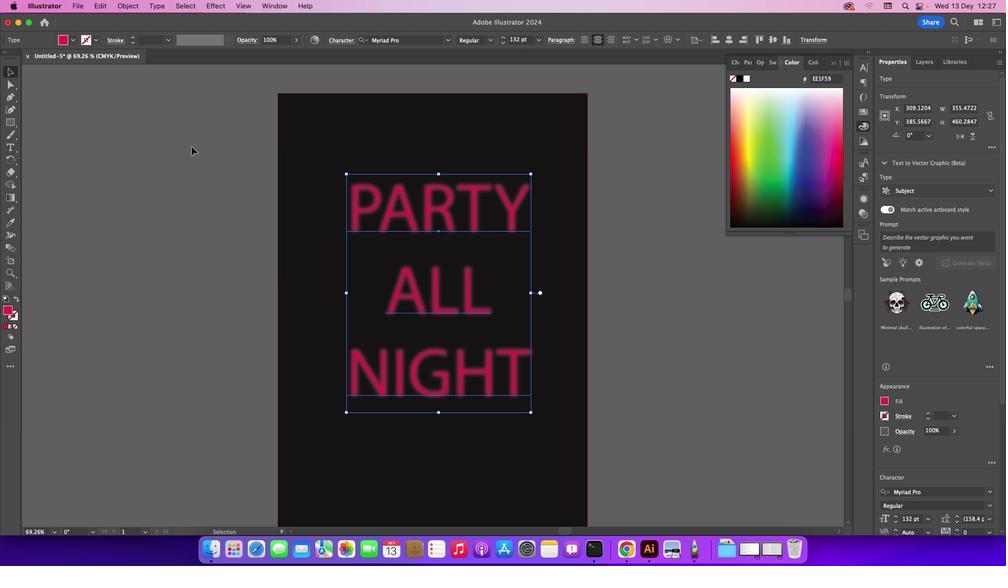 
Action: Mouse moved to (467, 309)
Screenshot: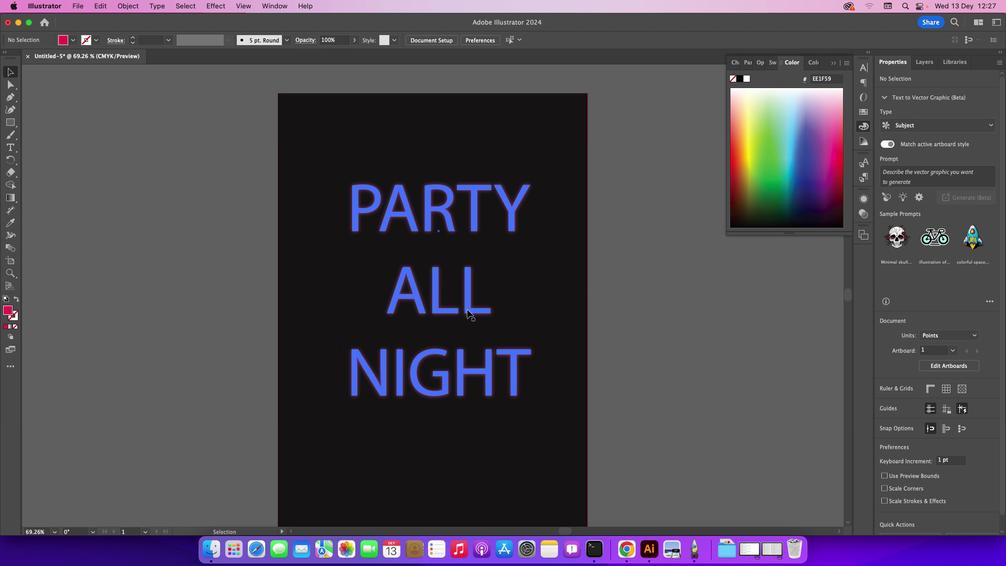 
Action: Mouse pressed left at (467, 309)
Screenshot: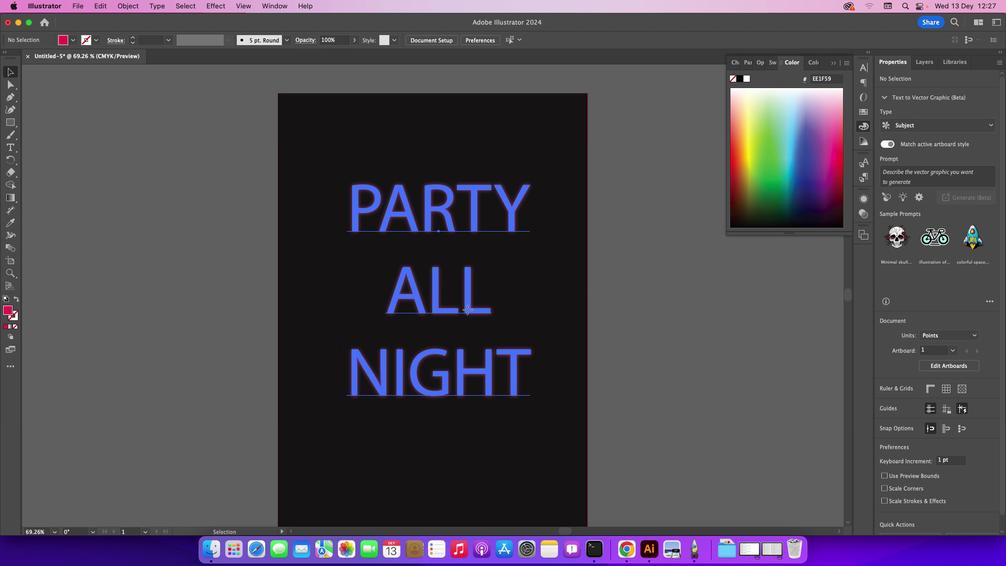 
Action: Mouse moved to (8, 310)
Screenshot: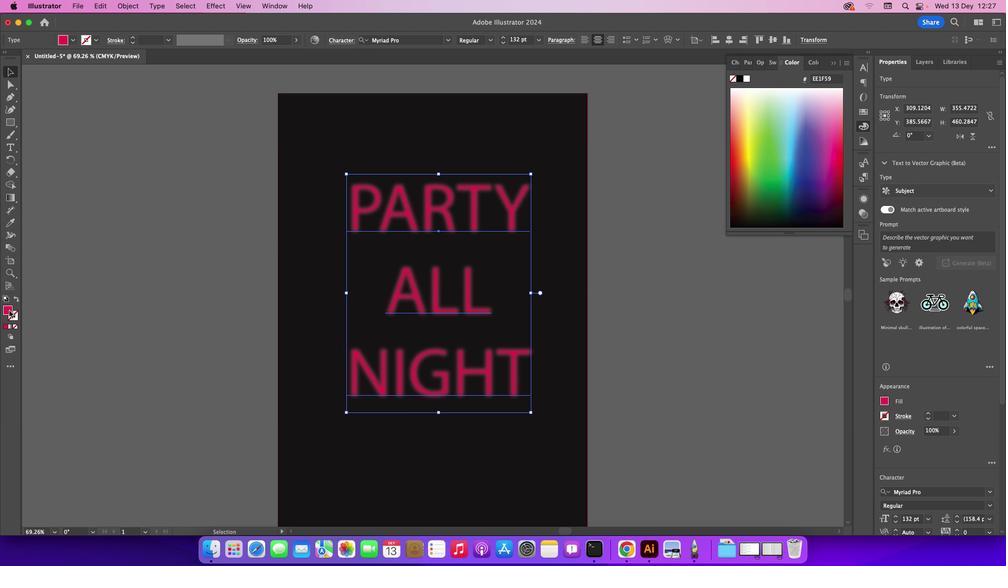 
Action: Mouse pressed left at (8, 310)
Screenshot: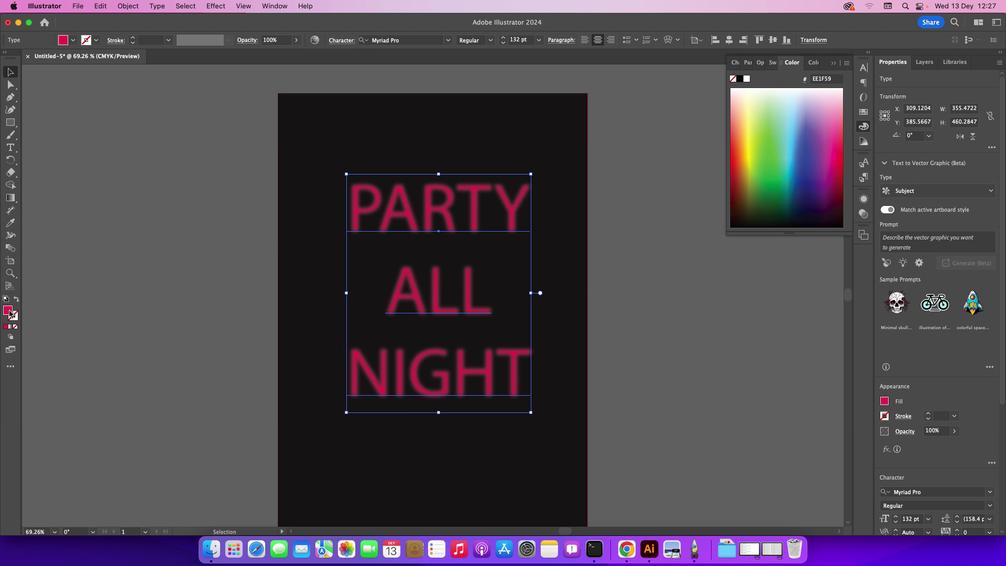 
Action: Mouse pressed left at (8, 310)
Screenshot: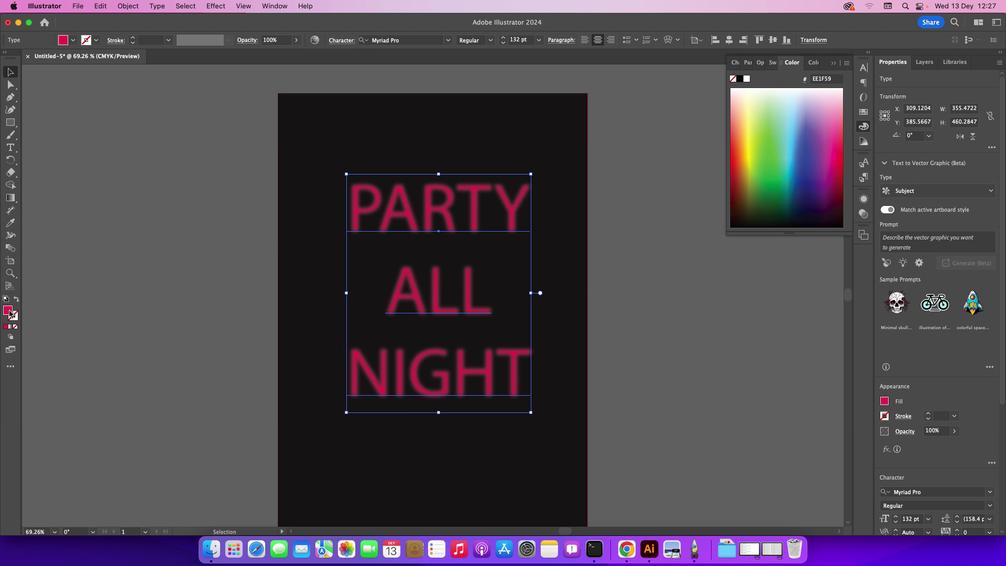 
Action: Mouse moved to (721, 417)
Screenshot: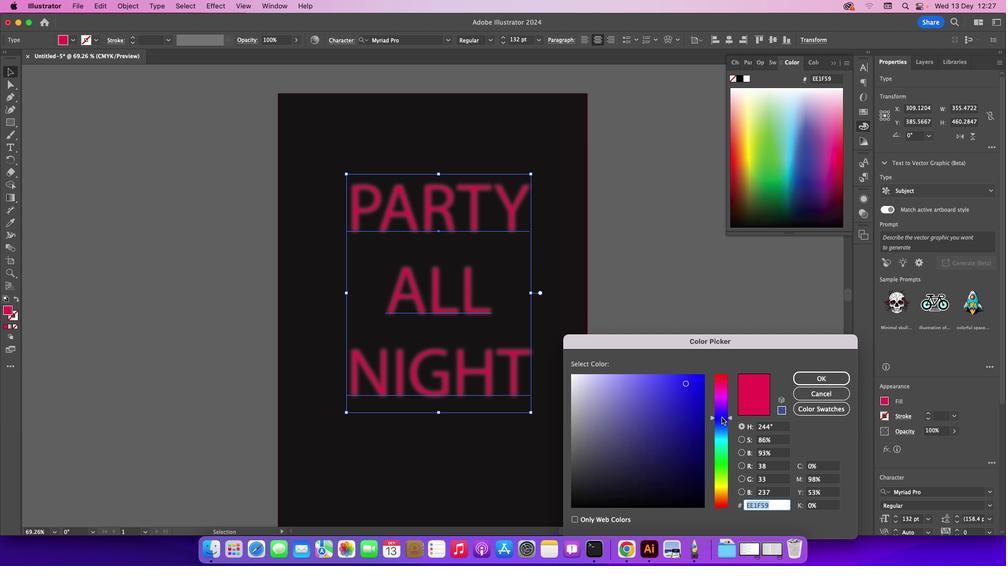 
Action: Mouse pressed left at (721, 417)
Screenshot: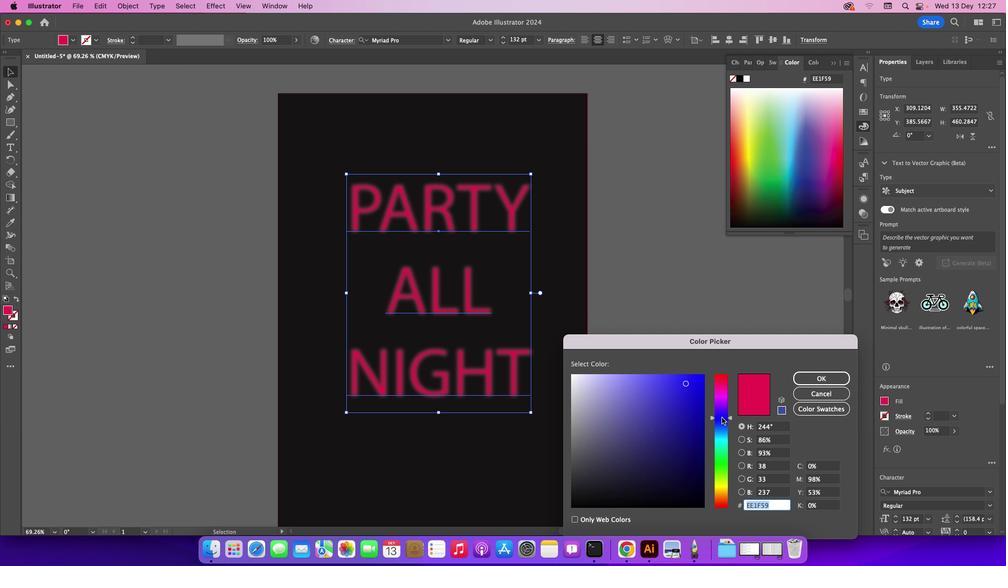 
Action: Mouse moved to (693, 450)
Screenshot: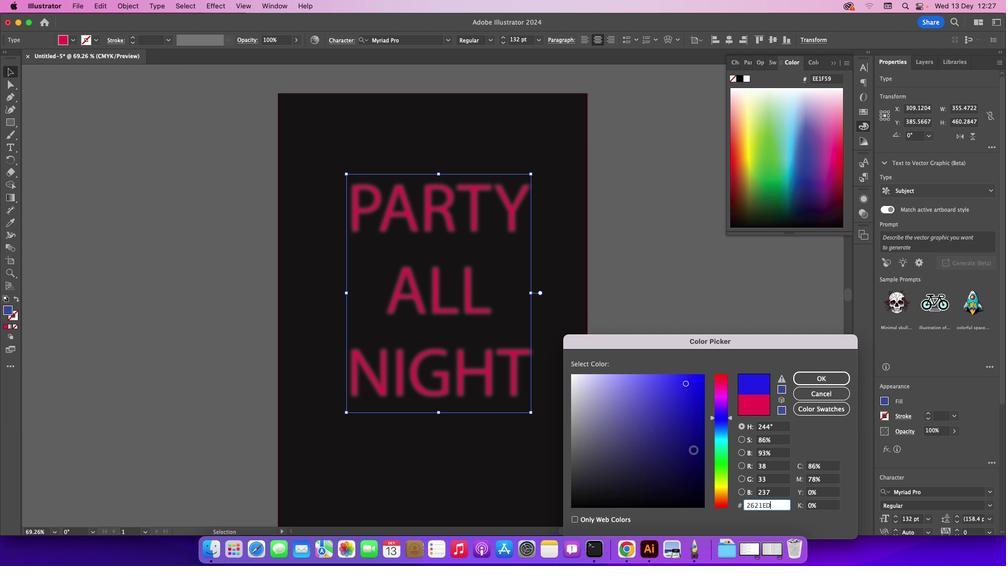 
Action: Mouse pressed left at (693, 450)
Screenshot: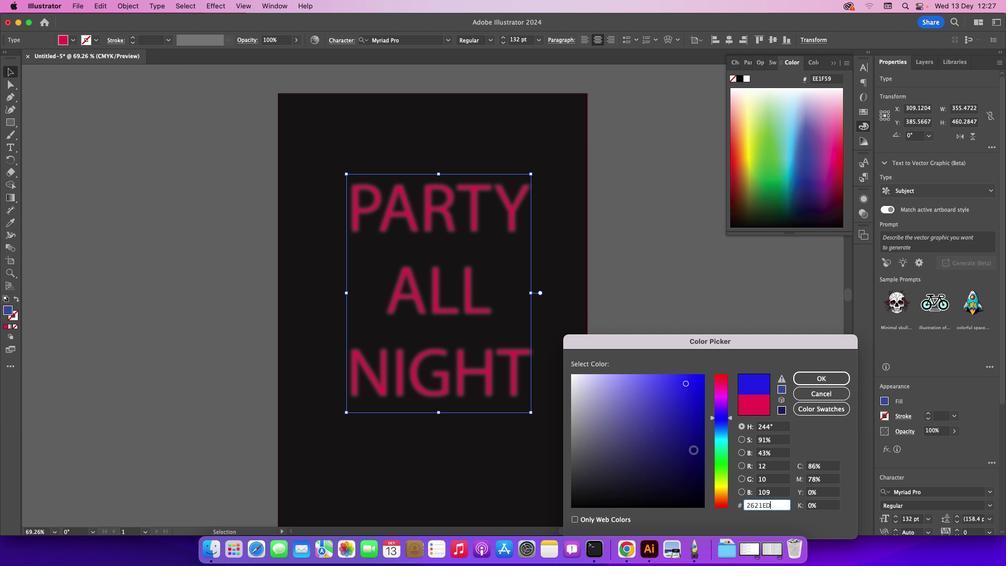 
Action: Mouse moved to (681, 463)
Screenshot: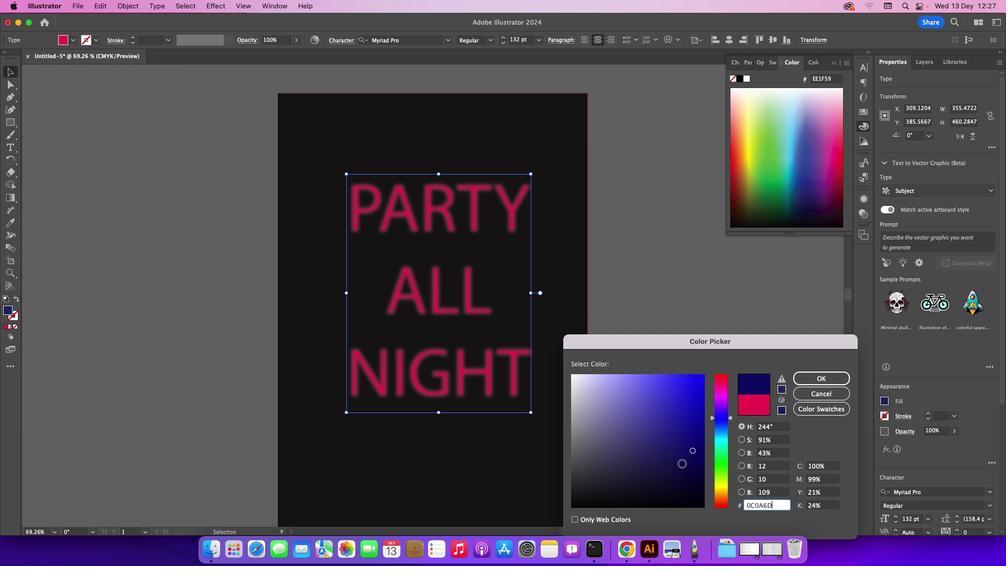 
Action: Mouse pressed left at (681, 463)
Screenshot: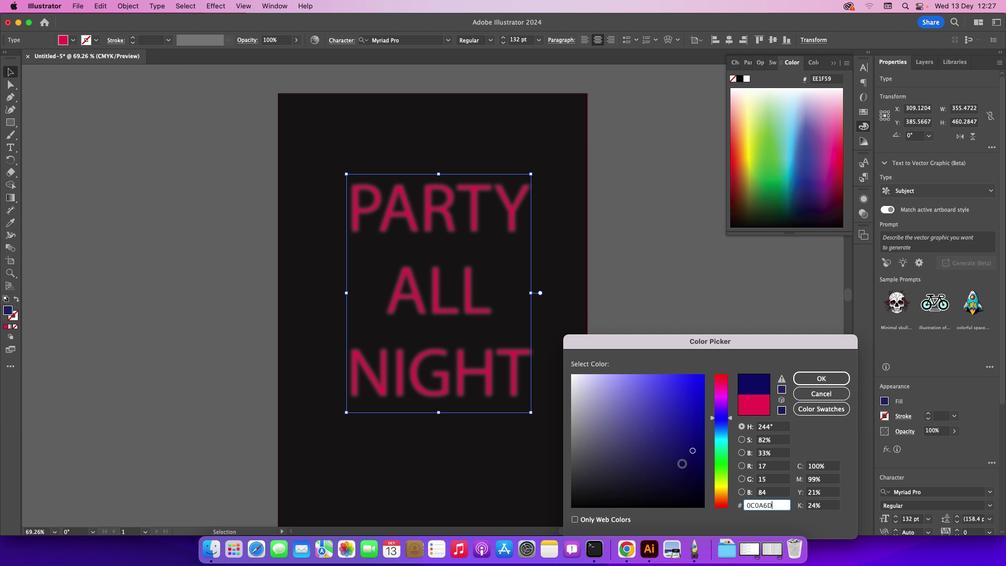 
Action: Mouse moved to (819, 377)
